 Task: Look for Airbnb options in Saint-Nazaire, France from 15th December, 2023 to 20th December, 2023 for 1 adult. Place can be private room with 1  bedroom having 1 bed and 1 bathroom. Property type can be hotel.
Action: Mouse moved to (436, 113)
Screenshot: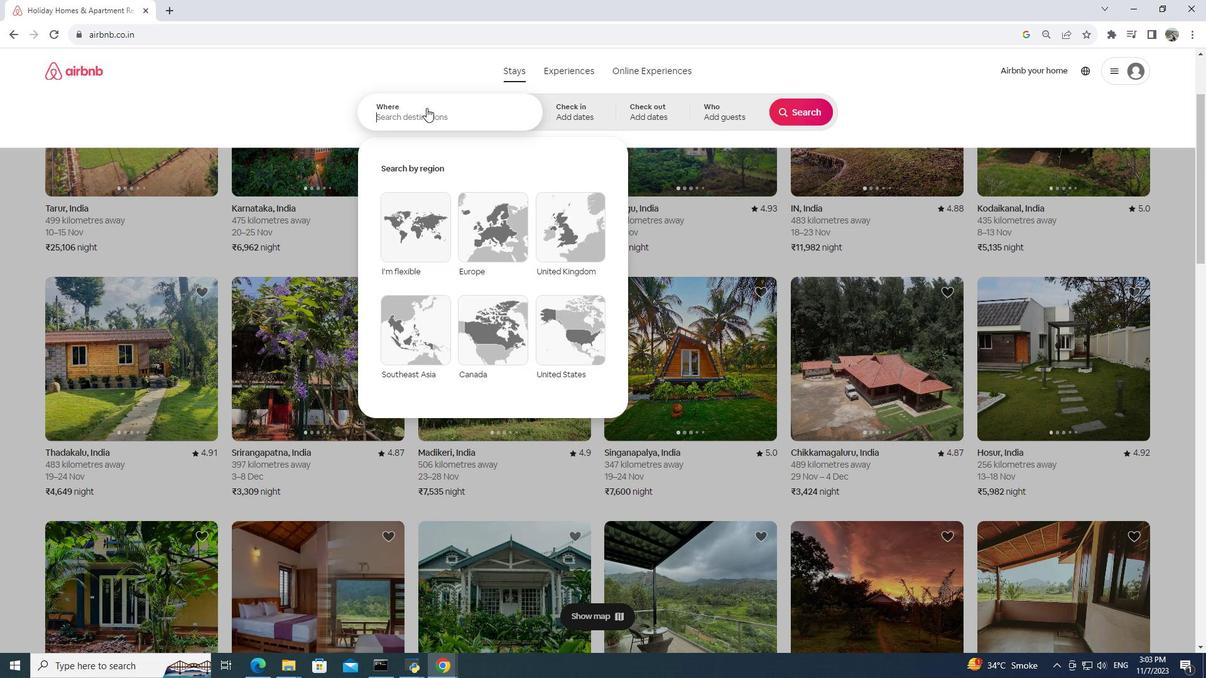 
Action: Mouse pressed left at (436, 113)
Screenshot: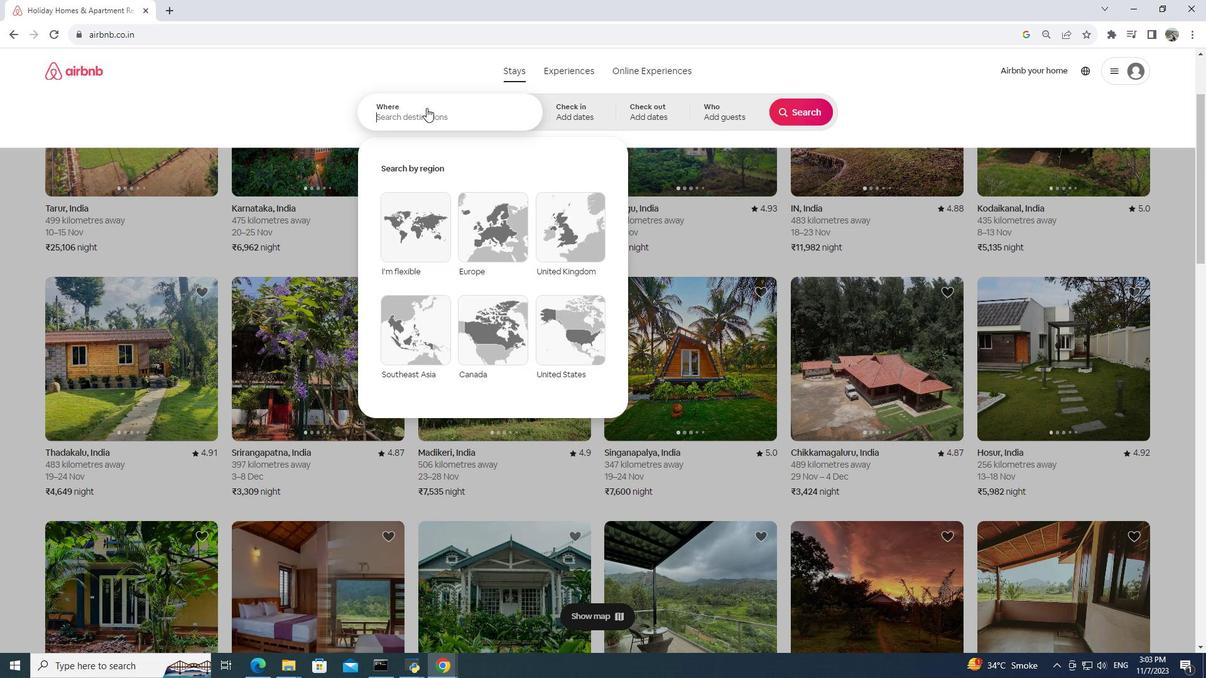 
Action: Mouse moved to (432, 114)
Screenshot: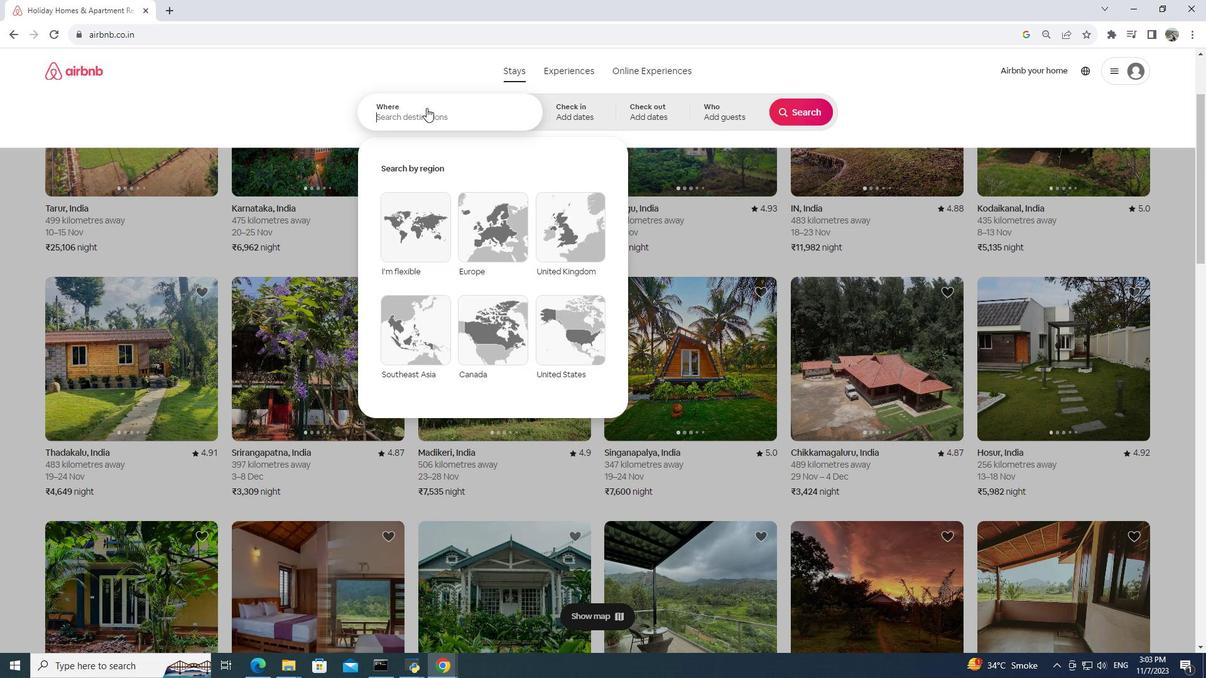 
Action: Key pressed saint-<Key.space>nazaie<Key.backspace>re,<Key.space>
Screenshot: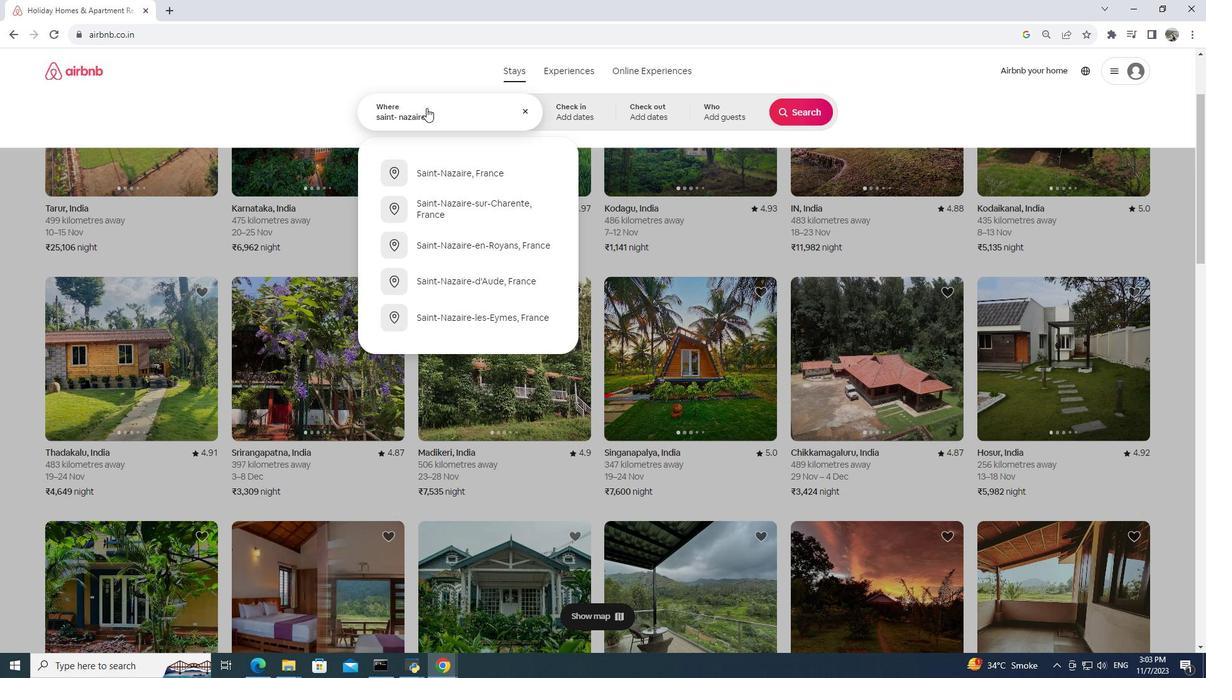 
Action: Mouse moved to (503, 172)
Screenshot: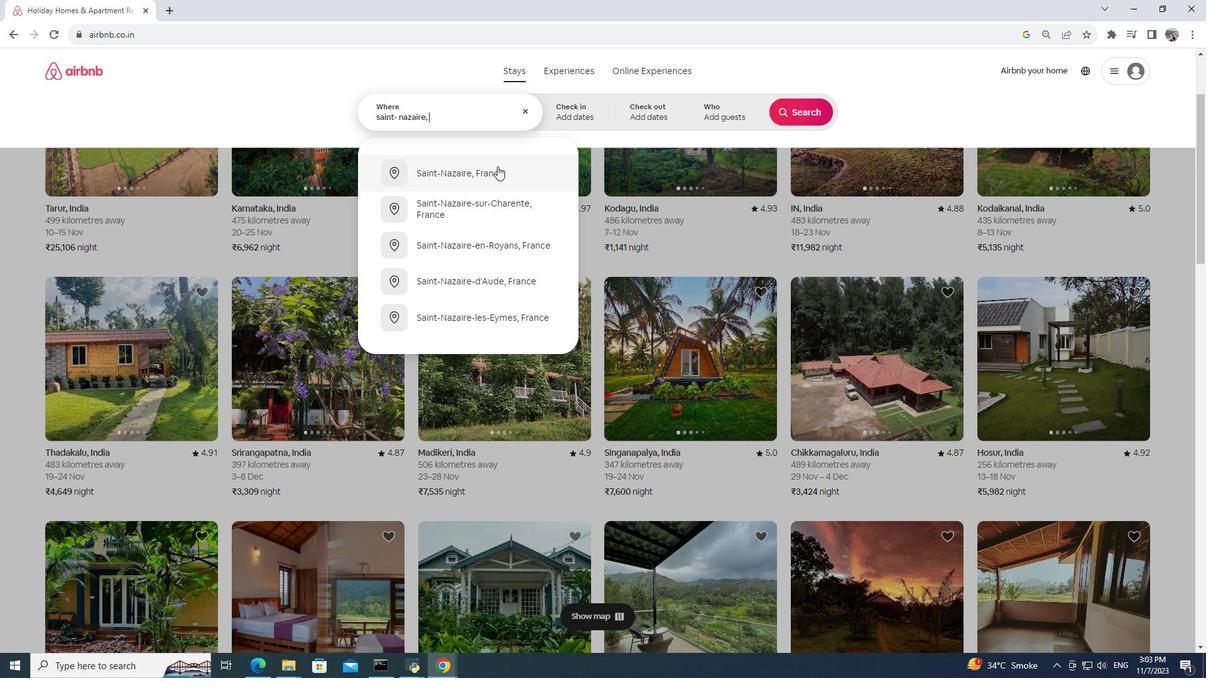 
Action: Mouse pressed left at (503, 172)
Screenshot: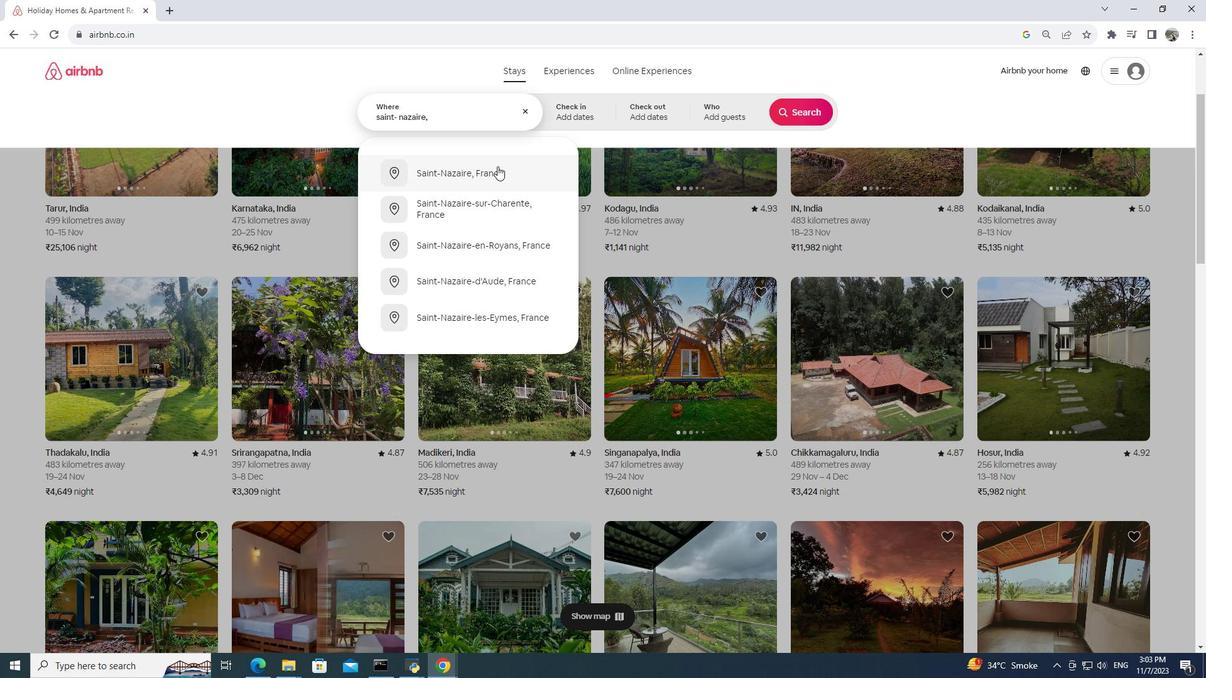 
Action: Mouse moved to (770, 316)
Screenshot: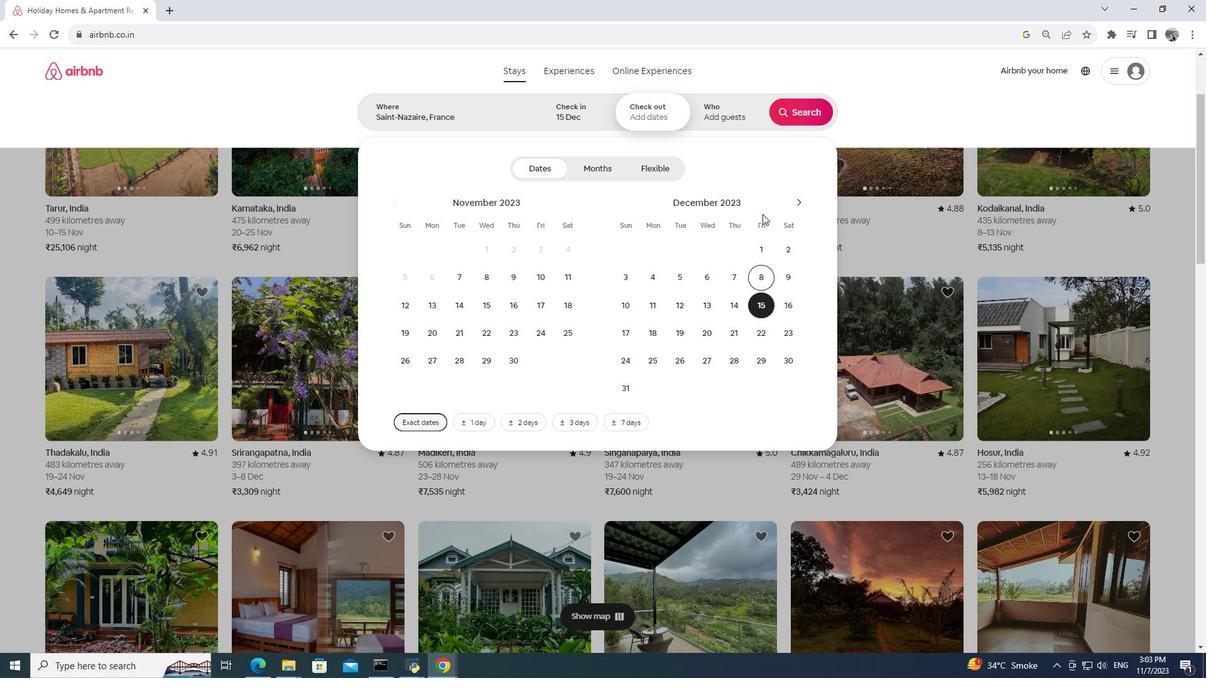 
Action: Mouse pressed left at (770, 316)
Screenshot: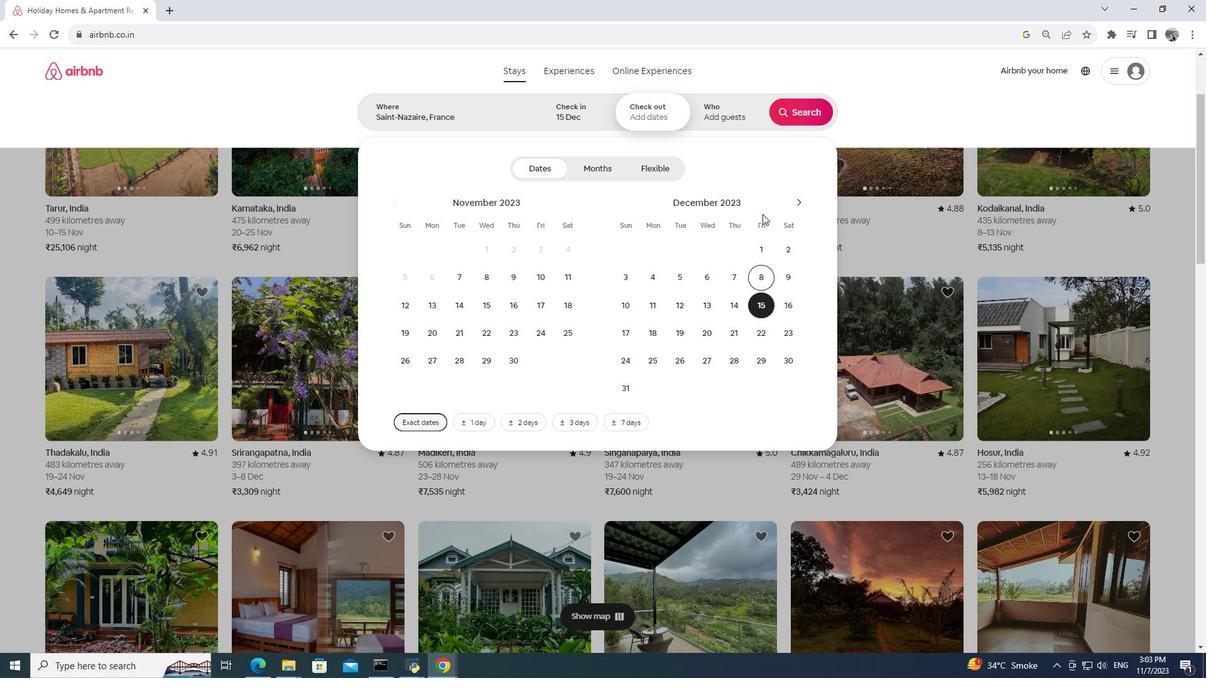 
Action: Mouse moved to (766, 253)
Screenshot: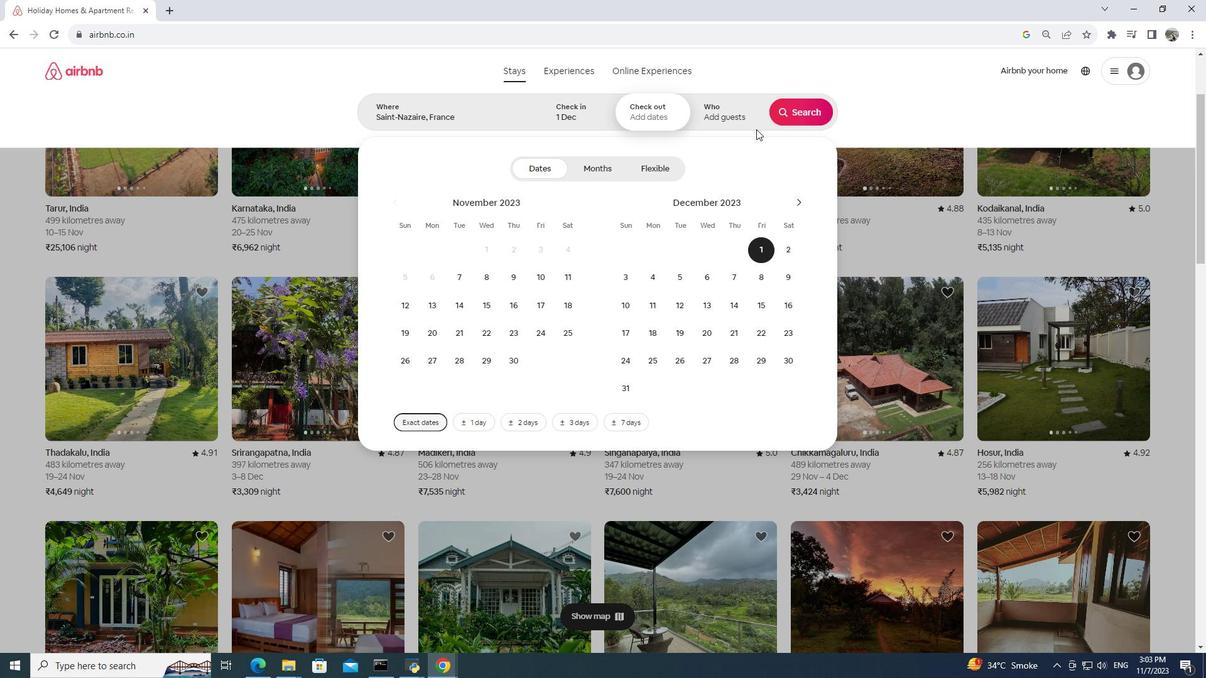
Action: Mouse pressed left at (766, 253)
Screenshot: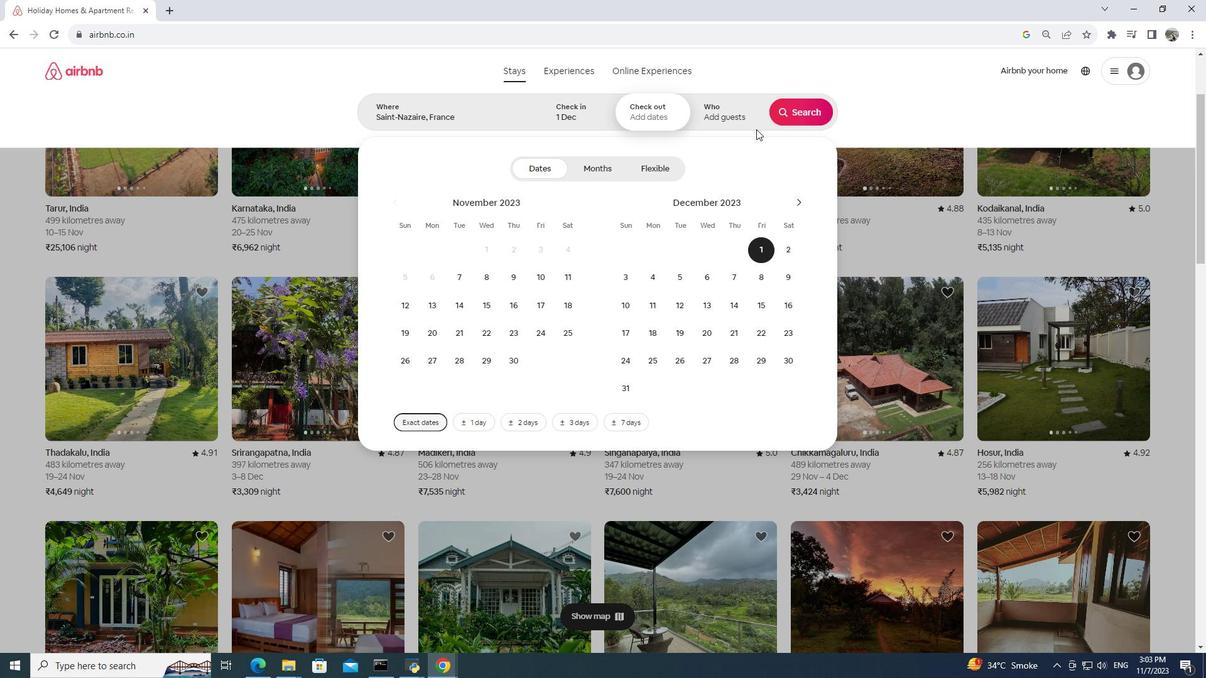 
Action: Mouse moved to (586, 122)
Screenshot: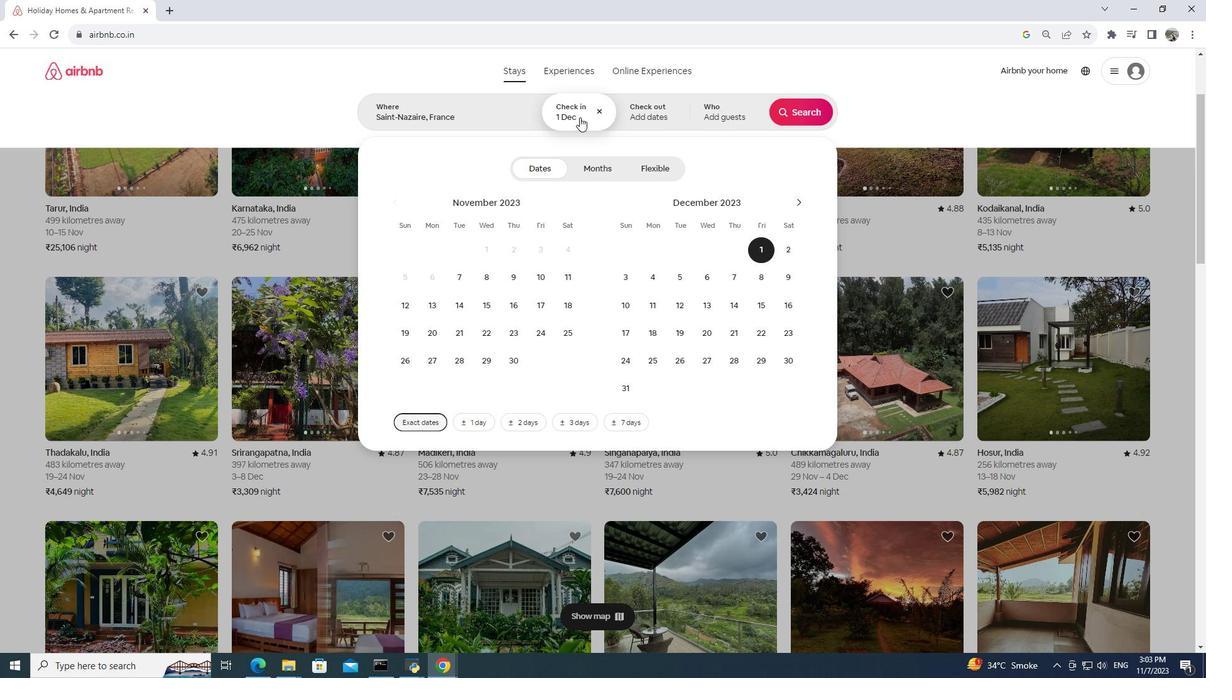 
Action: Mouse pressed left at (586, 122)
Screenshot: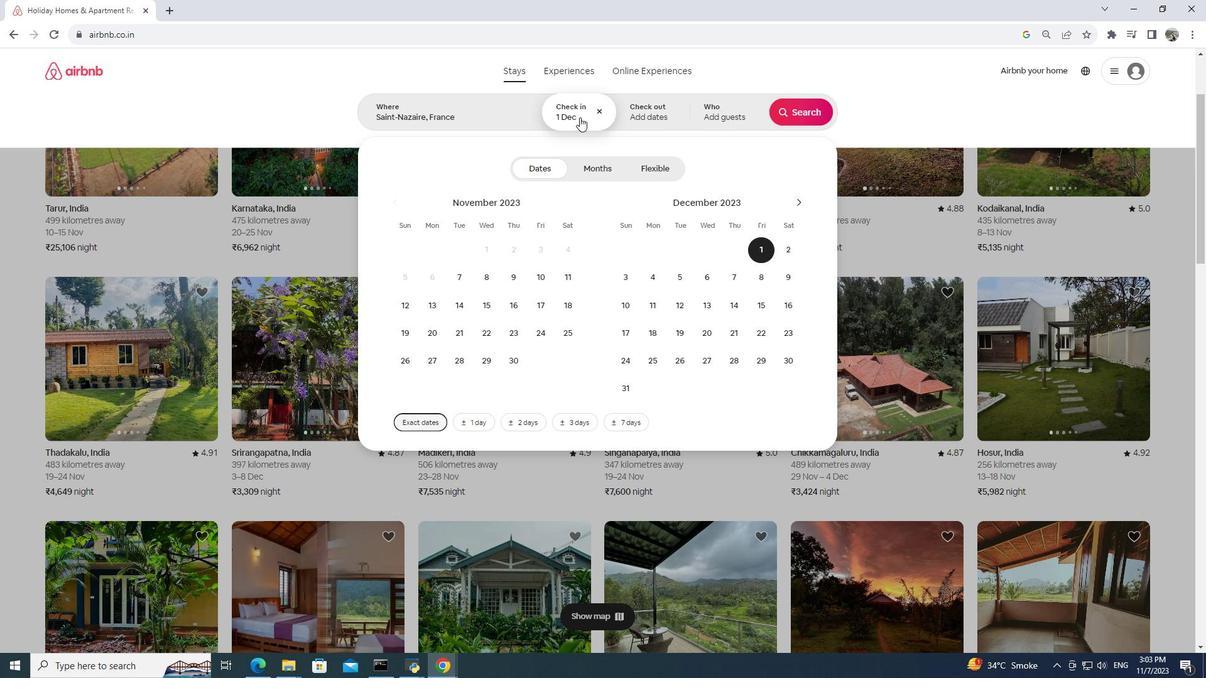 
Action: Mouse moved to (606, 117)
Screenshot: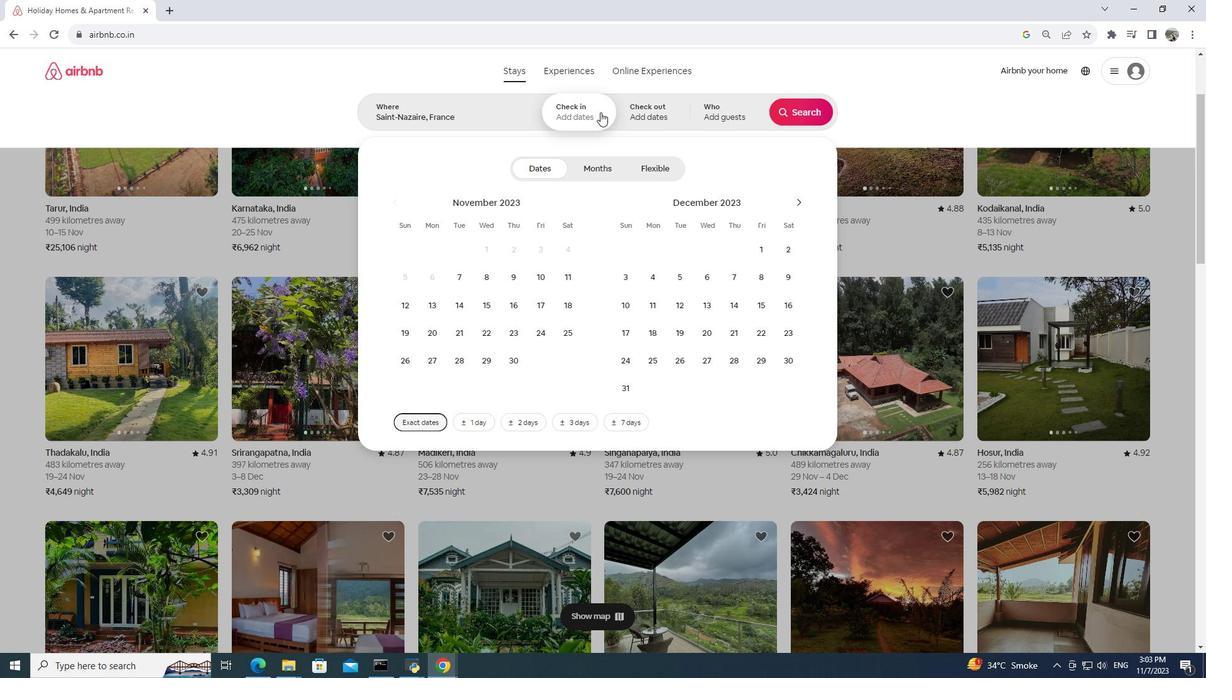 
Action: Mouse pressed left at (606, 117)
Screenshot: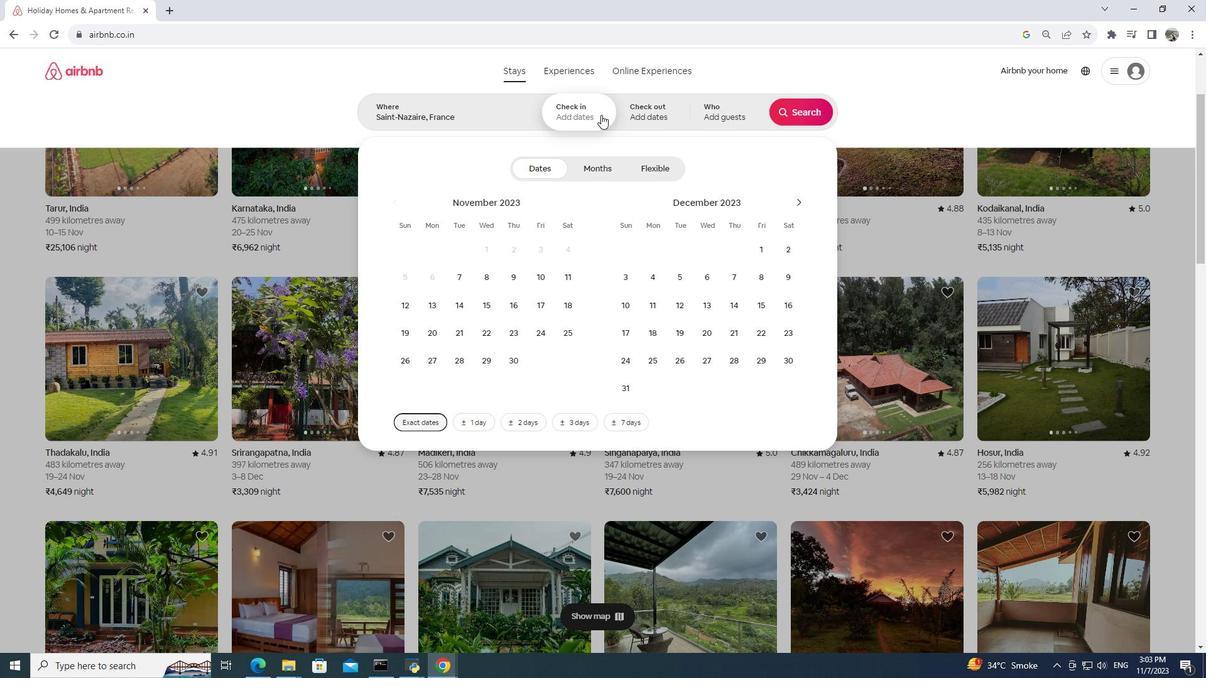 
Action: Mouse moved to (765, 314)
Screenshot: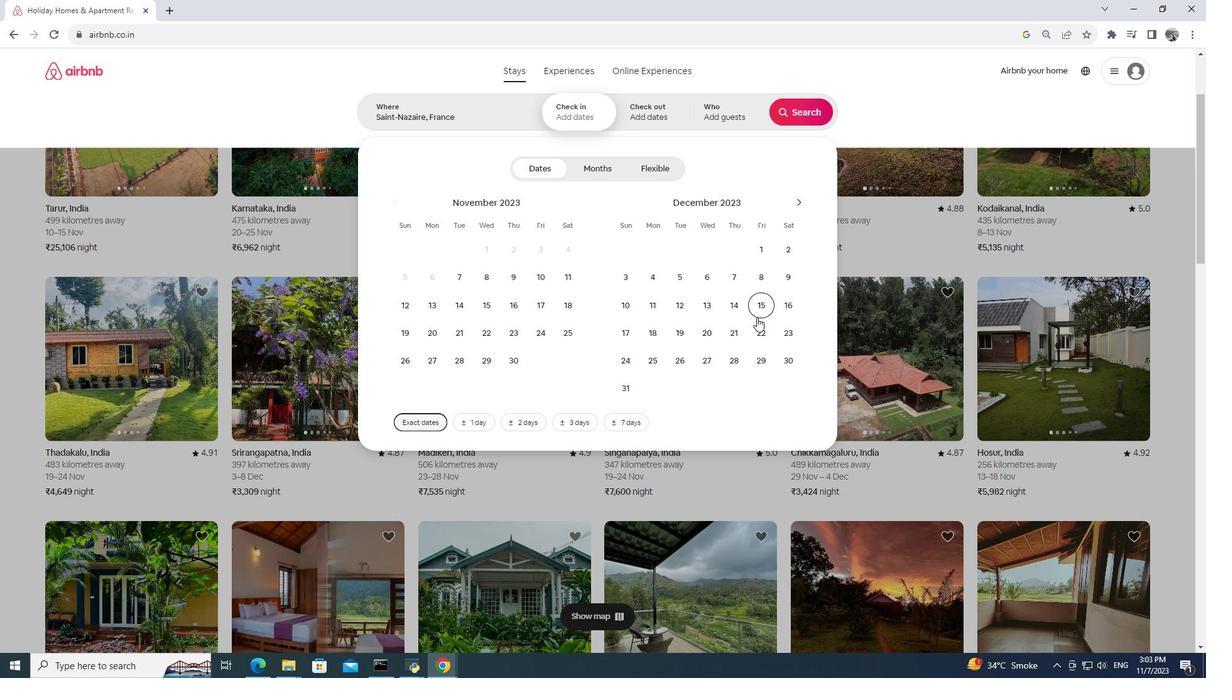 
Action: Mouse pressed left at (765, 314)
Screenshot: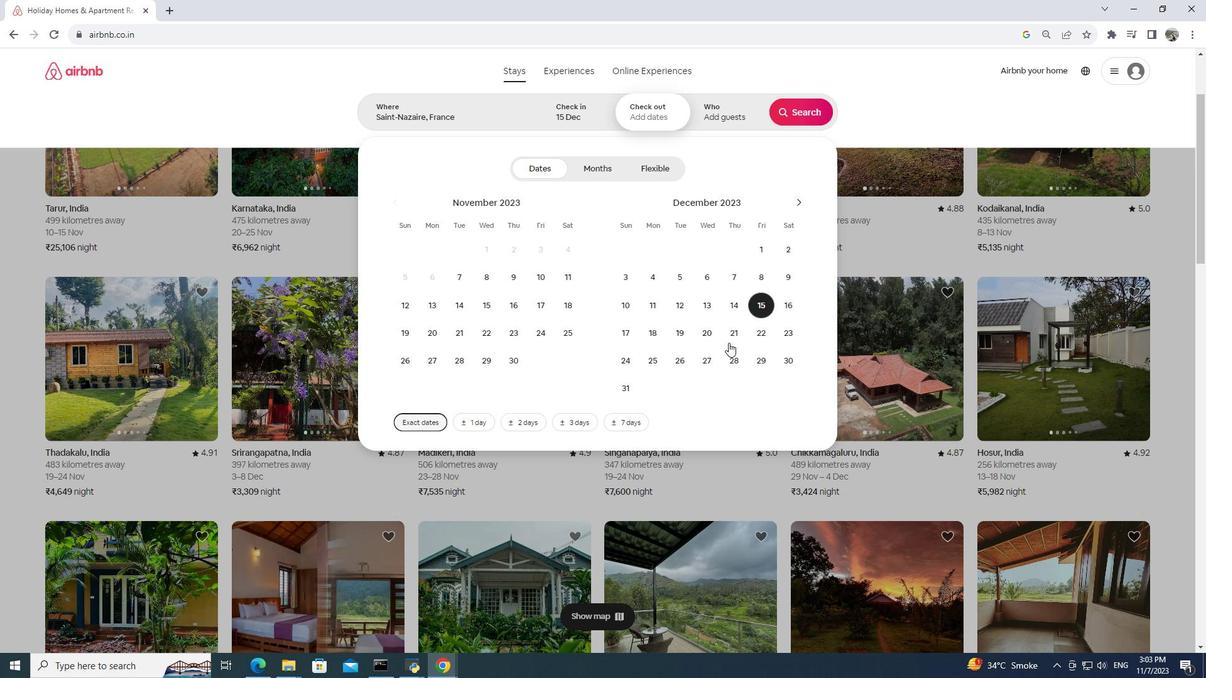 
Action: Mouse moved to (705, 338)
Screenshot: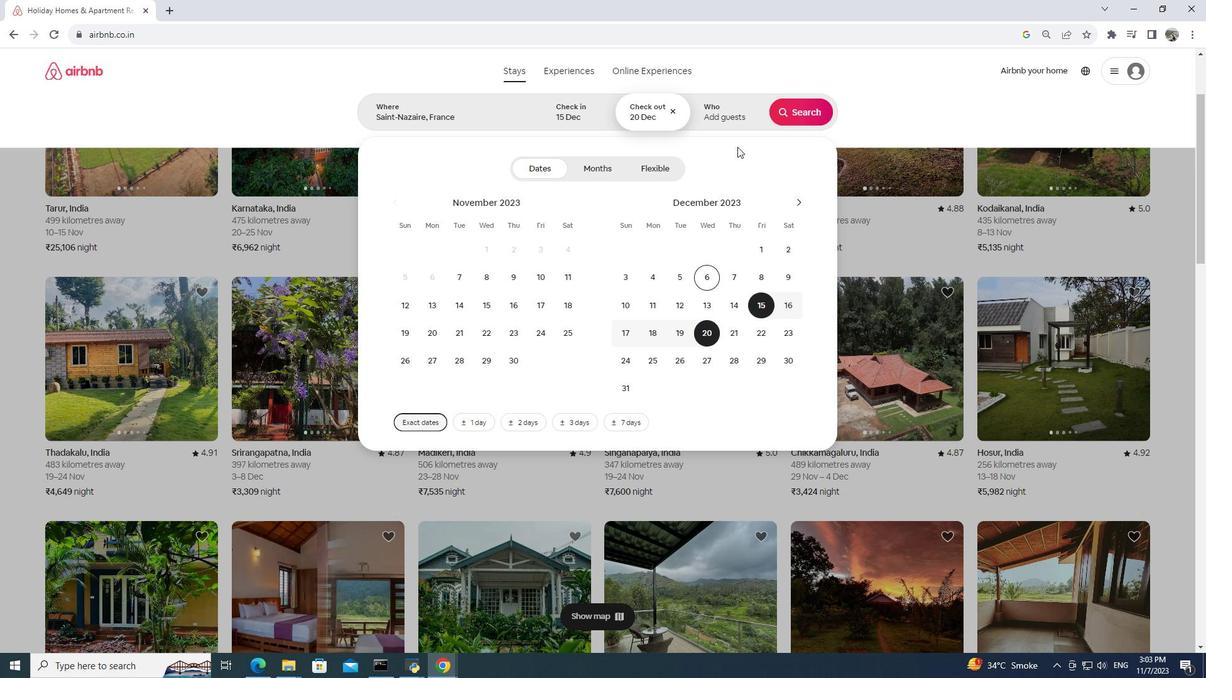
Action: Mouse pressed left at (705, 338)
Screenshot: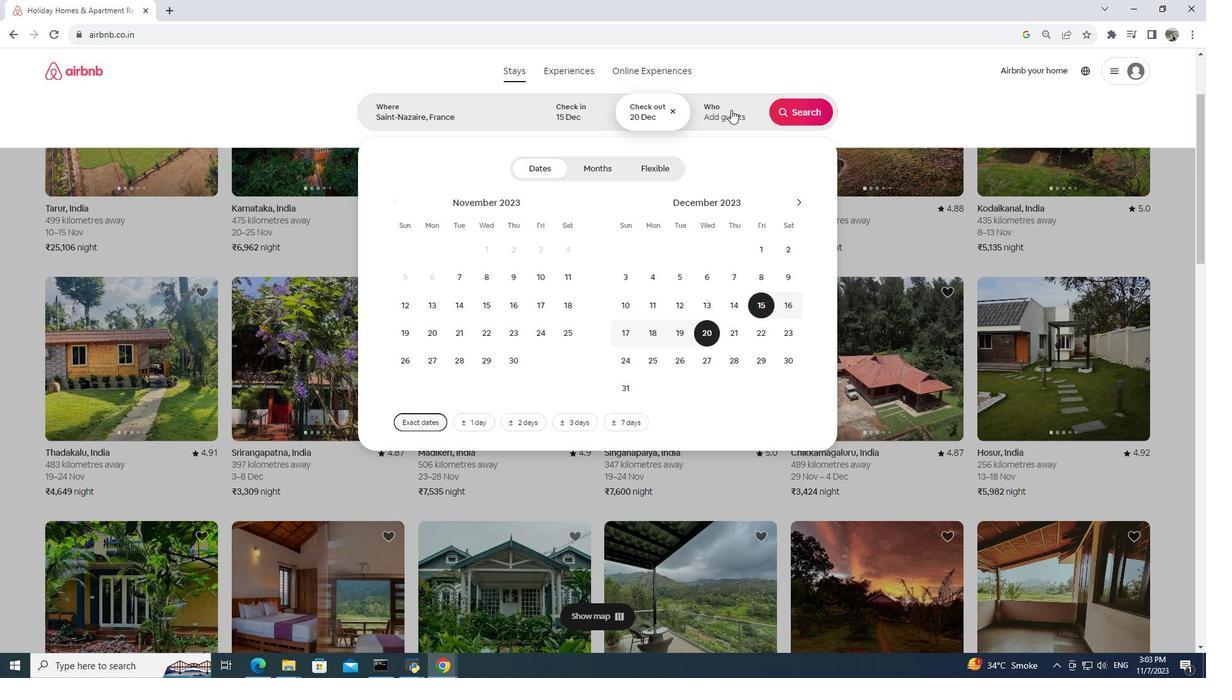 
Action: Mouse moved to (733, 108)
Screenshot: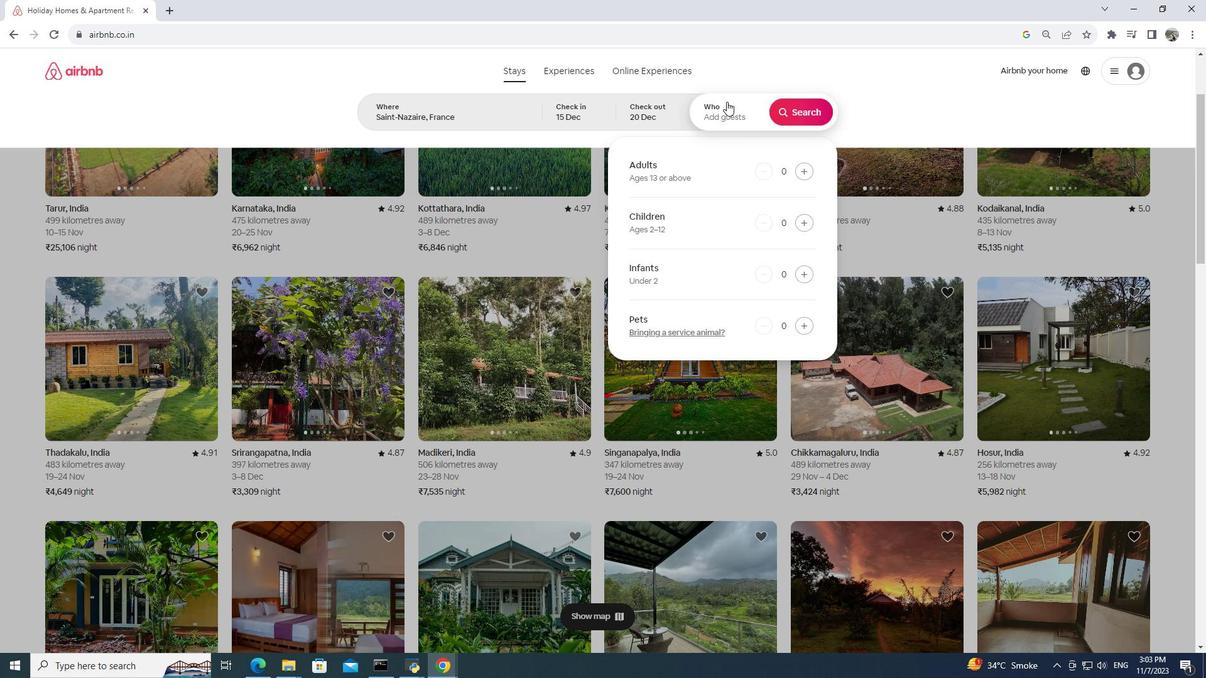 
Action: Mouse pressed left at (733, 108)
Screenshot: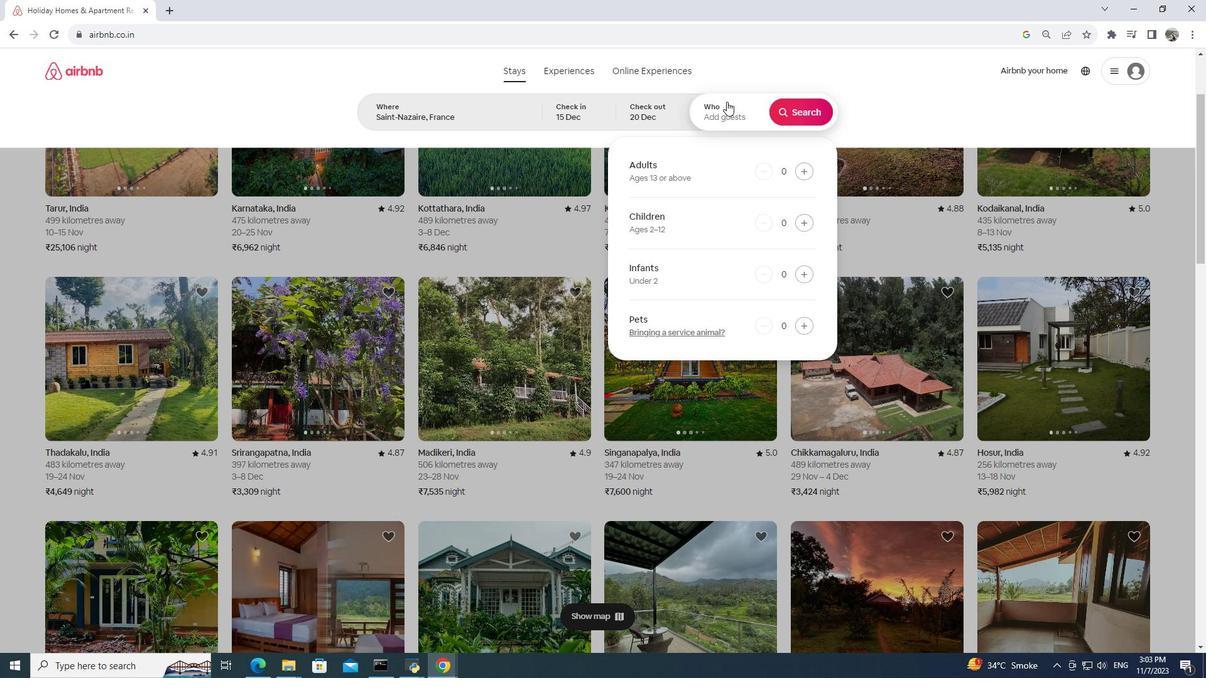 
Action: Mouse moved to (807, 179)
Screenshot: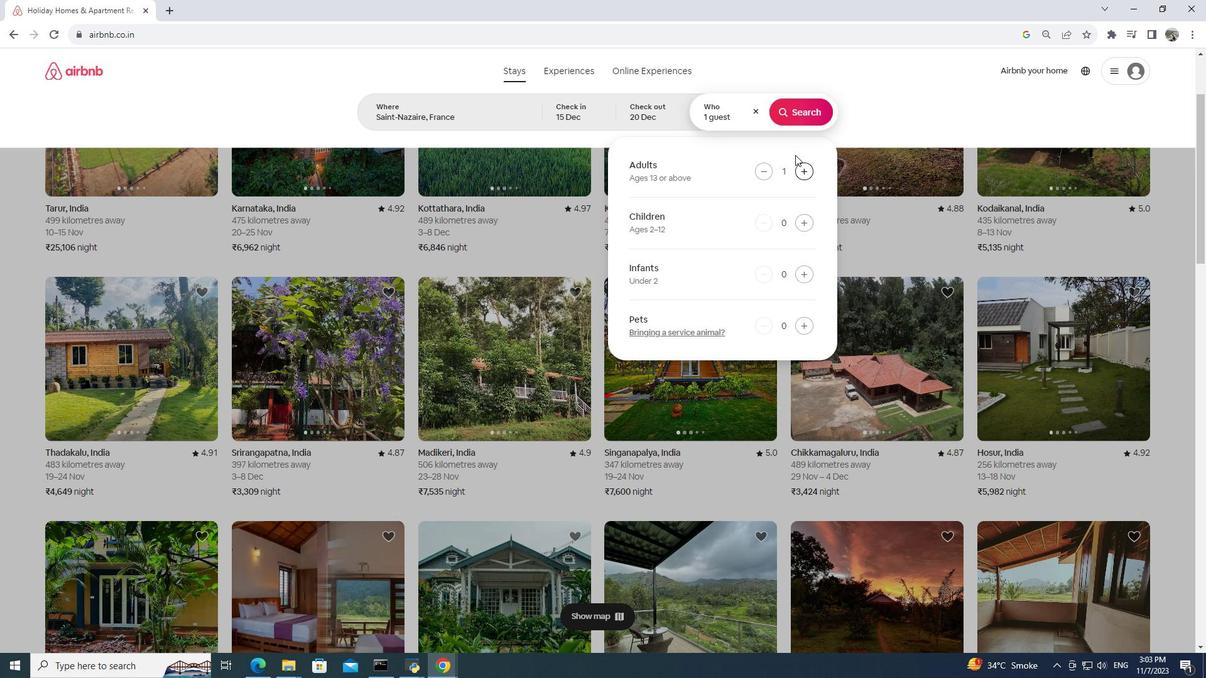 
Action: Mouse pressed left at (807, 179)
Screenshot: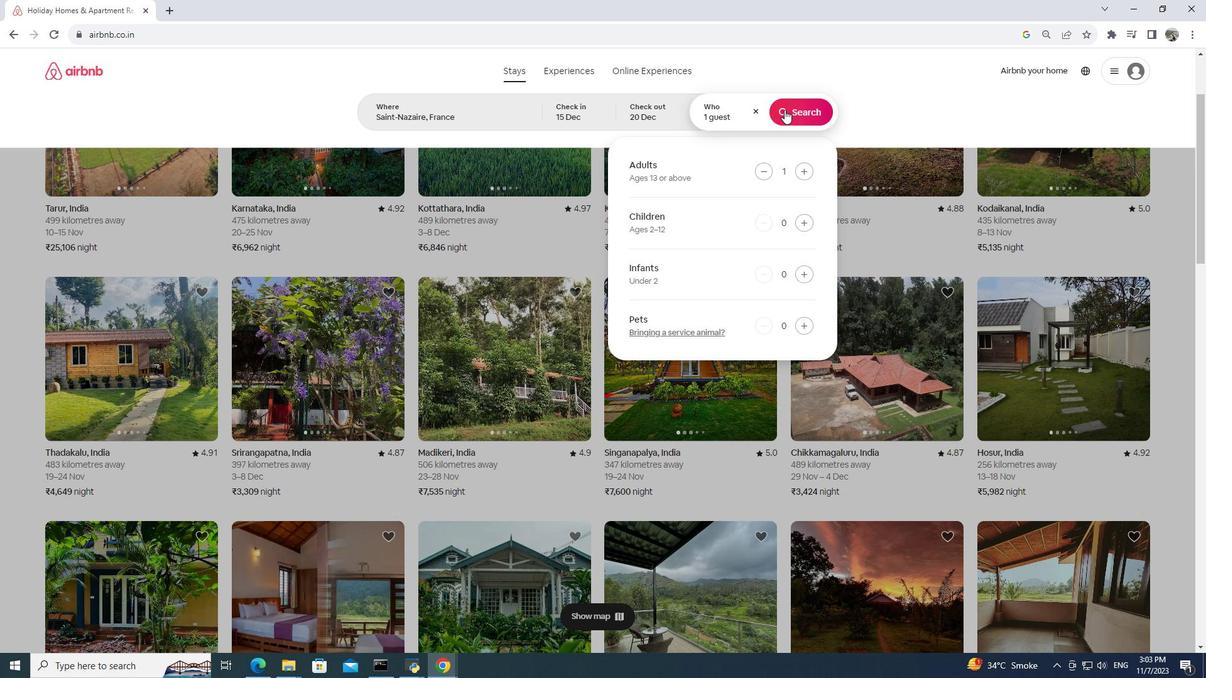 
Action: Mouse moved to (794, 121)
Screenshot: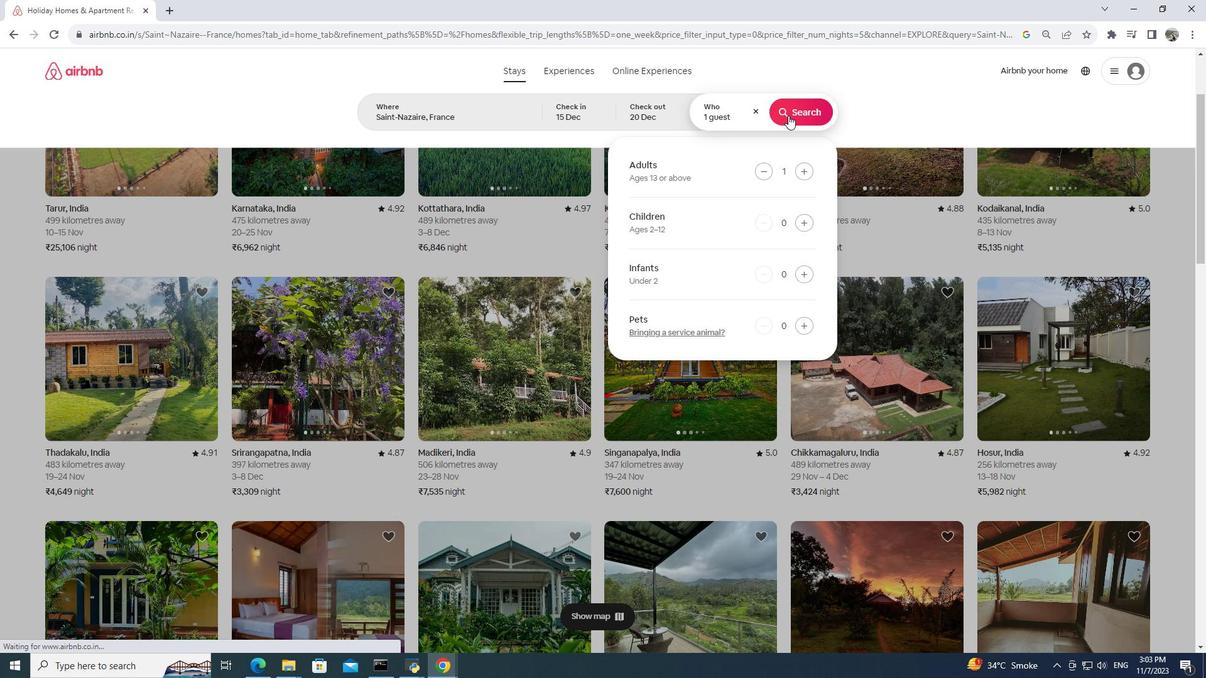
Action: Mouse pressed left at (794, 121)
Screenshot: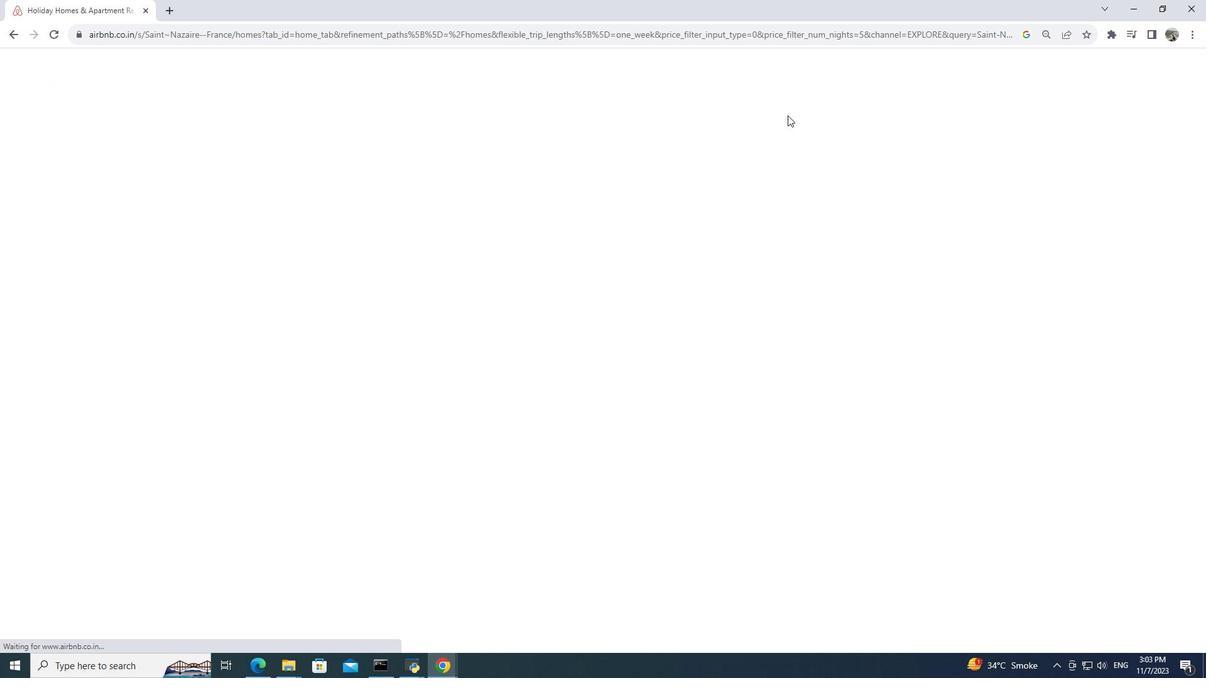 
Action: Mouse moved to (1009, 120)
Screenshot: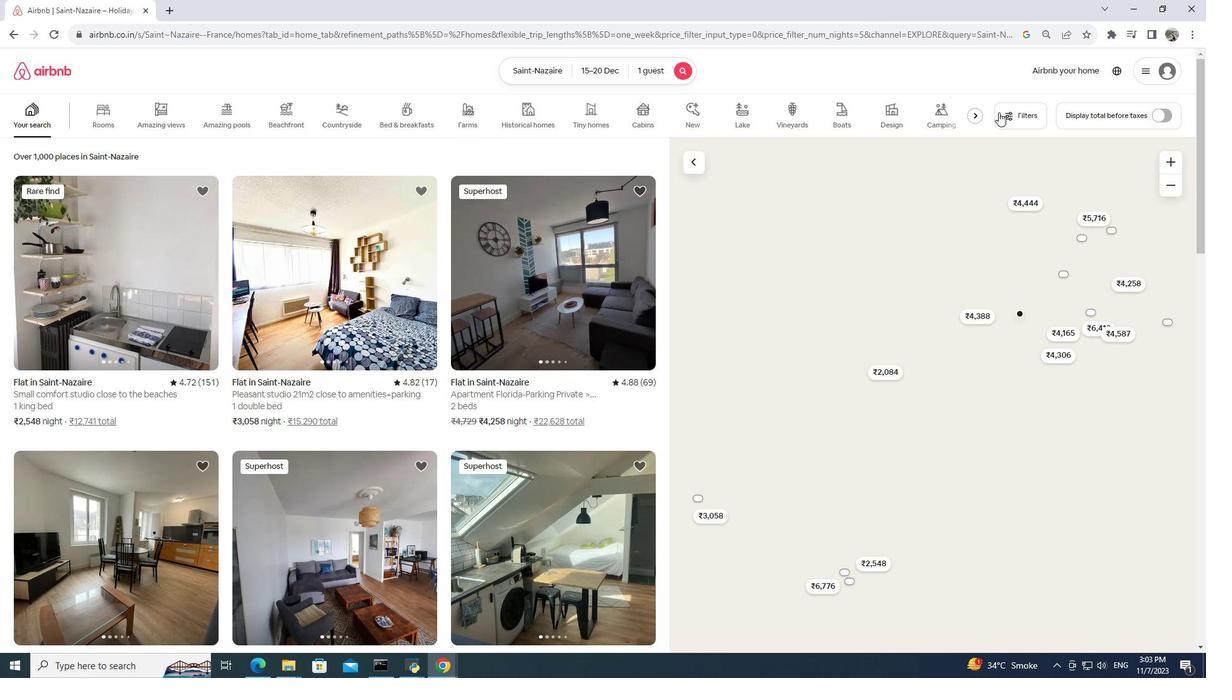 
Action: Mouse pressed left at (1009, 120)
Screenshot: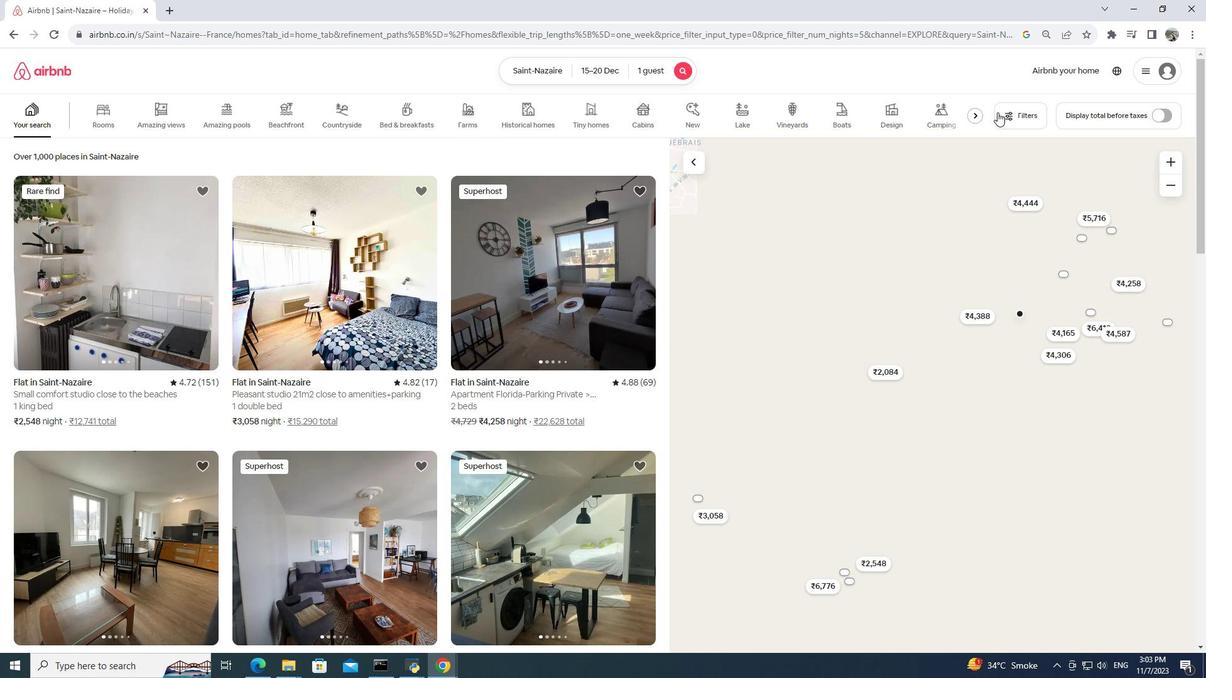 
Action: Mouse moved to (1030, 114)
Screenshot: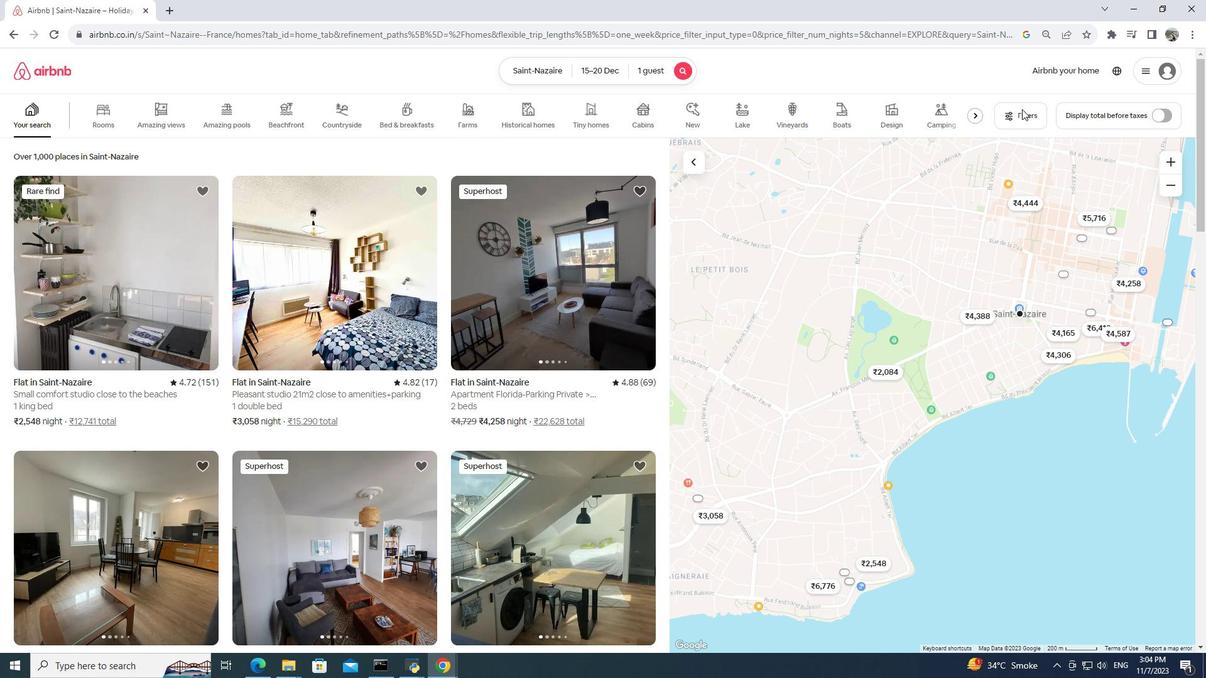 
Action: Mouse pressed left at (1030, 114)
Screenshot: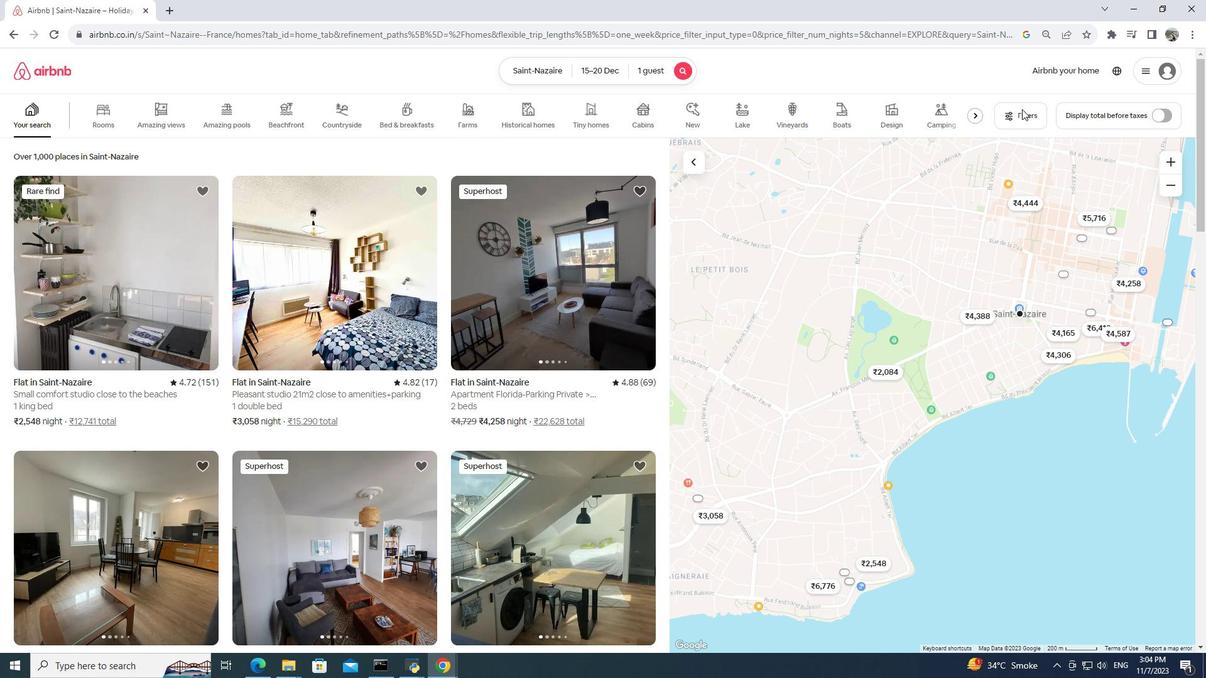 
Action: Mouse moved to (621, 293)
Screenshot: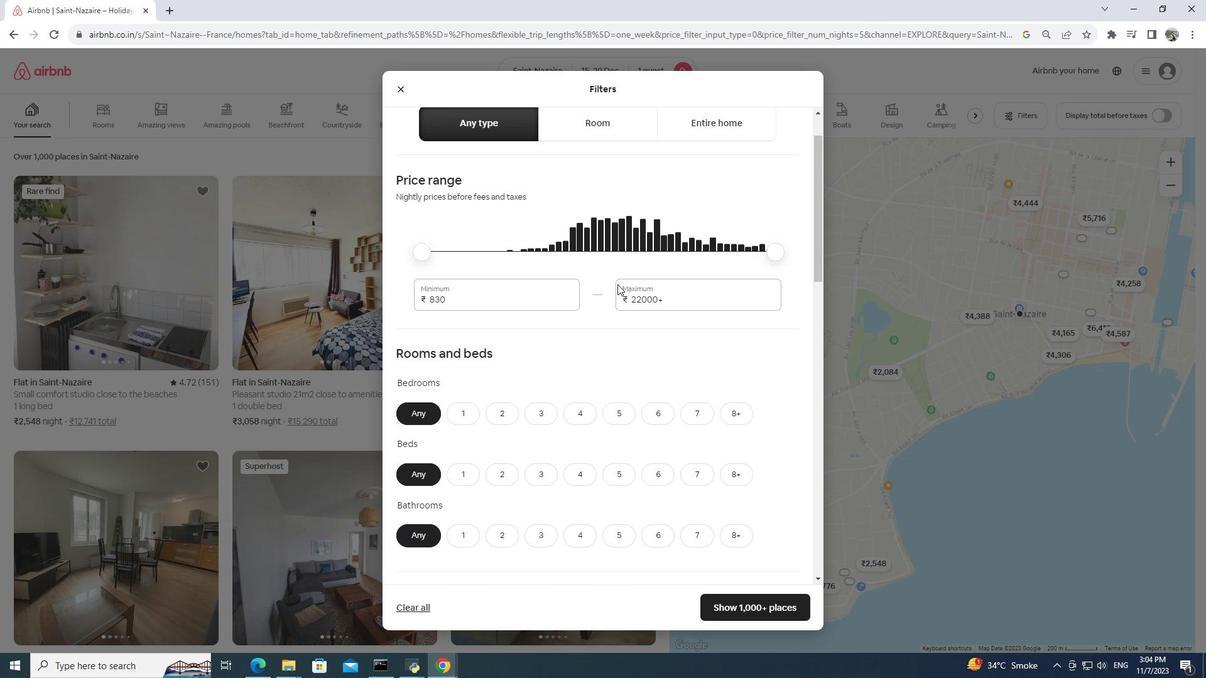 
Action: Mouse scrolled (621, 292) with delta (0, 0)
Screenshot: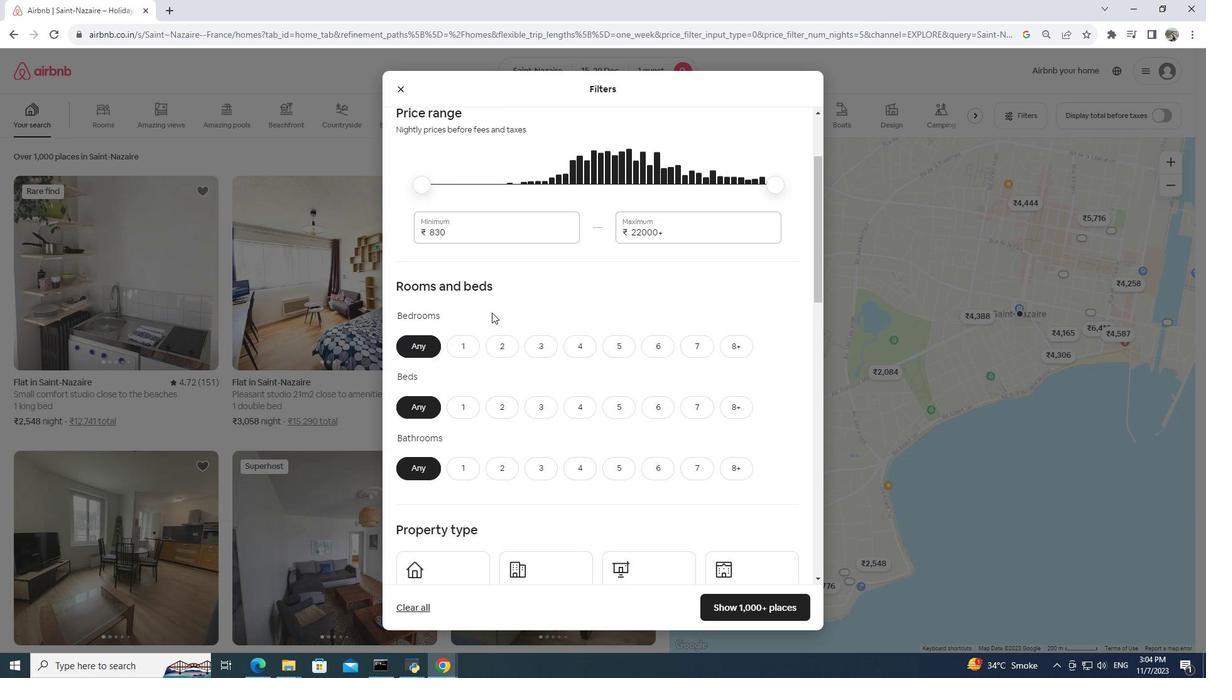 
Action: Mouse moved to (621, 293)
Screenshot: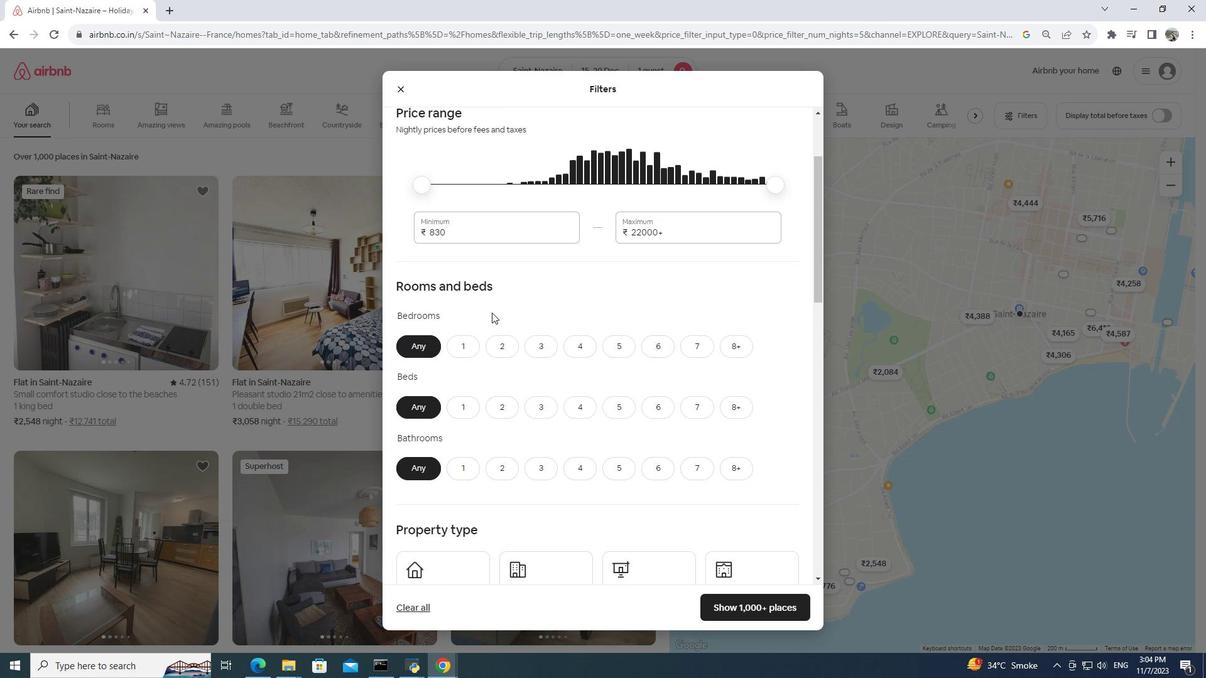 
Action: Mouse scrolled (621, 292) with delta (0, 0)
Screenshot: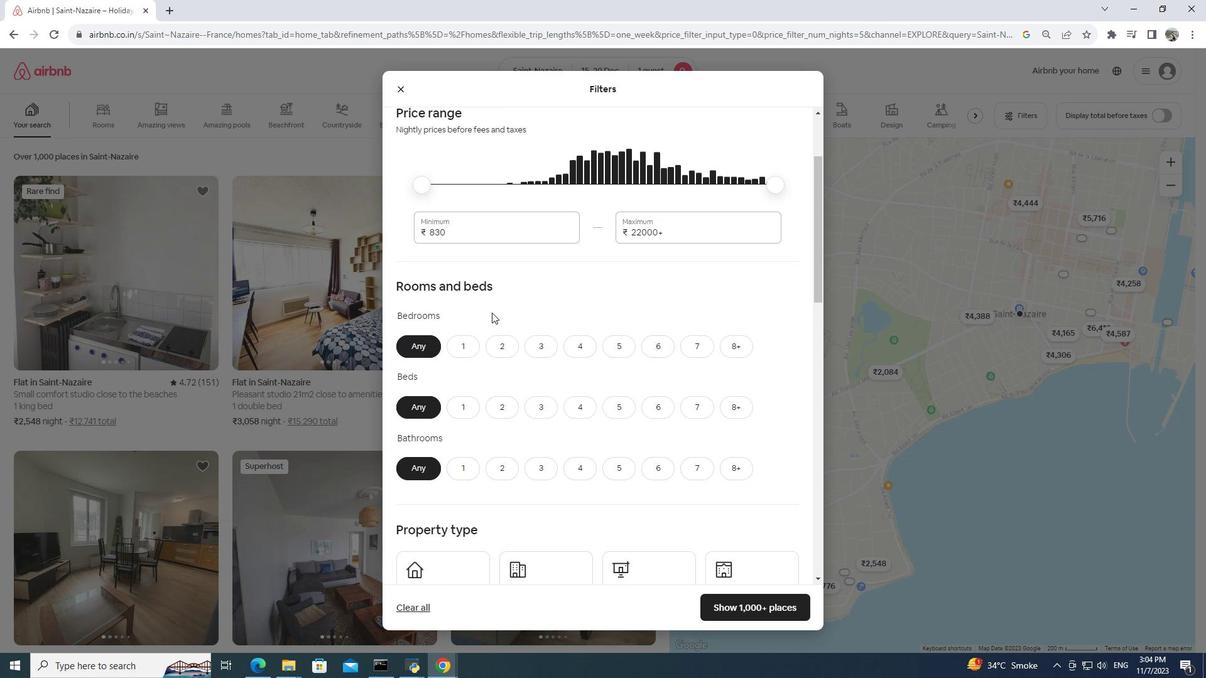 
Action: Mouse moved to (470, 344)
Screenshot: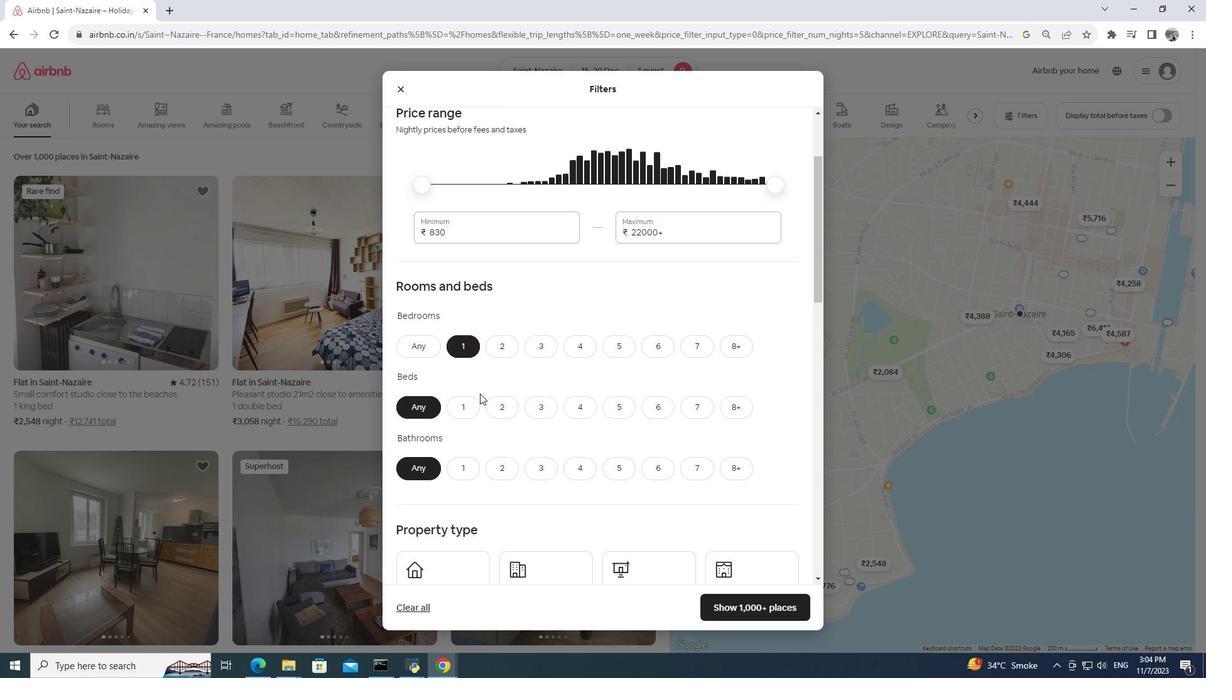 
Action: Mouse pressed left at (470, 344)
Screenshot: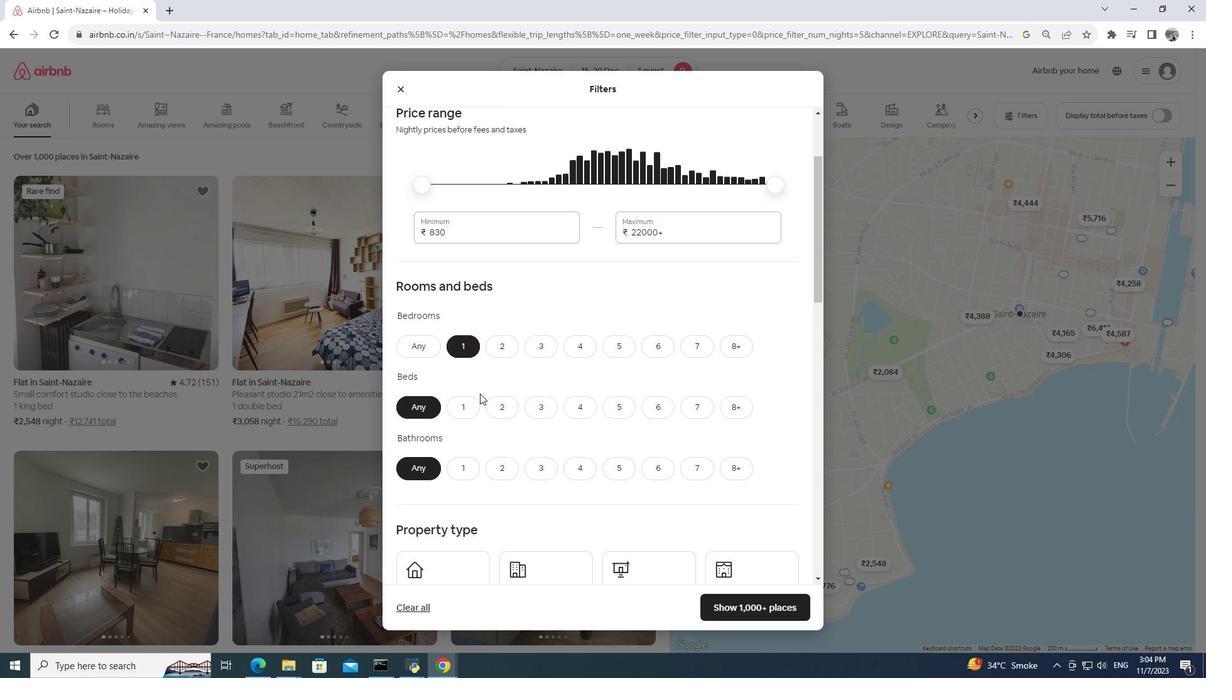 
Action: Mouse moved to (475, 410)
Screenshot: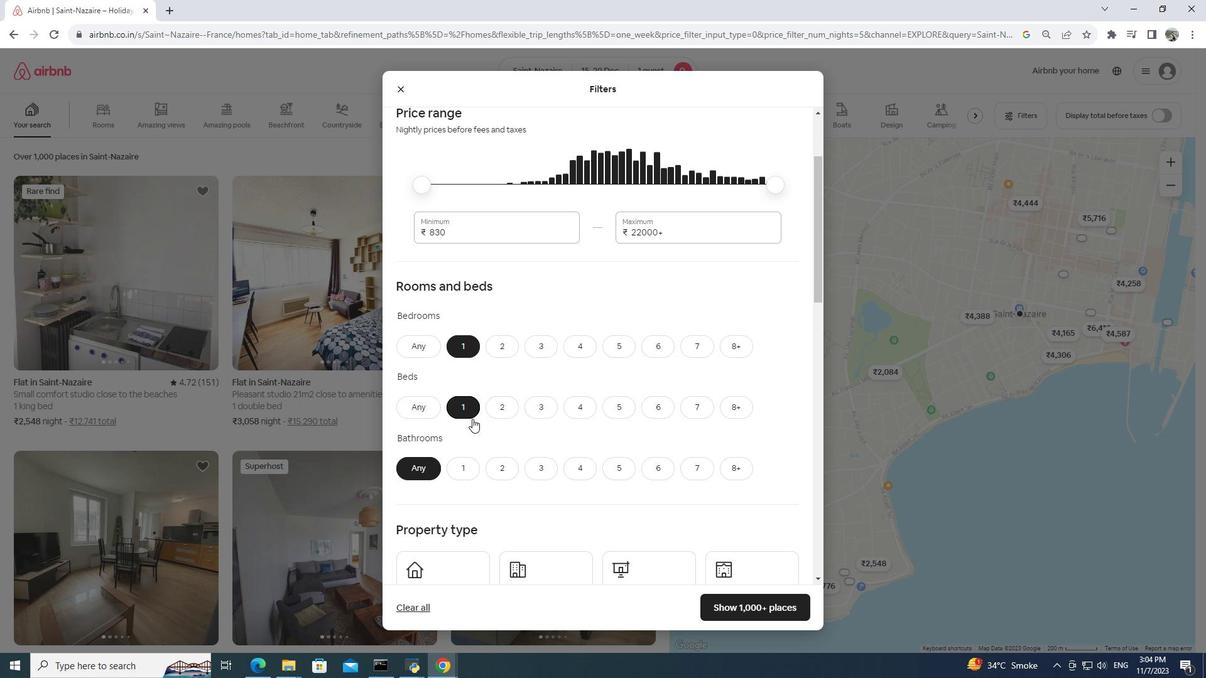 
Action: Mouse pressed left at (475, 410)
Screenshot: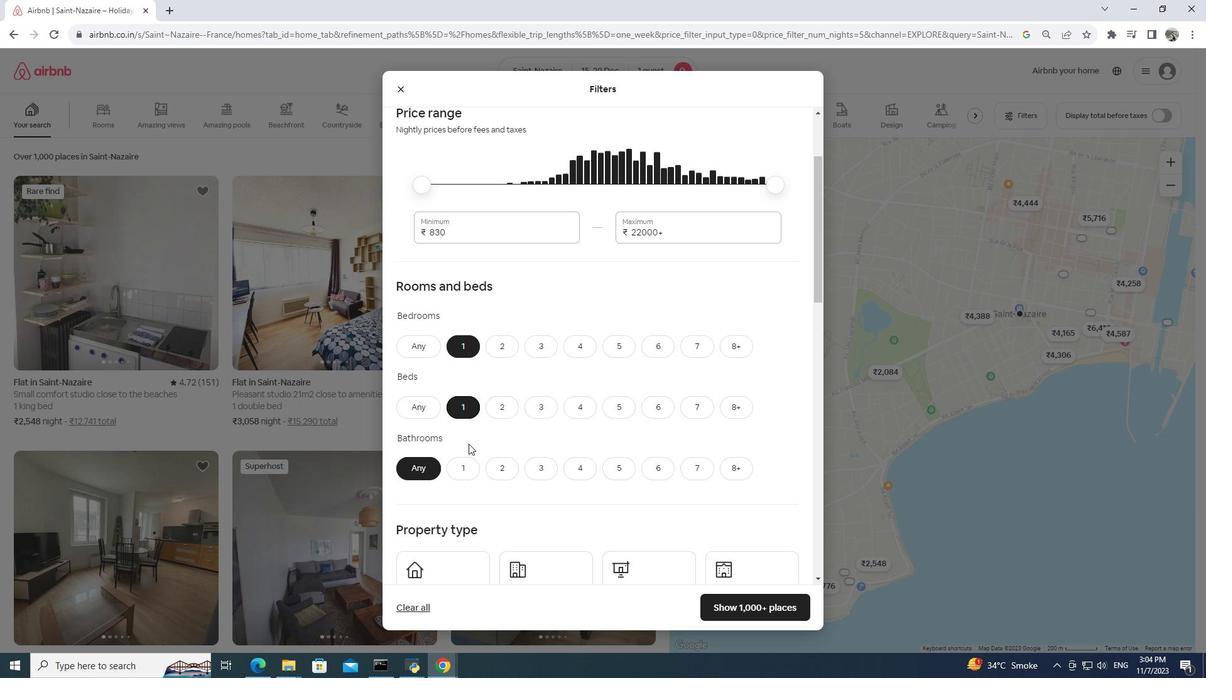 
Action: Mouse moved to (466, 470)
Screenshot: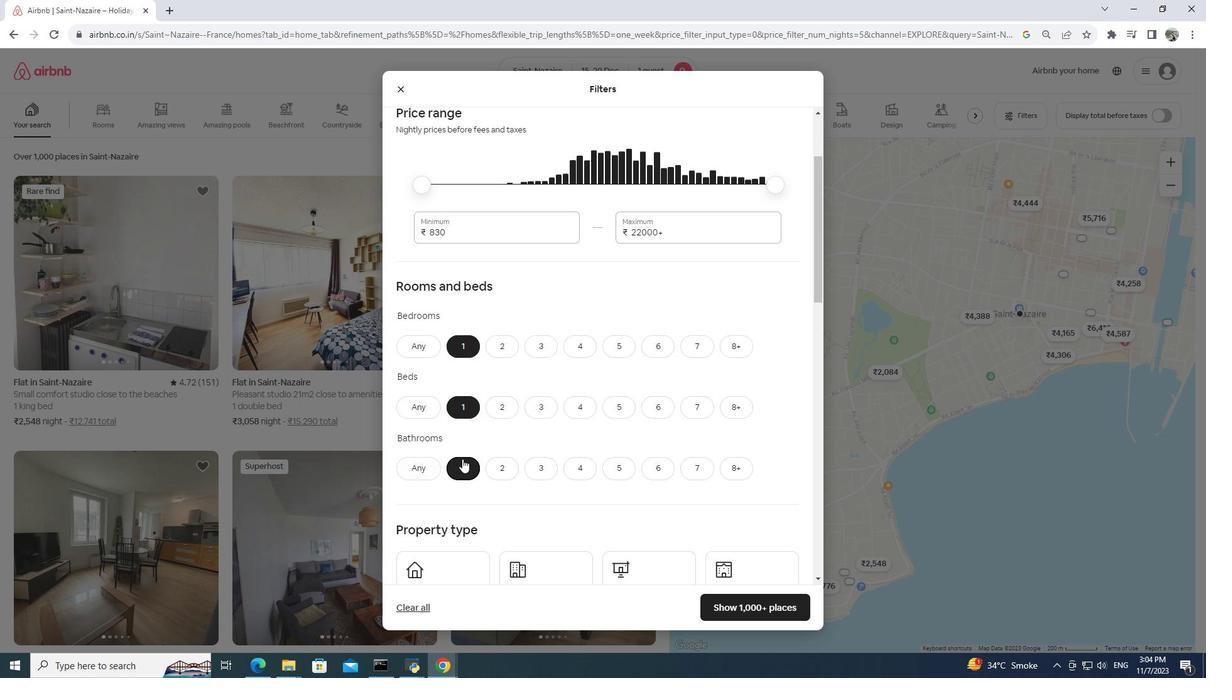 
Action: Mouse pressed left at (466, 470)
Screenshot: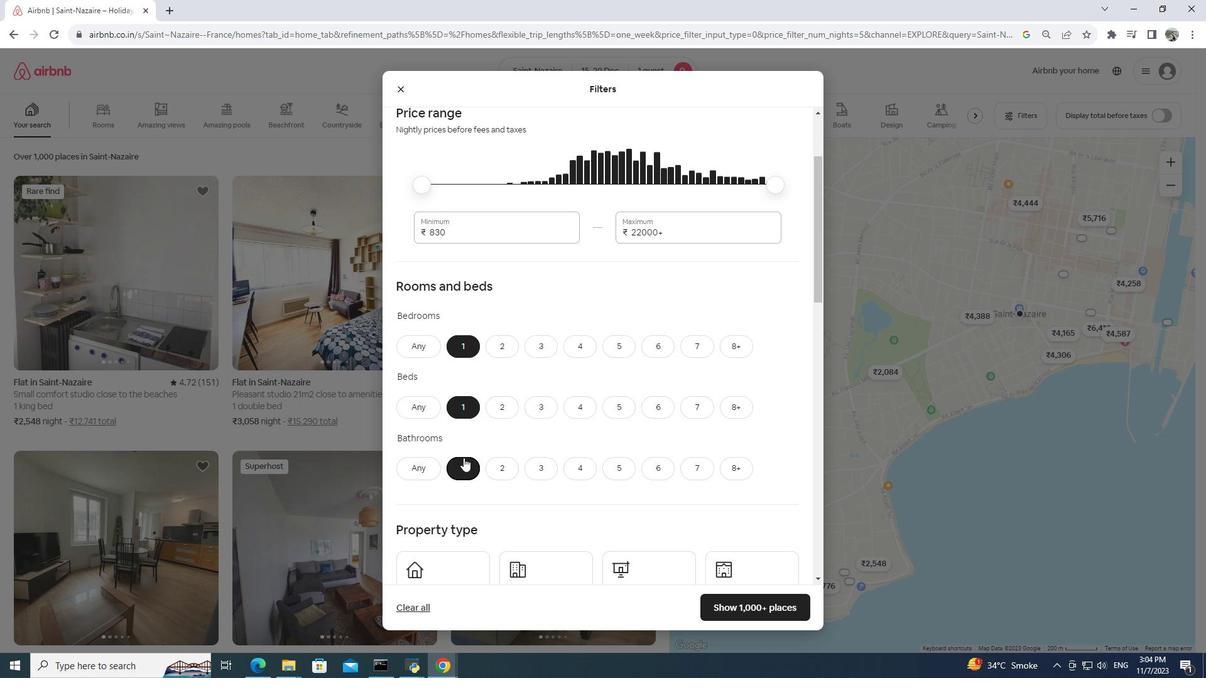 
Action: Mouse moved to (549, 360)
Screenshot: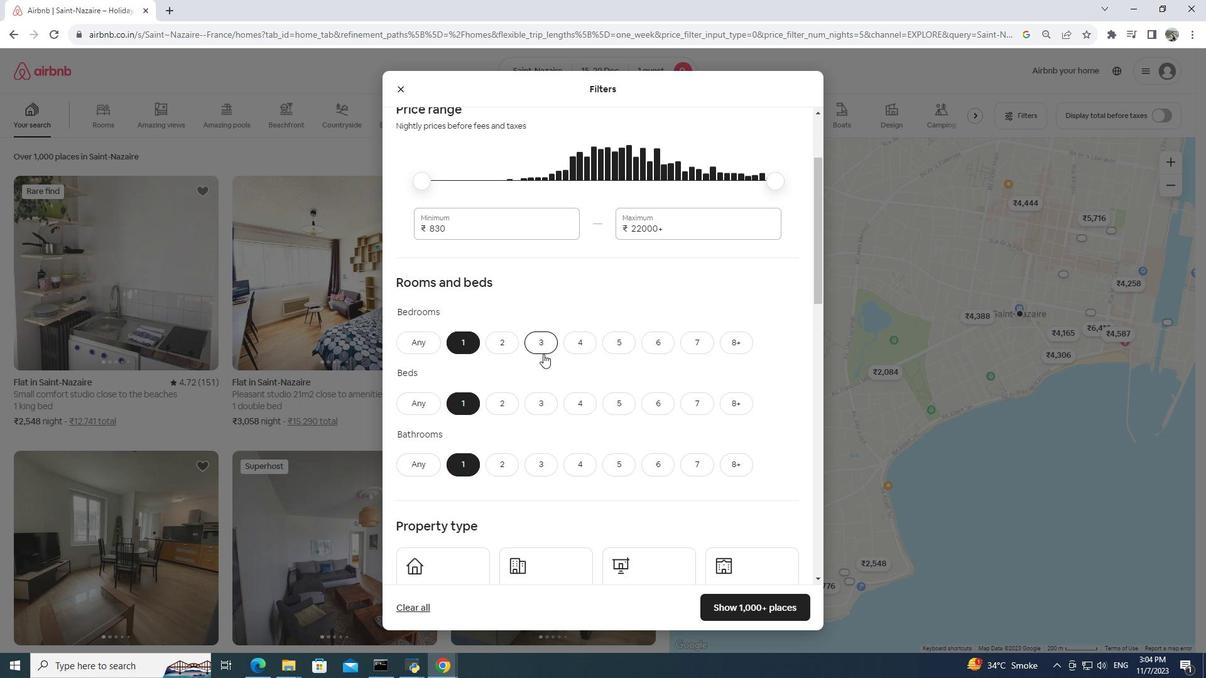 
Action: Mouse scrolled (549, 360) with delta (0, 0)
Screenshot: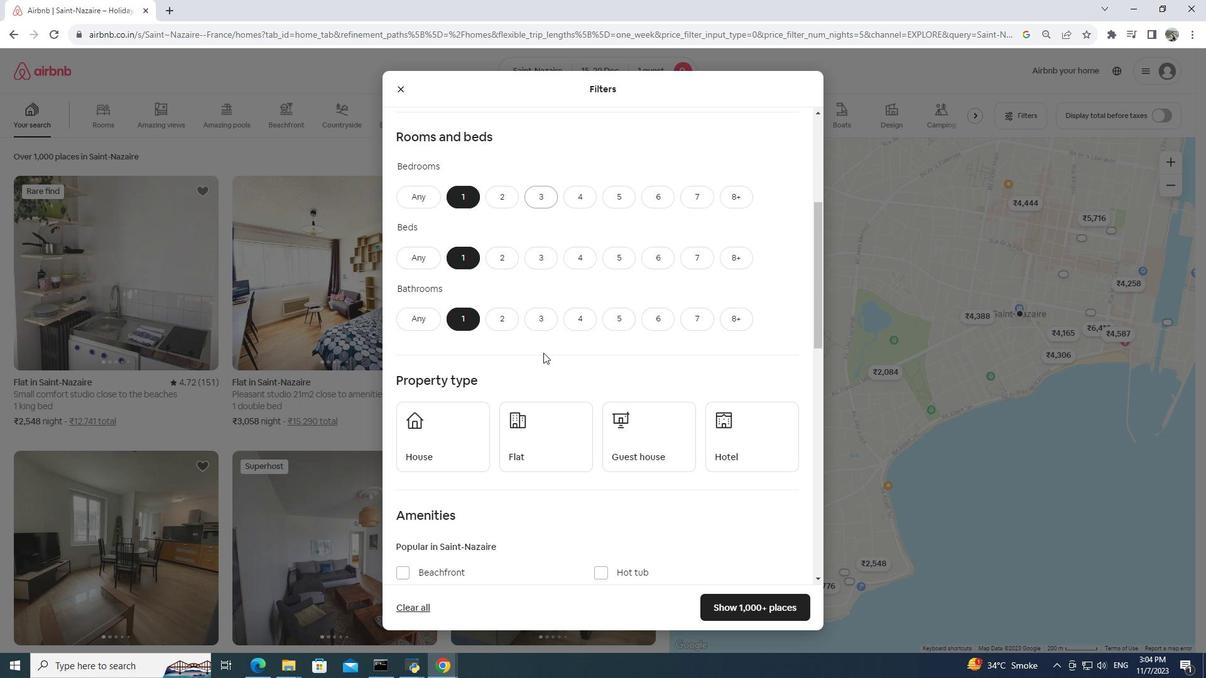
Action: Mouse scrolled (549, 360) with delta (0, 0)
Screenshot: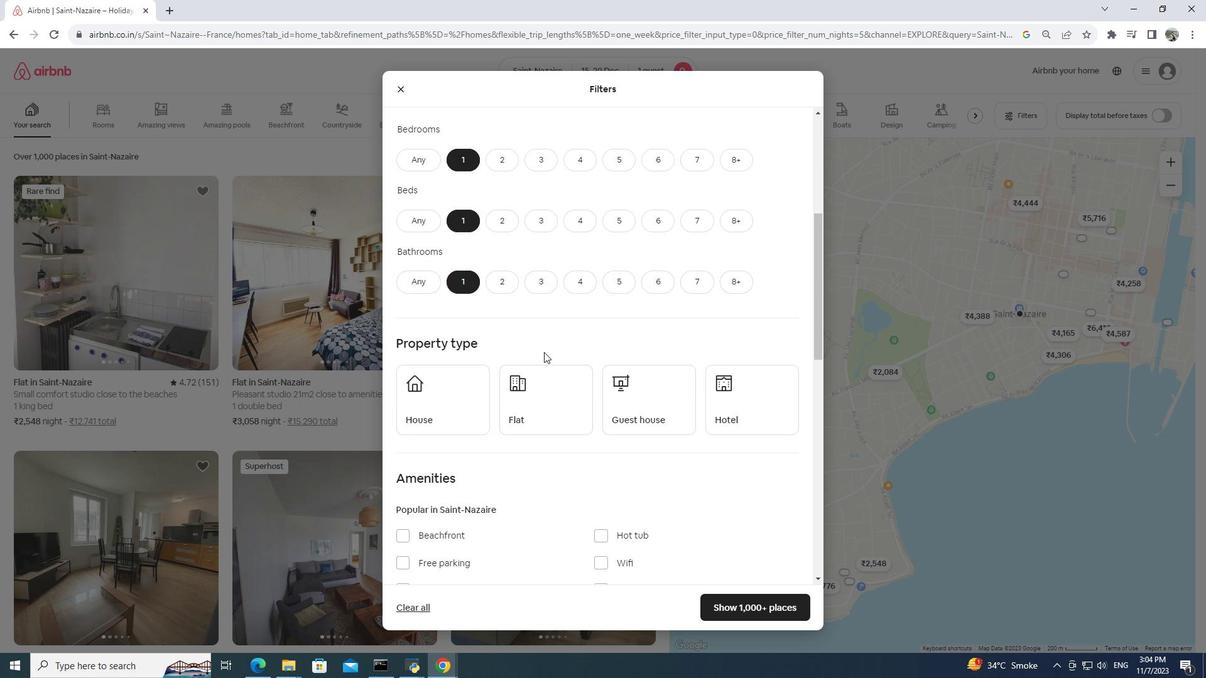 
Action: Mouse scrolled (549, 360) with delta (0, 0)
Screenshot: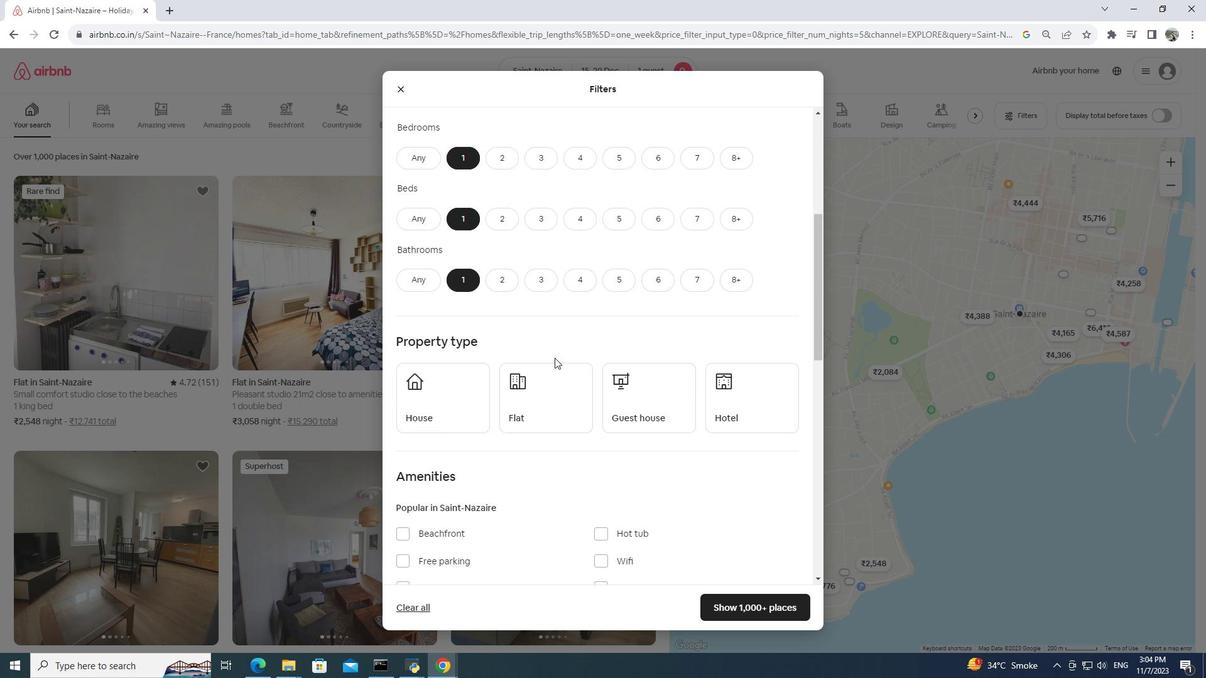 
Action: Mouse moved to (754, 403)
Screenshot: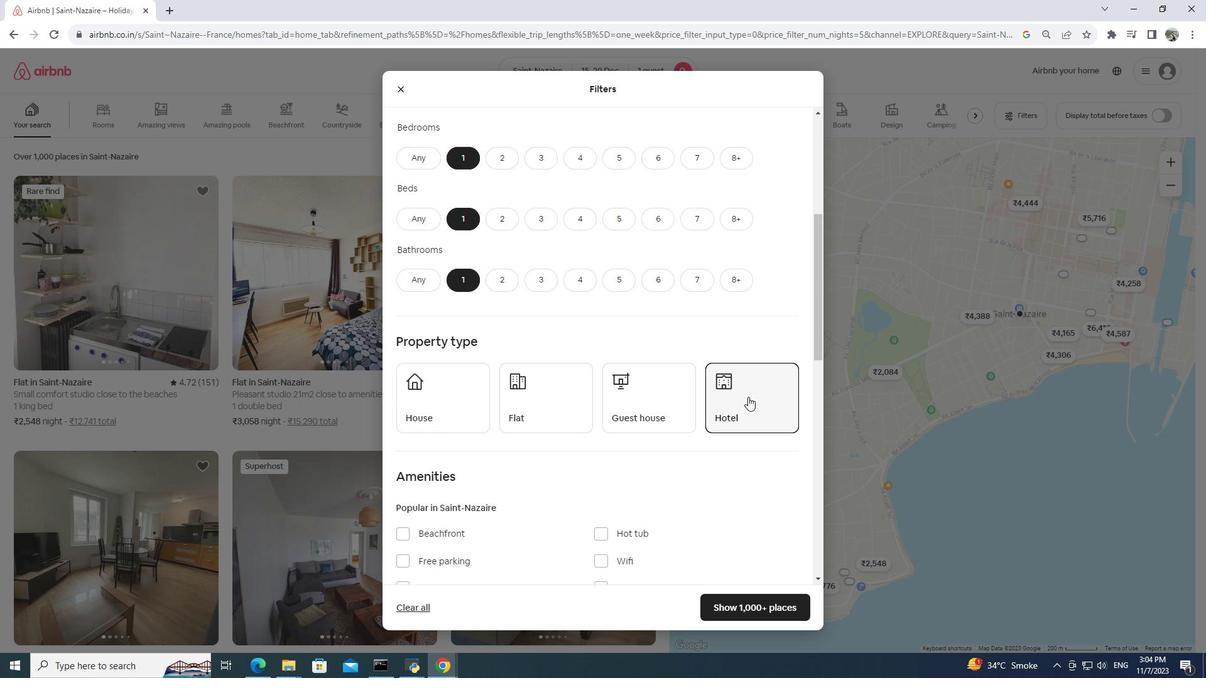 
Action: Mouse pressed left at (754, 403)
Screenshot: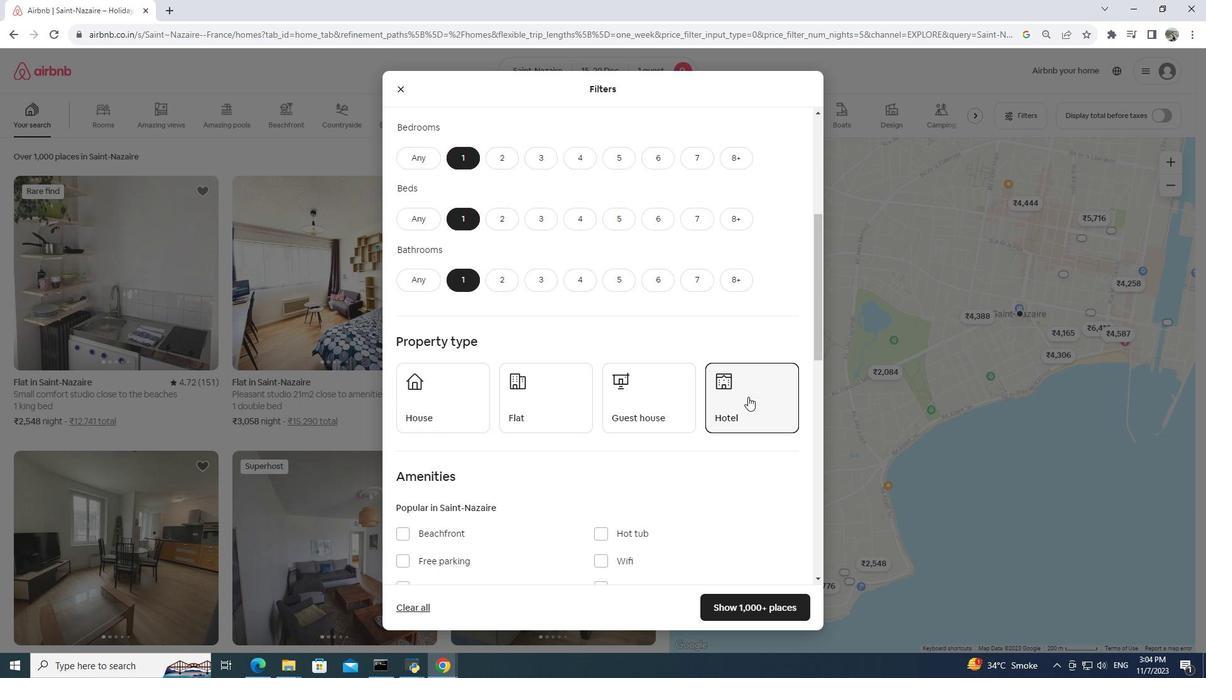 
Action: Mouse moved to (780, 612)
Screenshot: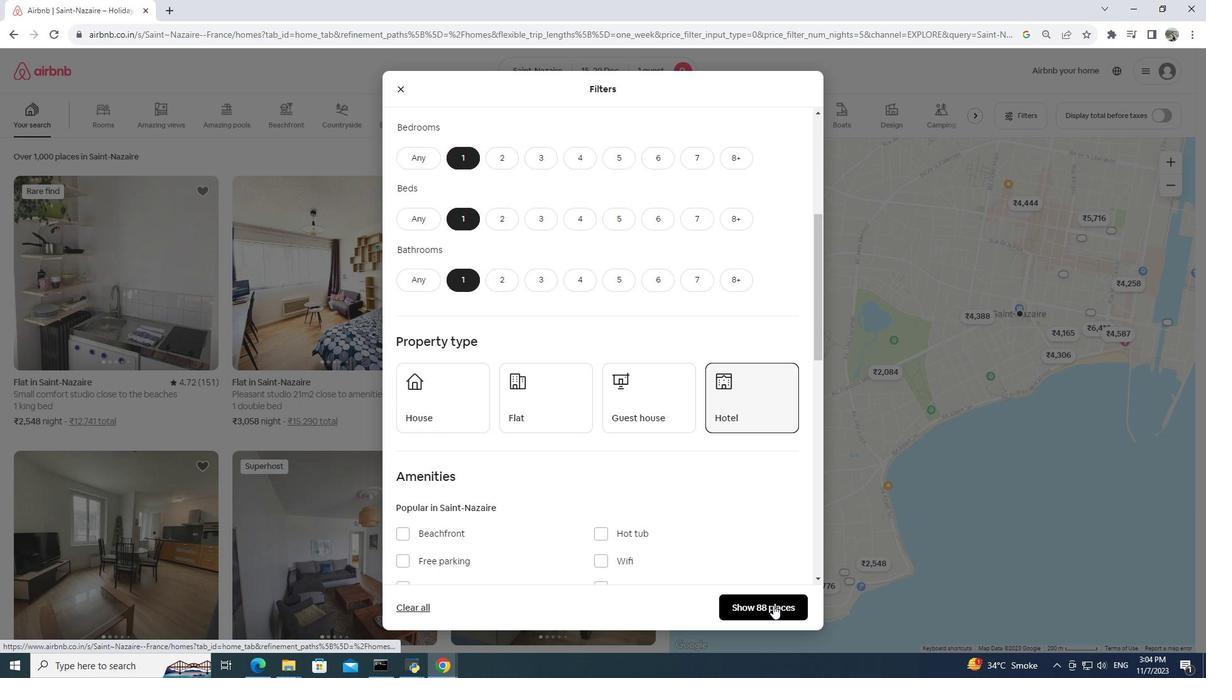 
Action: Mouse pressed left at (780, 612)
Screenshot: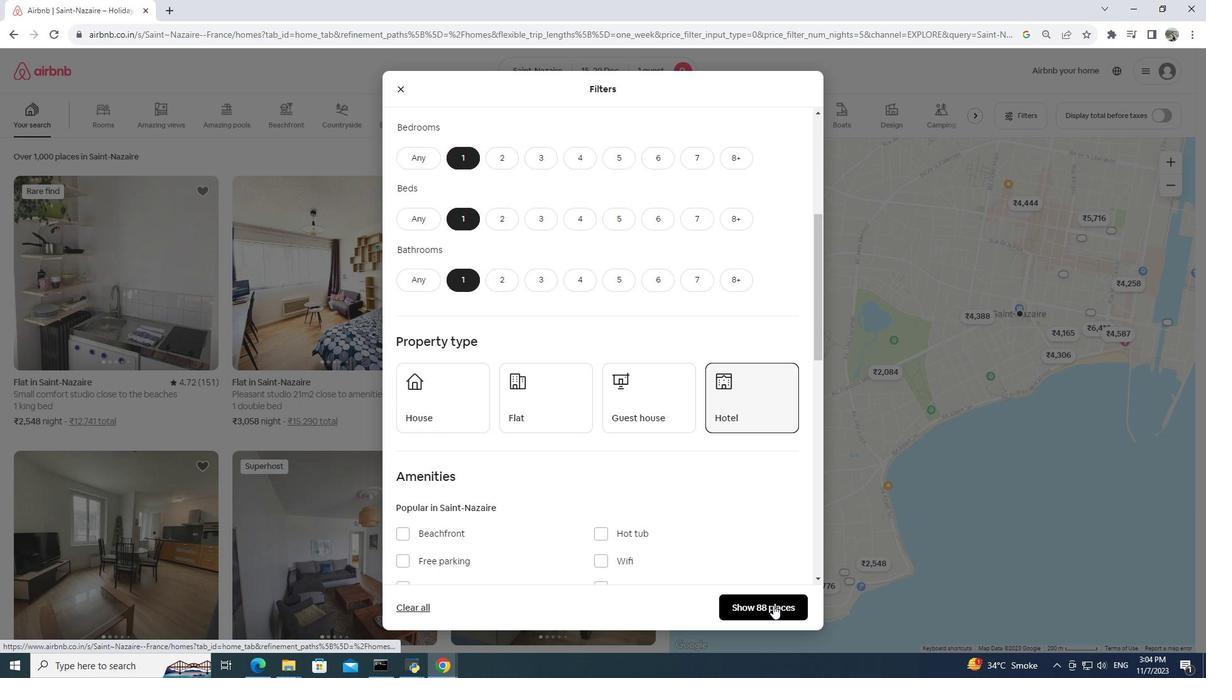 
Action: Mouse moved to (779, 611)
Screenshot: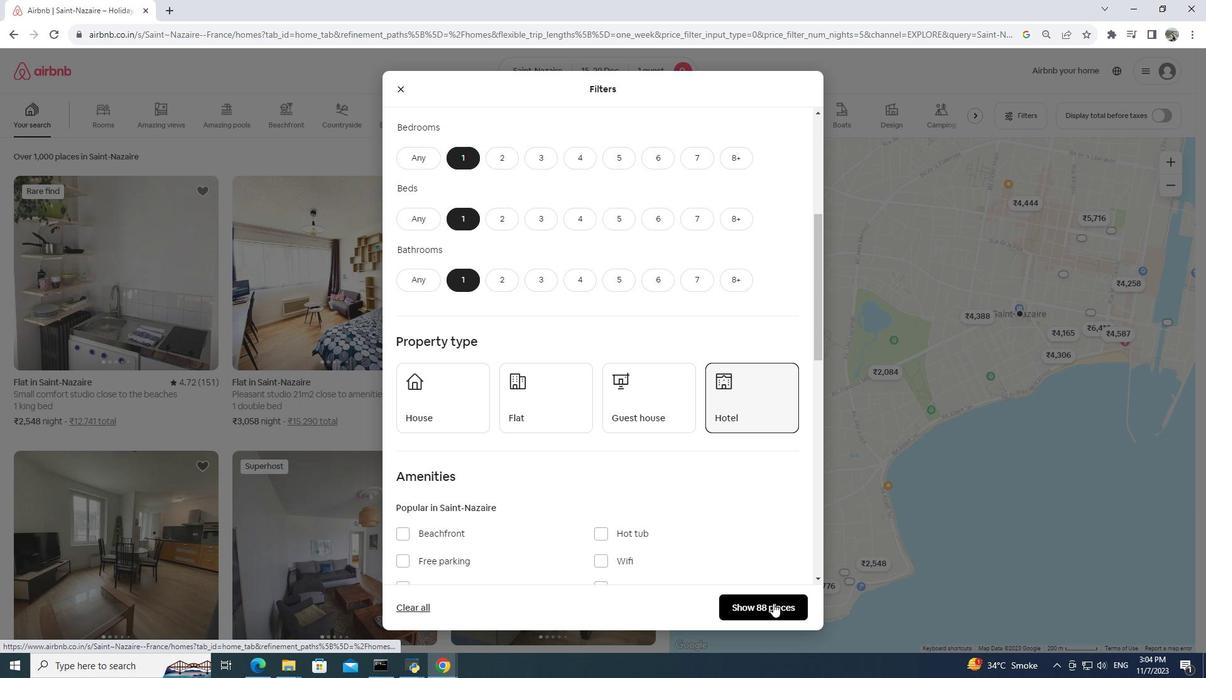 
Action: Mouse pressed left at (779, 611)
Screenshot: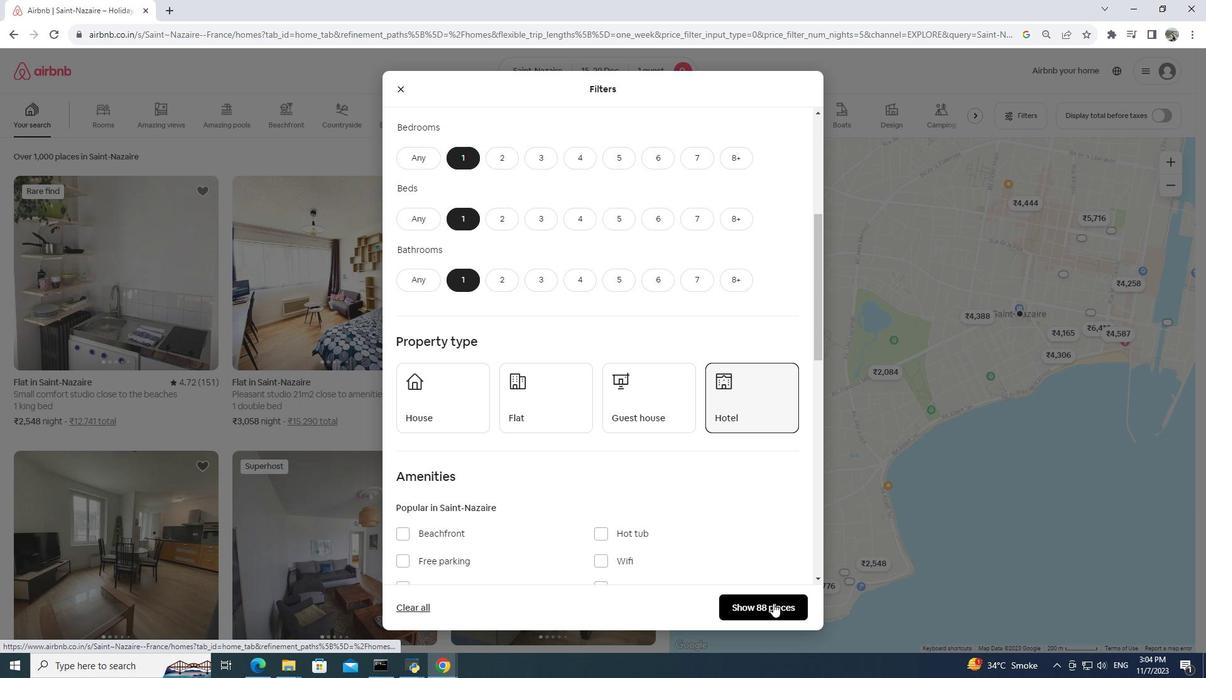 
Action: Mouse moved to (124, 331)
Screenshot: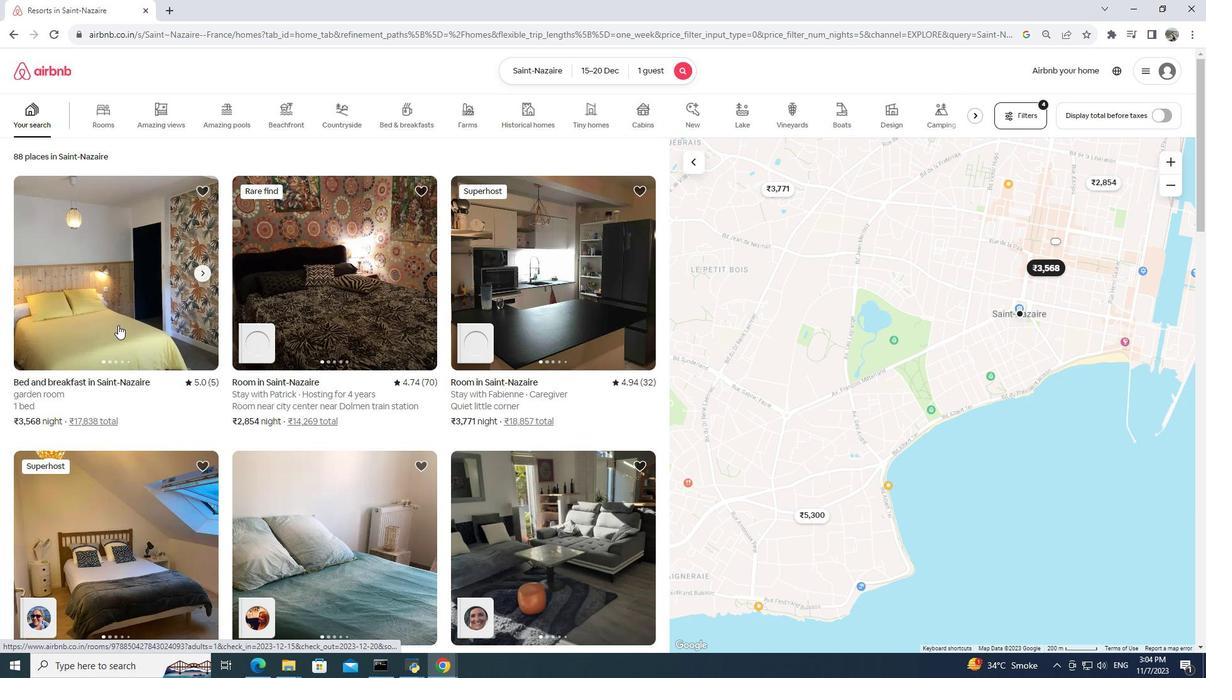 
Action: Mouse pressed left at (124, 331)
Screenshot: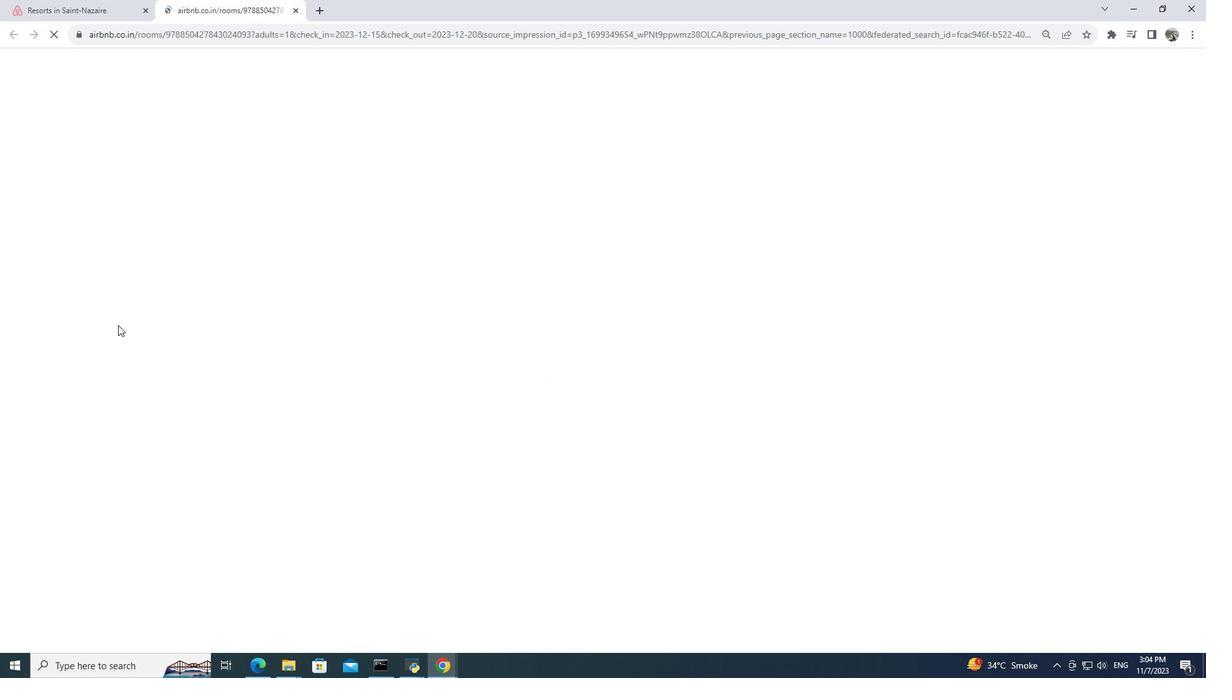 
Action: Mouse pressed left at (124, 331)
Screenshot: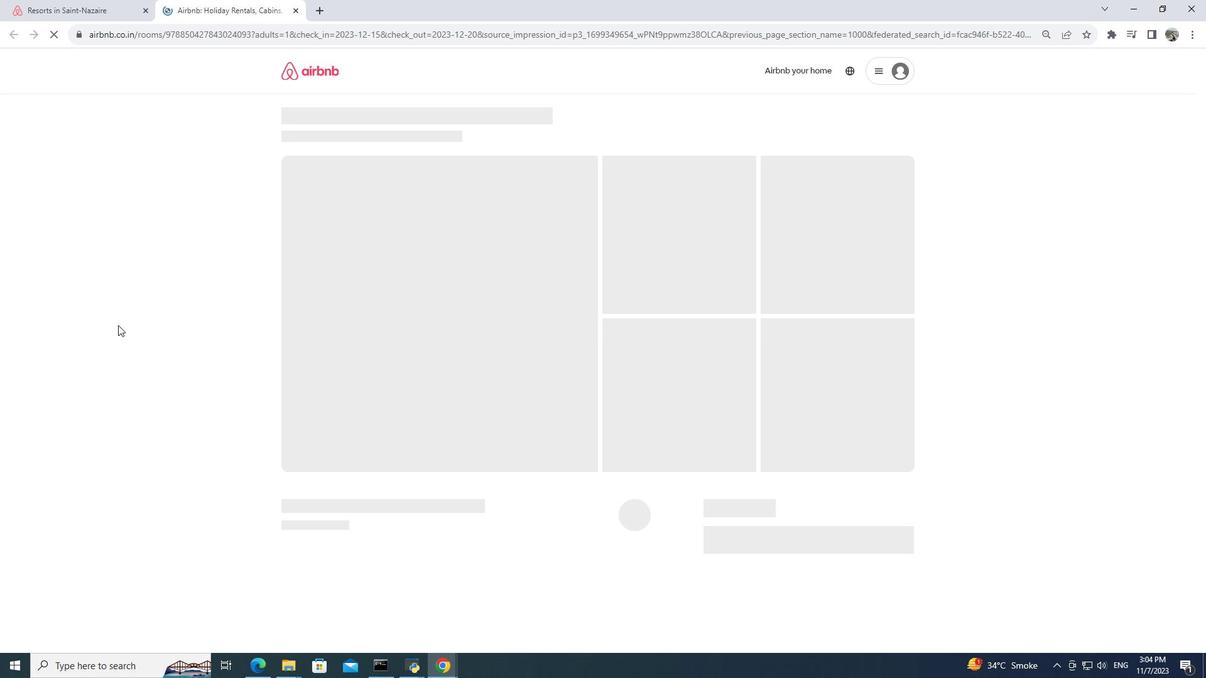 
Action: Mouse moved to (850, 451)
Screenshot: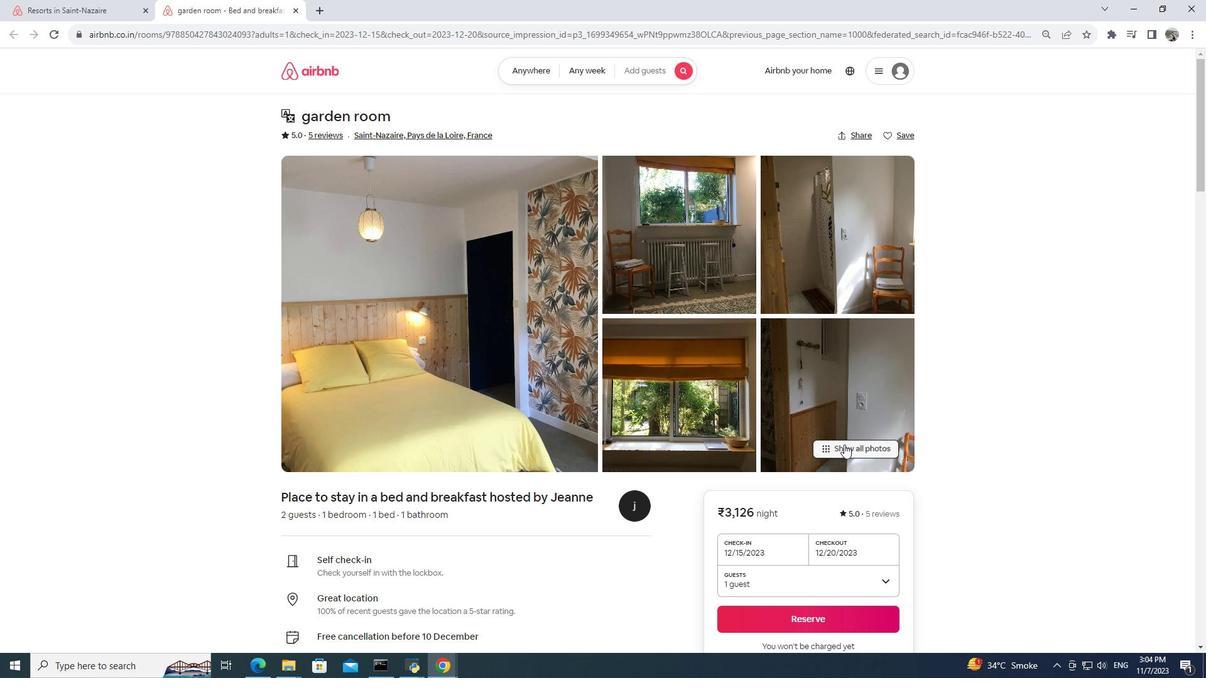 
Action: Mouse pressed left at (850, 451)
Screenshot: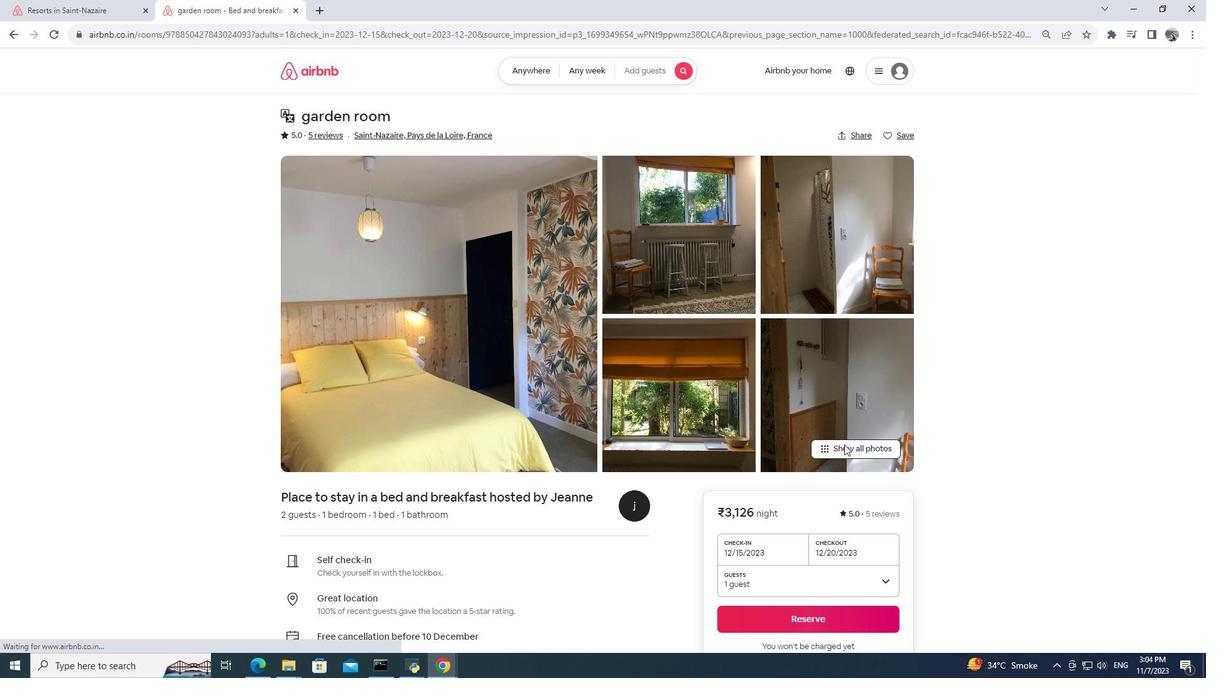 
Action: Mouse moved to (562, 201)
Screenshot: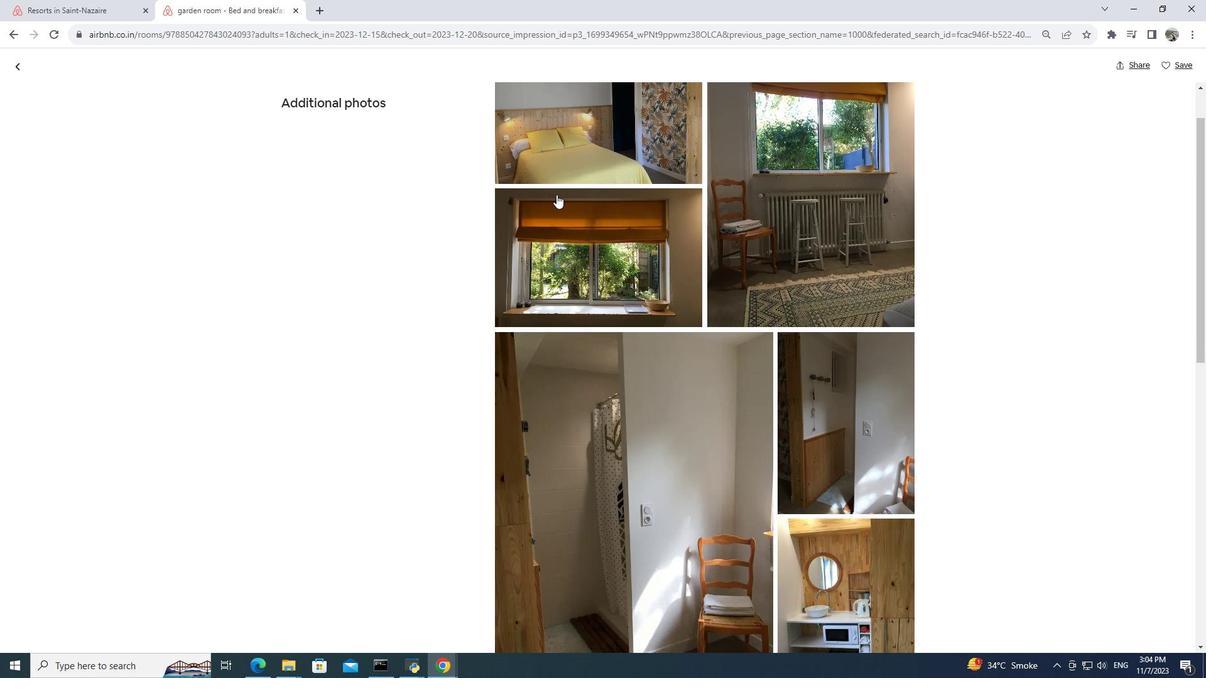 
Action: Mouse scrolled (562, 200) with delta (0, 0)
Screenshot: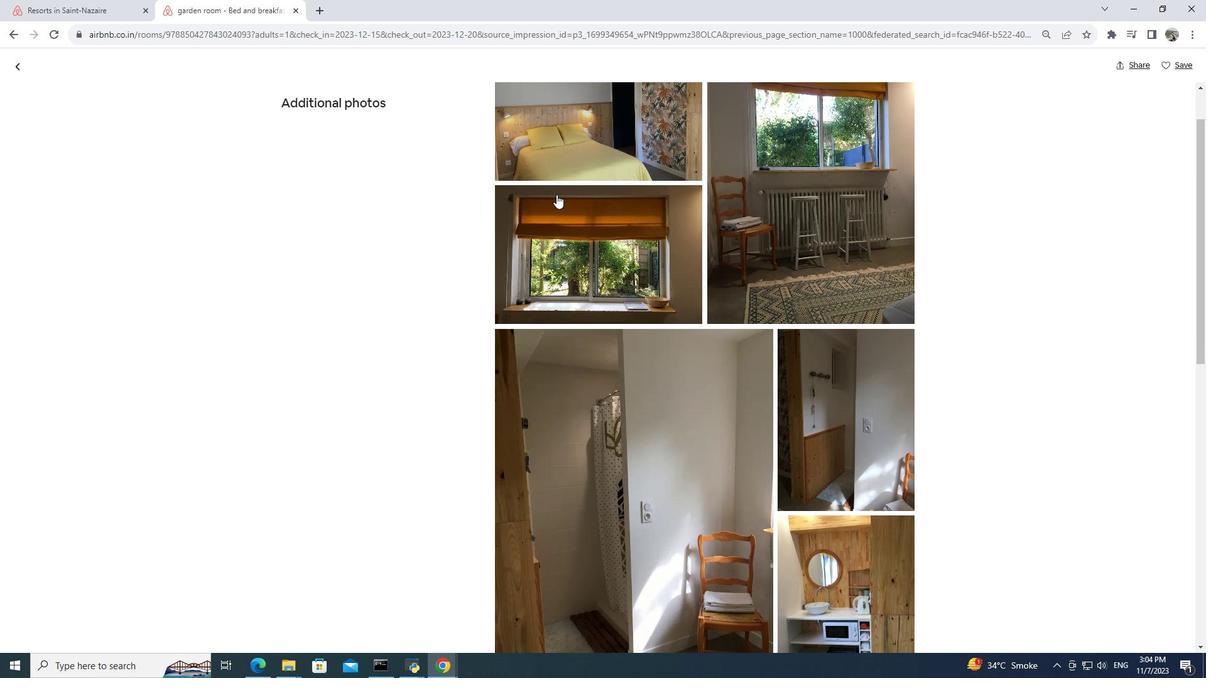 
Action: Mouse moved to (563, 200)
Screenshot: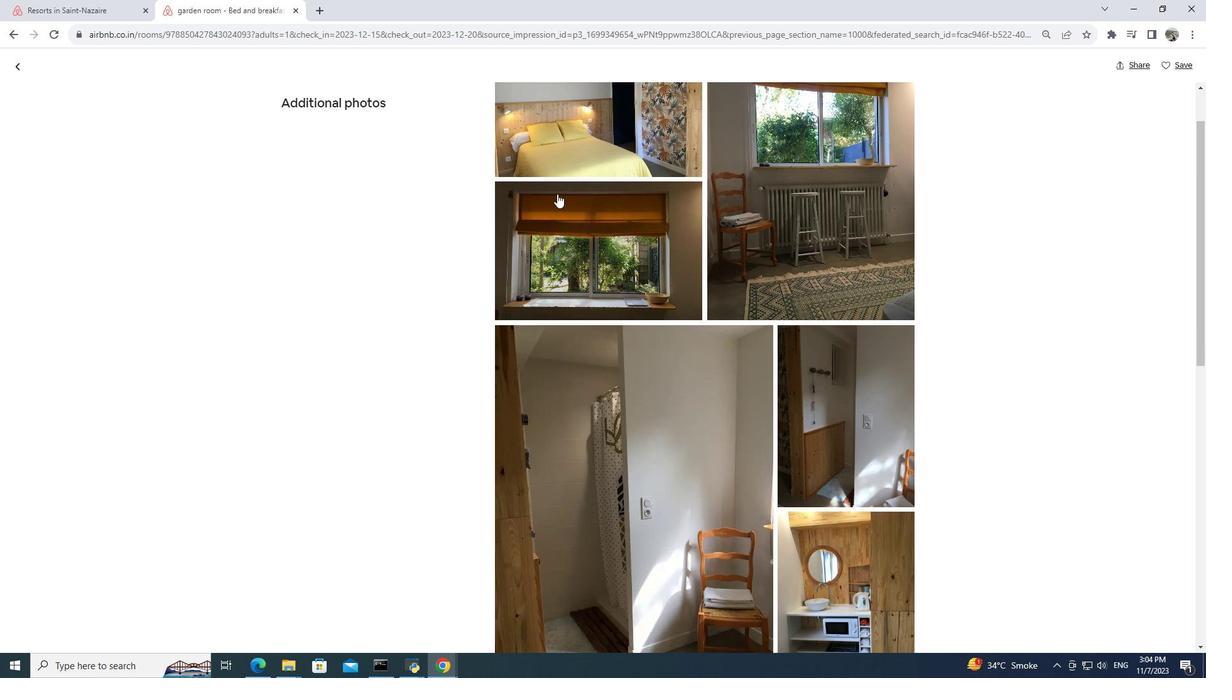 
Action: Mouse scrolled (563, 199) with delta (0, 0)
Screenshot: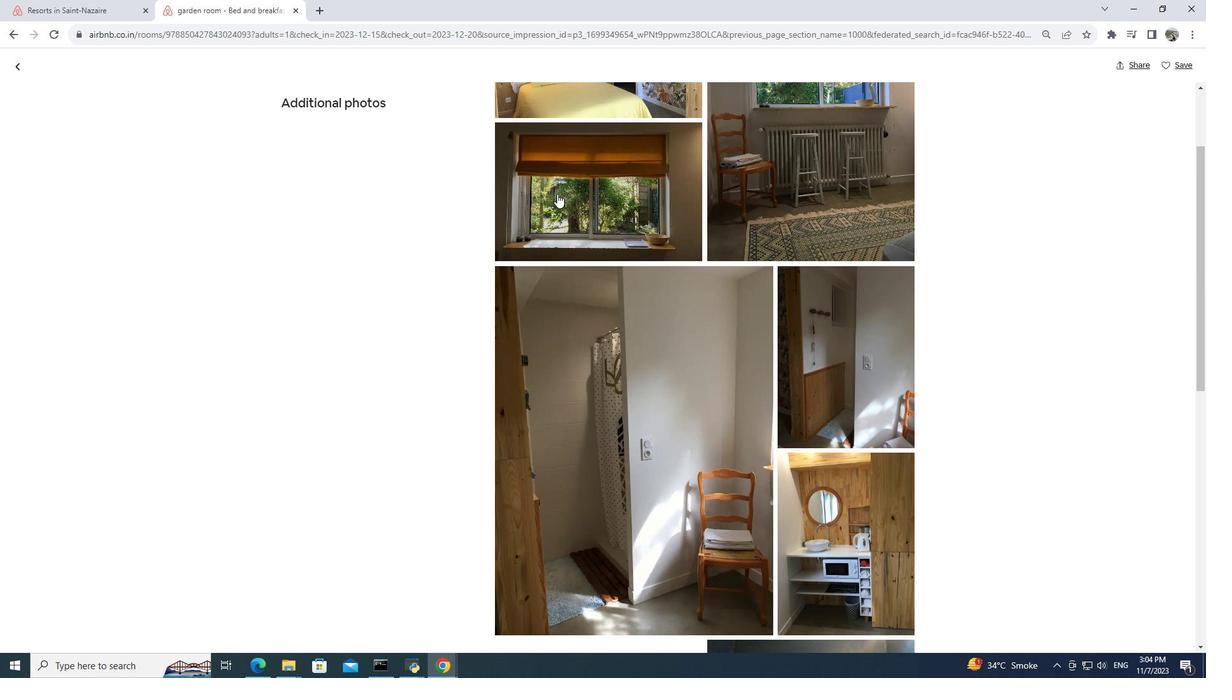 
Action: Mouse scrolled (563, 199) with delta (0, 0)
Screenshot: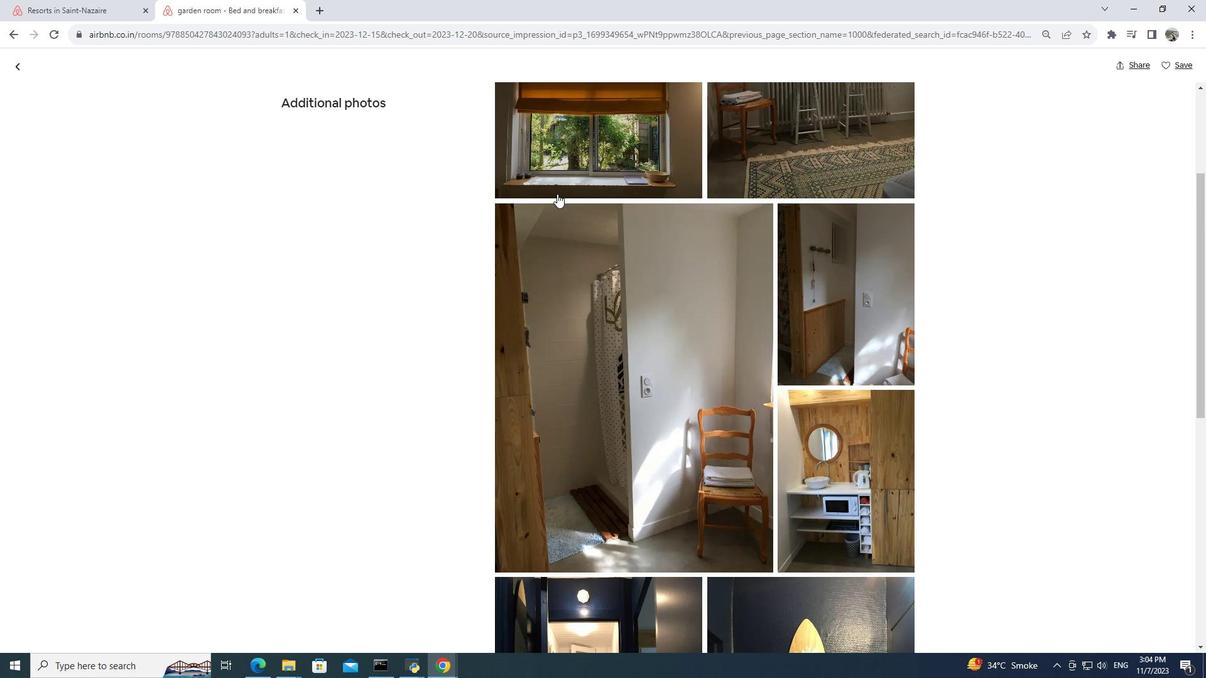 
Action: Mouse scrolled (563, 199) with delta (0, 0)
Screenshot: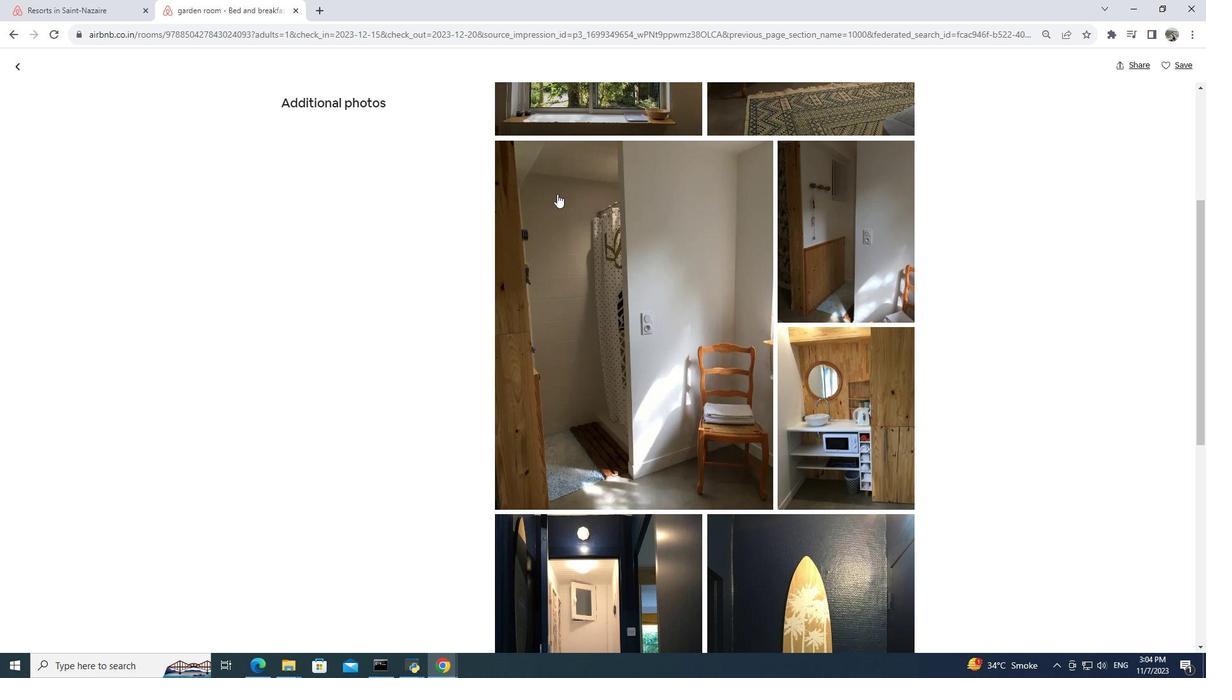 
Action: Mouse scrolled (563, 199) with delta (0, 0)
Screenshot: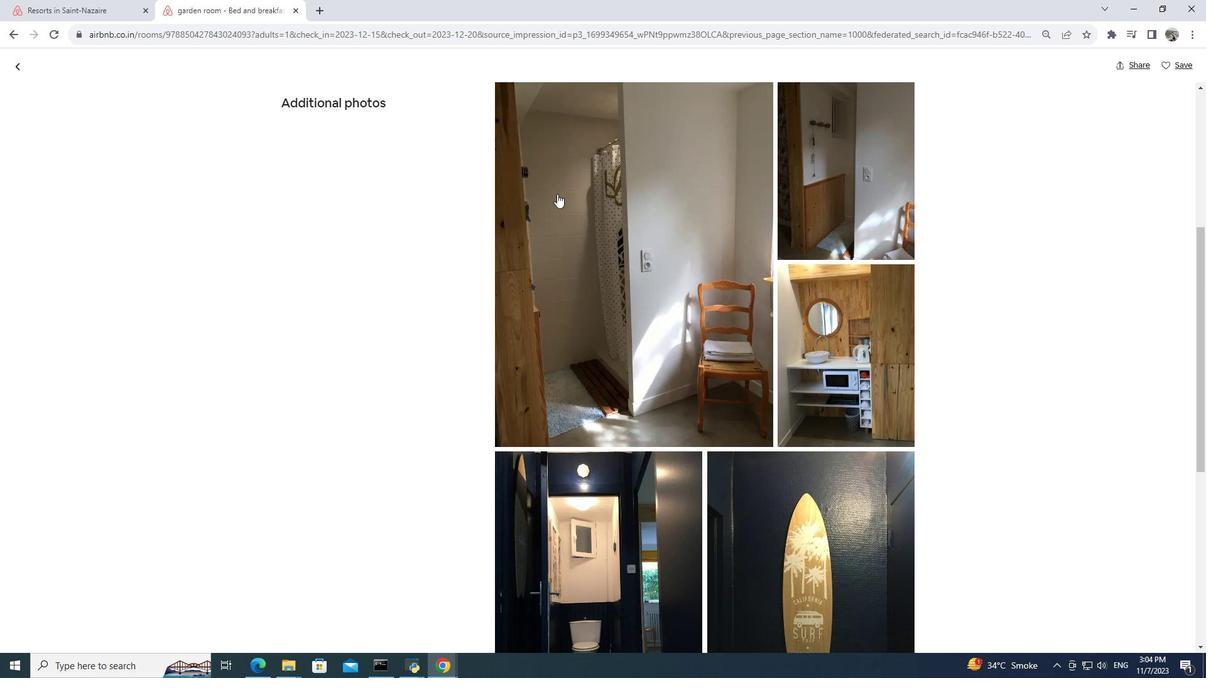 
Action: Mouse scrolled (563, 199) with delta (0, 0)
Screenshot: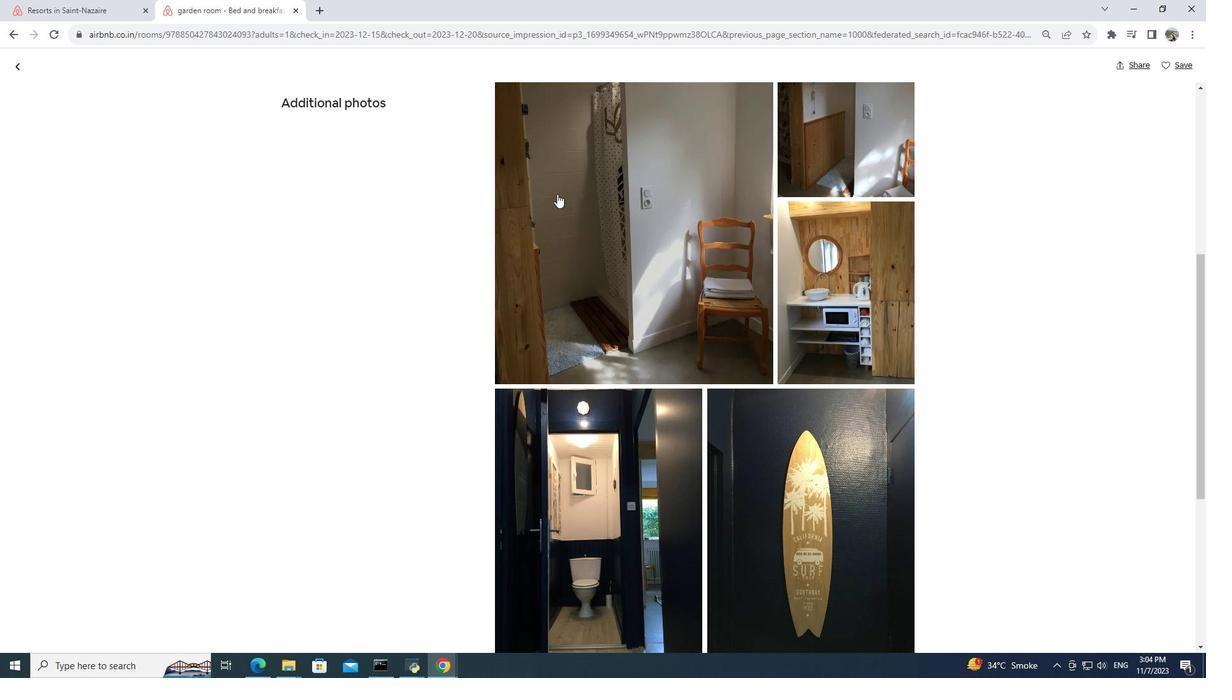
Action: Mouse scrolled (563, 199) with delta (0, 0)
Screenshot: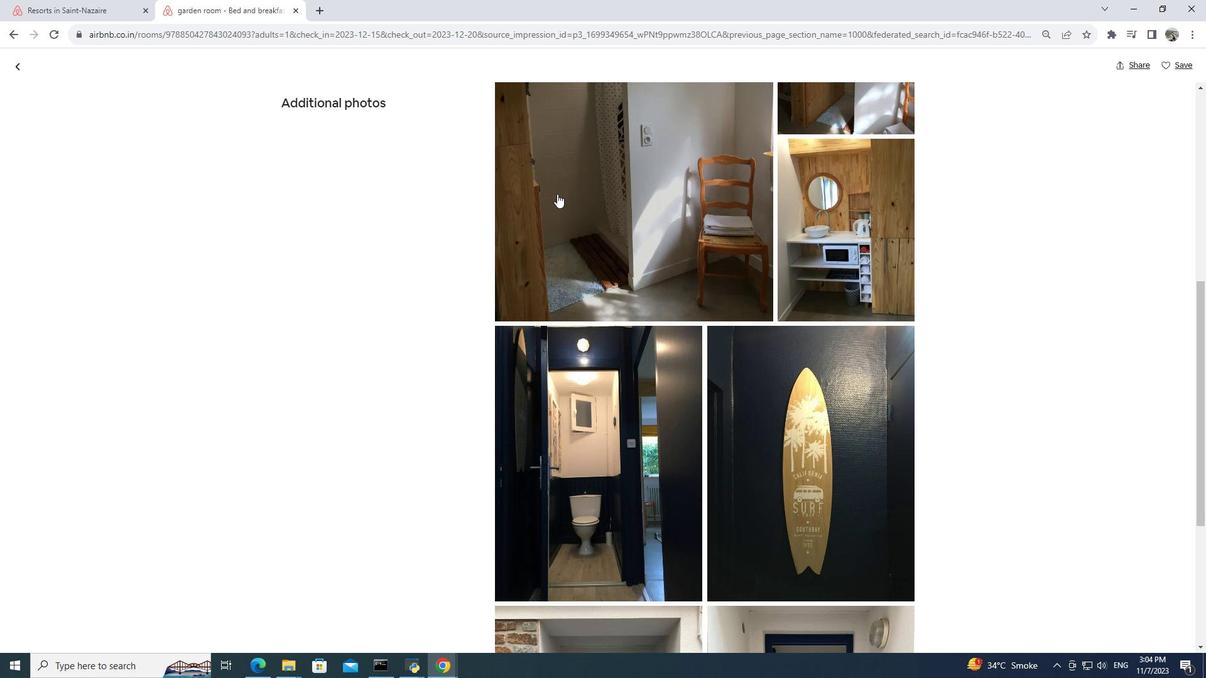 
Action: Mouse scrolled (563, 199) with delta (0, 0)
Screenshot: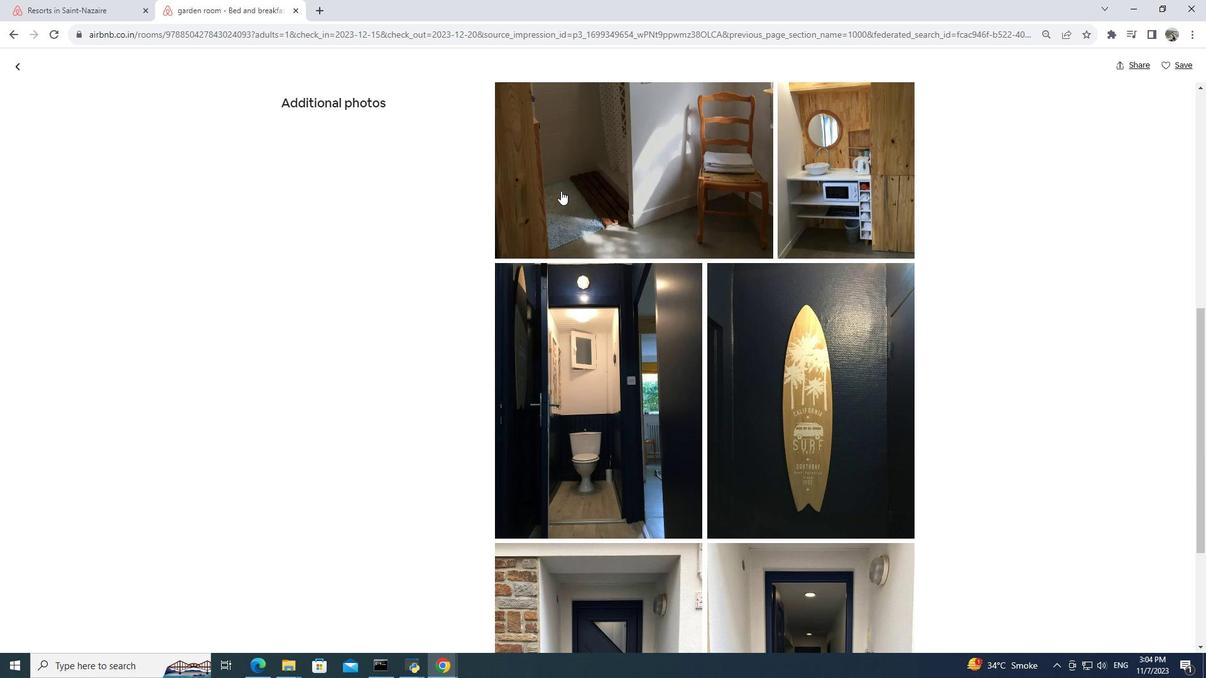 
Action: Mouse moved to (567, 197)
Screenshot: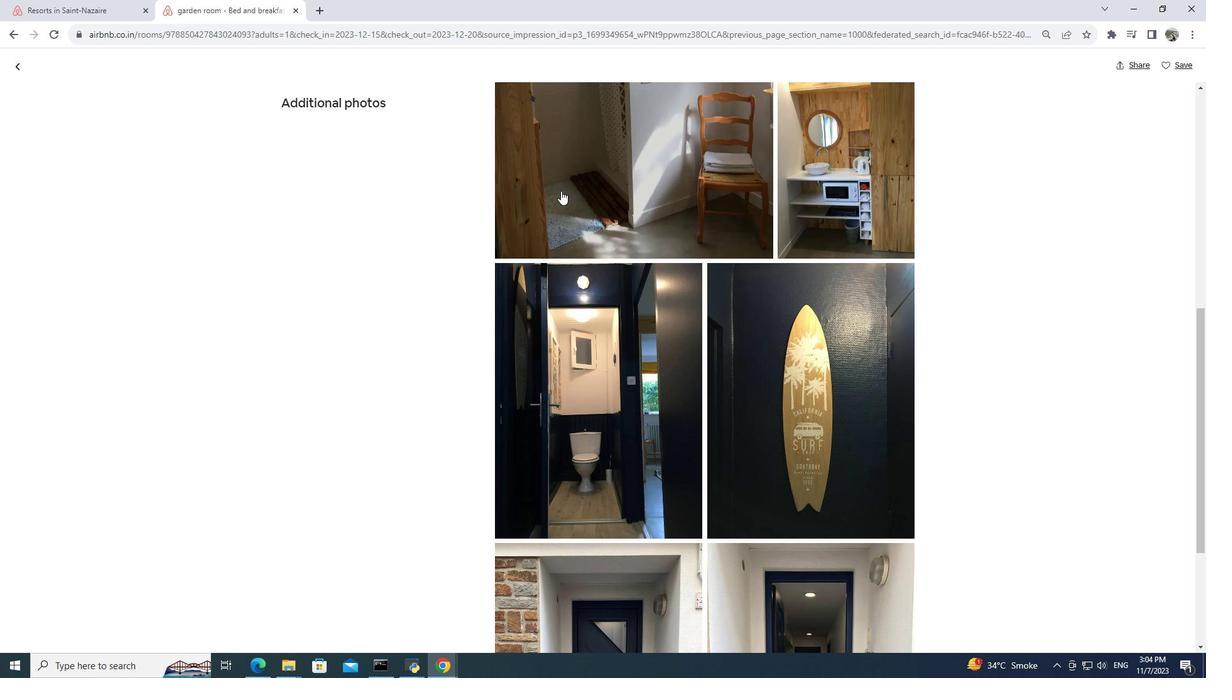 
Action: Mouse scrolled (567, 196) with delta (0, 0)
Screenshot: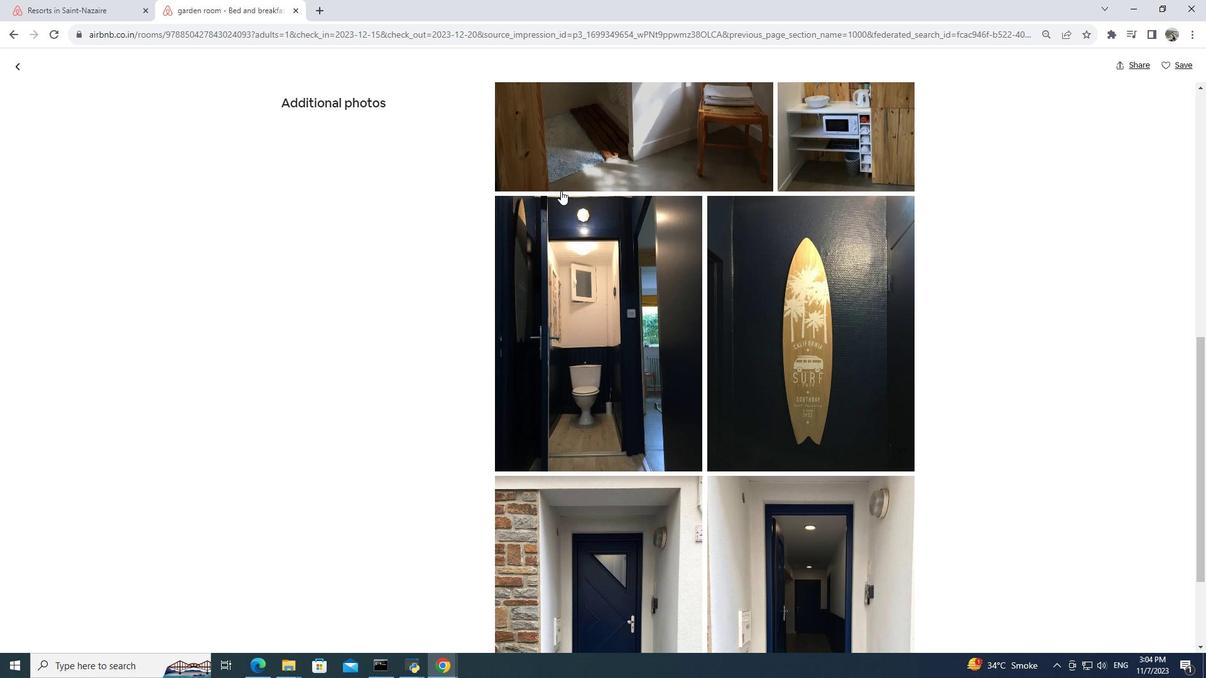 
Action: Mouse scrolled (567, 196) with delta (0, 0)
Screenshot: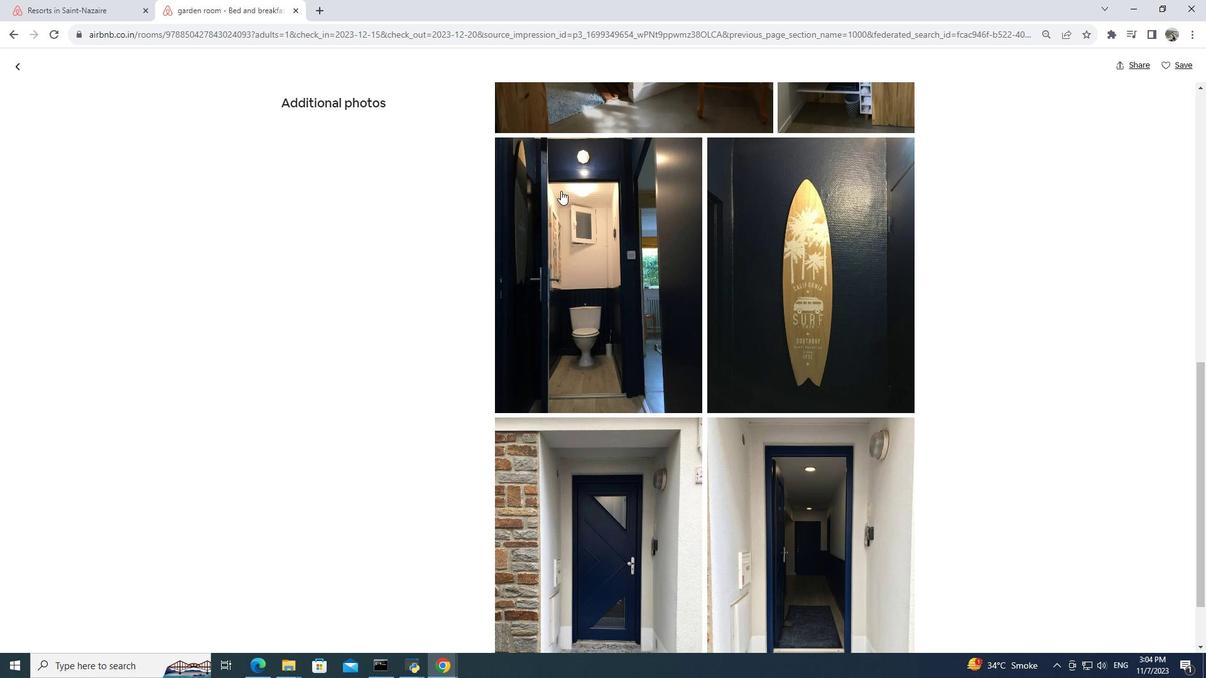 
Action: Mouse scrolled (567, 196) with delta (0, 0)
Screenshot: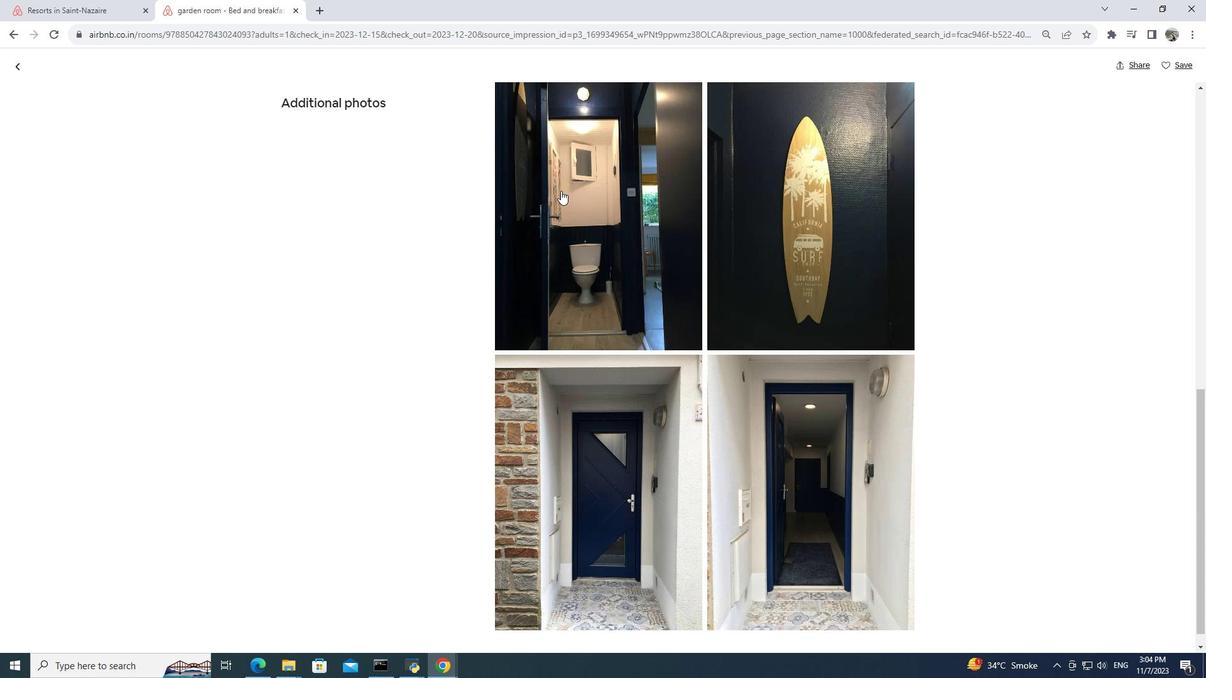 
Action: Mouse scrolled (567, 196) with delta (0, 0)
Screenshot: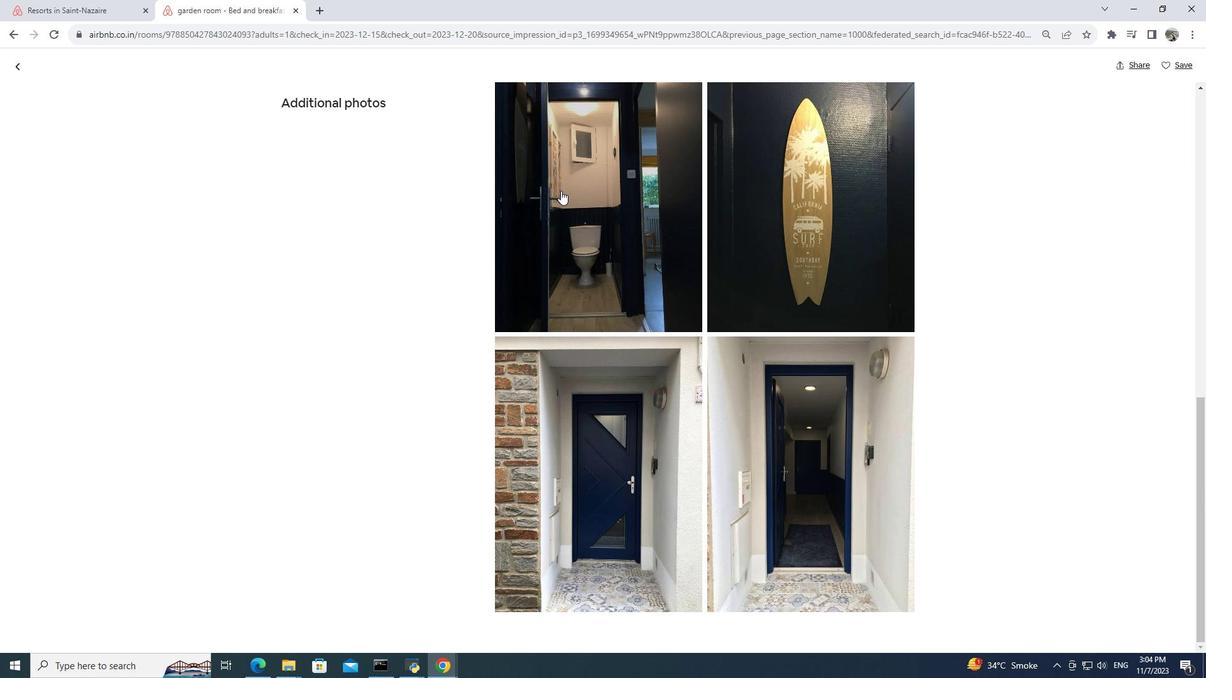 
Action: Mouse scrolled (567, 196) with delta (0, 0)
Screenshot: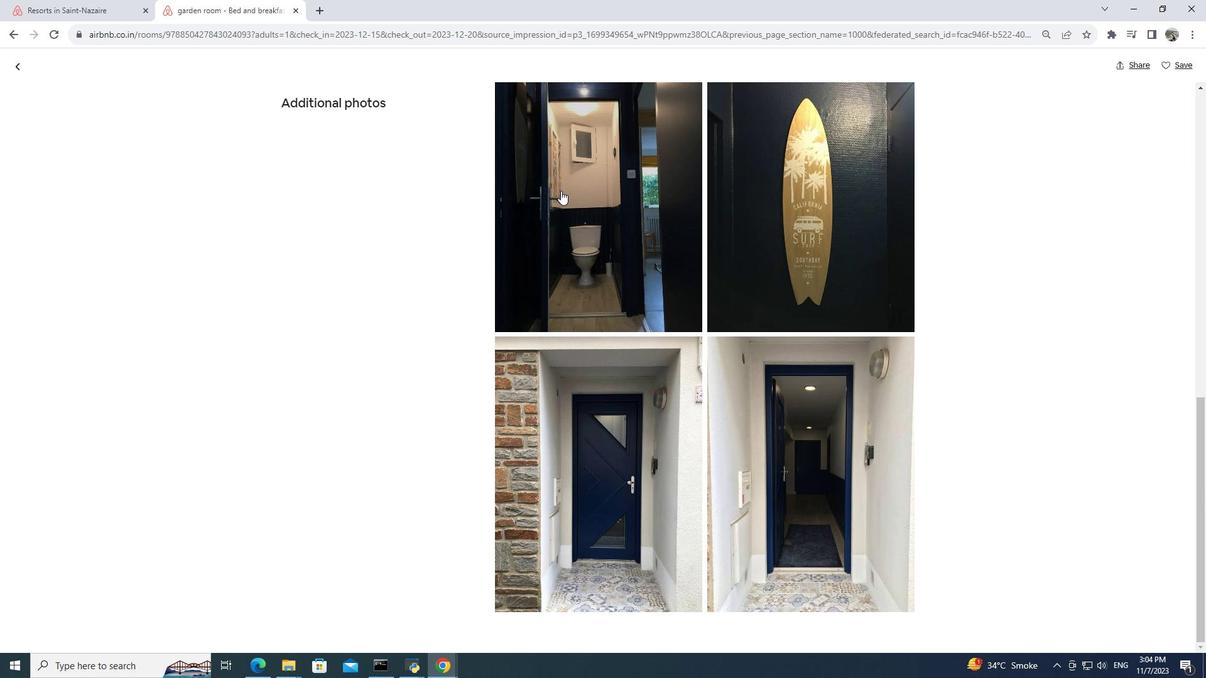 
Action: Mouse scrolled (567, 196) with delta (0, 0)
Screenshot: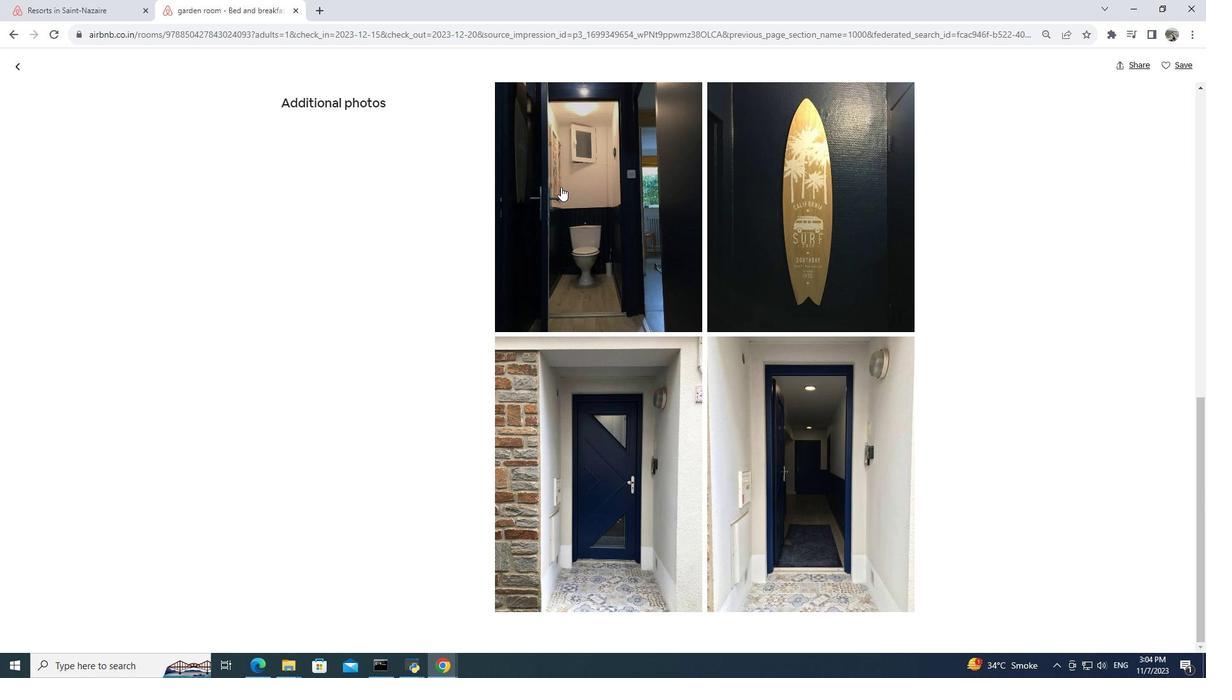 
Action: Mouse scrolled (567, 196) with delta (0, 0)
Screenshot: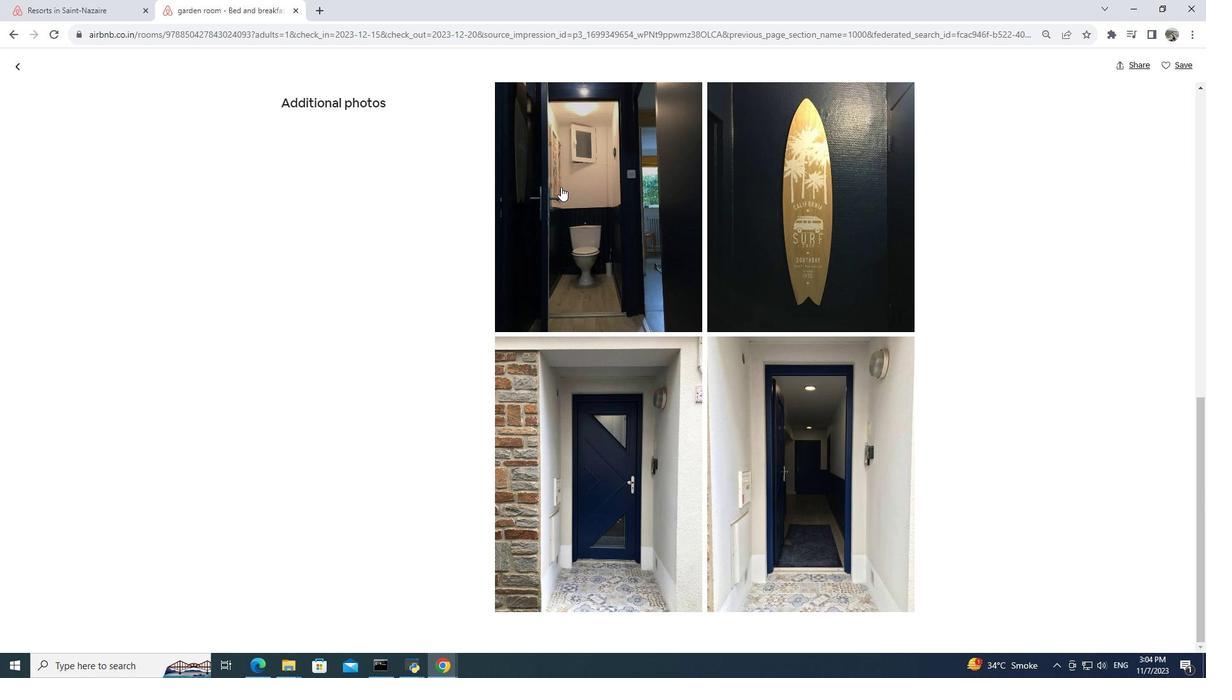 
Action: Mouse moved to (567, 193)
Screenshot: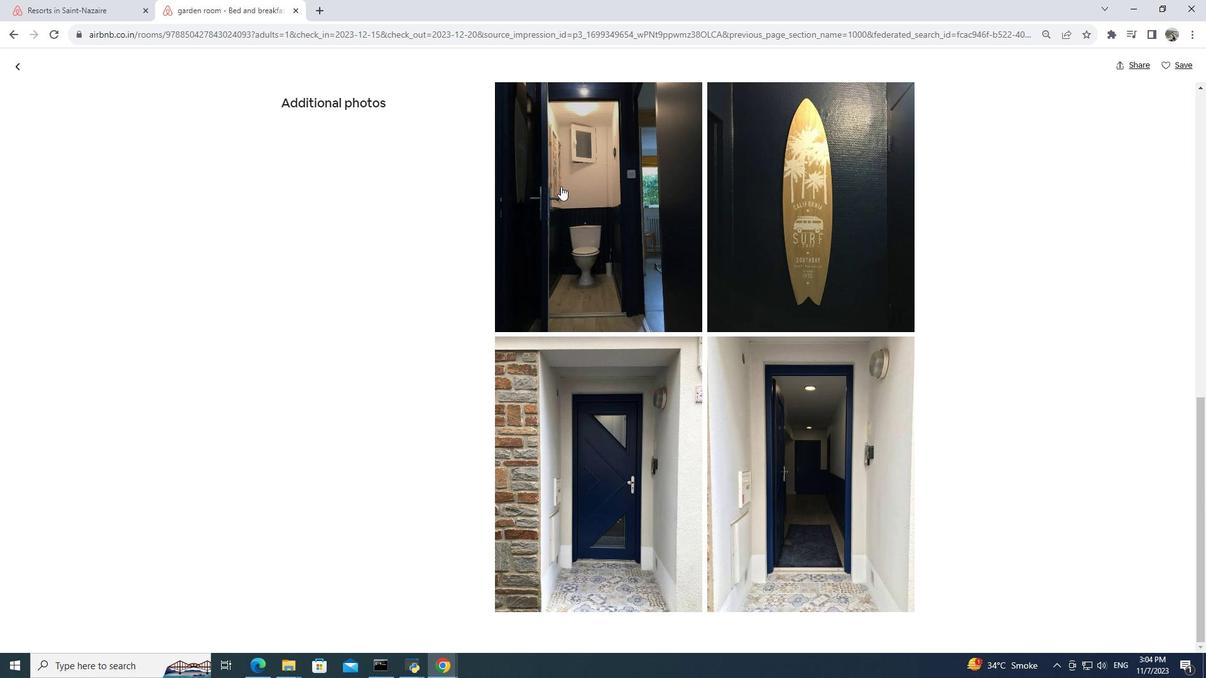 
Action: Mouse scrolled (567, 192) with delta (0, 0)
Screenshot: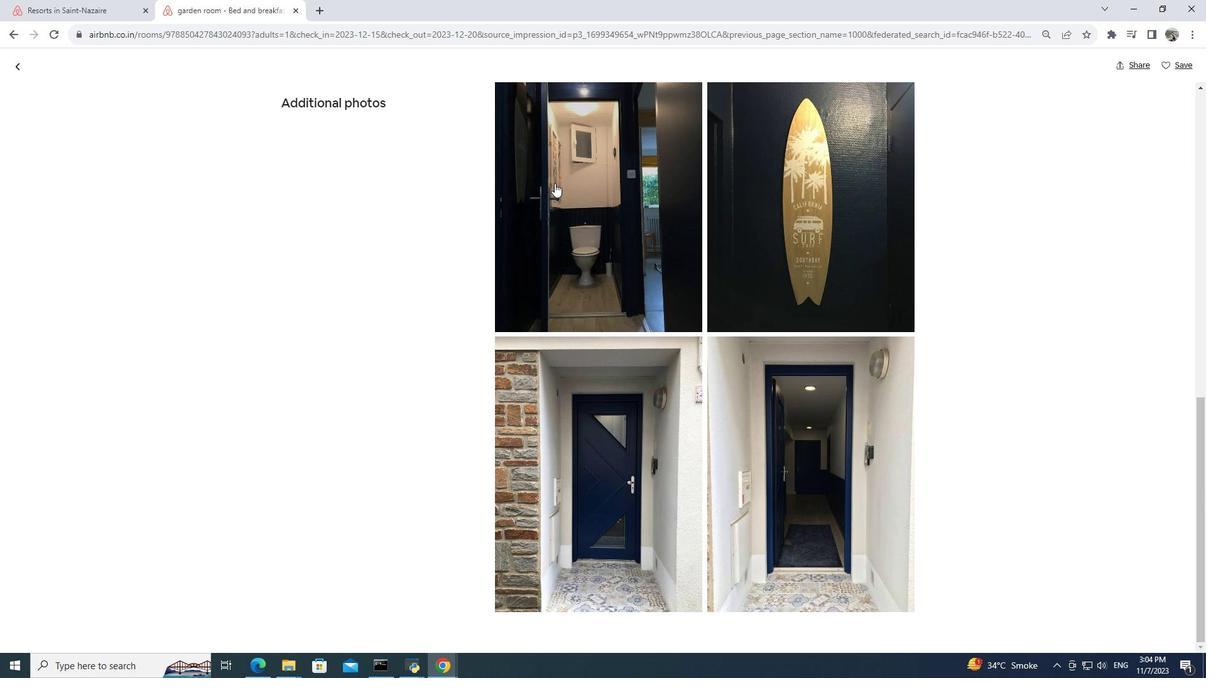 
Action: Mouse scrolled (567, 192) with delta (0, 0)
Screenshot: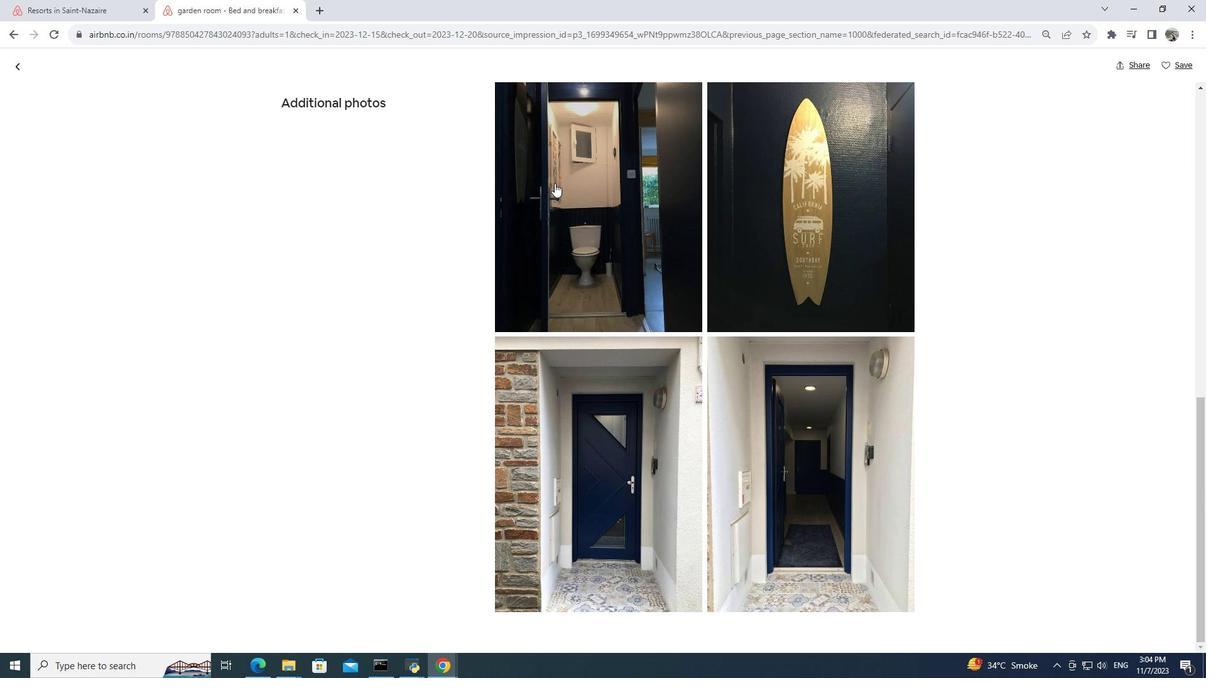 
Action: Mouse scrolled (567, 192) with delta (0, 0)
Screenshot: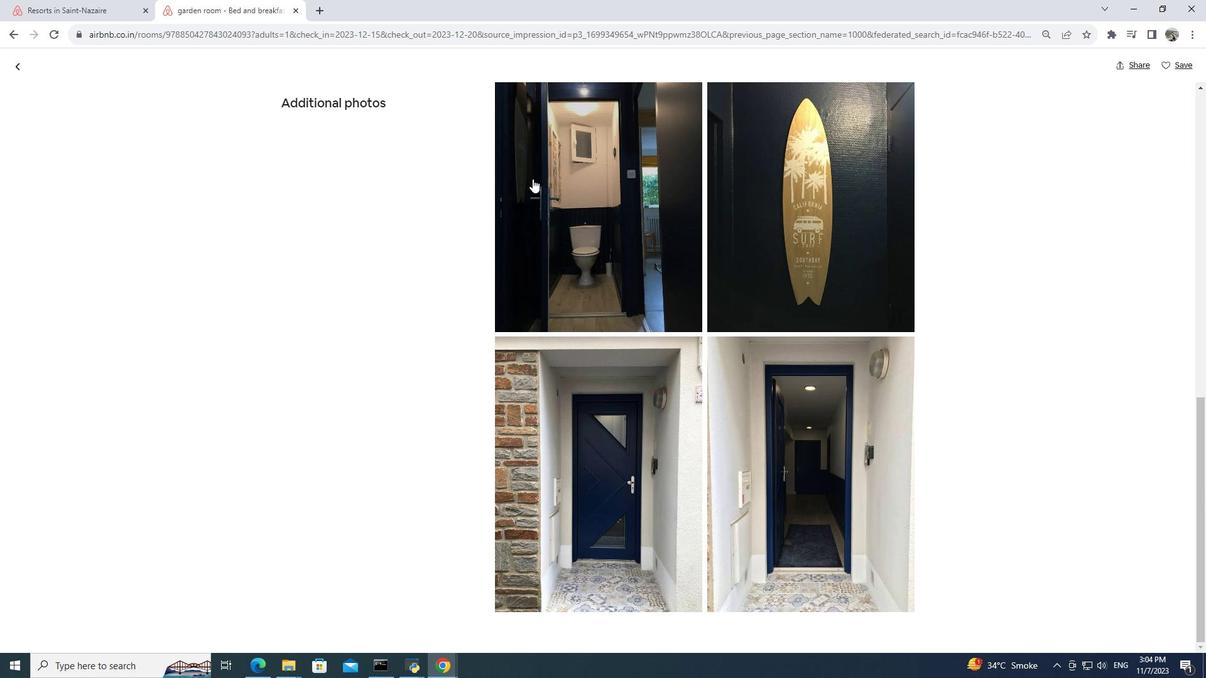 
Action: Mouse scrolled (567, 192) with delta (0, 0)
Screenshot: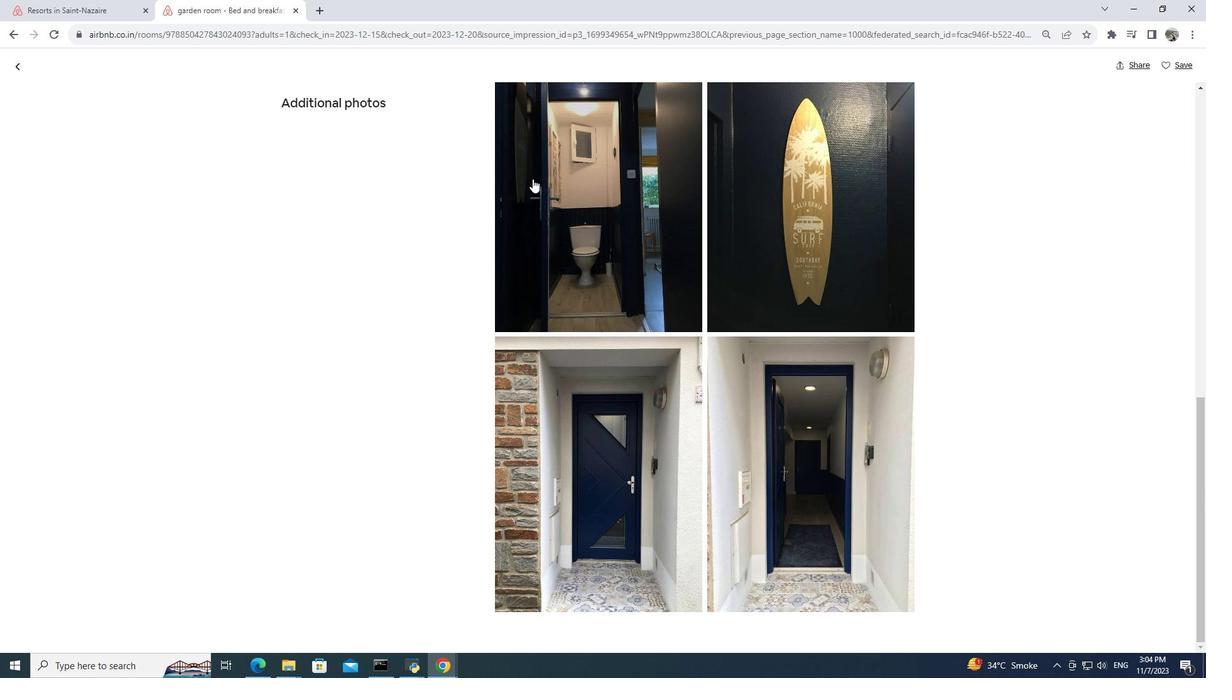 
Action: Mouse scrolled (567, 192) with delta (0, 0)
Screenshot: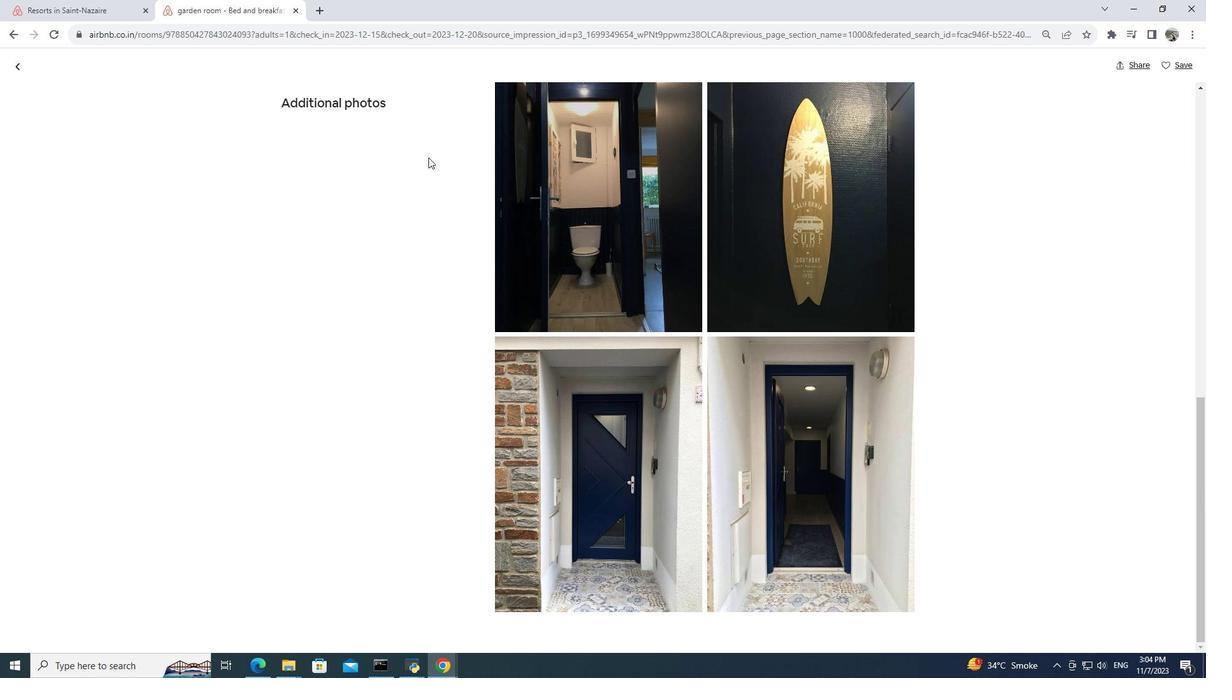 
Action: Mouse moved to (26, 76)
Screenshot: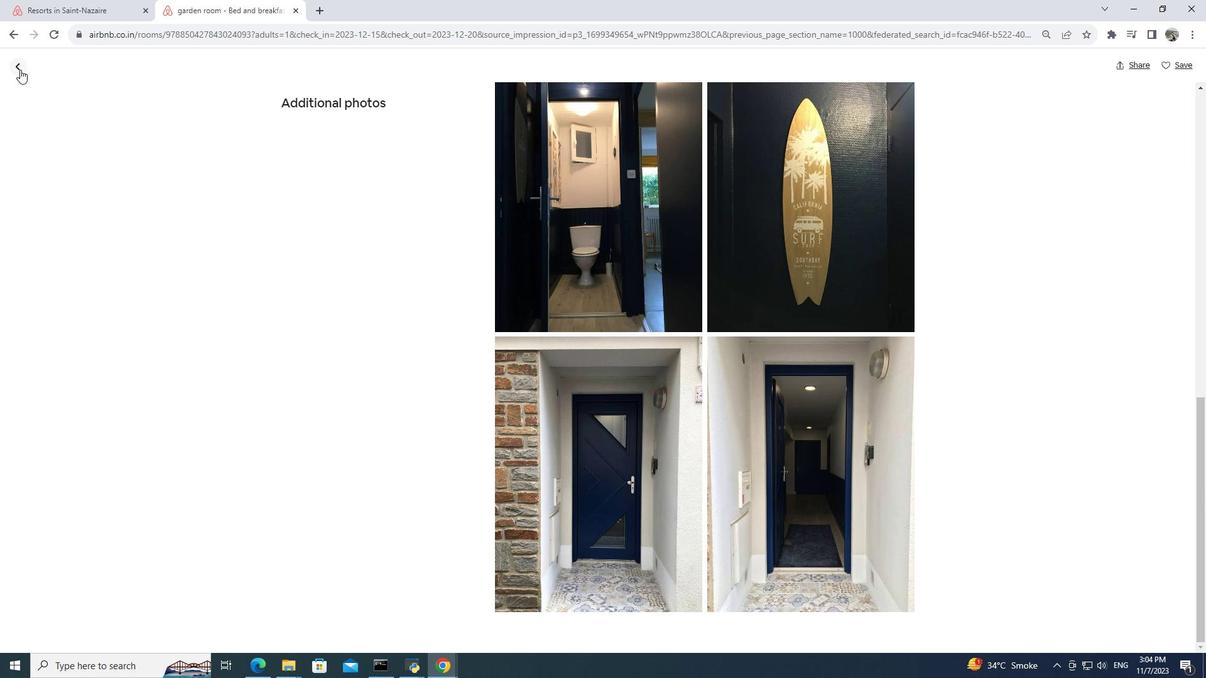
Action: Mouse pressed left at (26, 76)
Screenshot: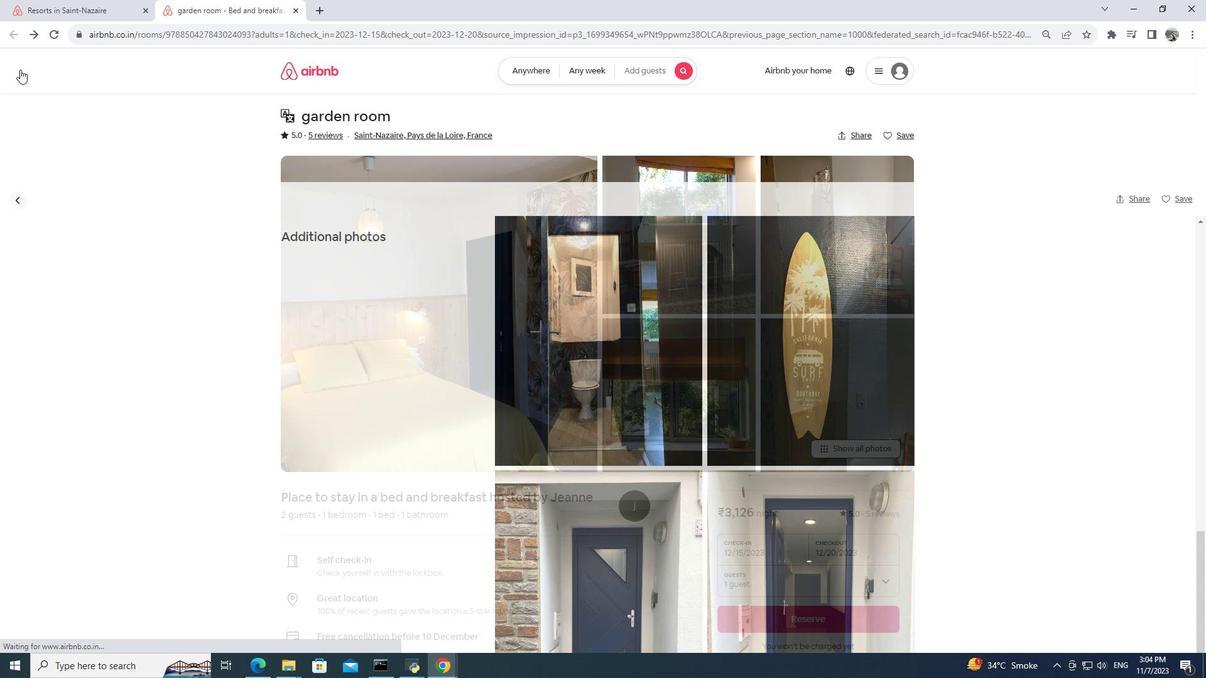 
Action: Mouse moved to (461, 245)
Screenshot: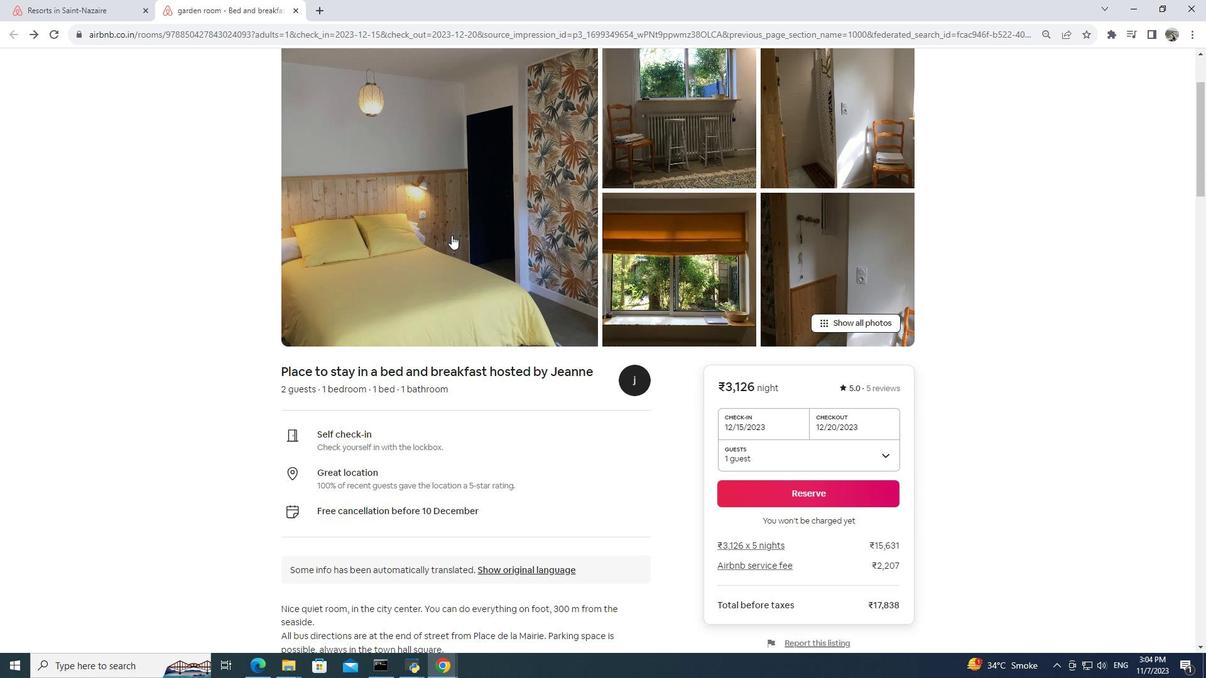 
Action: Mouse scrolled (461, 244) with delta (0, 0)
Screenshot: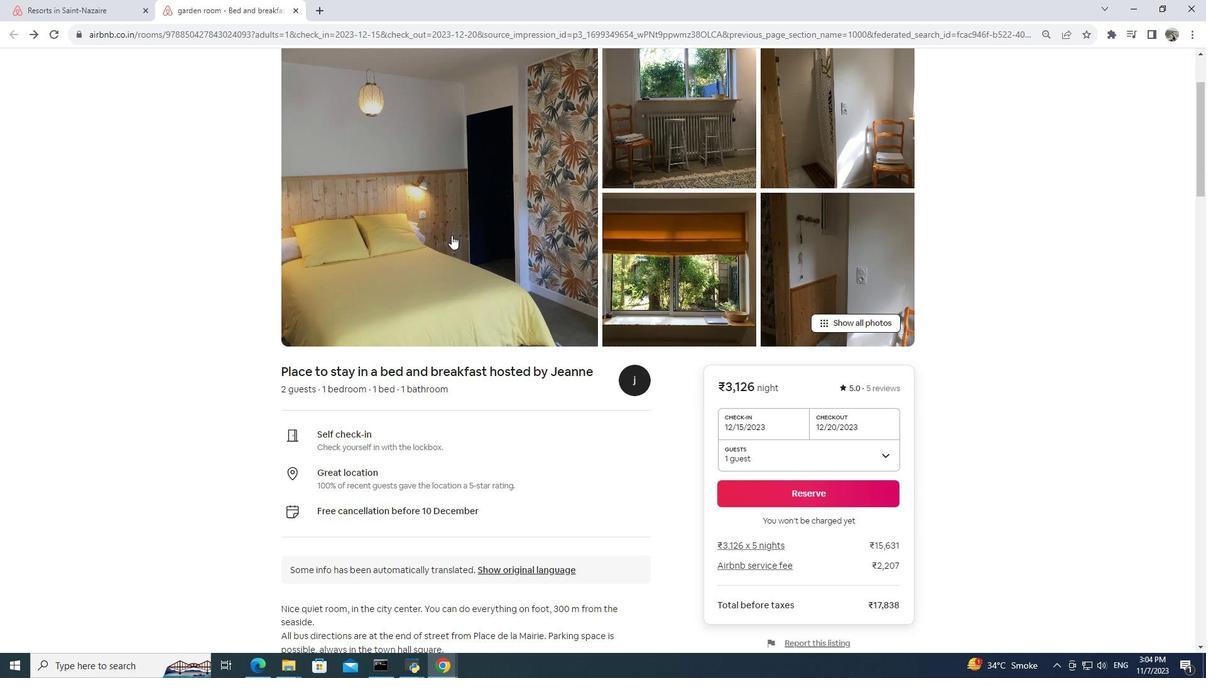 
Action: Mouse scrolled (461, 244) with delta (0, 0)
Screenshot: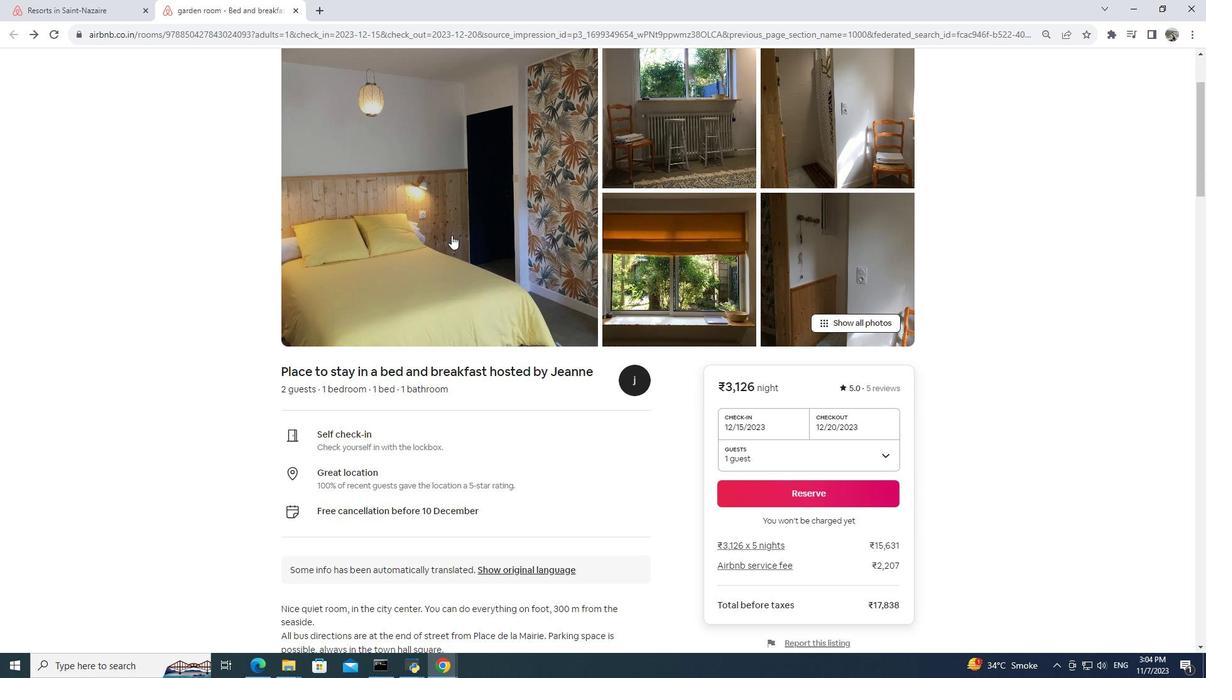 
Action: Mouse moved to (457, 241)
Screenshot: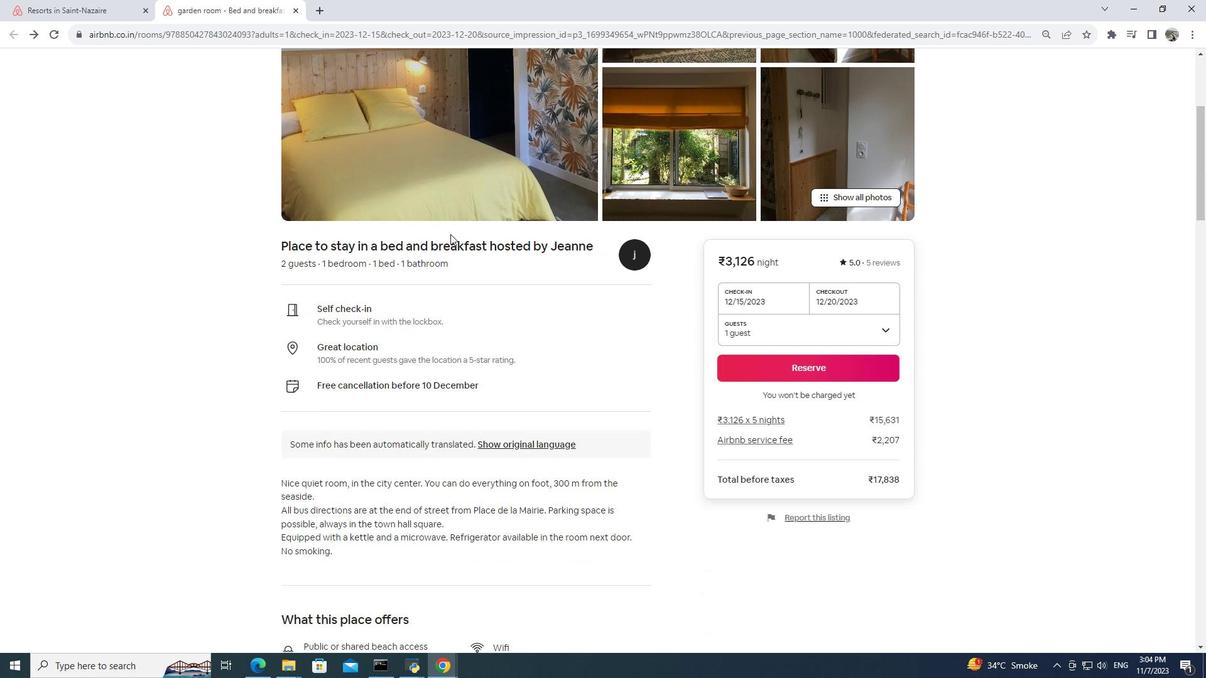 
Action: Mouse scrolled (457, 241) with delta (0, 0)
Screenshot: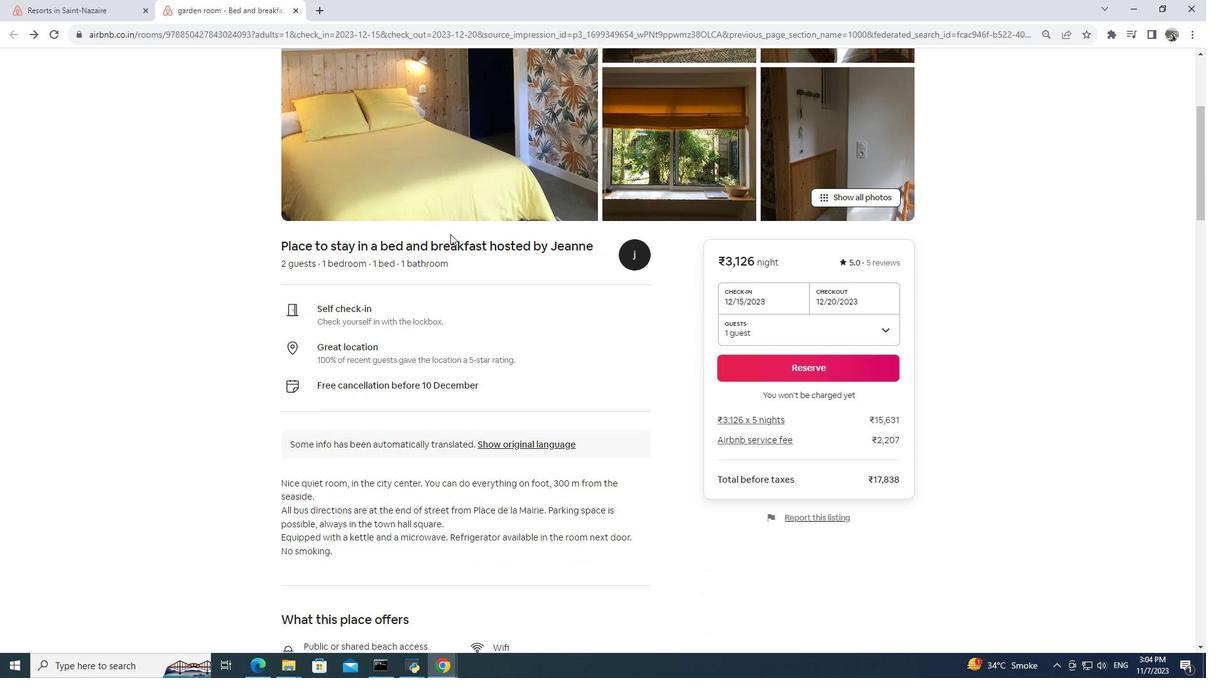 
Action: Mouse scrolled (457, 241) with delta (0, 0)
Screenshot: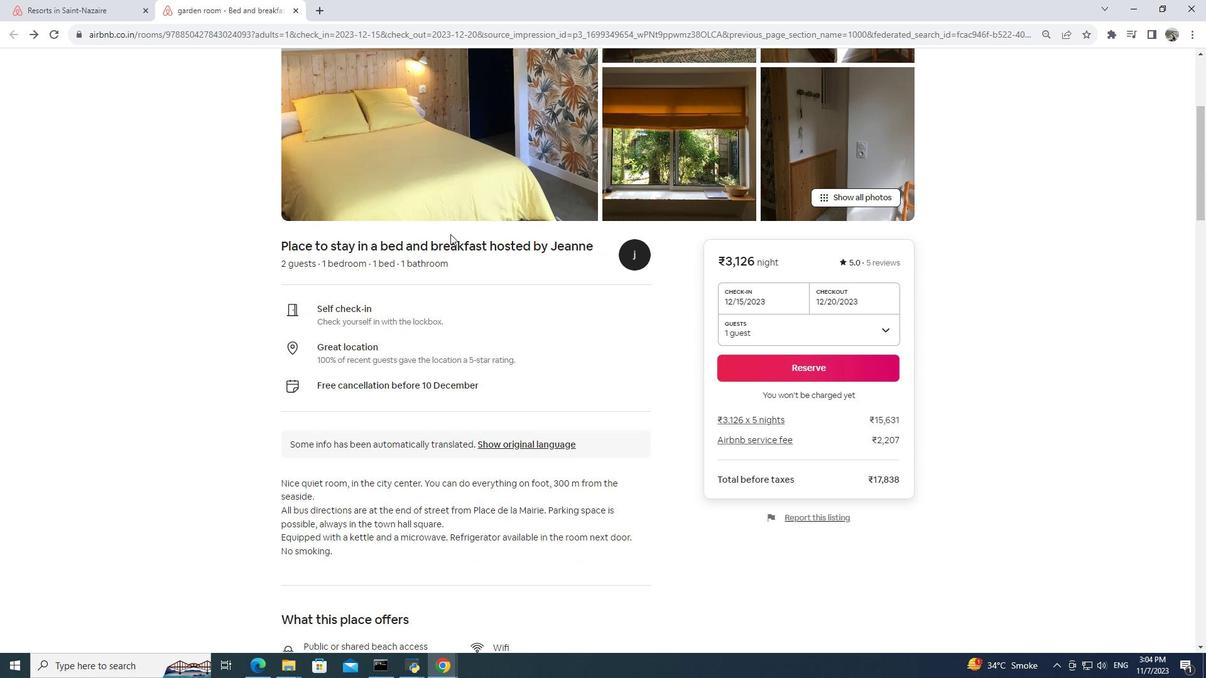 
Action: Mouse moved to (456, 240)
Screenshot: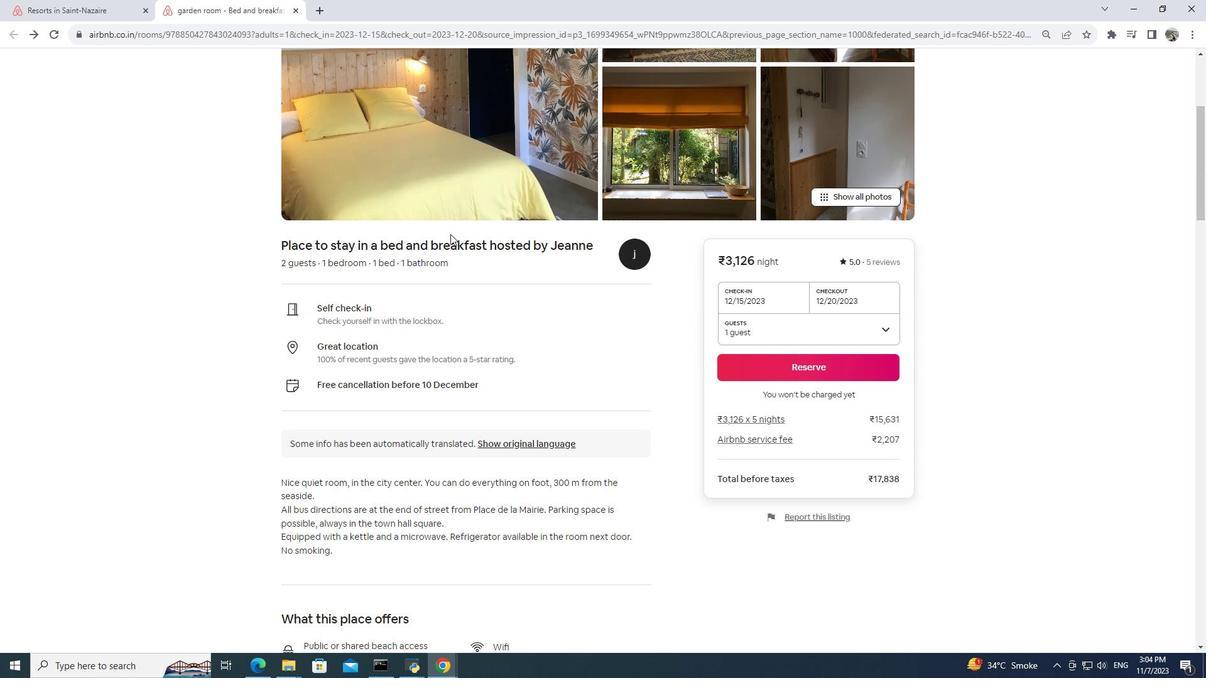 
Action: Mouse scrolled (456, 240) with delta (0, 0)
Screenshot: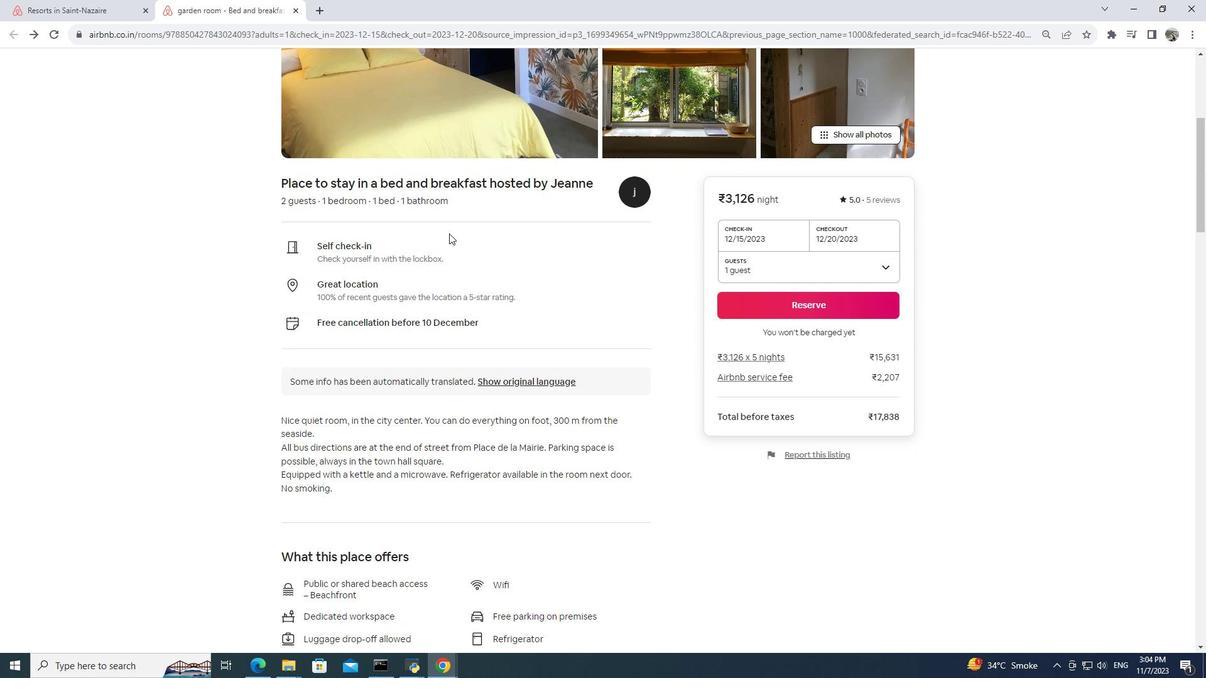 
Action: Mouse moved to (456, 238)
Screenshot: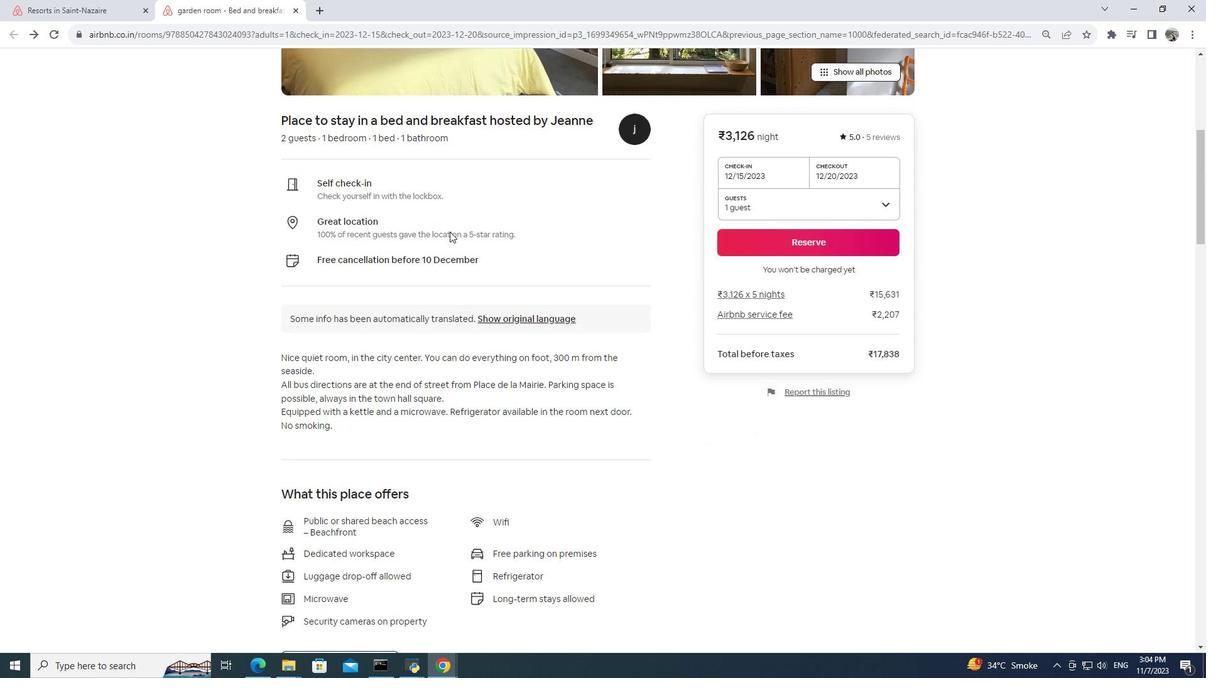 
Action: Mouse scrolled (456, 237) with delta (0, 0)
Screenshot: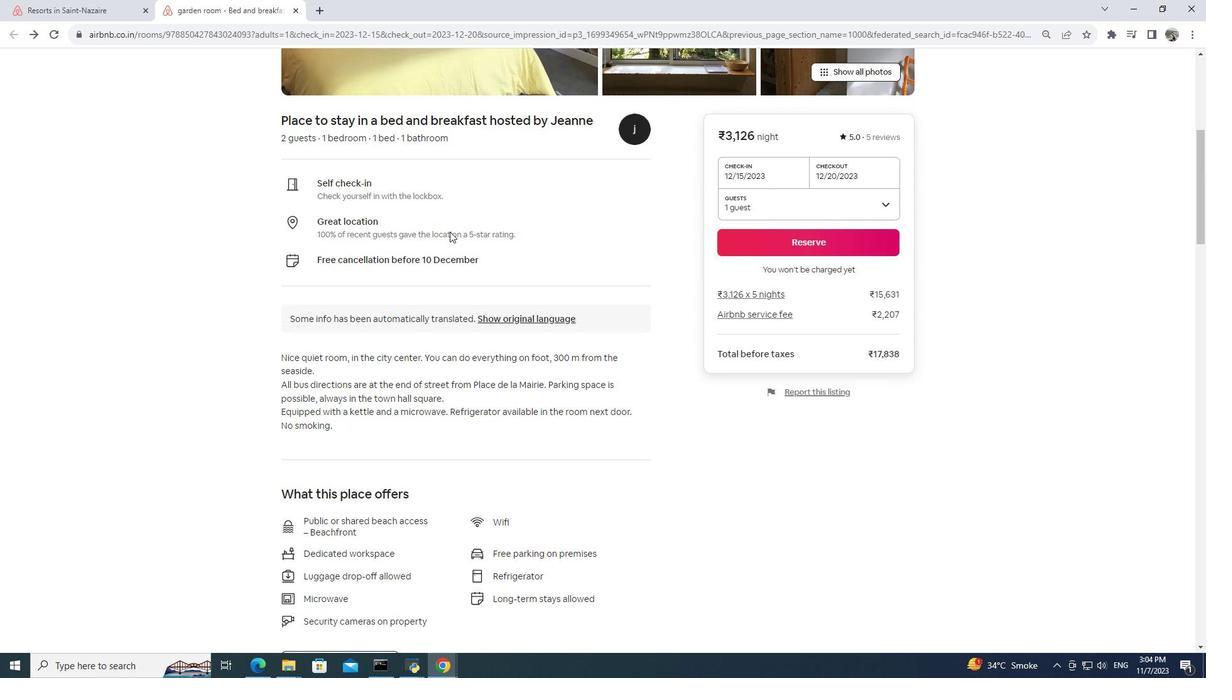 
Action: Mouse scrolled (456, 237) with delta (0, 0)
Screenshot: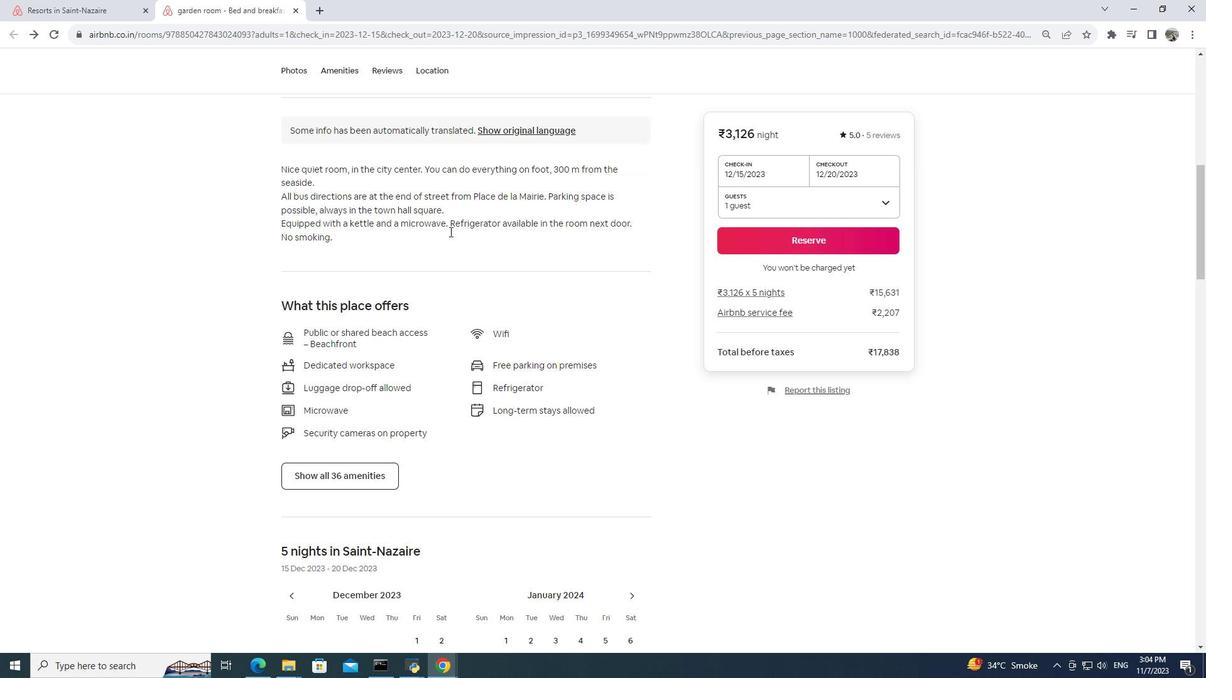 
Action: Mouse scrolled (456, 237) with delta (0, 0)
Screenshot: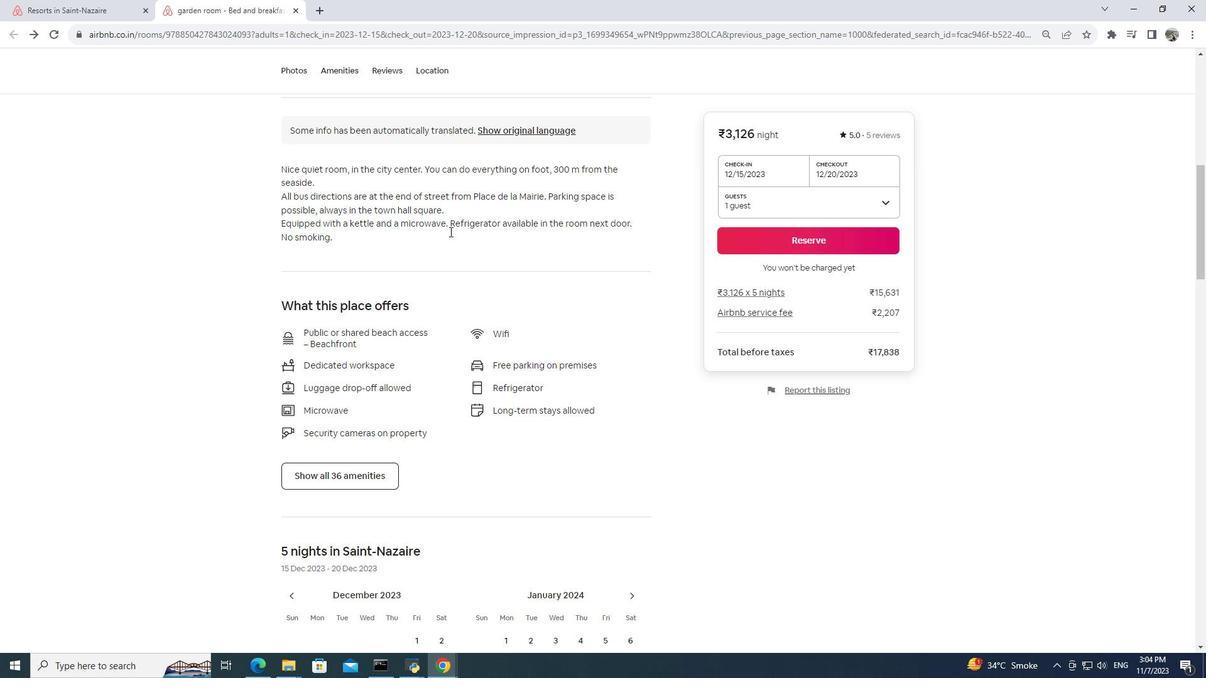 
Action: Mouse scrolled (456, 237) with delta (0, 0)
Screenshot: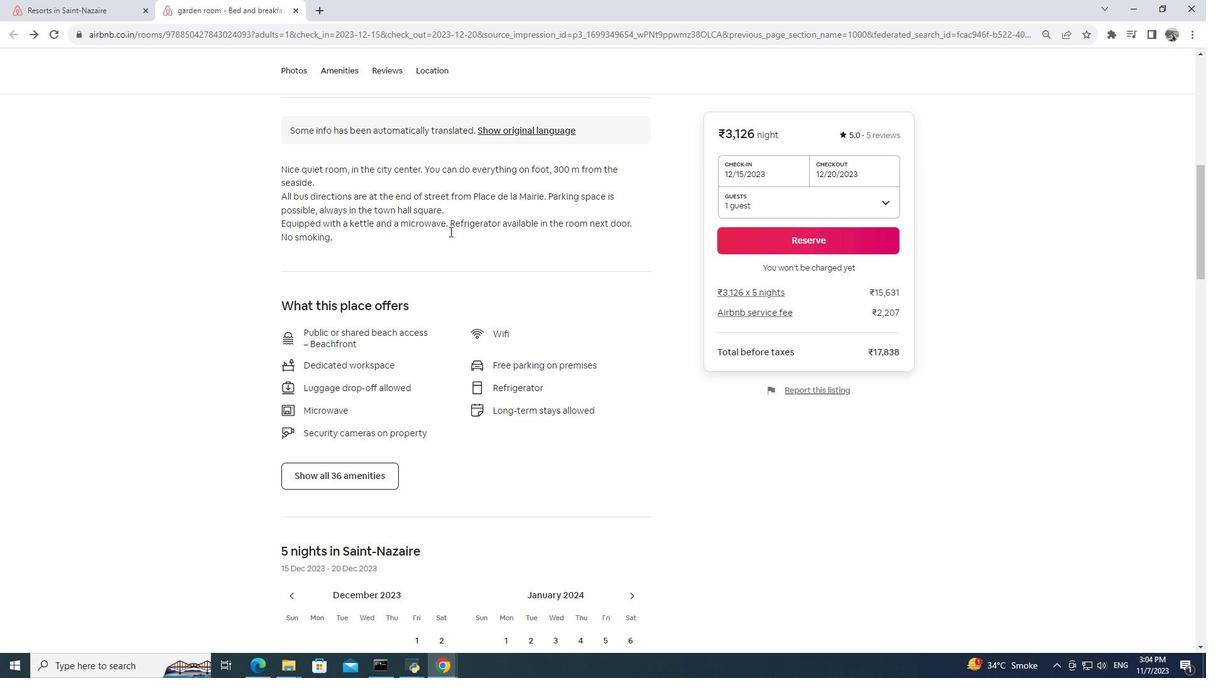 
Action: Mouse moved to (456, 238)
Screenshot: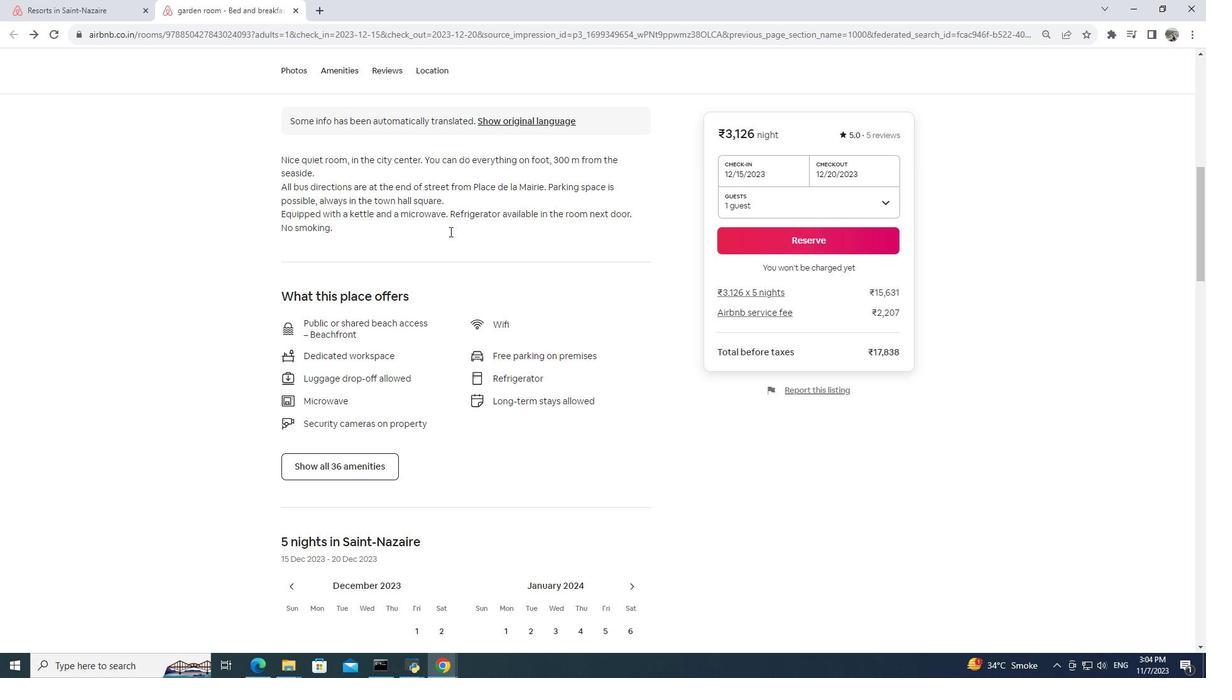 
Action: Mouse scrolled (456, 237) with delta (0, 0)
Screenshot: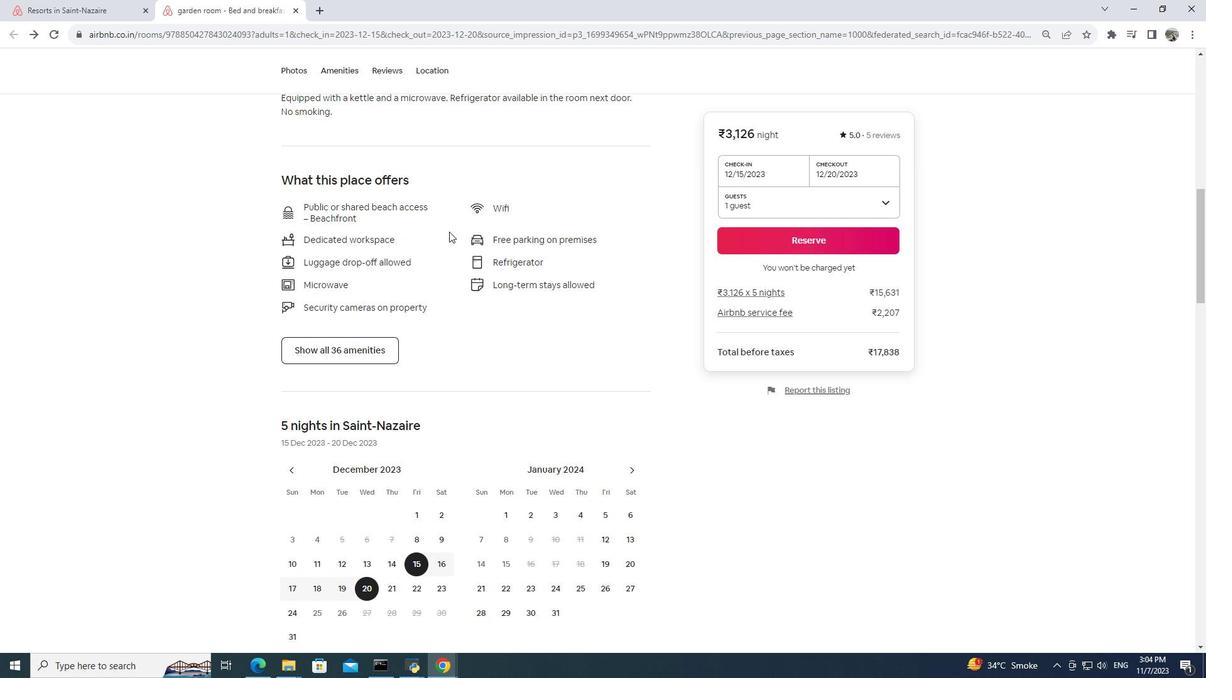 
Action: Mouse scrolled (456, 237) with delta (0, 0)
Screenshot: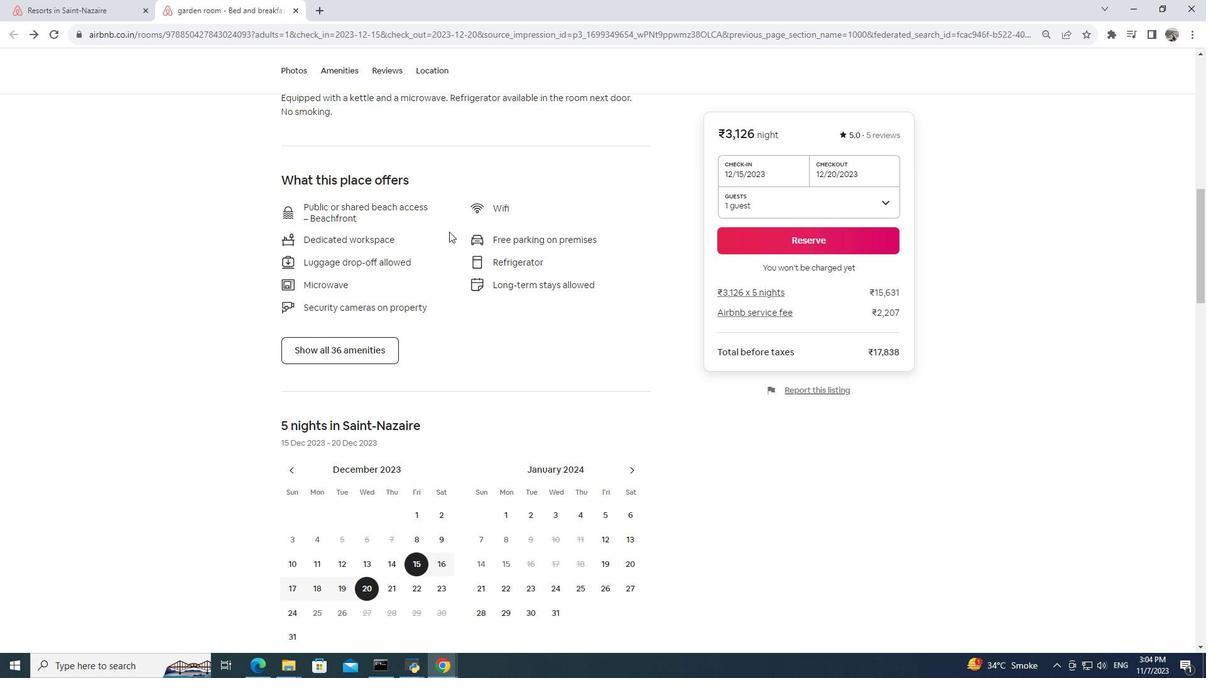 
Action: Mouse moved to (455, 238)
Screenshot: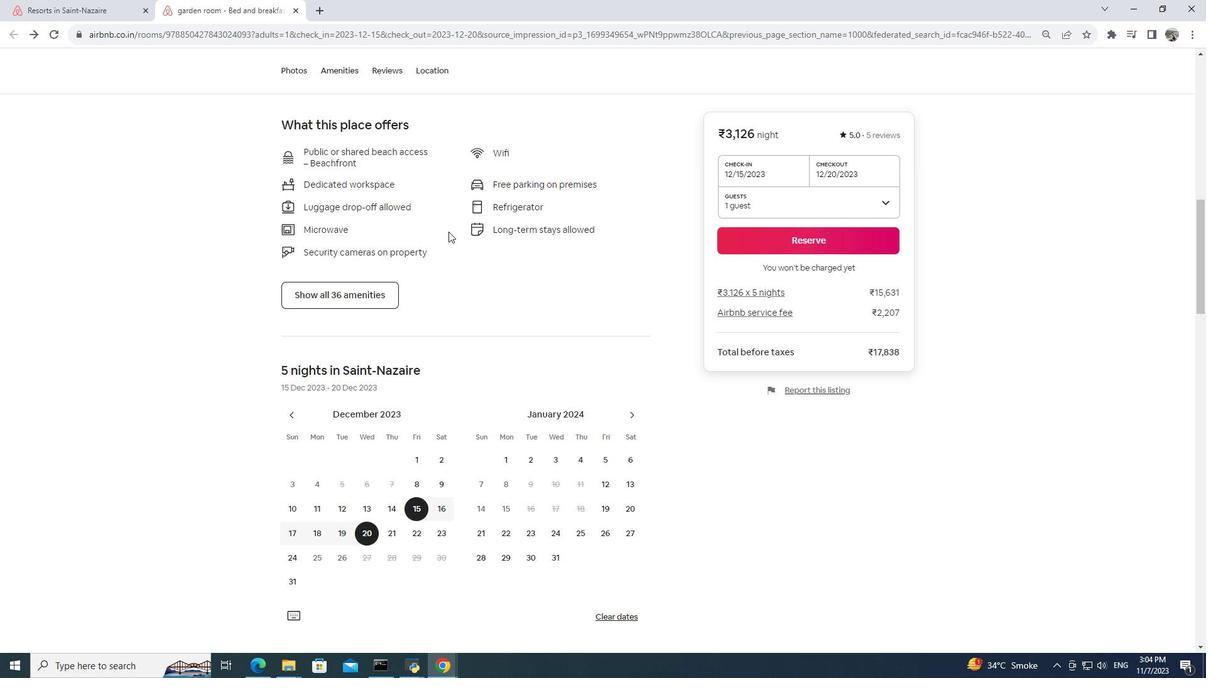 
Action: Mouse scrolled (455, 237) with delta (0, 0)
Screenshot: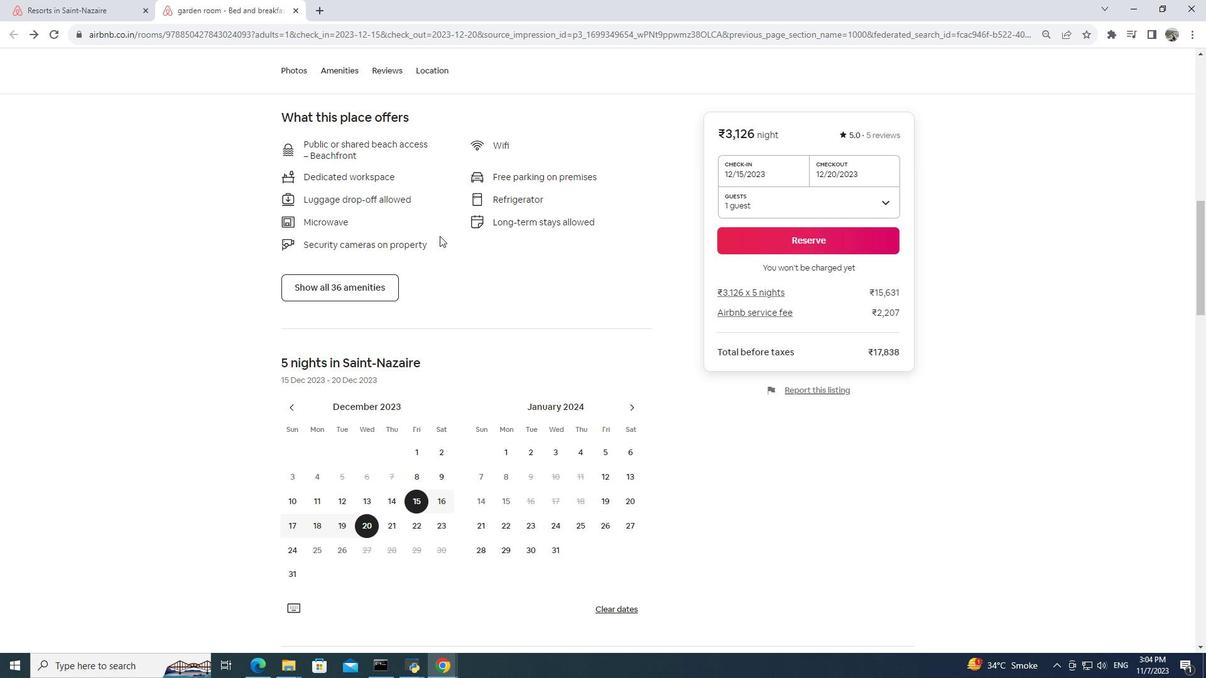 
Action: Mouse moved to (380, 295)
Screenshot: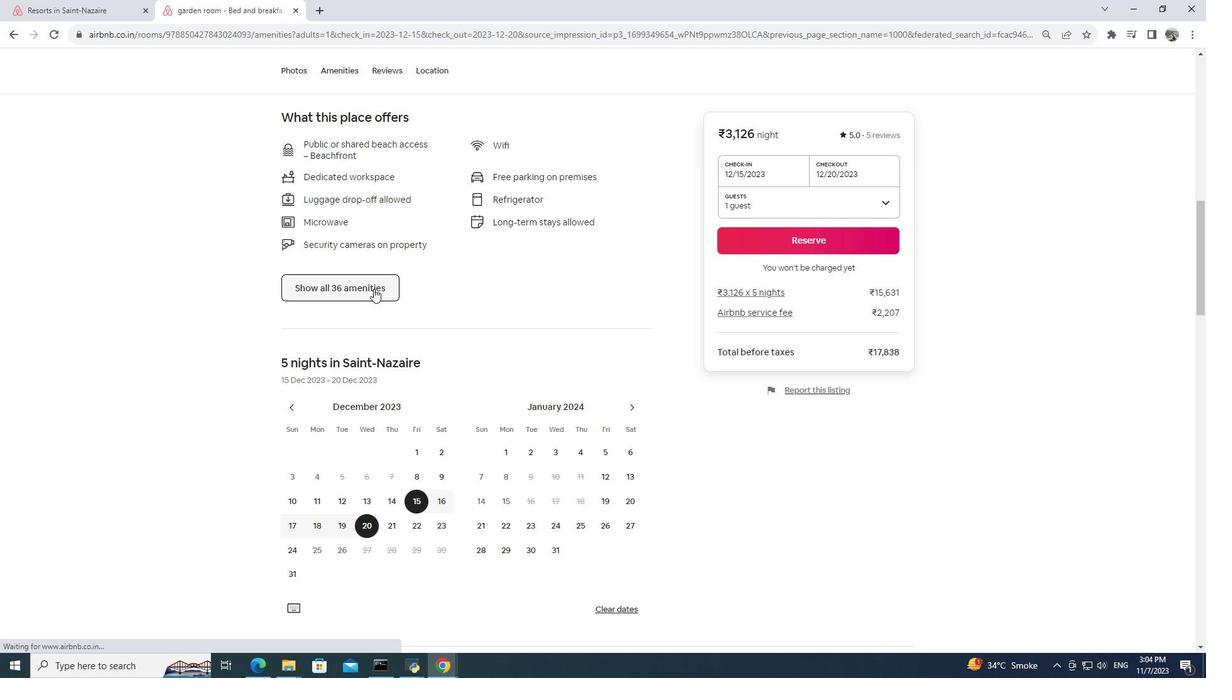 
Action: Mouse pressed left at (380, 295)
Screenshot: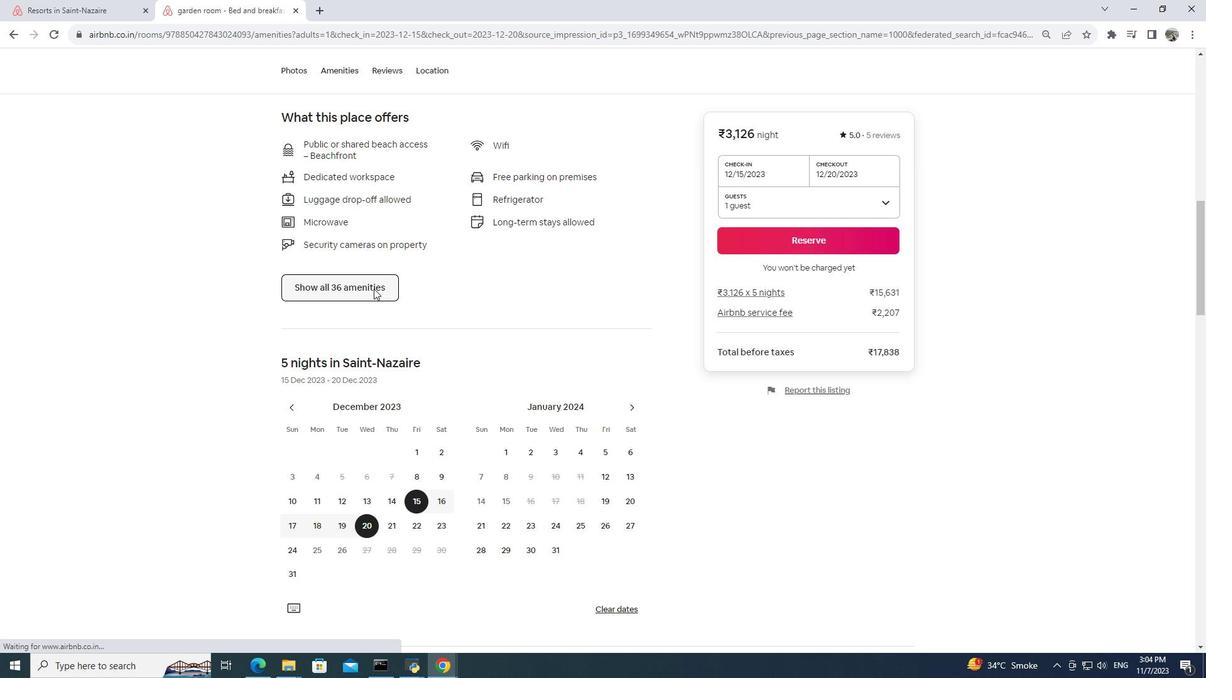 
Action: Mouse moved to (530, 283)
Screenshot: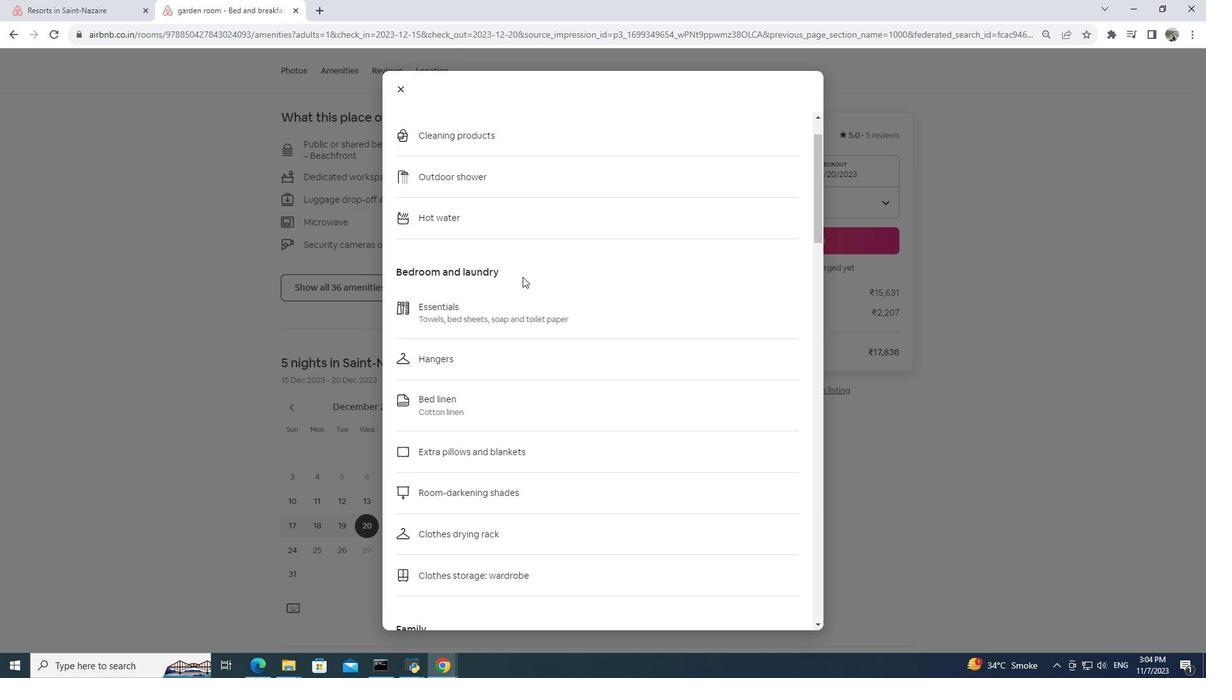 
Action: Mouse scrolled (530, 282) with delta (0, 0)
Screenshot: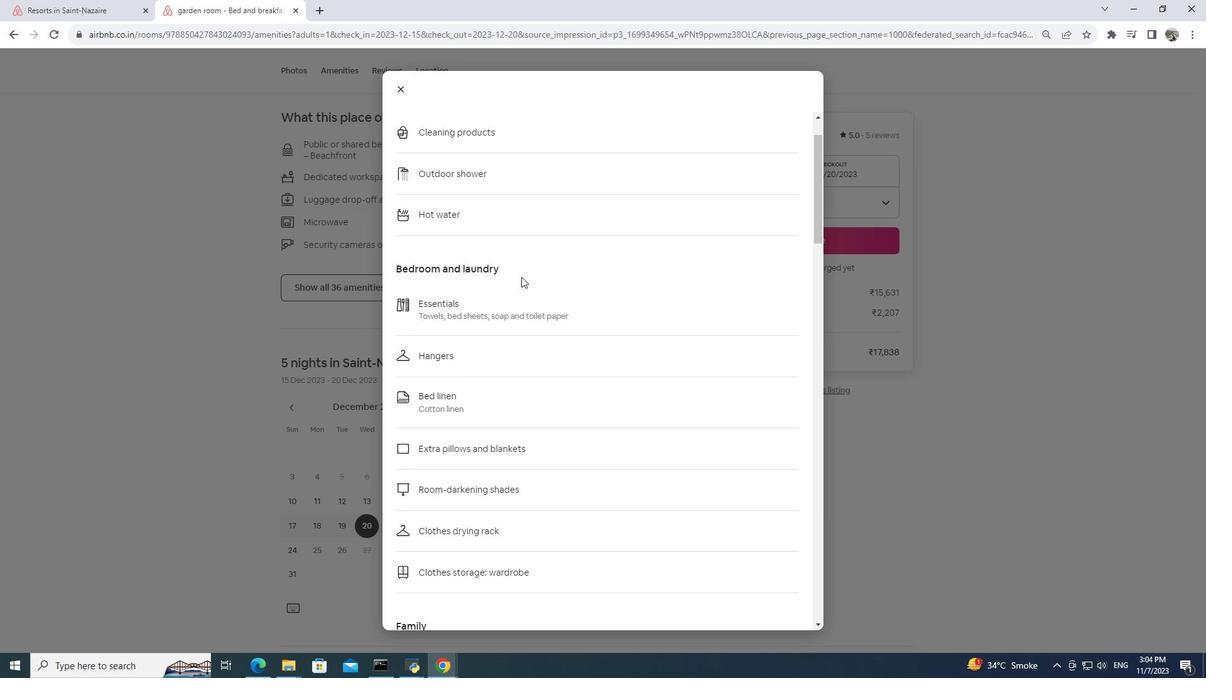 
Action: Mouse moved to (527, 284)
Screenshot: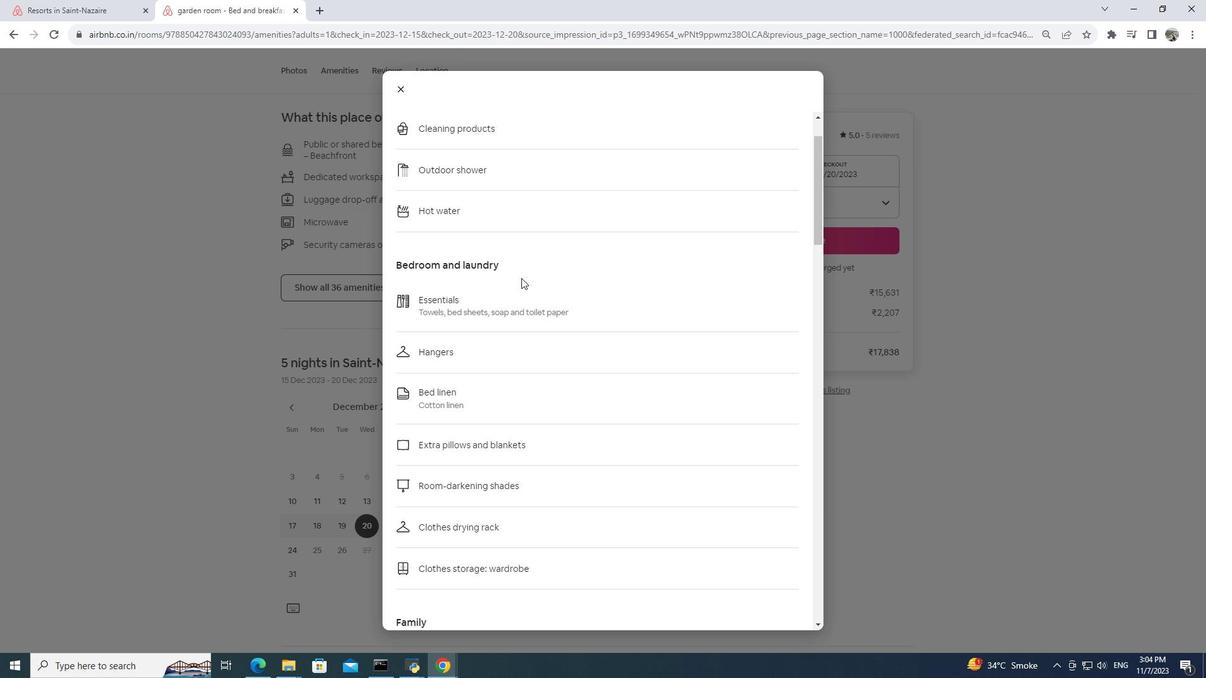 
Action: Mouse scrolled (527, 284) with delta (0, 0)
Screenshot: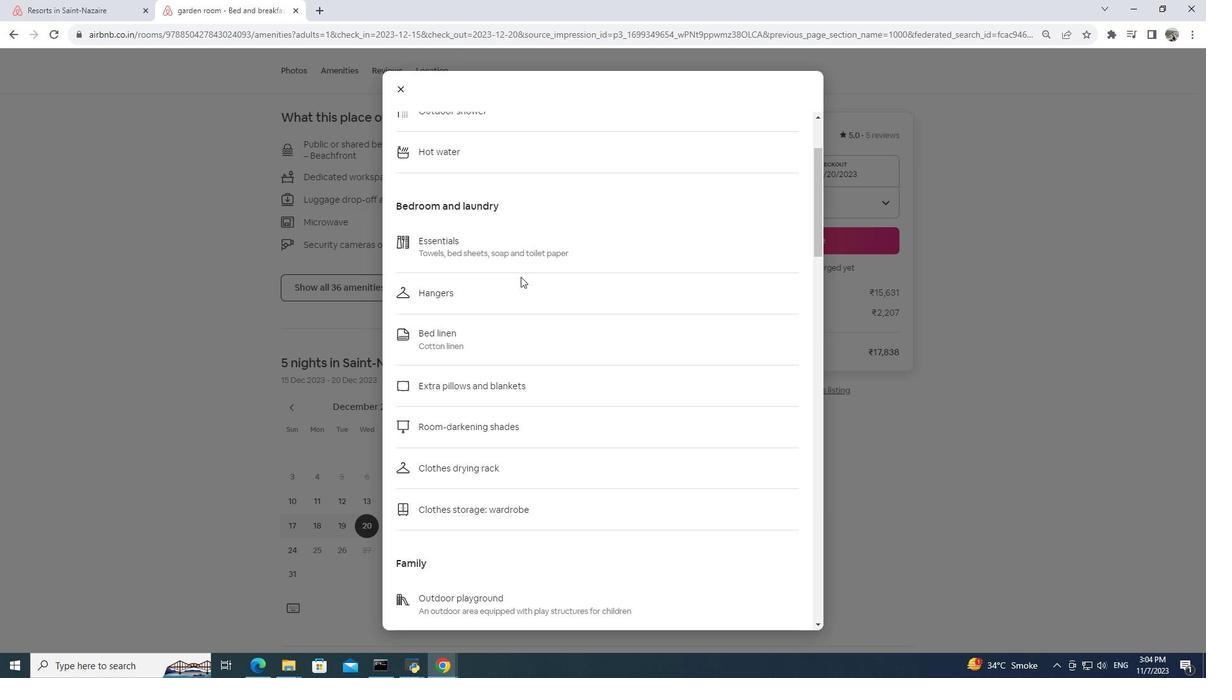 
Action: Mouse moved to (527, 283)
Screenshot: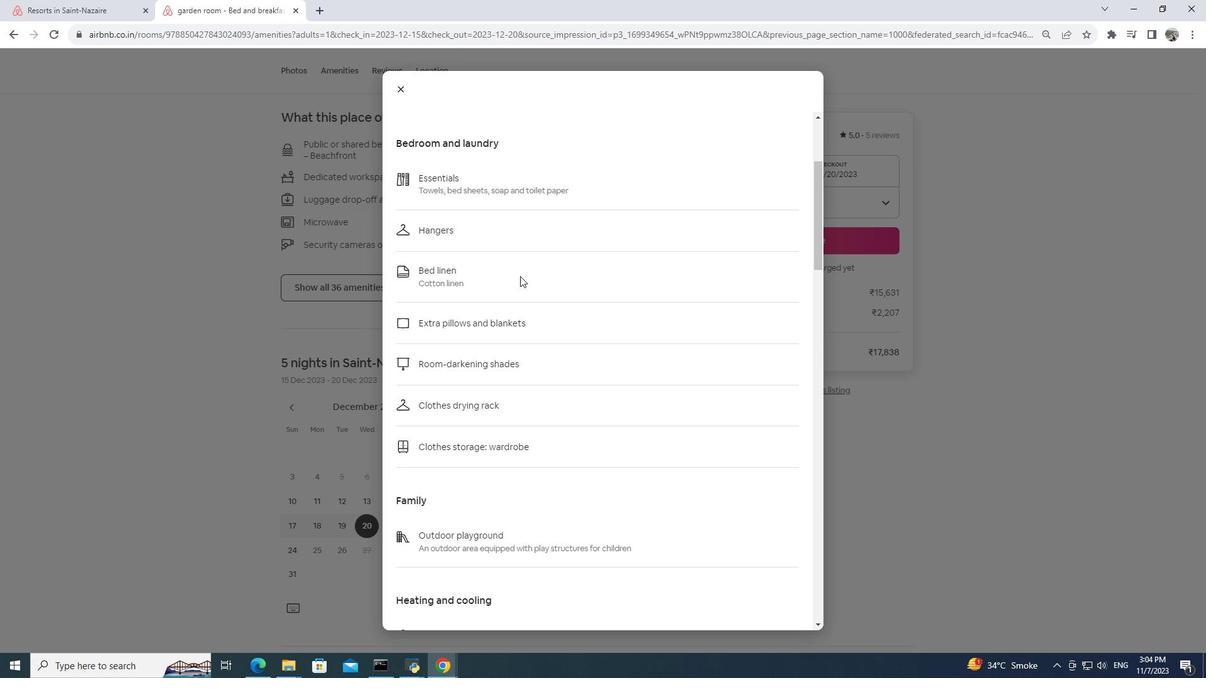 
Action: Mouse scrolled (527, 282) with delta (0, 0)
Screenshot: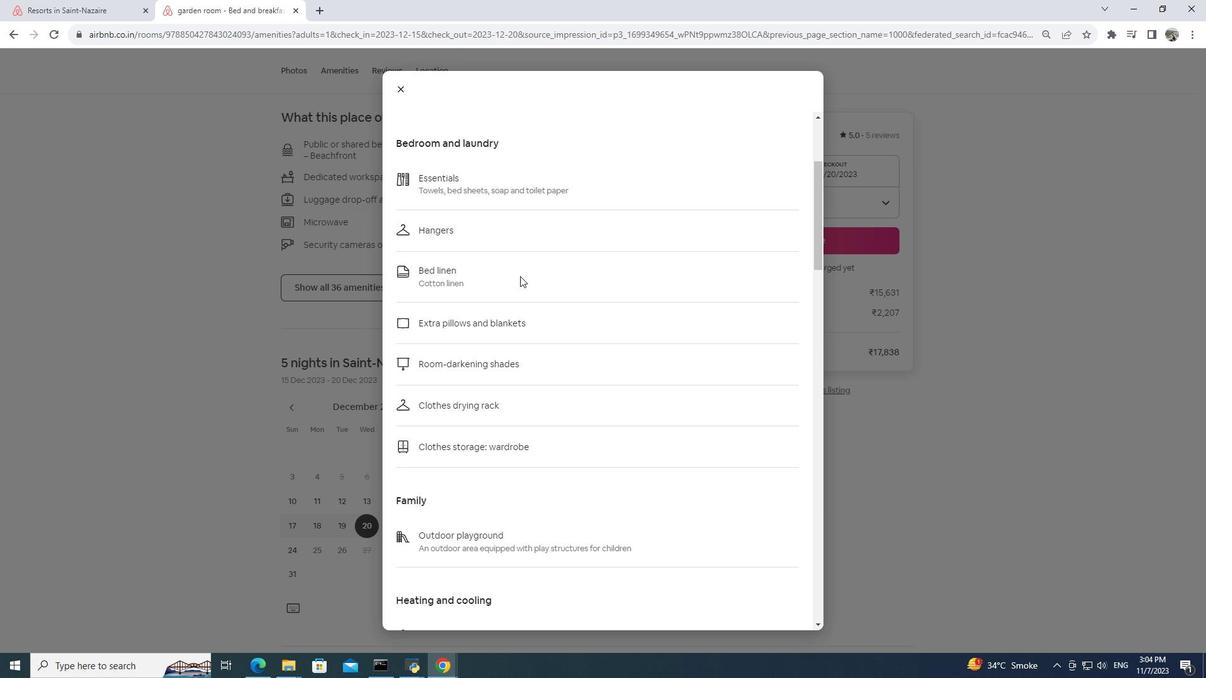 
Action: Mouse moved to (526, 282)
Screenshot: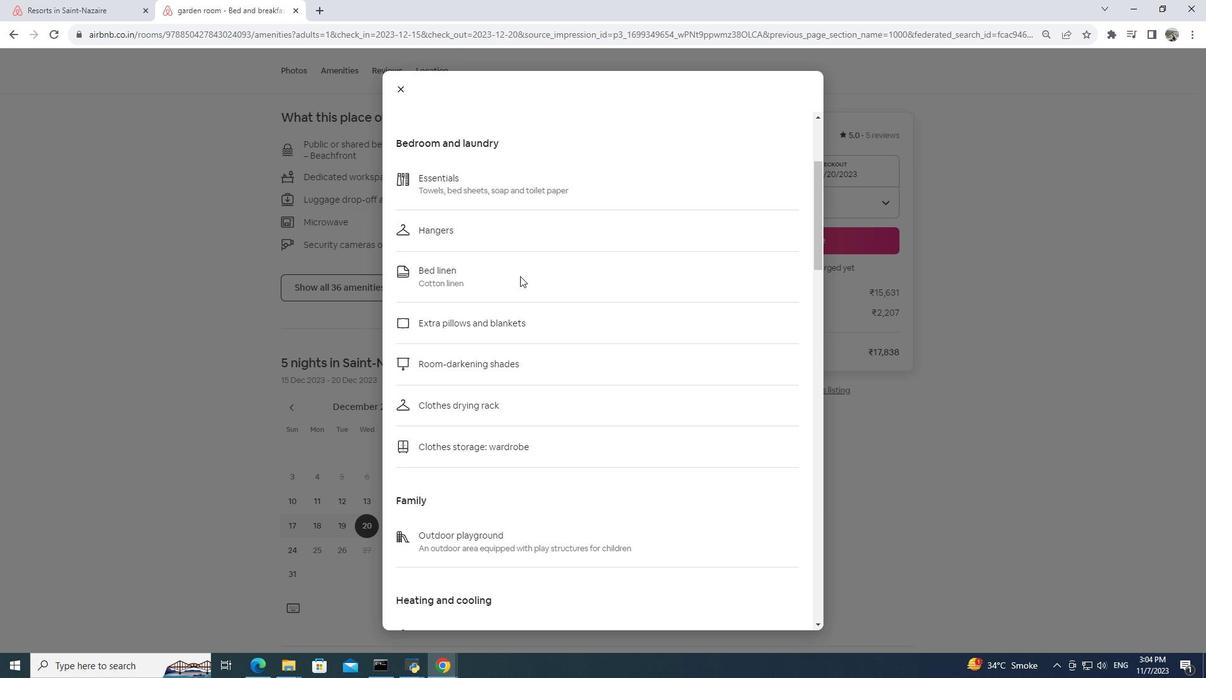 
Action: Mouse scrolled (526, 282) with delta (0, 0)
Screenshot: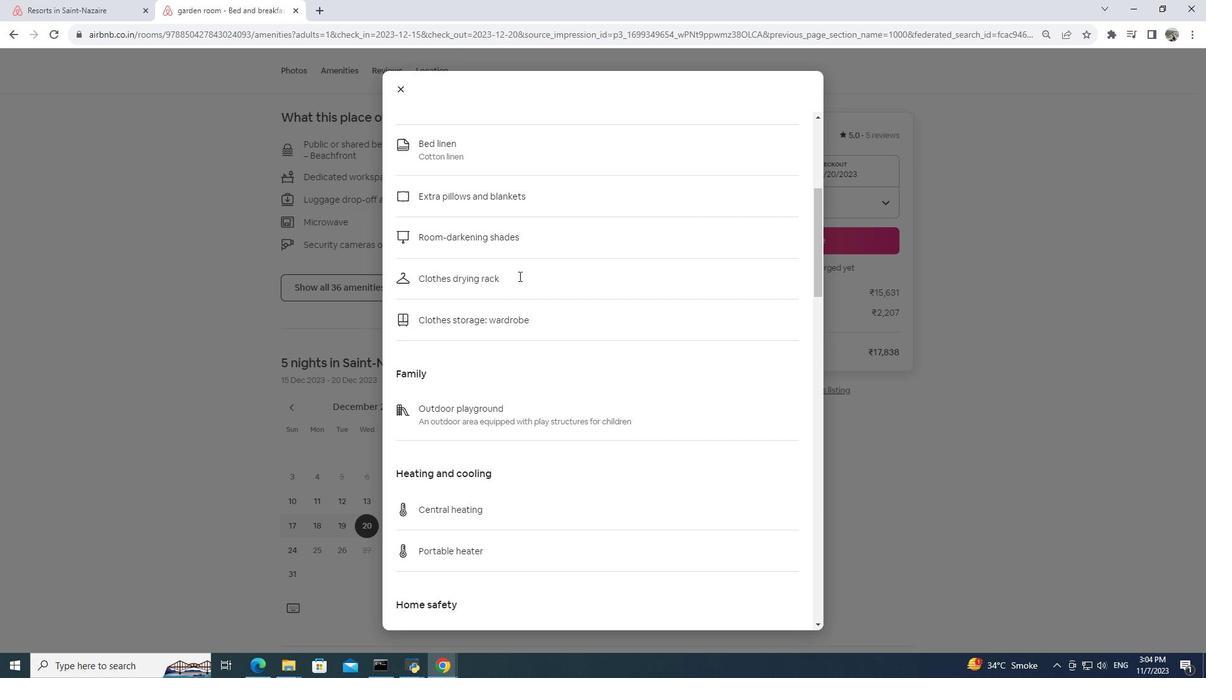 
Action: Mouse scrolled (526, 282) with delta (0, 0)
Screenshot: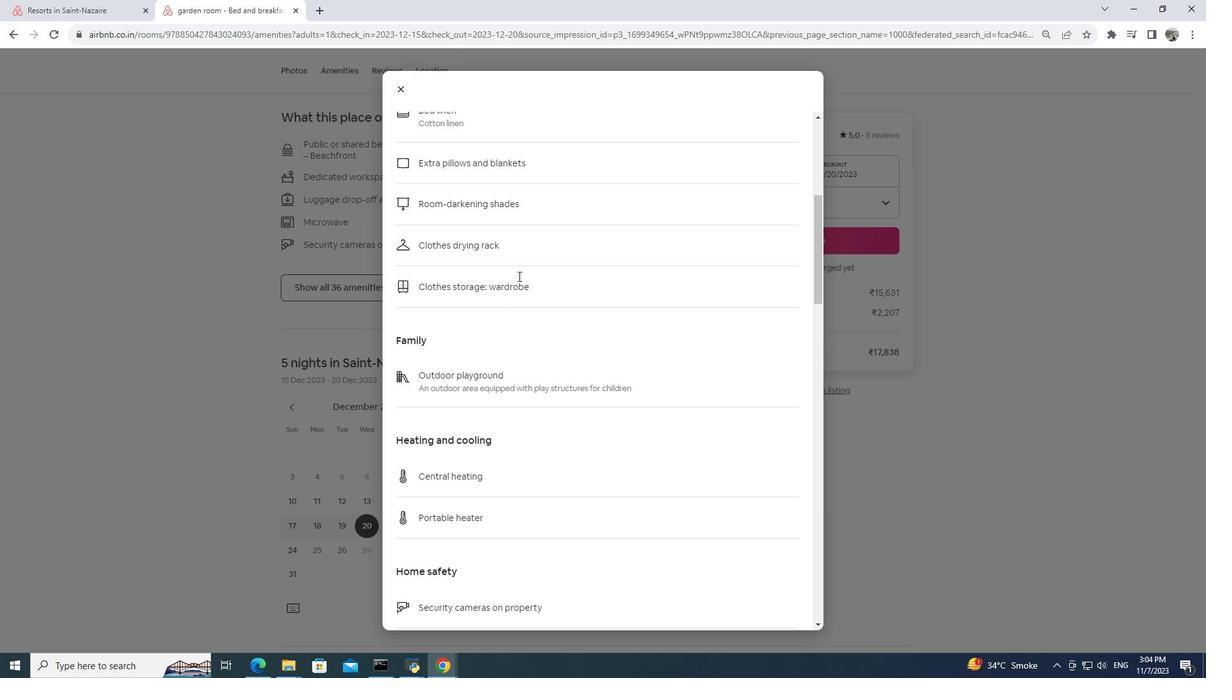 
Action: Mouse moved to (525, 282)
Screenshot: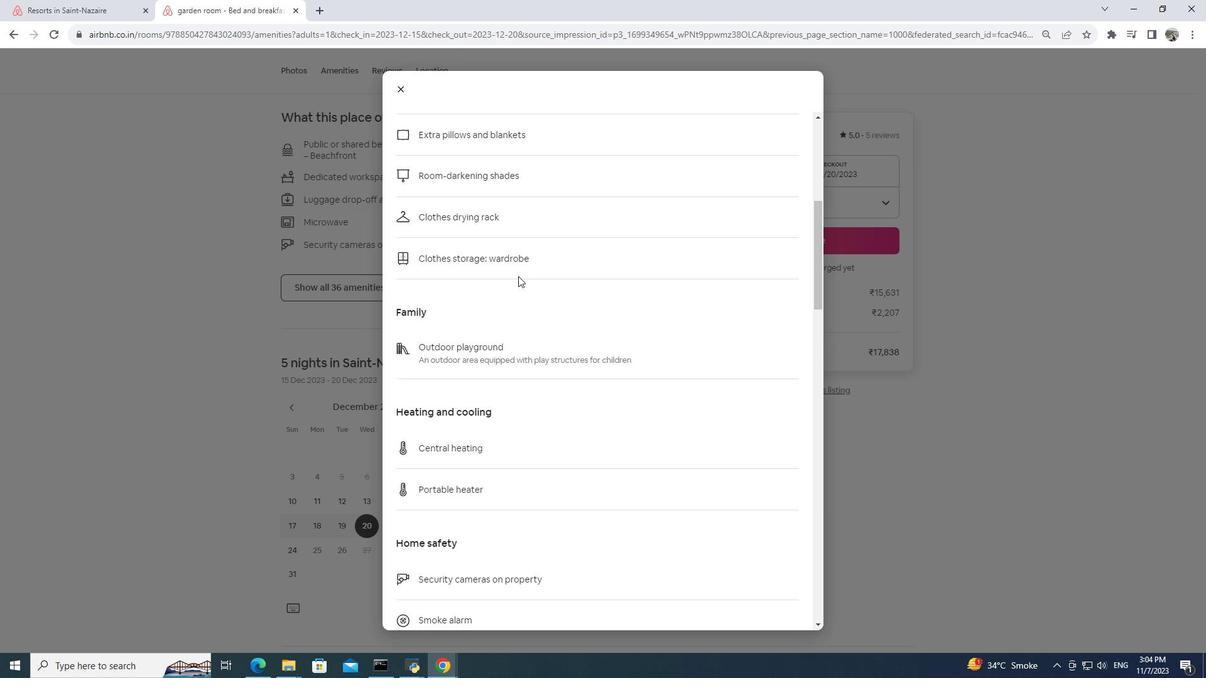 
Action: Mouse scrolled (525, 282) with delta (0, 0)
Screenshot: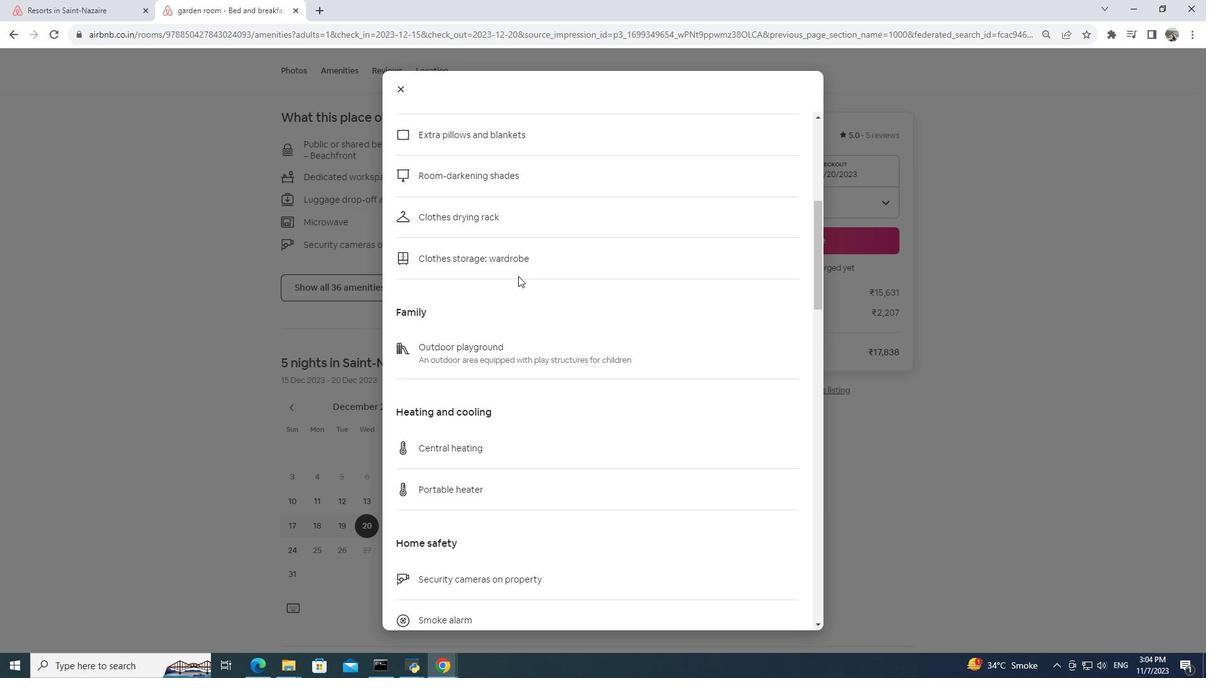 
Action: Mouse moved to (524, 282)
Screenshot: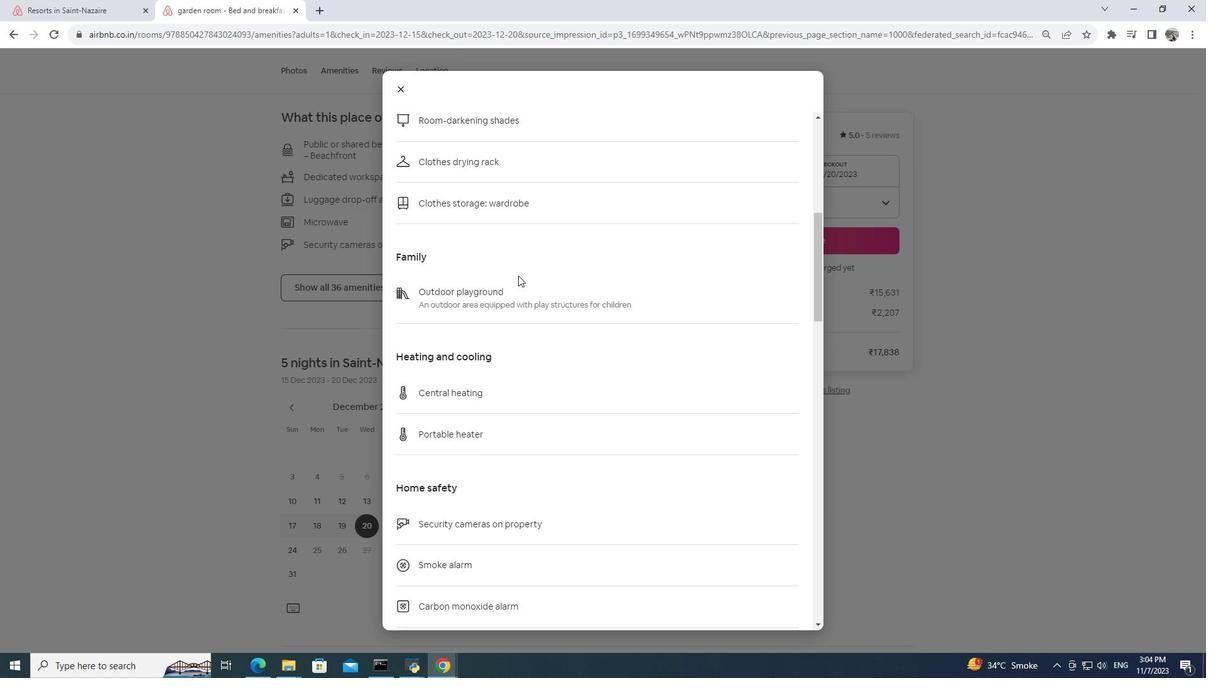 
Action: Mouse scrolled (524, 281) with delta (0, 0)
Screenshot: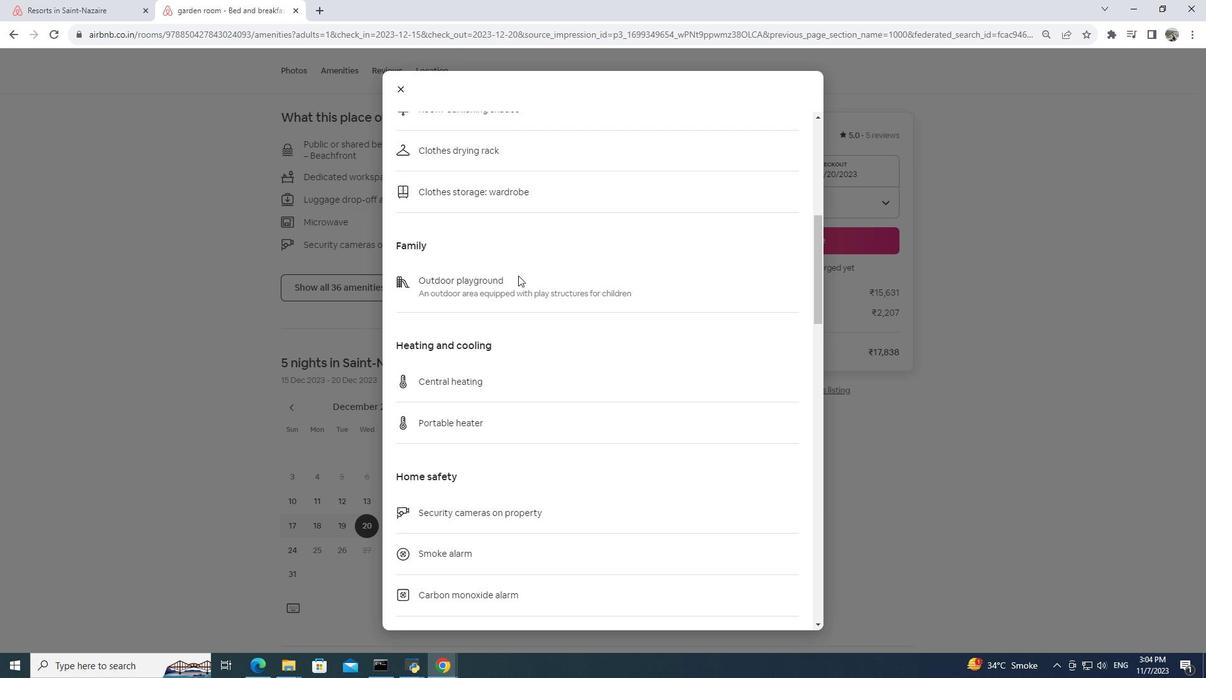 
Action: Mouse scrolled (524, 281) with delta (0, 0)
Screenshot: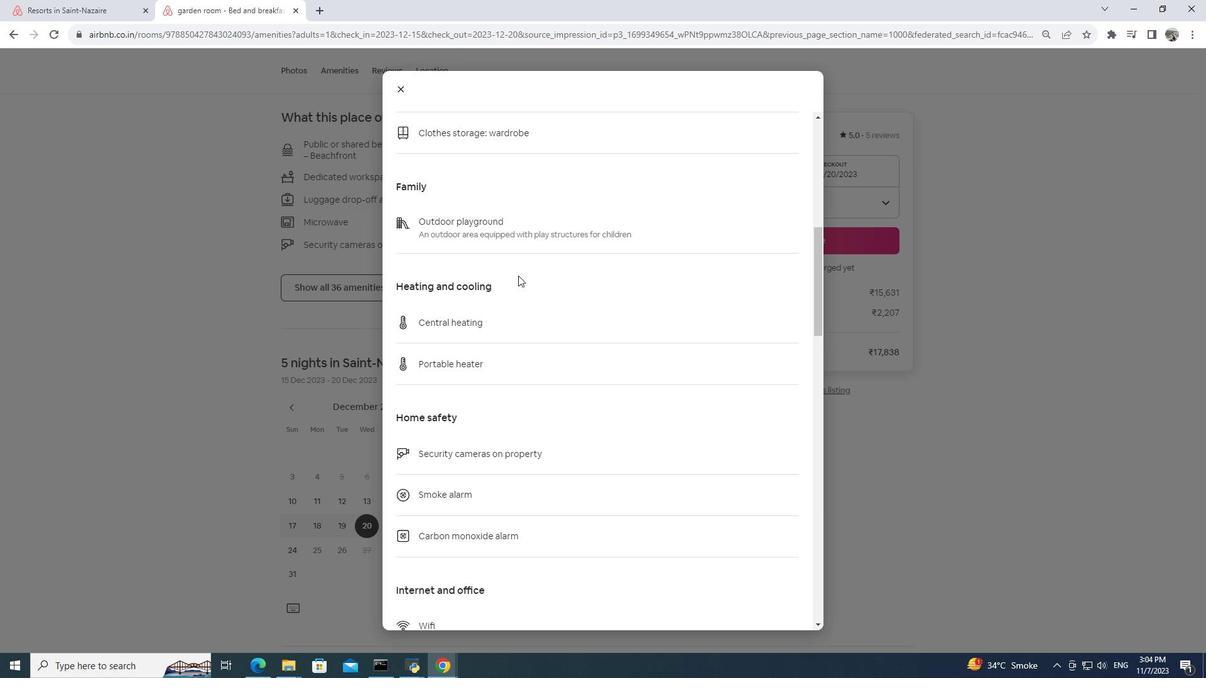 
Action: Mouse scrolled (524, 281) with delta (0, 0)
Screenshot: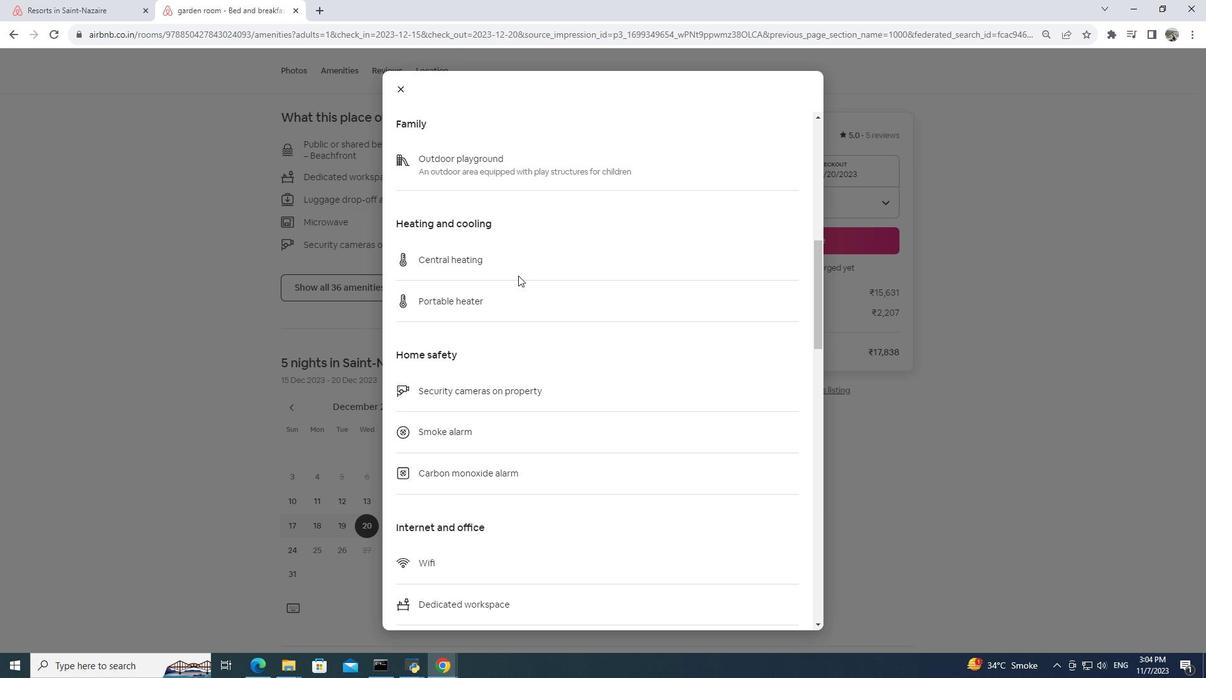 
Action: Mouse scrolled (524, 281) with delta (0, 0)
Screenshot: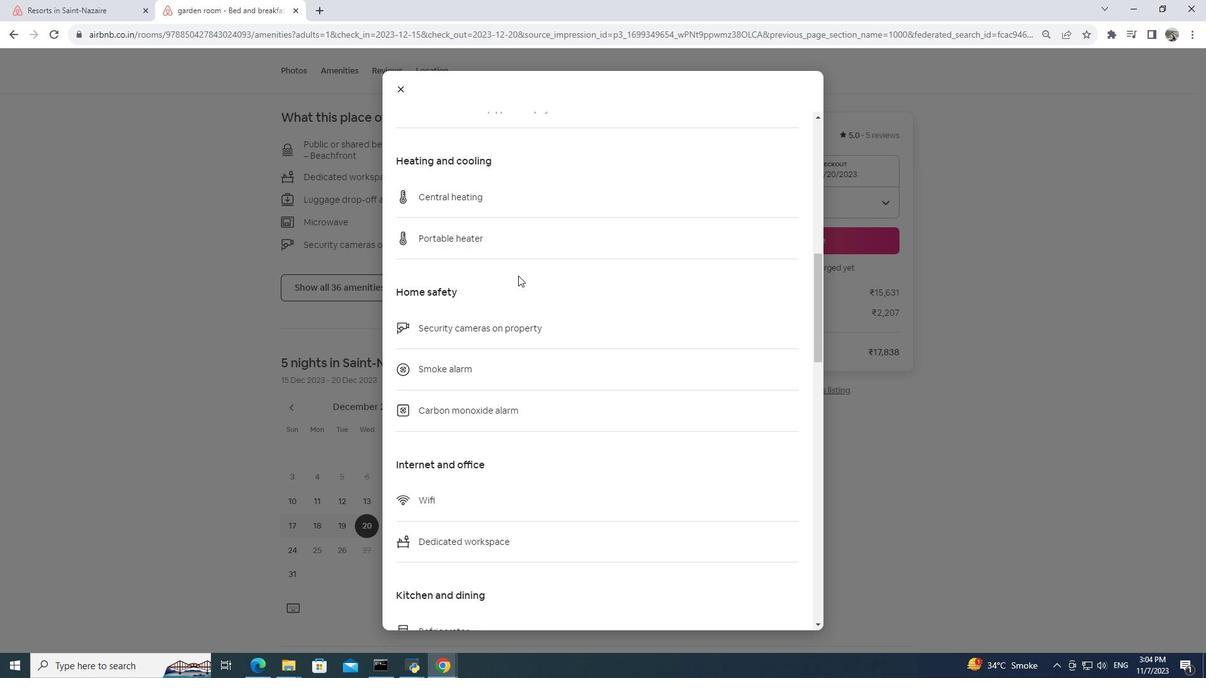 
Action: Mouse moved to (524, 280)
Screenshot: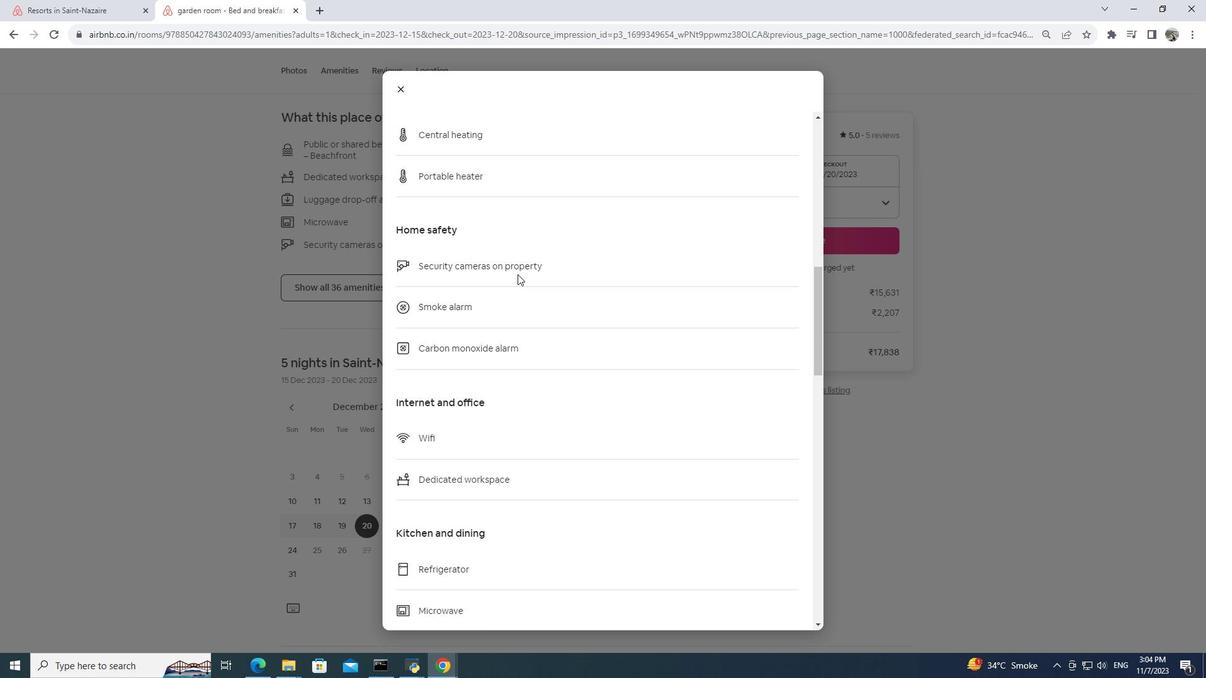 
Action: Mouse scrolled (524, 280) with delta (0, 0)
Screenshot: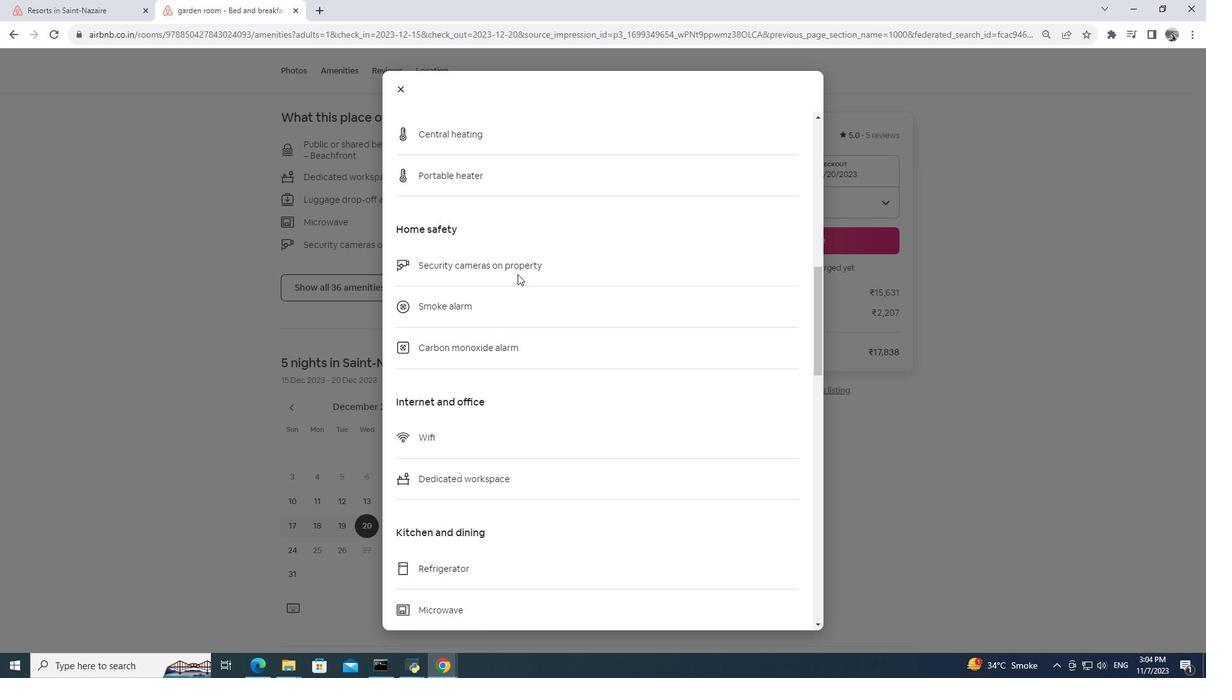
Action: Mouse scrolled (524, 280) with delta (0, 0)
Screenshot: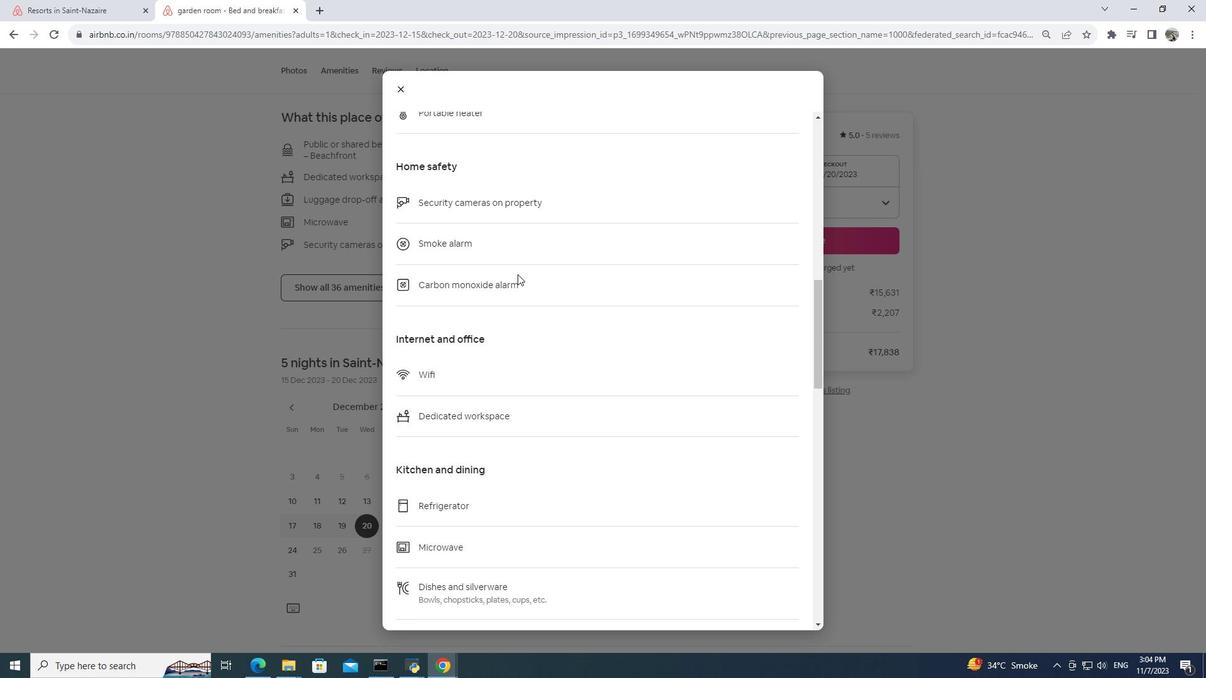
Action: Mouse scrolled (524, 280) with delta (0, 0)
Screenshot: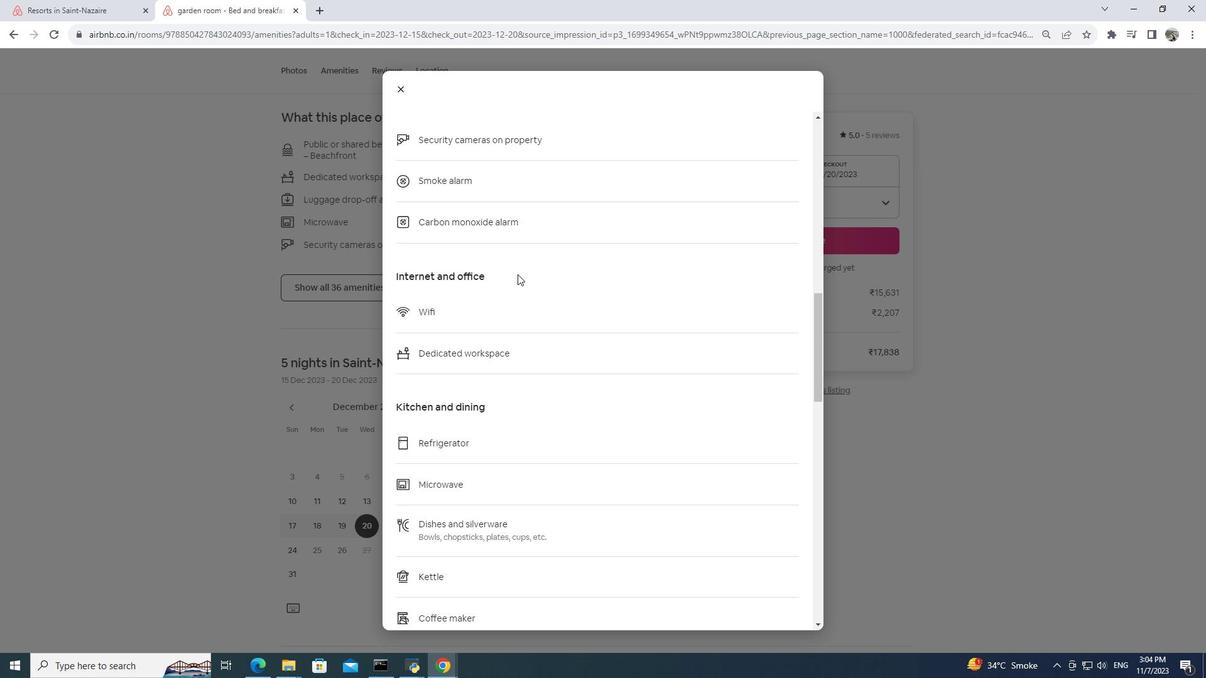 
Action: Mouse scrolled (524, 280) with delta (0, 0)
Screenshot: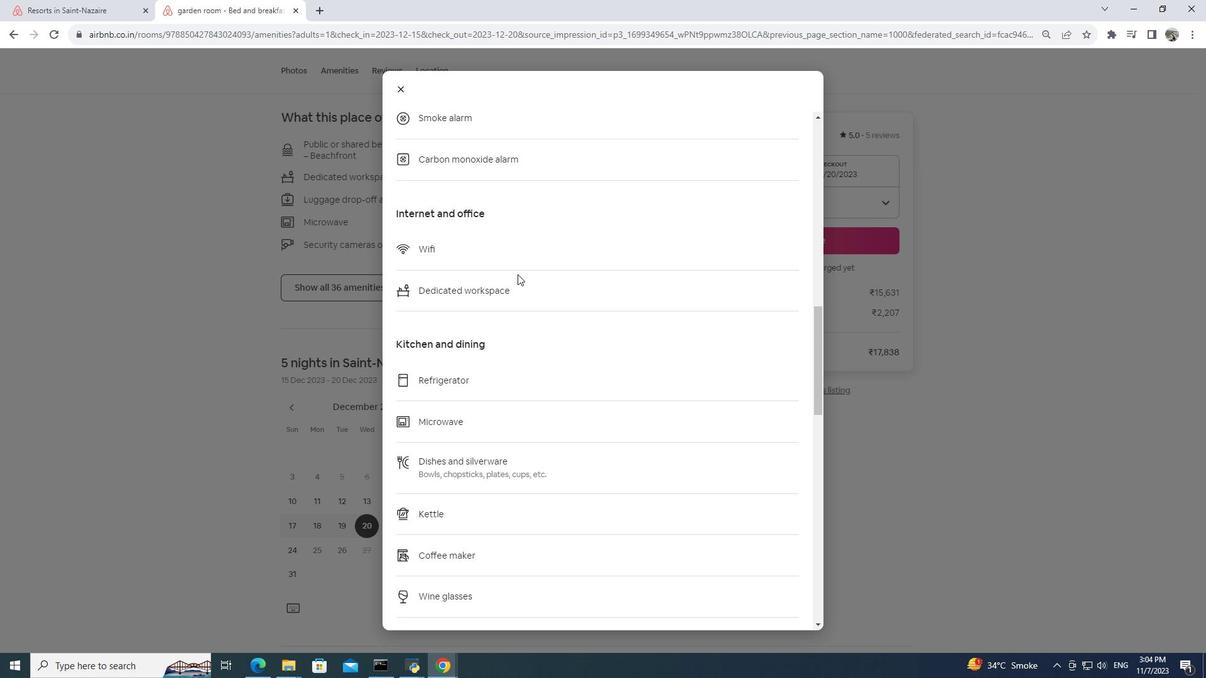 
Action: Mouse scrolled (524, 280) with delta (0, 0)
Screenshot: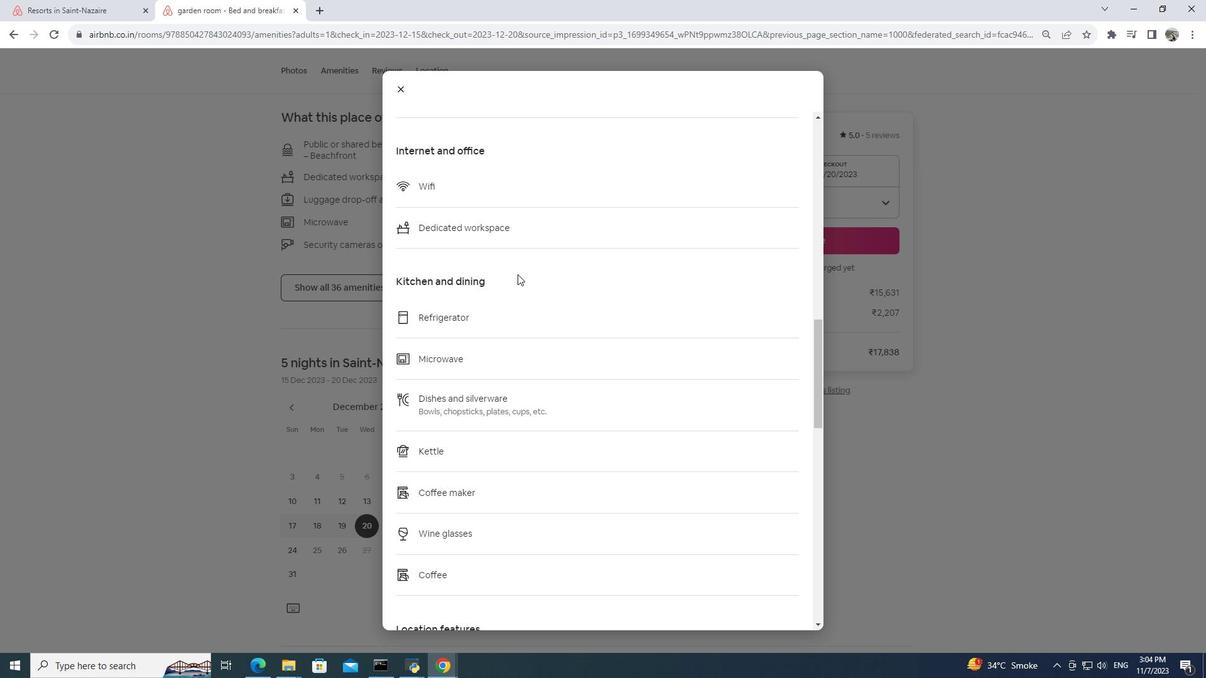
Action: Mouse scrolled (524, 280) with delta (0, 0)
Screenshot: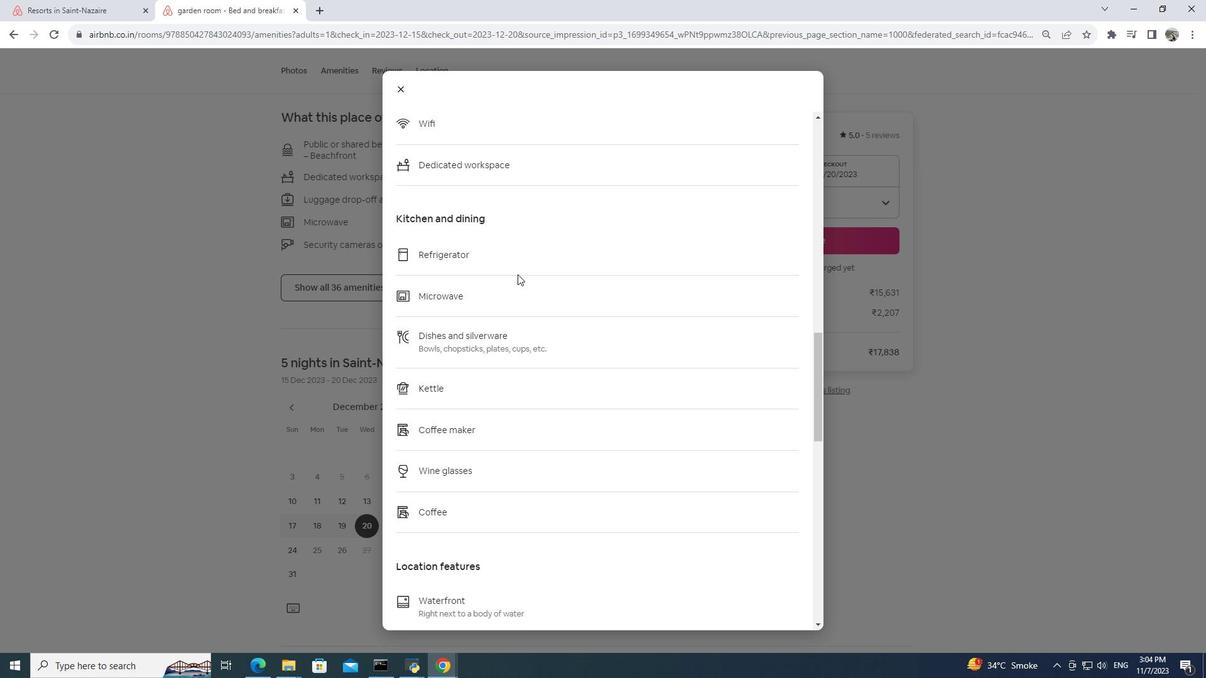 
Action: Mouse scrolled (524, 280) with delta (0, 0)
Screenshot: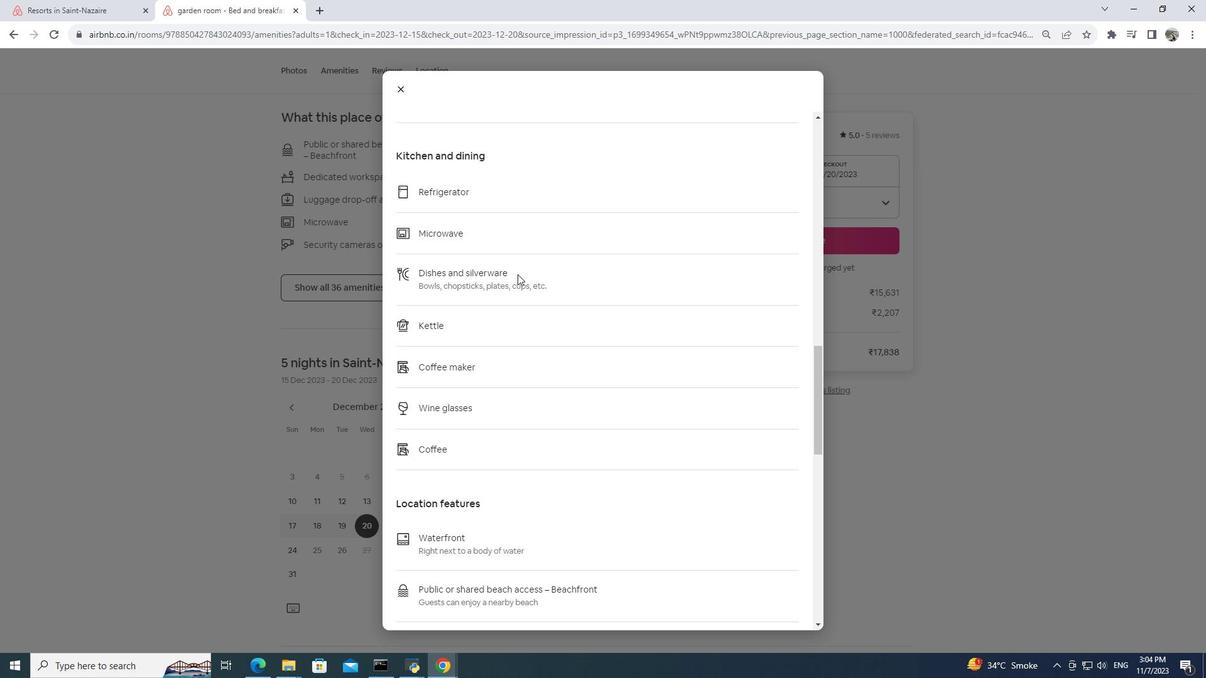 
Action: Mouse scrolled (524, 280) with delta (0, 0)
Screenshot: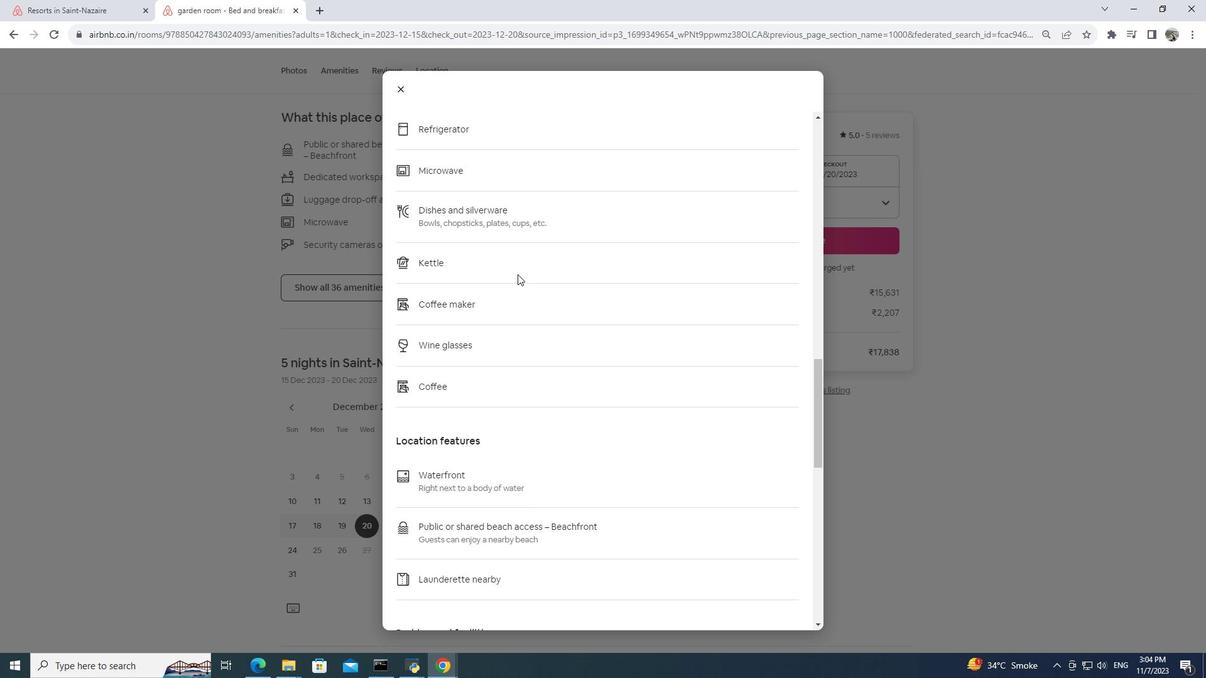 
Action: Mouse scrolled (524, 280) with delta (0, 0)
Screenshot: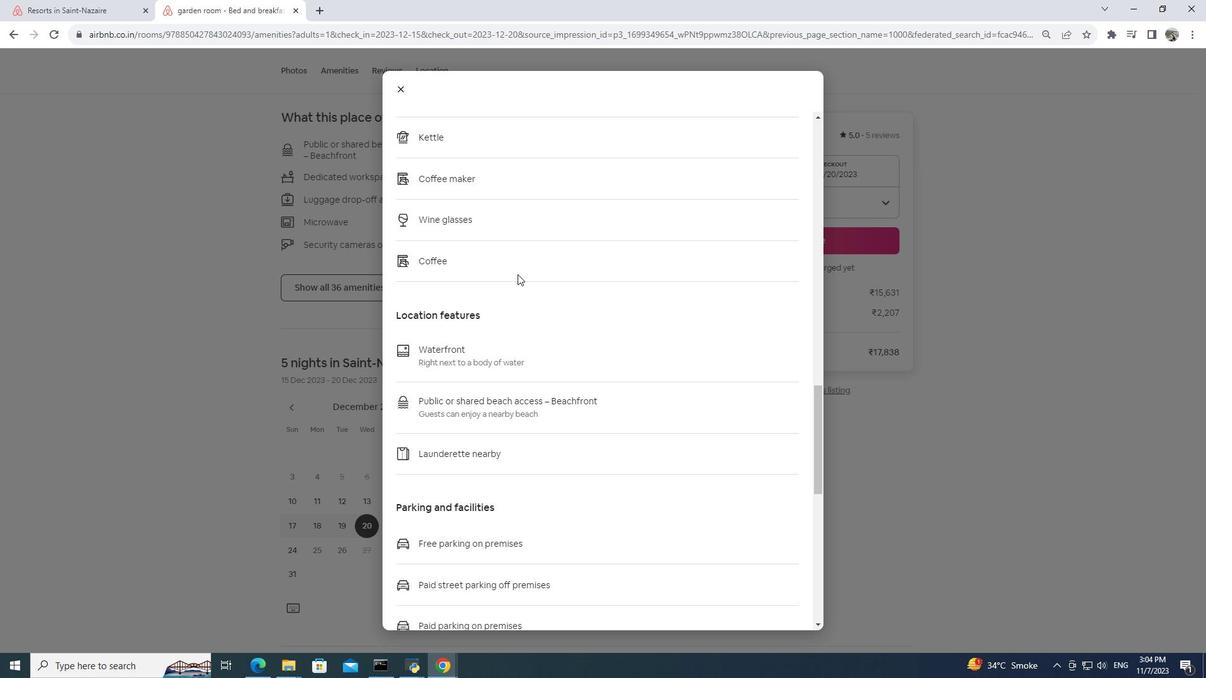 
Action: Mouse scrolled (524, 280) with delta (0, 0)
Screenshot: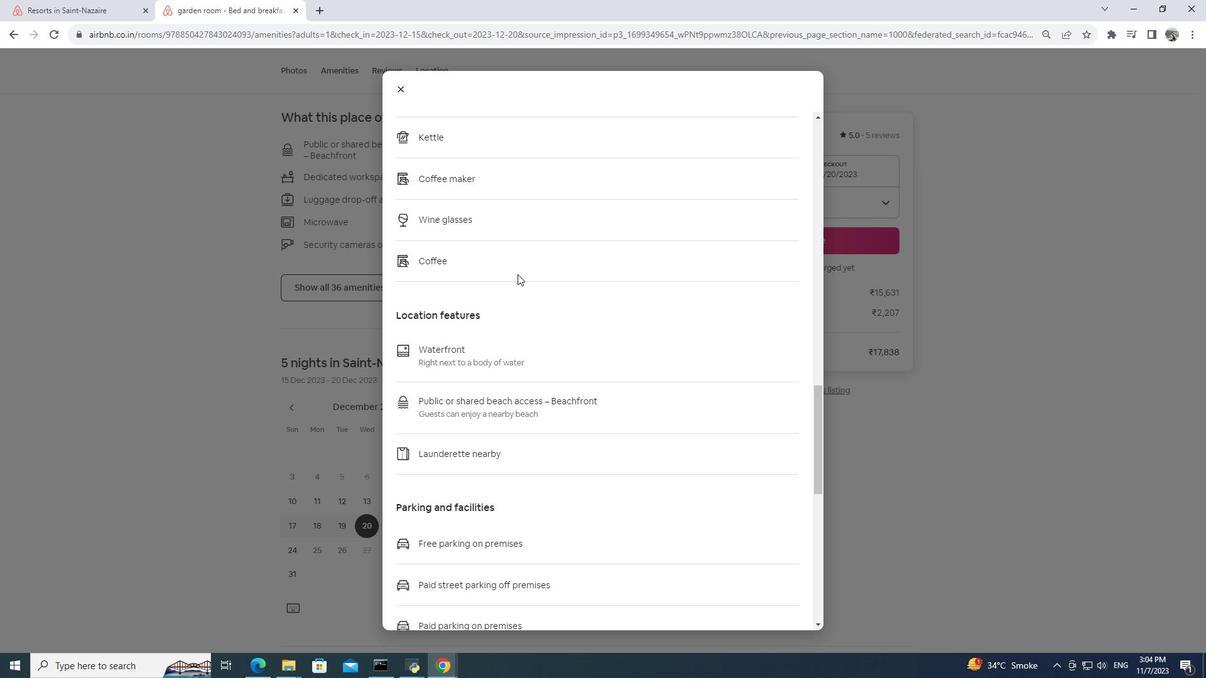 
Action: Mouse scrolled (524, 280) with delta (0, 0)
Screenshot: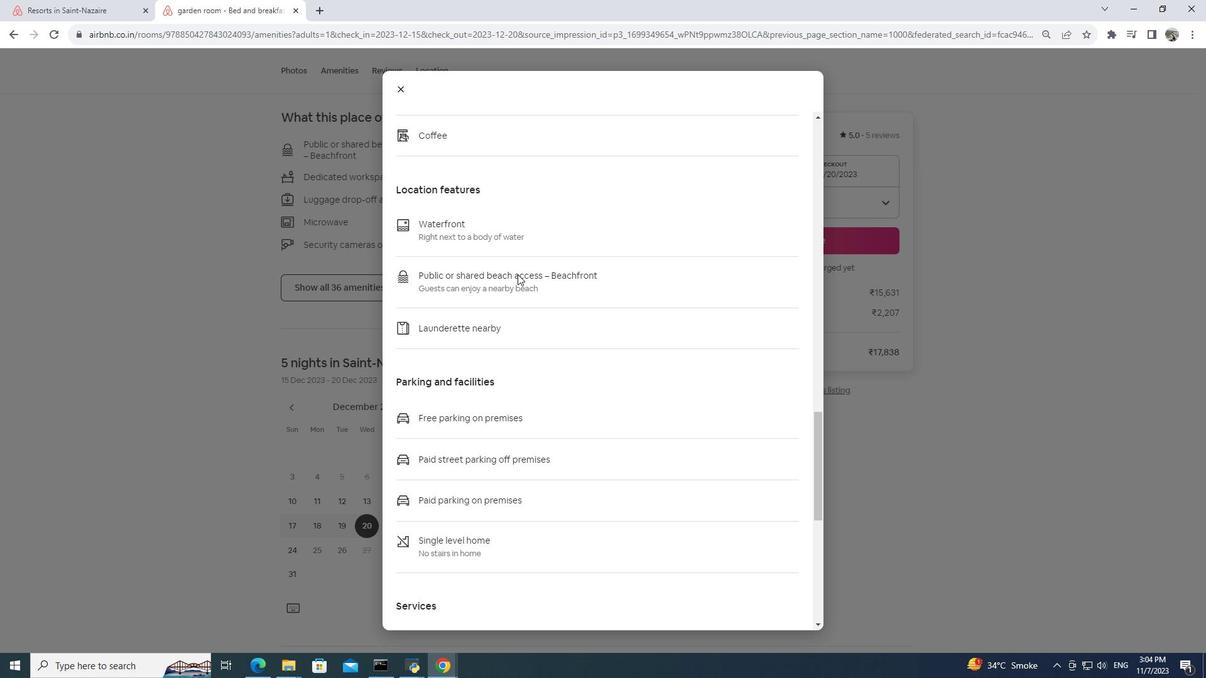 
Action: Mouse scrolled (524, 280) with delta (0, 0)
Screenshot: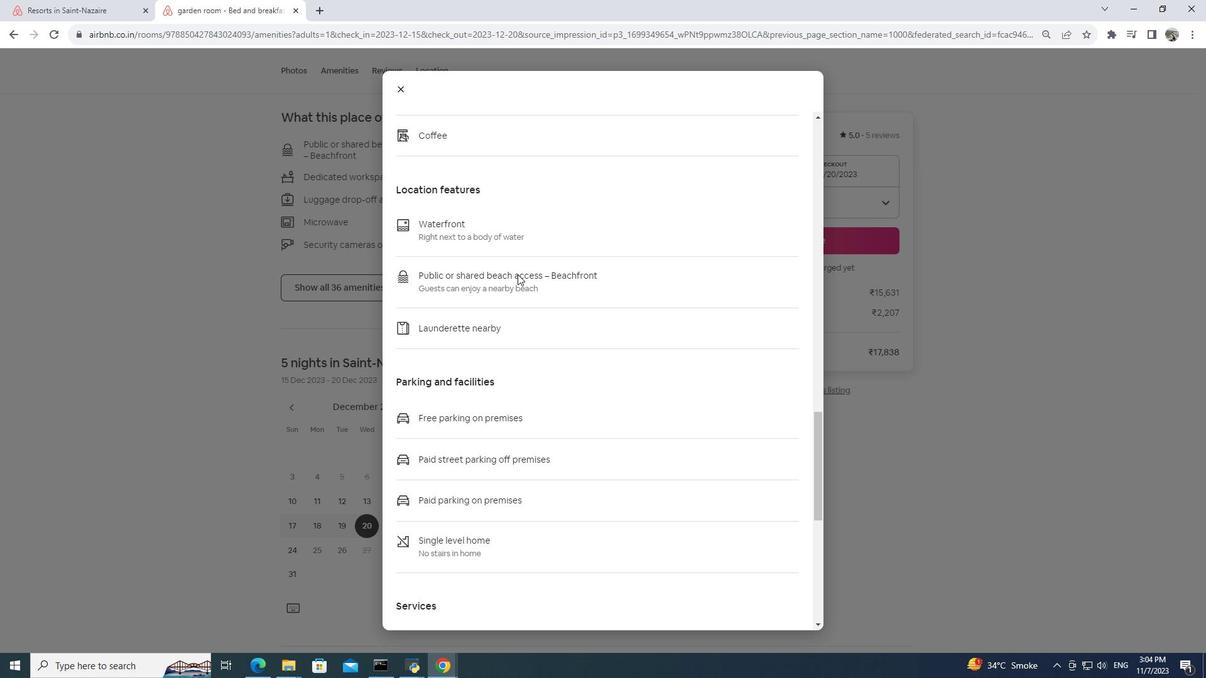 
Action: Mouse moved to (524, 280)
Screenshot: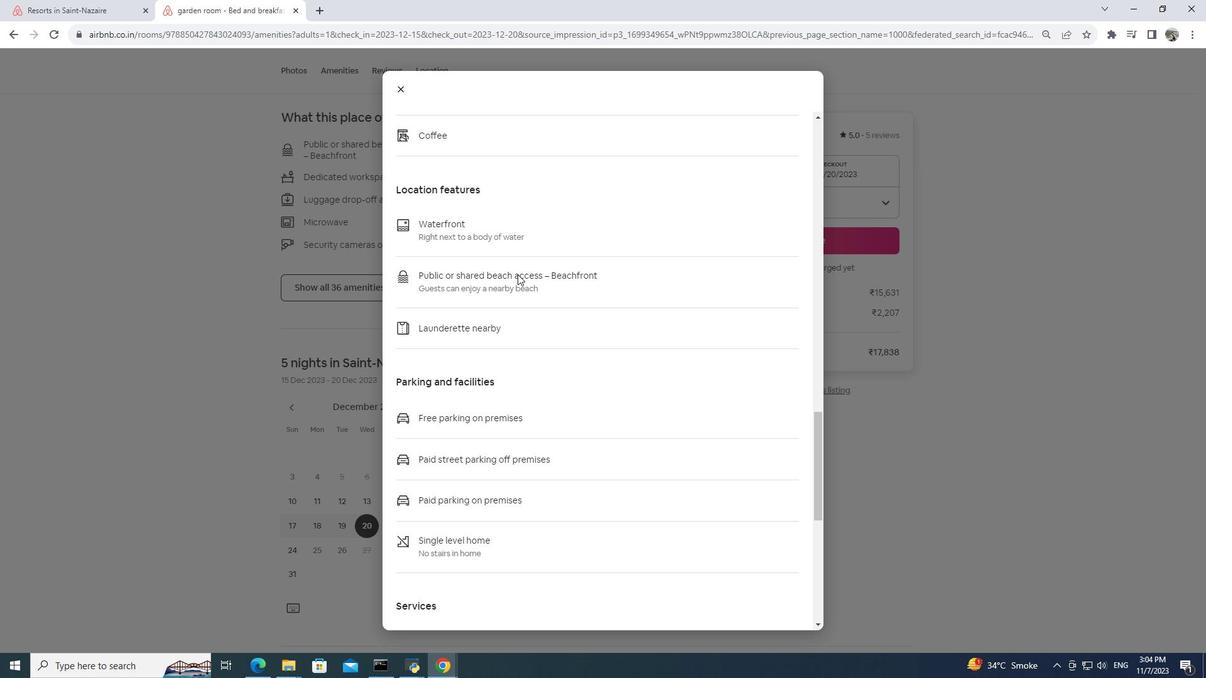
Action: Mouse scrolled (524, 280) with delta (0, 0)
Screenshot: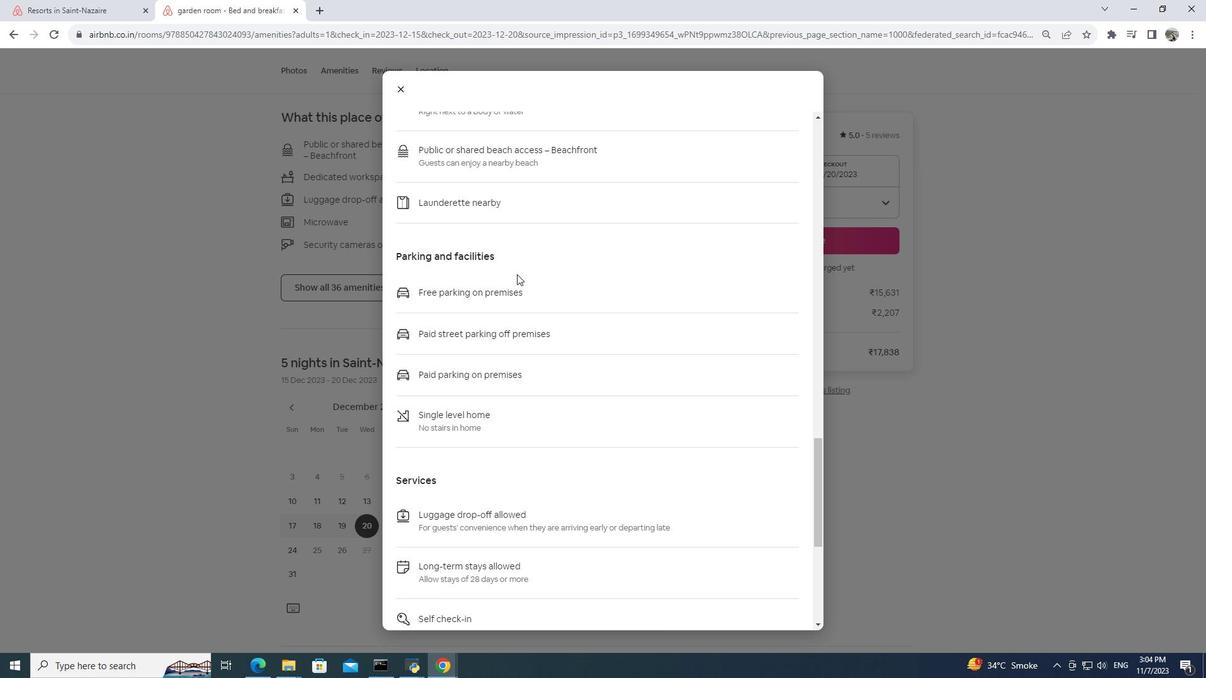 
Action: Mouse scrolled (524, 280) with delta (0, 0)
Screenshot: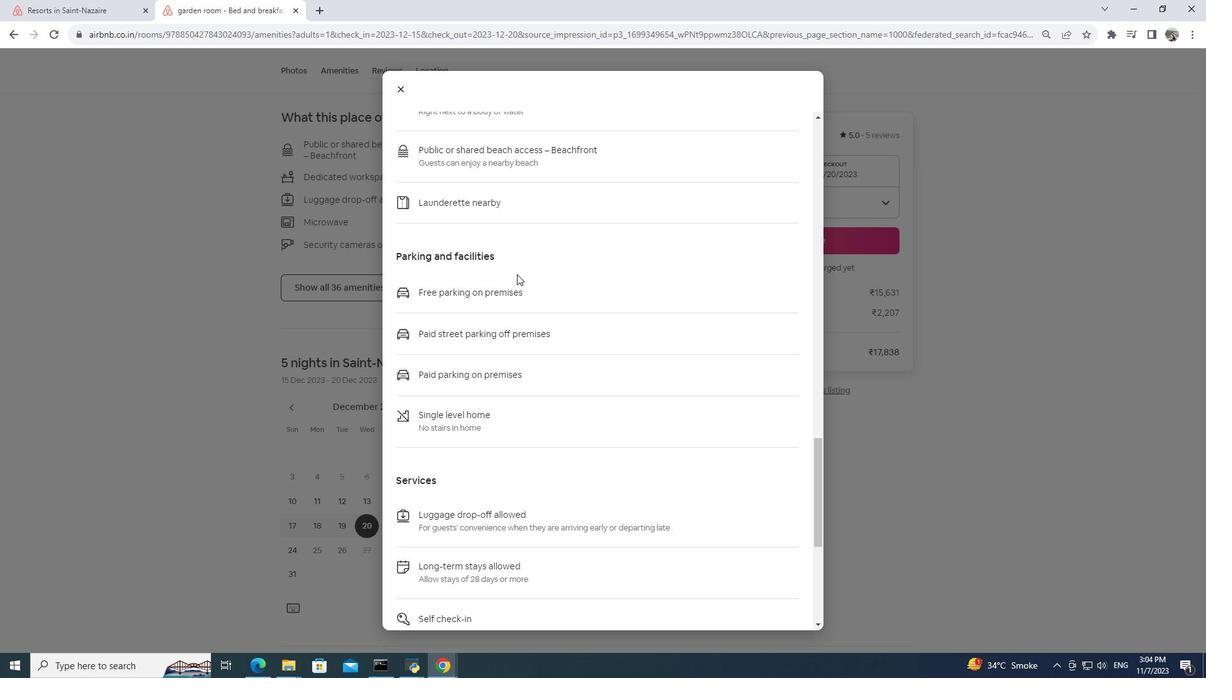 
Action: Mouse moved to (523, 280)
Screenshot: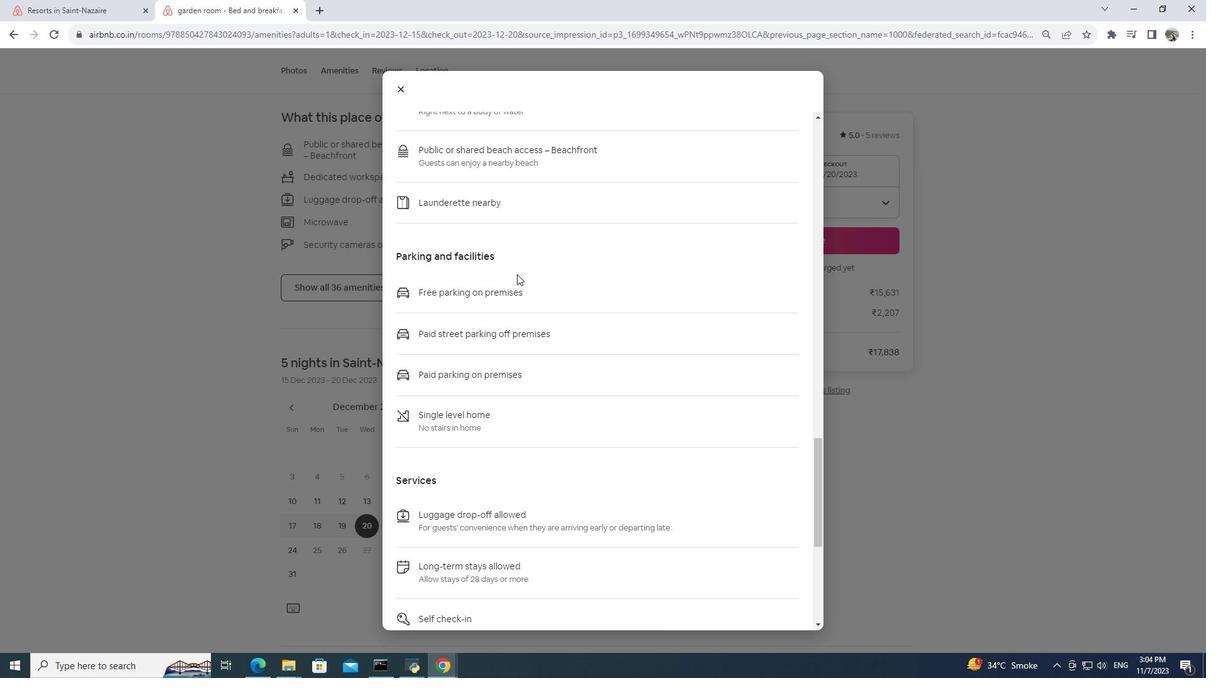 
Action: Mouse scrolled (523, 280) with delta (0, 0)
Screenshot: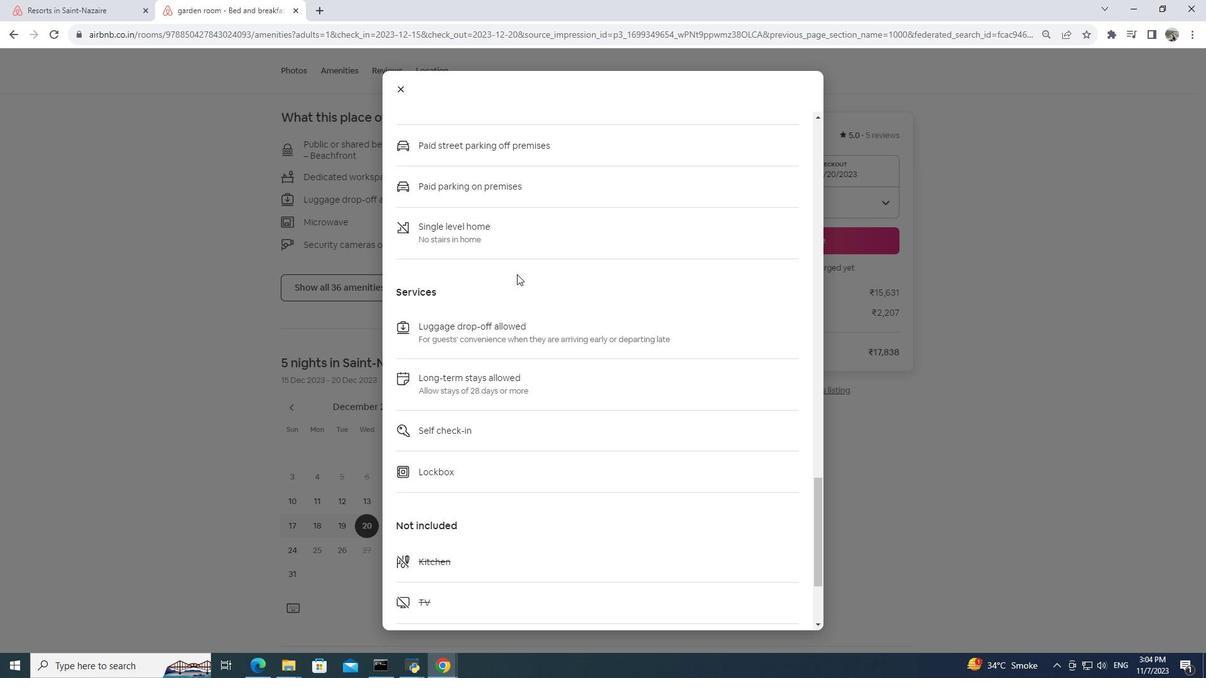 
Action: Mouse scrolled (523, 280) with delta (0, 0)
Screenshot: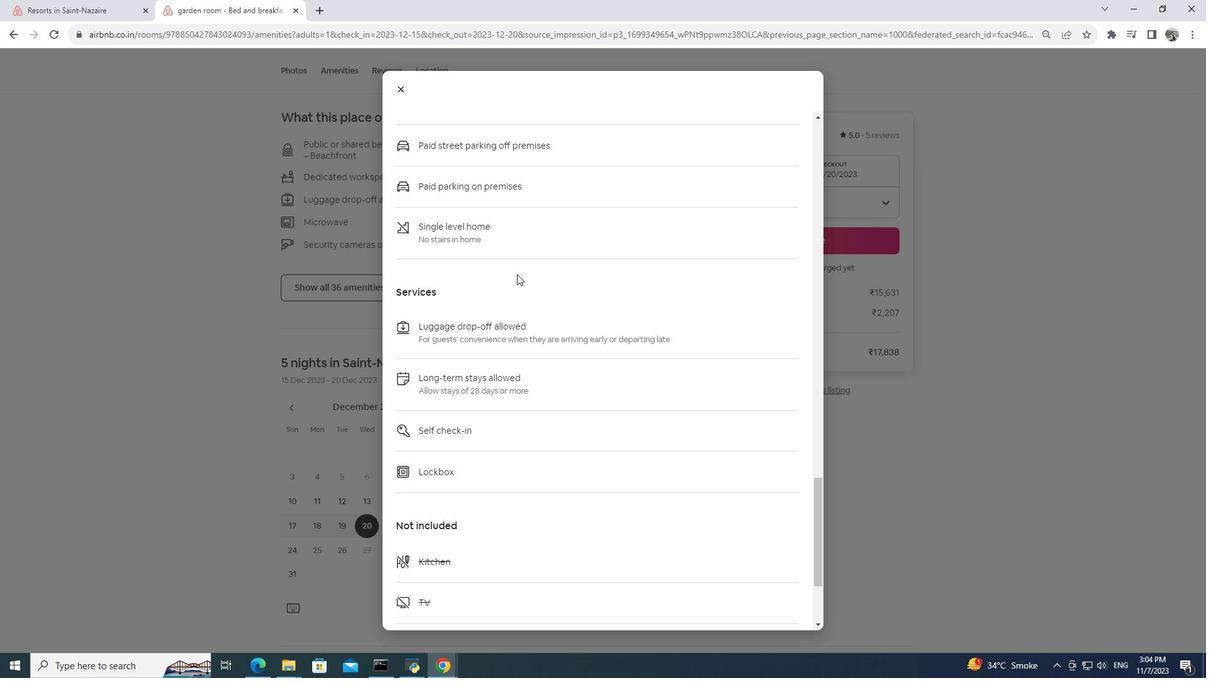
Action: Mouse scrolled (523, 280) with delta (0, 0)
Screenshot: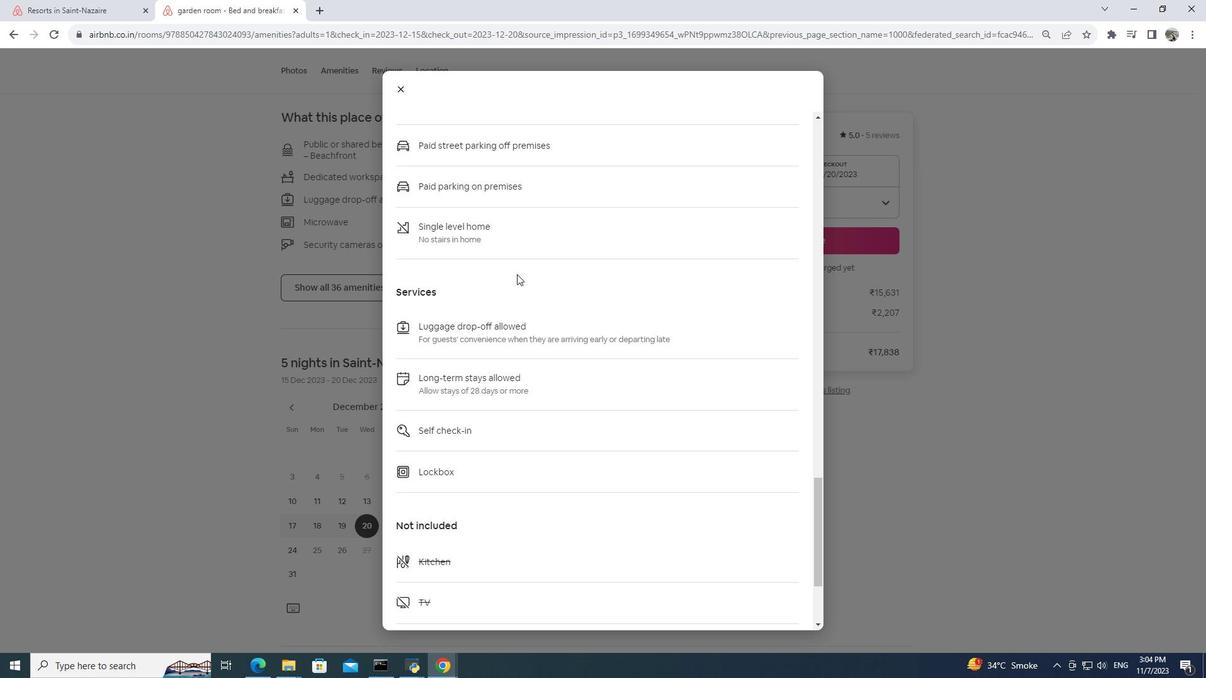 
Action: Mouse moved to (523, 280)
Screenshot: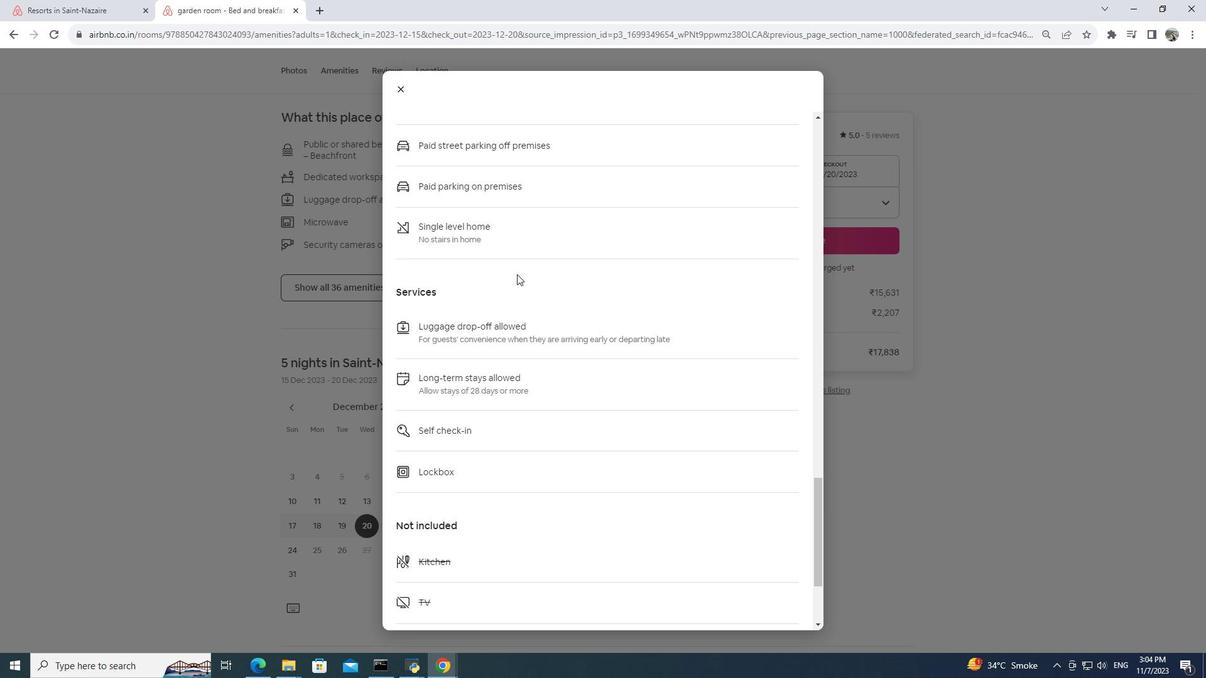 
Action: Mouse scrolled (523, 280) with delta (0, 0)
Screenshot: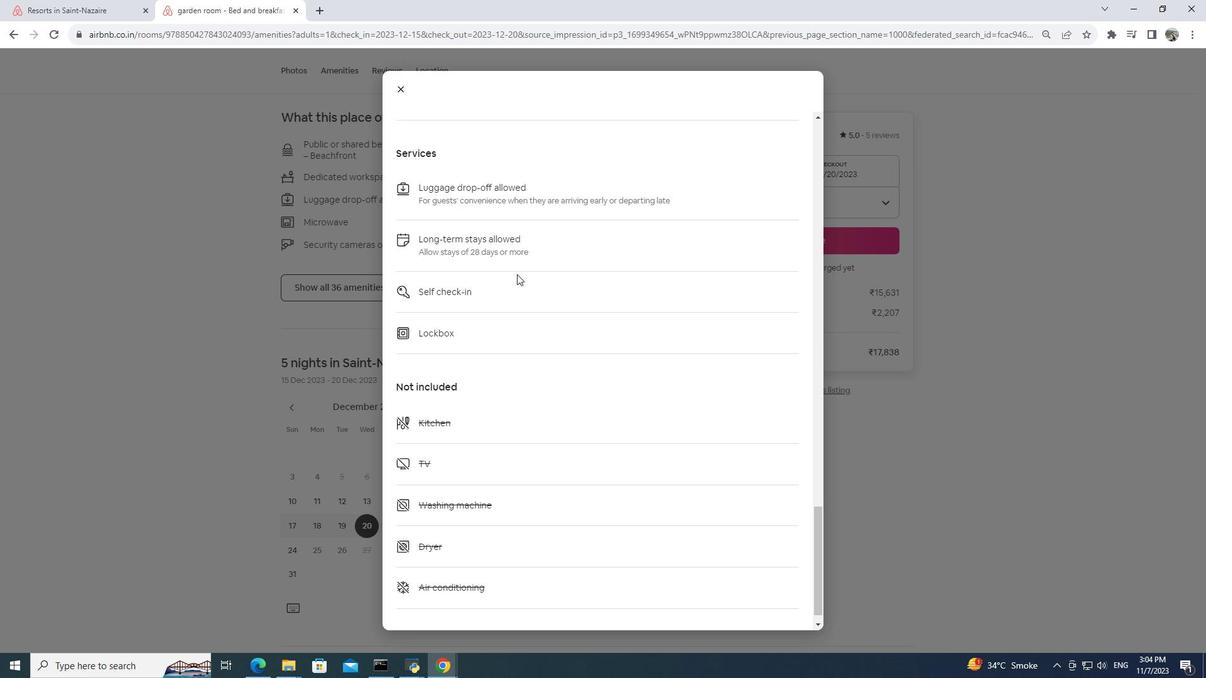 
Action: Mouse scrolled (523, 280) with delta (0, 0)
Screenshot: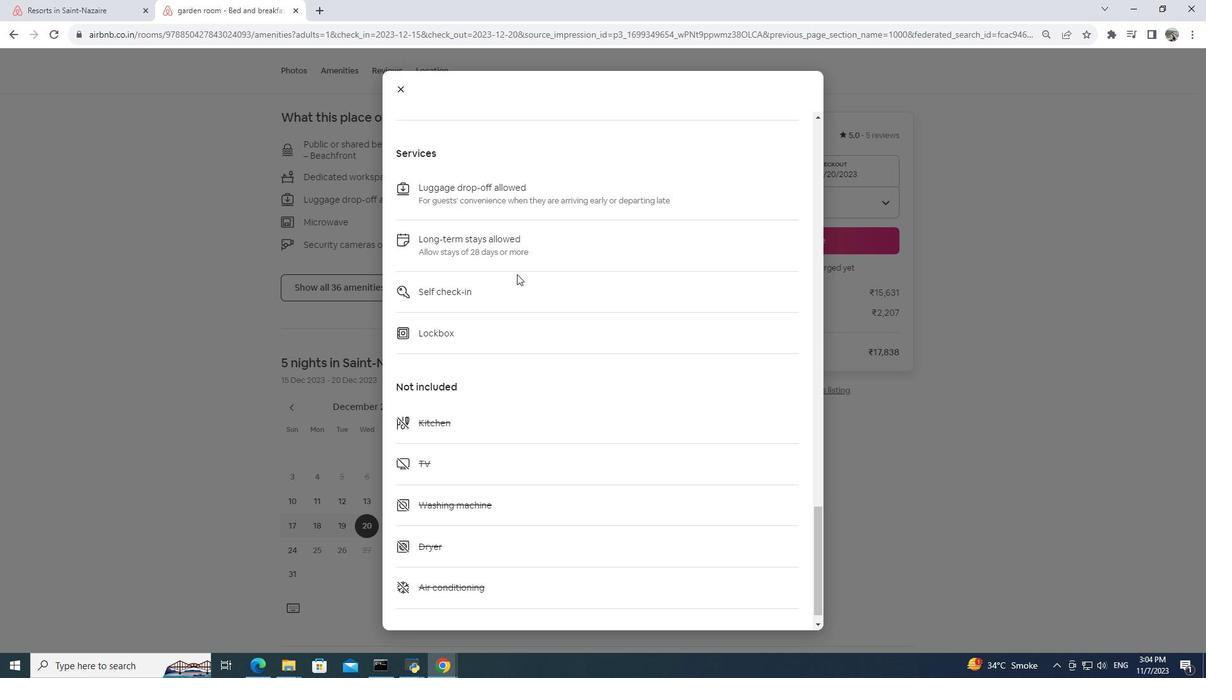 
Action: Mouse scrolled (523, 280) with delta (0, 0)
Screenshot: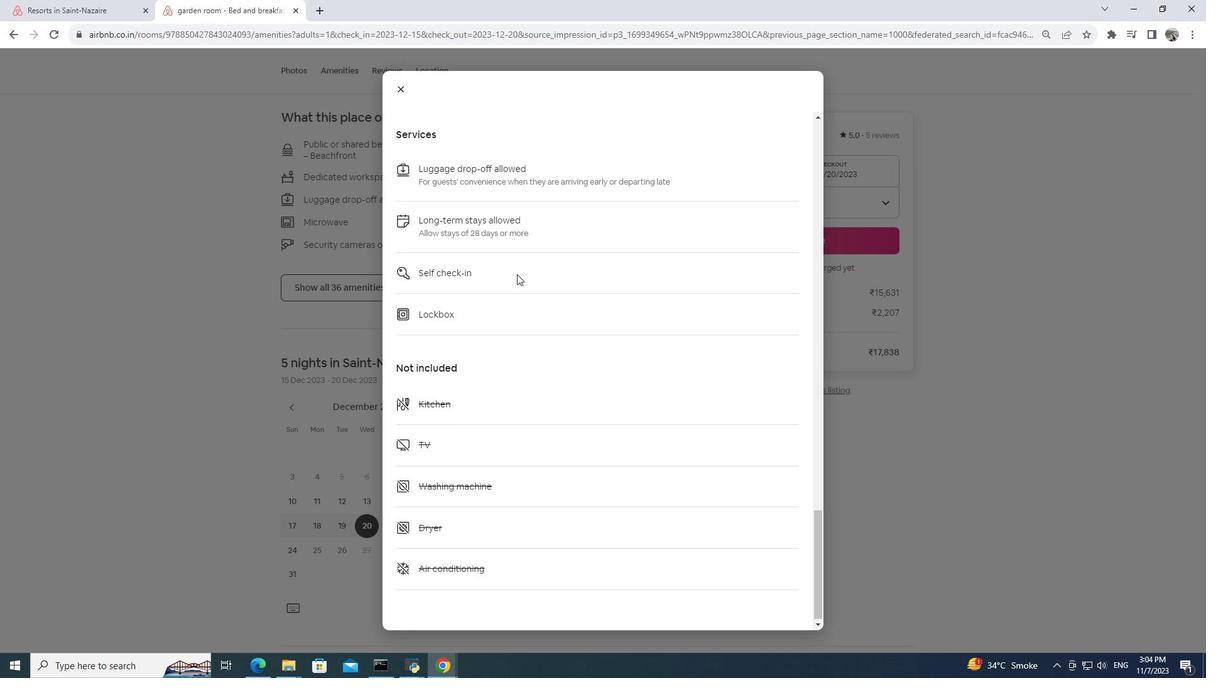 
Action: Mouse scrolled (523, 280) with delta (0, 0)
Screenshot: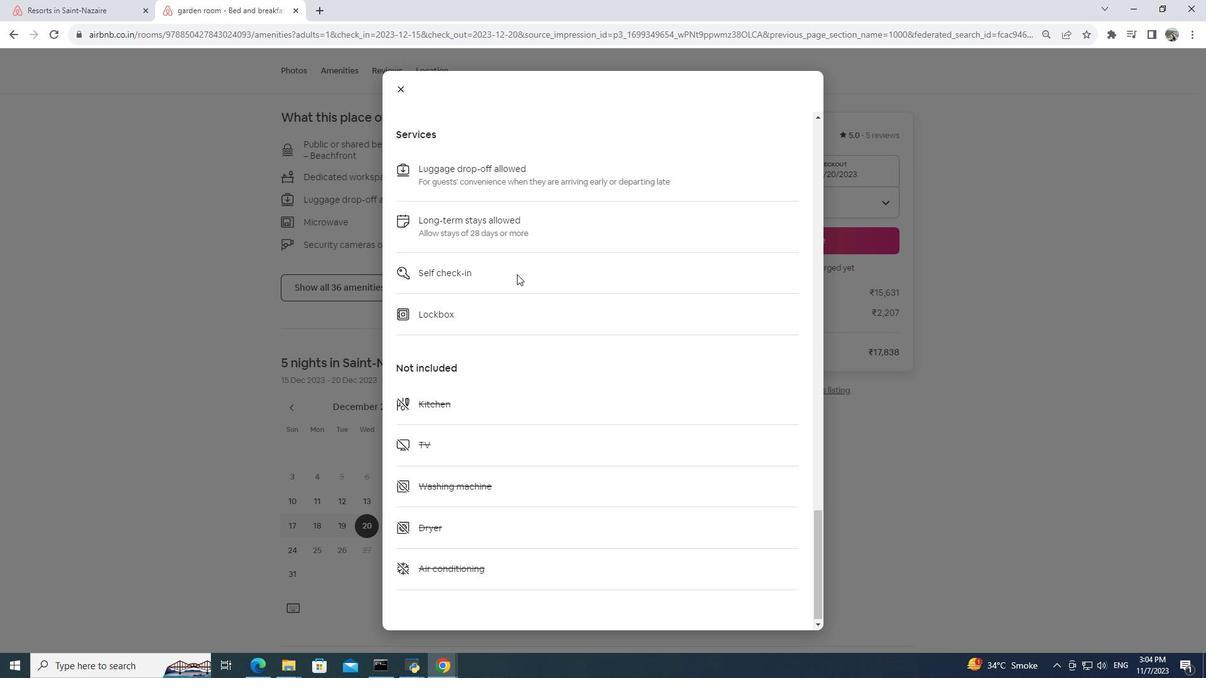 
Action: Mouse scrolled (523, 280) with delta (0, 0)
Screenshot: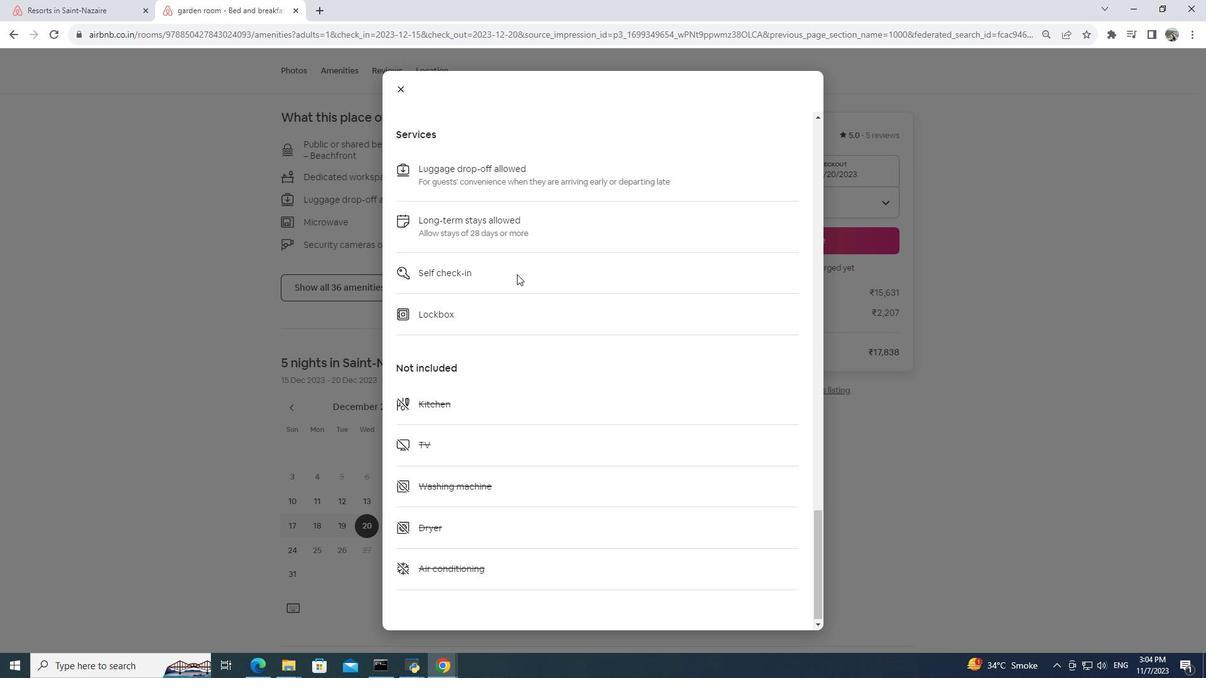 
Action: Mouse scrolled (523, 280) with delta (0, 0)
Screenshot: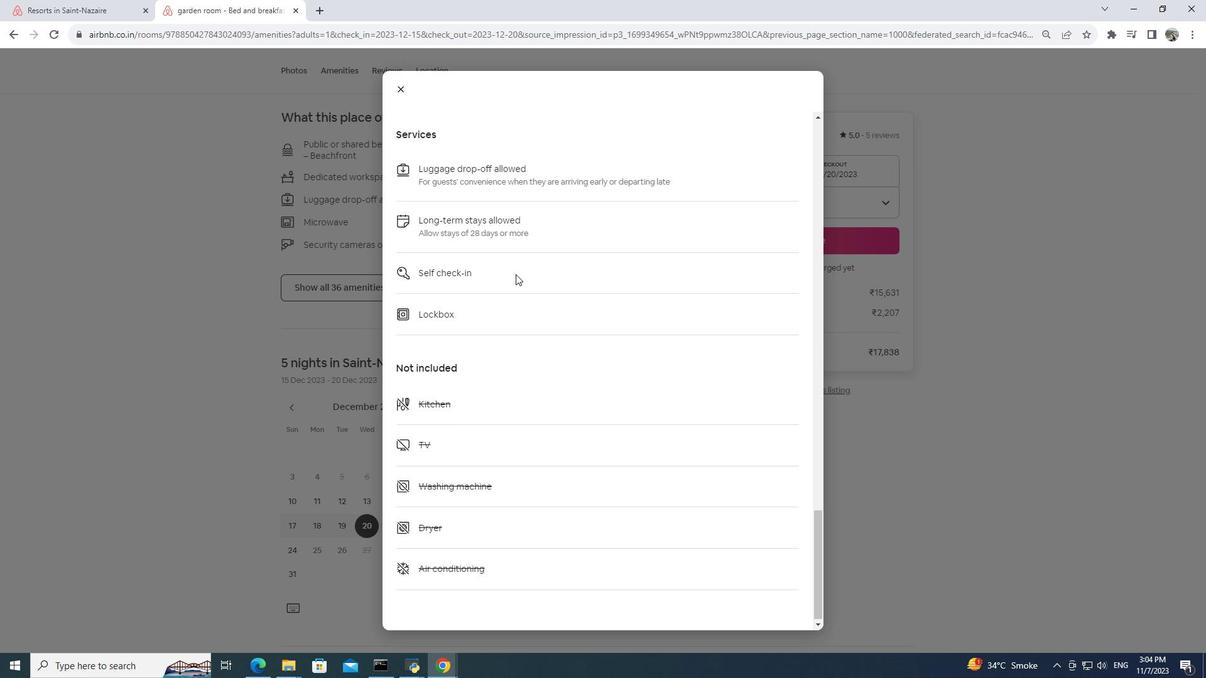 
Action: Mouse scrolled (523, 280) with delta (0, 0)
Screenshot: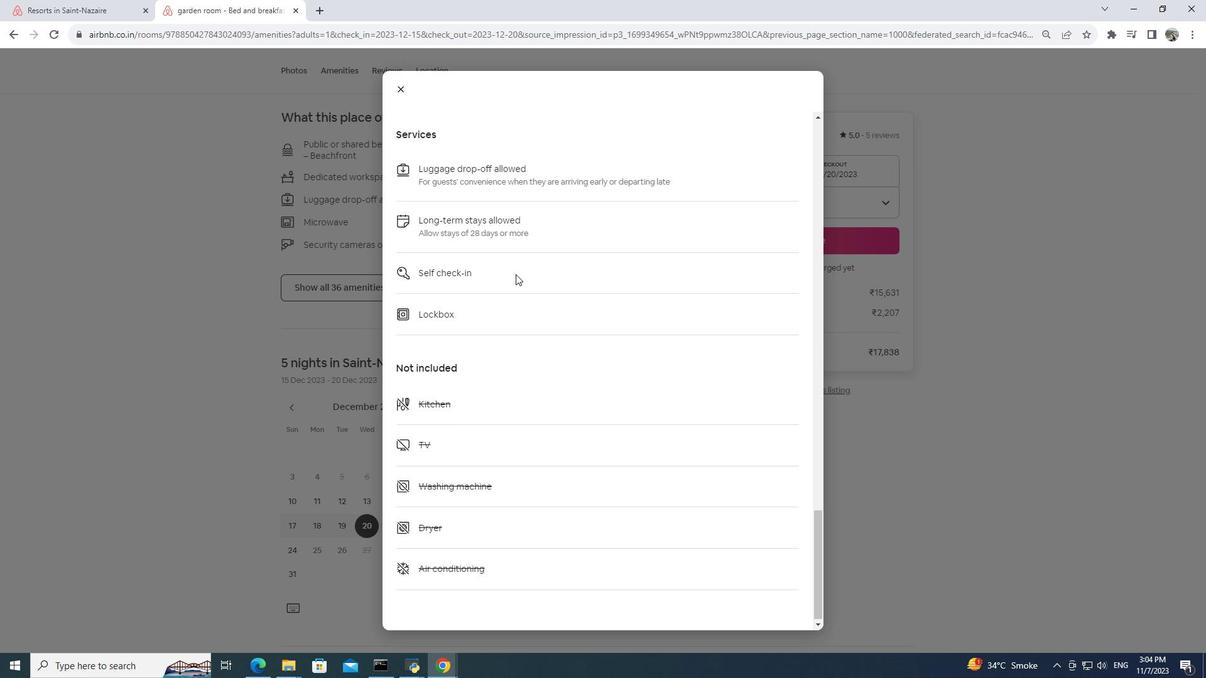 
Action: Mouse scrolled (523, 280) with delta (0, 0)
Screenshot: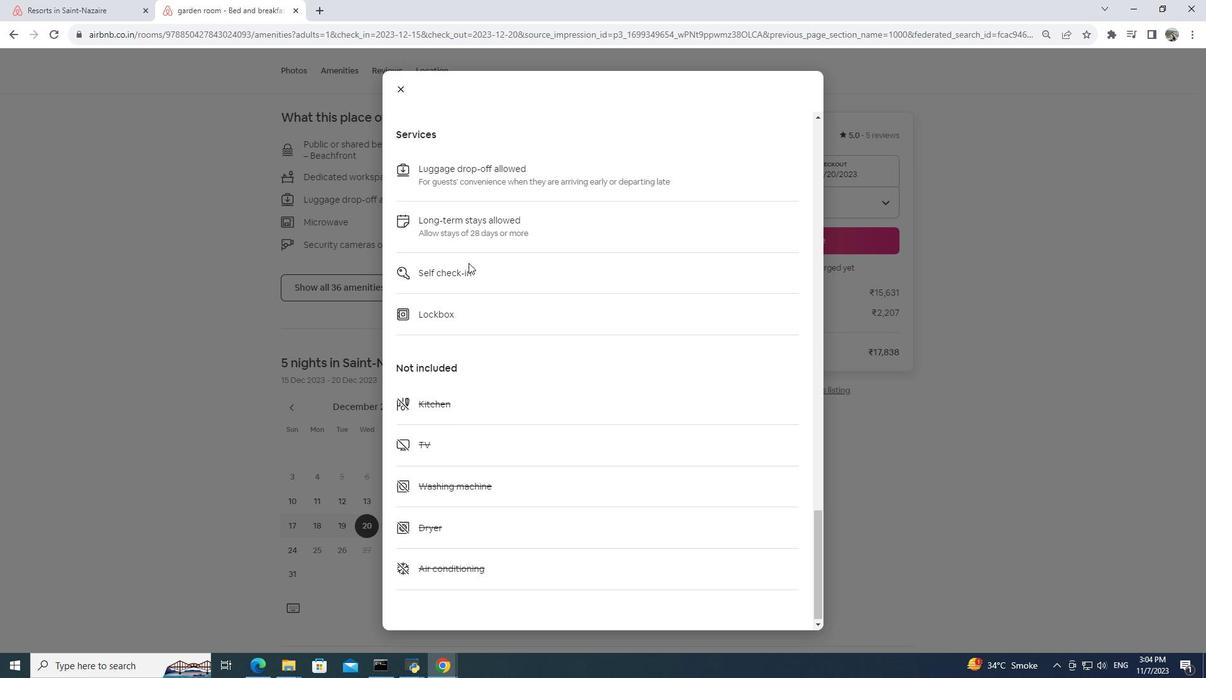 
Action: Mouse scrolled (523, 280) with delta (0, 0)
Screenshot: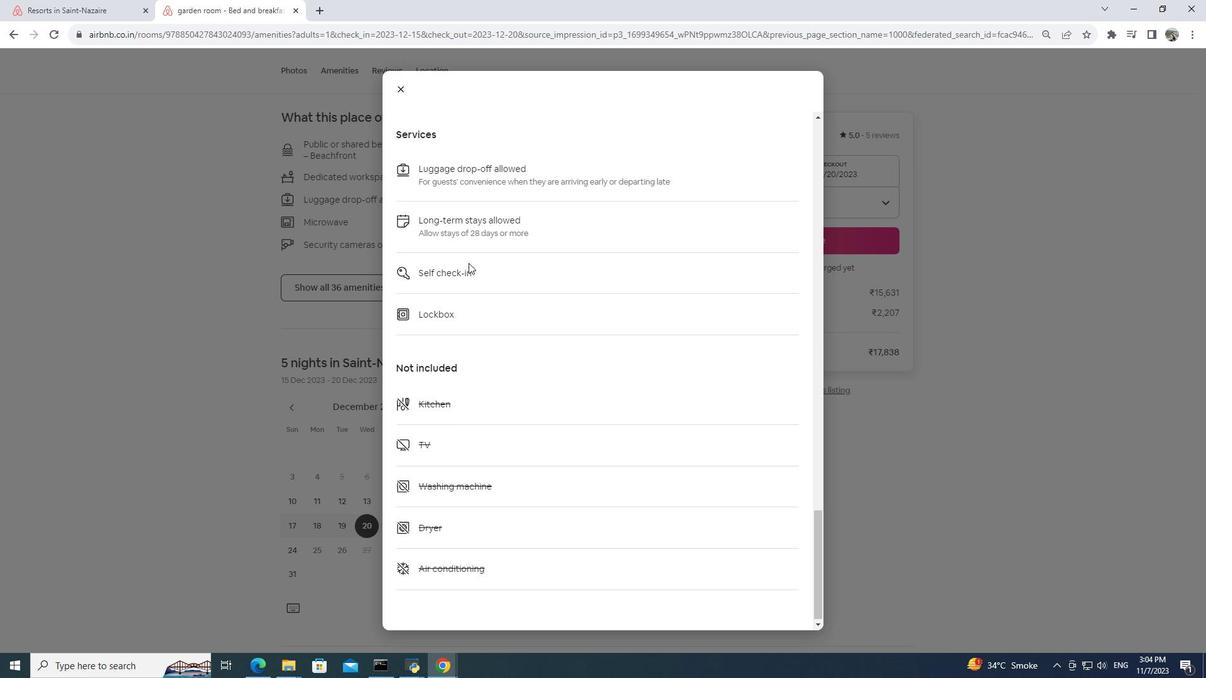 
Action: Mouse scrolled (523, 280) with delta (0, 0)
Screenshot: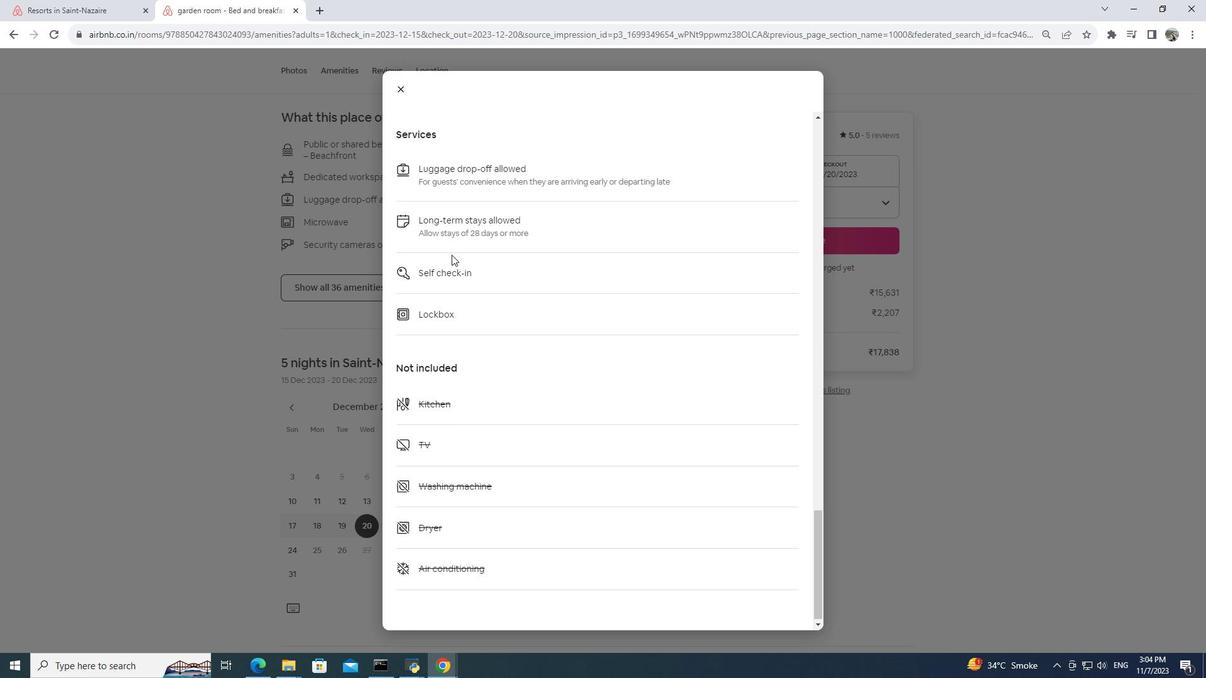 
Action: Mouse moved to (407, 92)
Screenshot: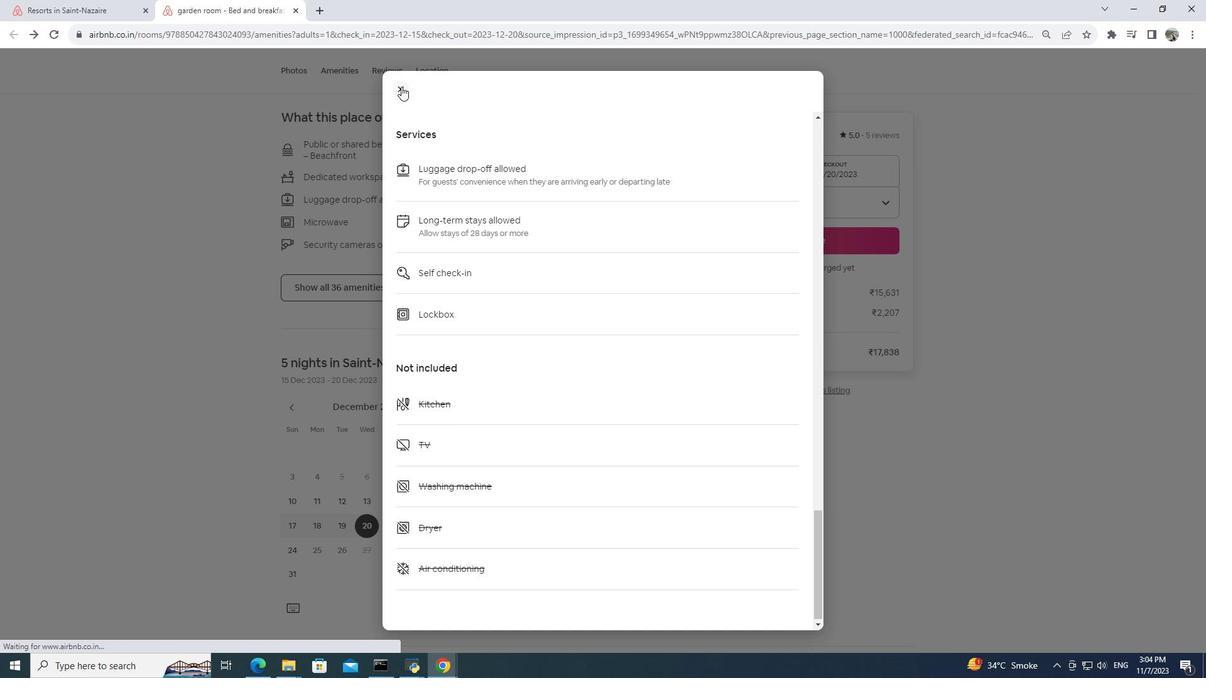 
Action: Mouse pressed left at (407, 92)
Screenshot: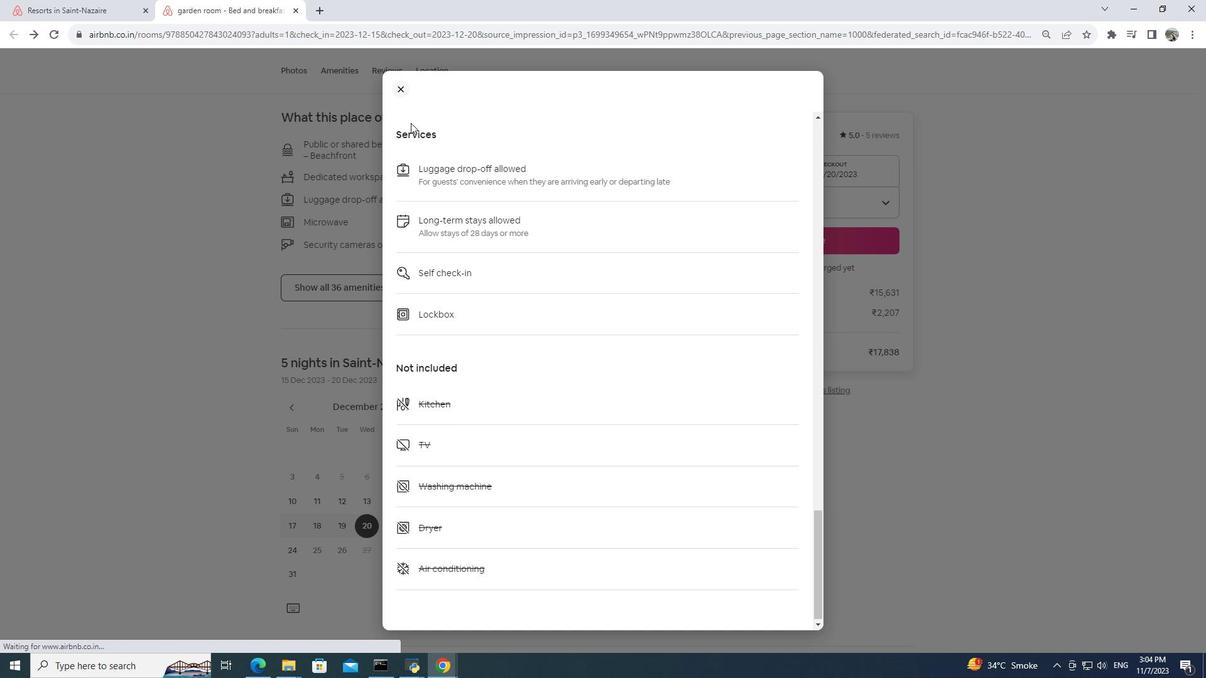 
Action: Mouse moved to (485, 266)
Screenshot: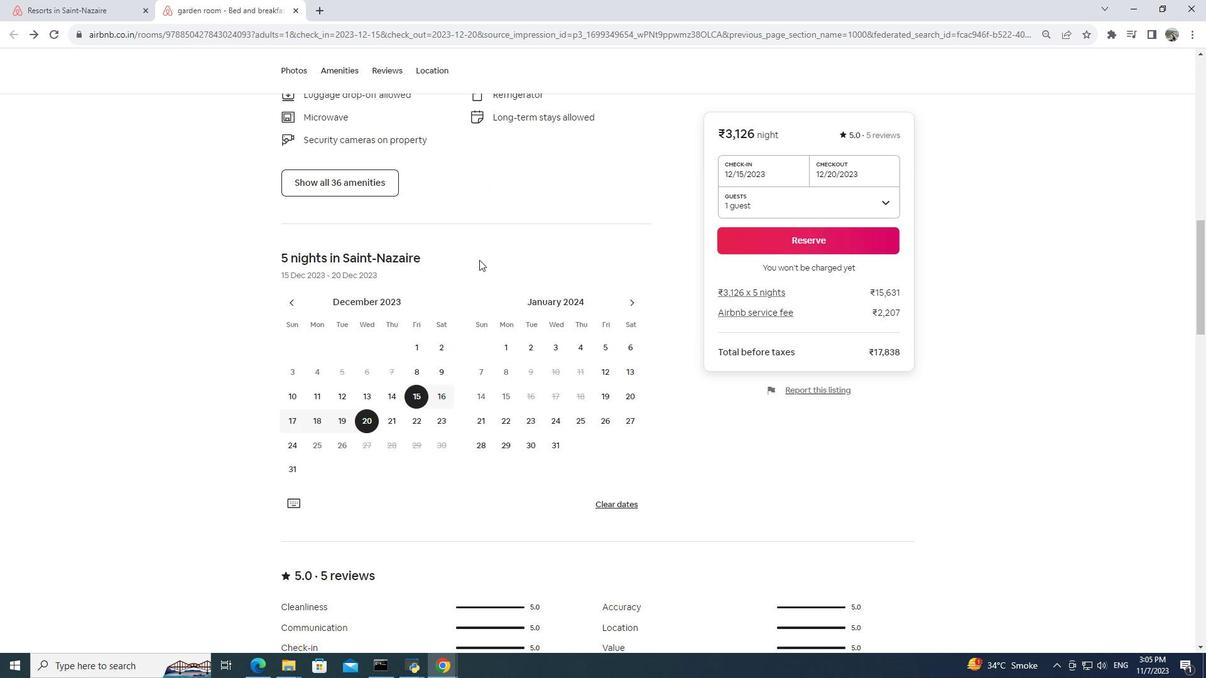 
Action: Mouse scrolled (485, 265) with delta (0, 0)
Screenshot: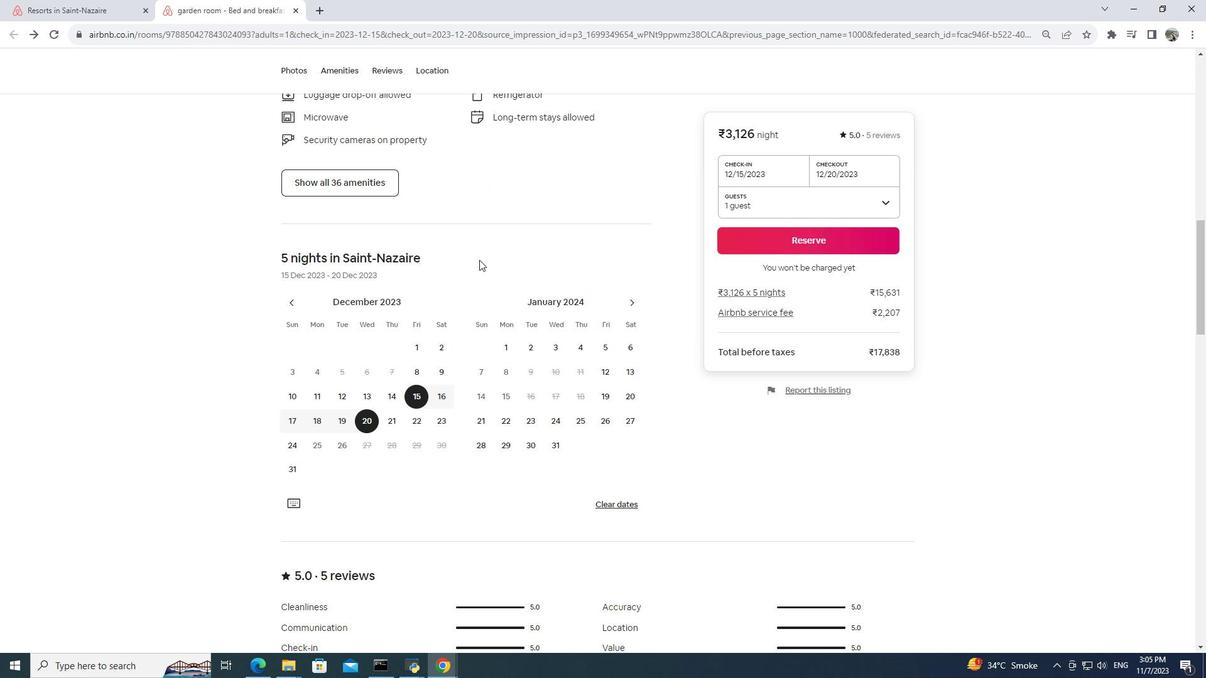 
Action: Mouse scrolled (485, 265) with delta (0, 0)
Screenshot: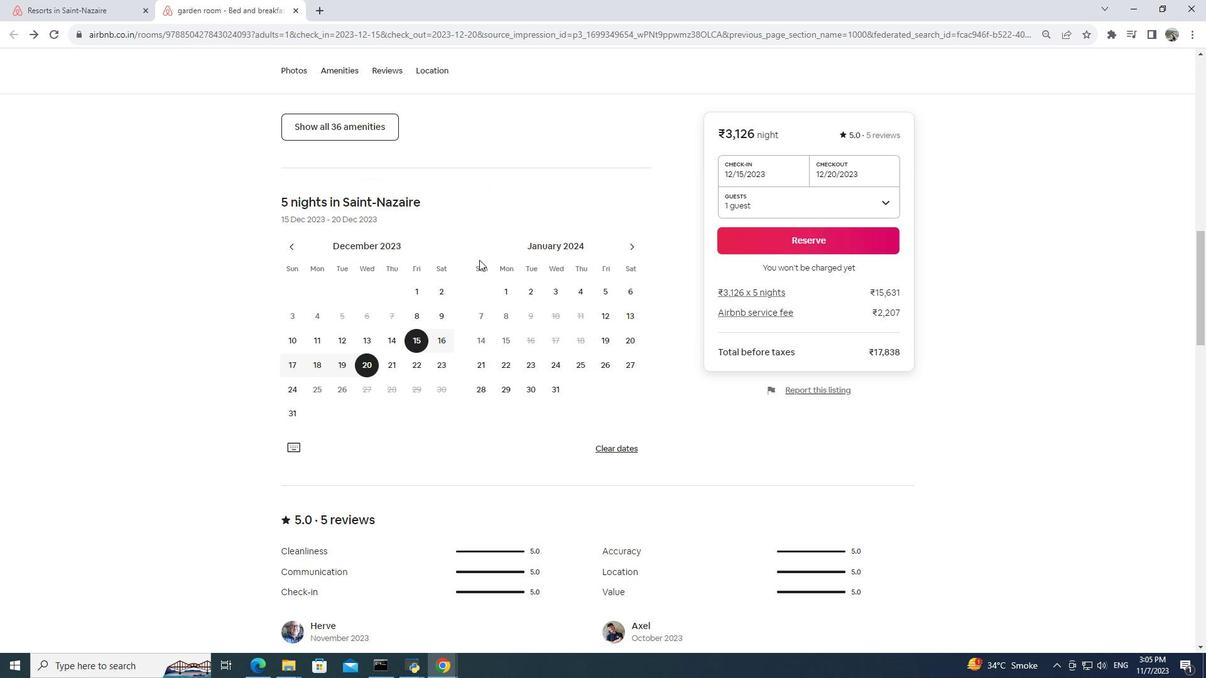 
Action: Mouse scrolled (485, 265) with delta (0, 0)
Screenshot: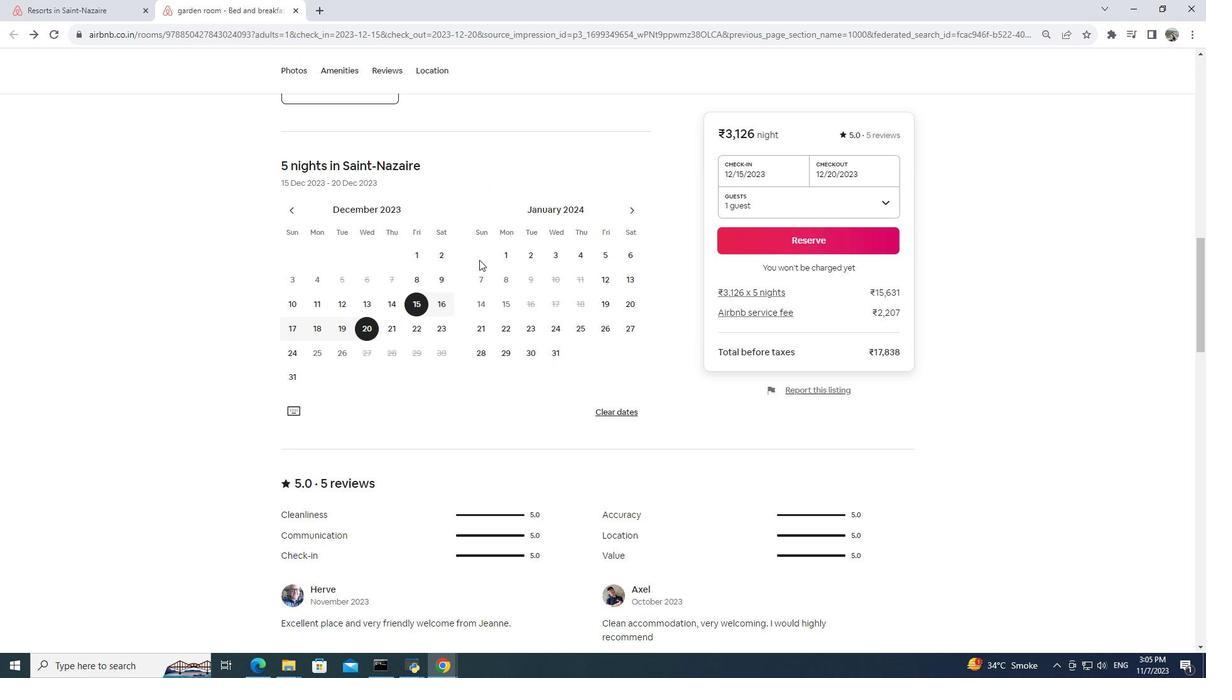 
Action: Mouse scrolled (485, 265) with delta (0, 0)
Screenshot: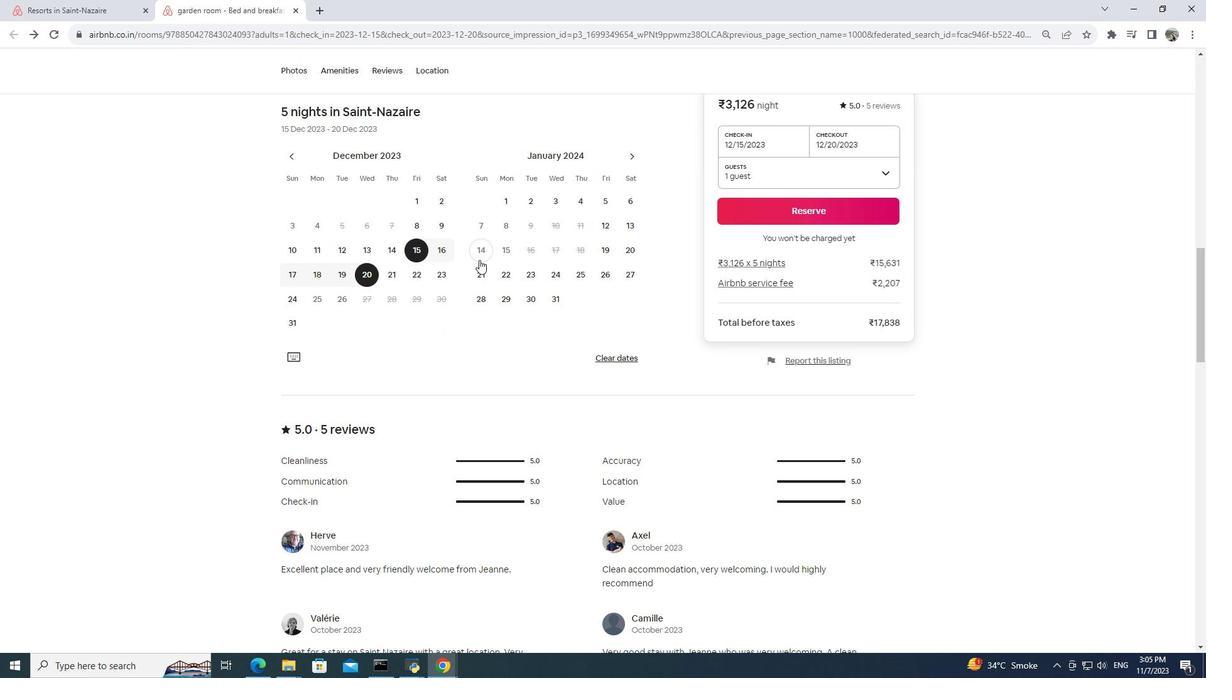 
Action: Mouse moved to (485, 256)
Screenshot: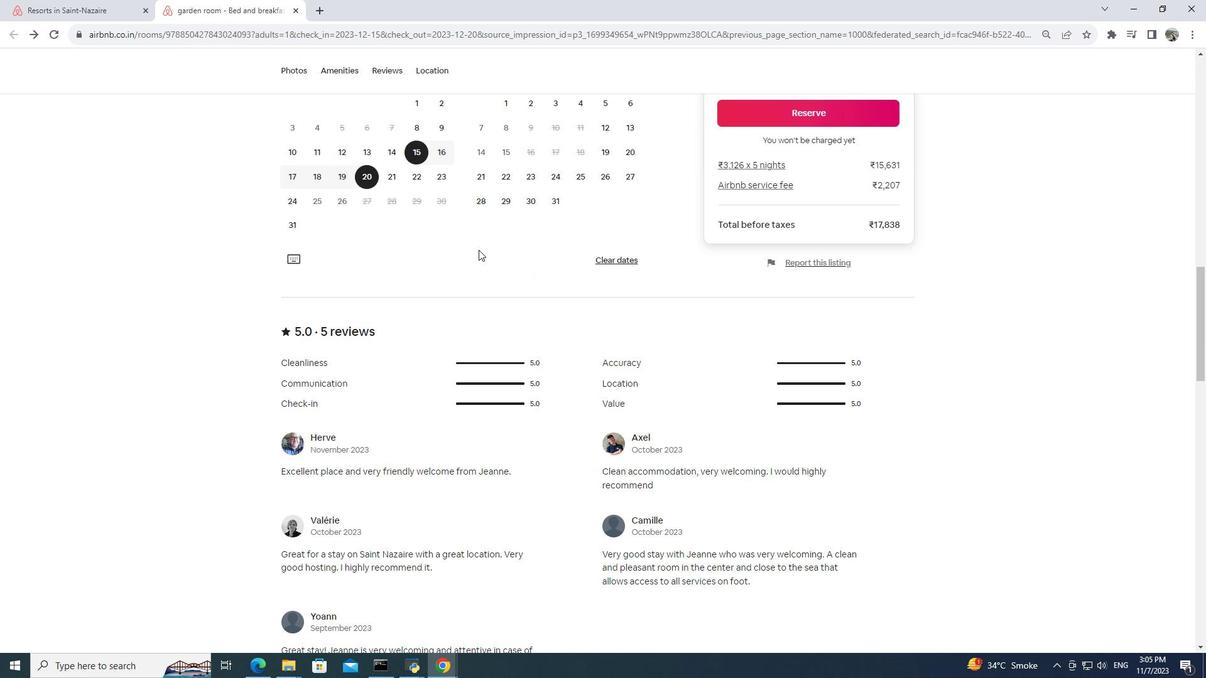 
Action: Mouse scrolled (485, 255) with delta (0, 0)
Screenshot: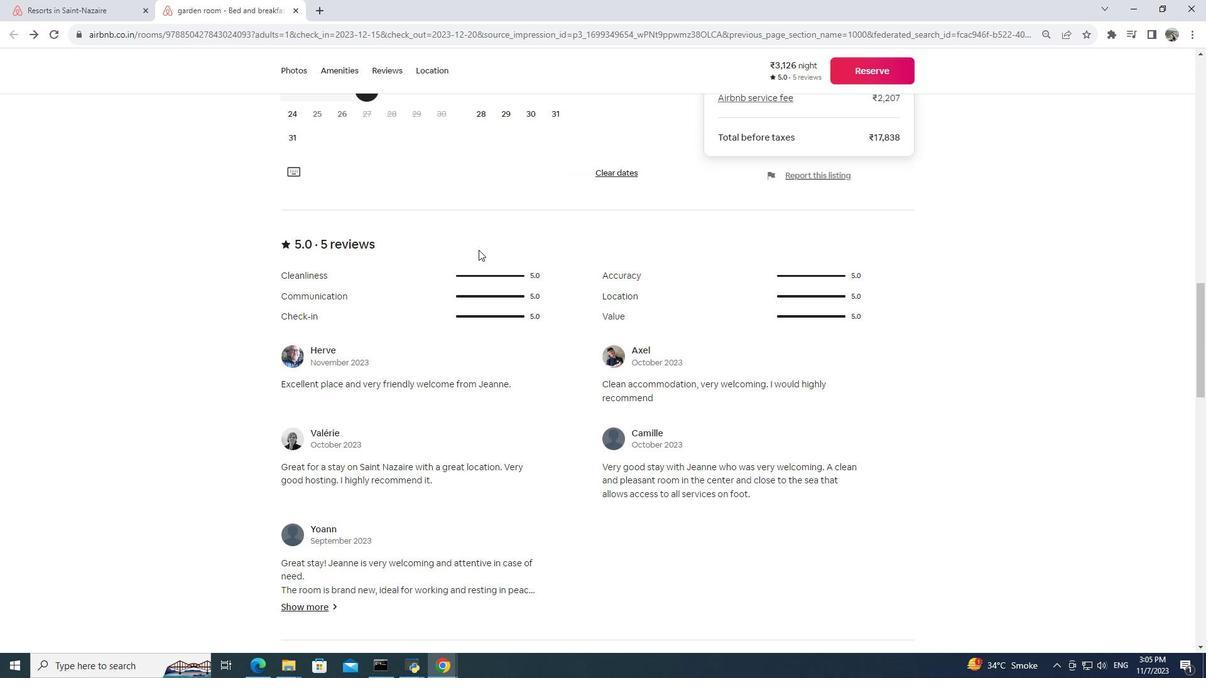 
Action: Mouse scrolled (485, 255) with delta (0, 0)
Screenshot: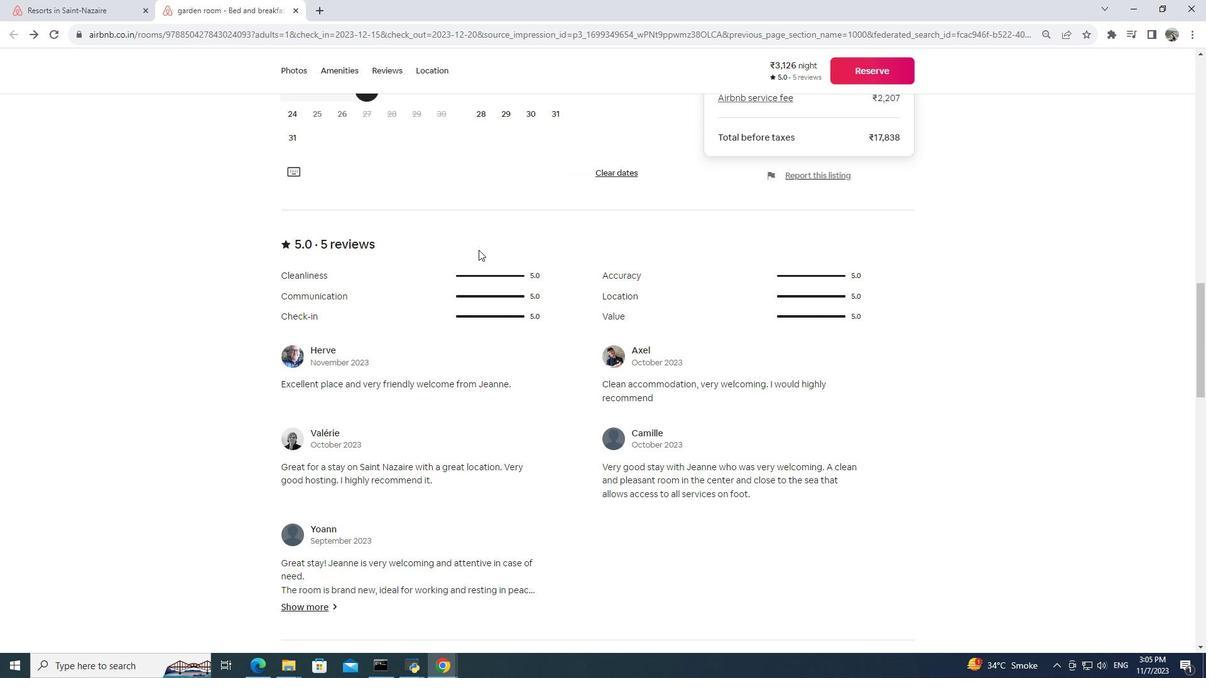 
Action: Mouse scrolled (485, 255) with delta (0, 0)
Screenshot: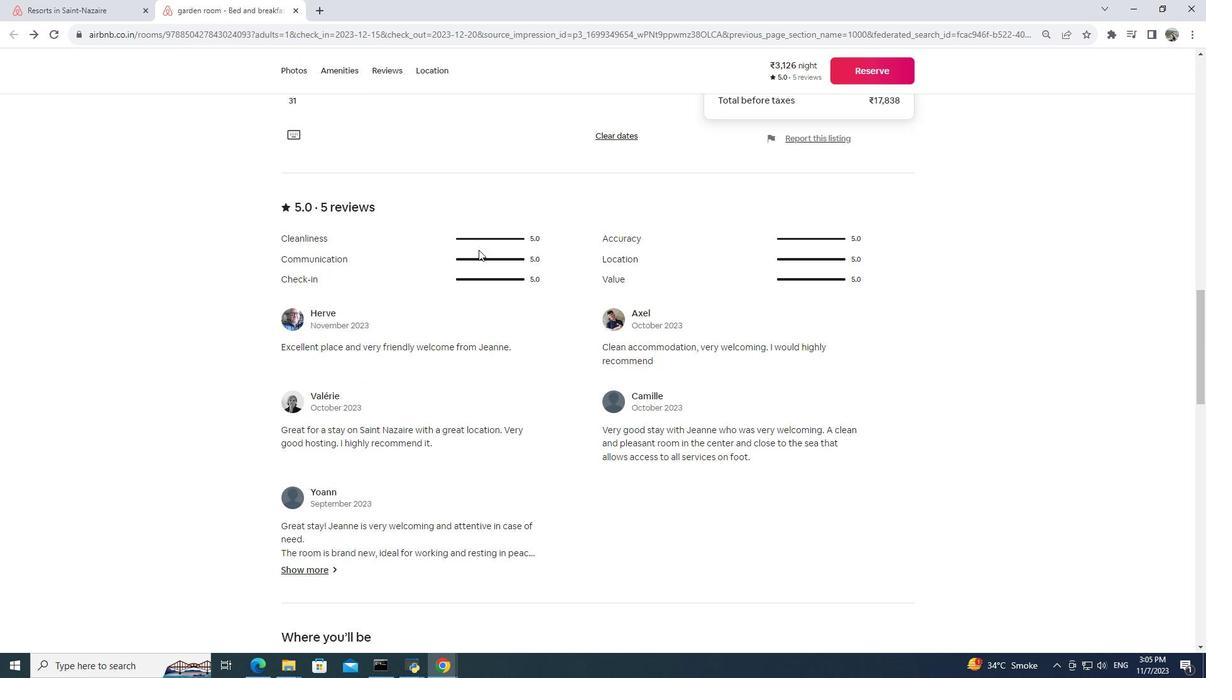 
Action: Mouse scrolled (485, 255) with delta (0, 0)
Screenshot: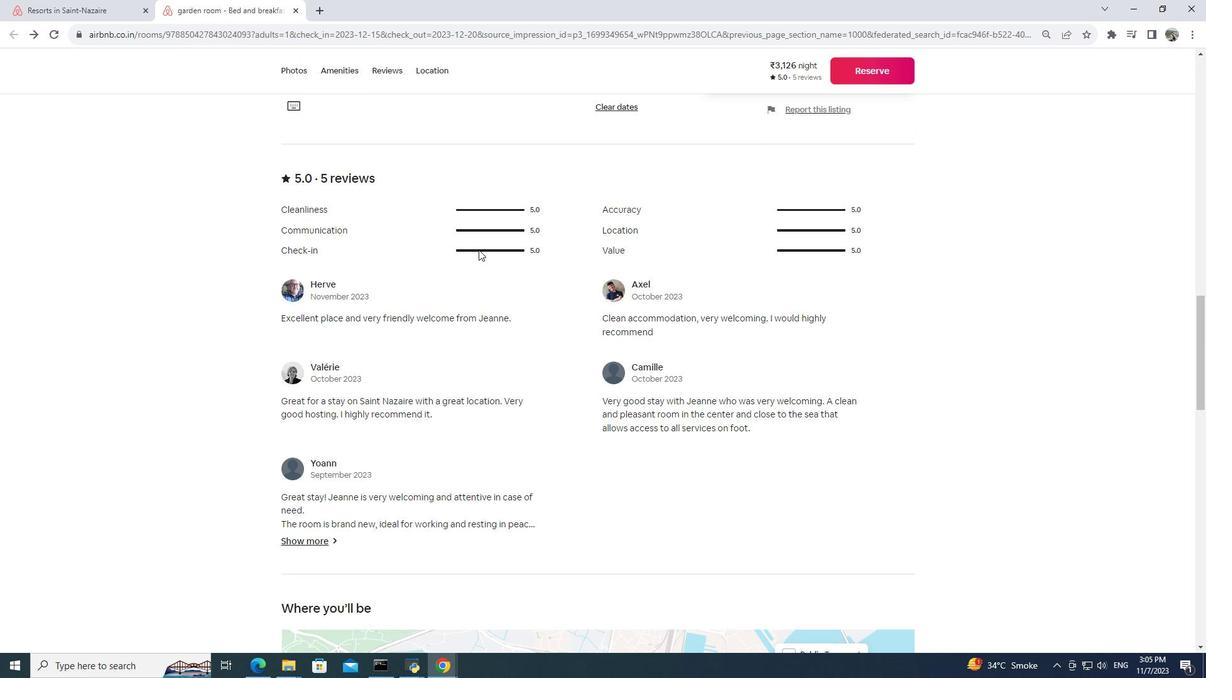 
Action: Mouse scrolled (485, 255) with delta (0, 0)
Screenshot: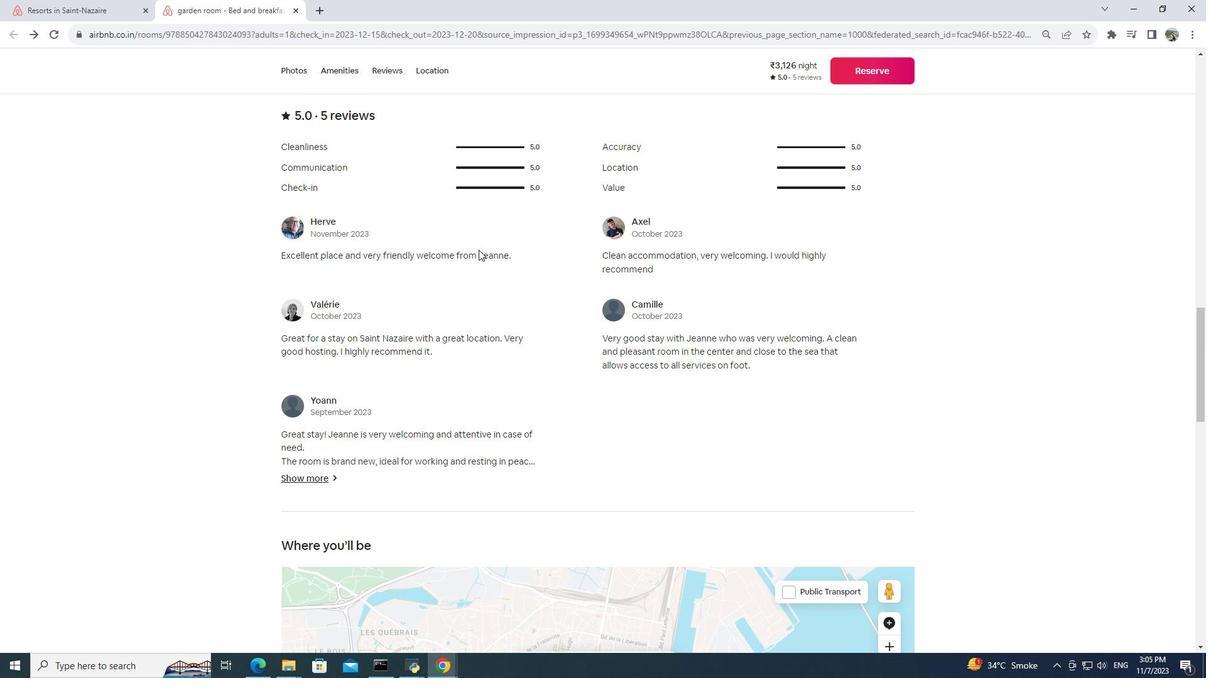 
Action: Mouse moved to (480, 250)
Screenshot: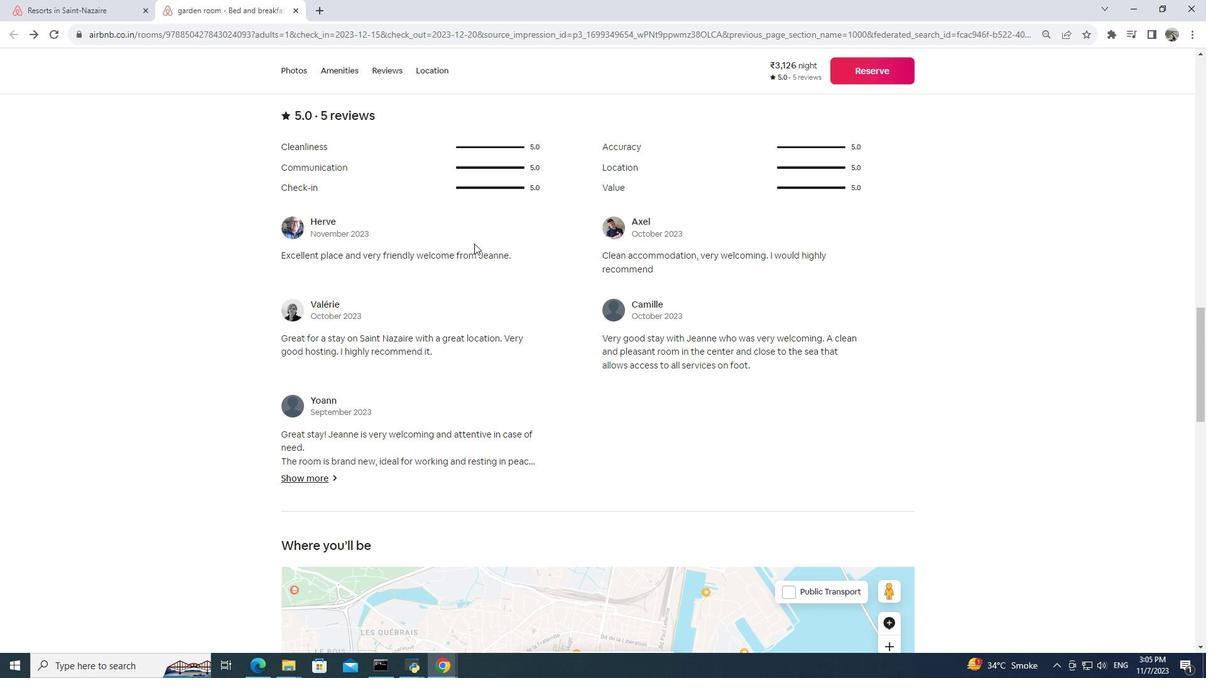 
Action: Mouse scrolled (480, 249) with delta (0, 0)
Screenshot: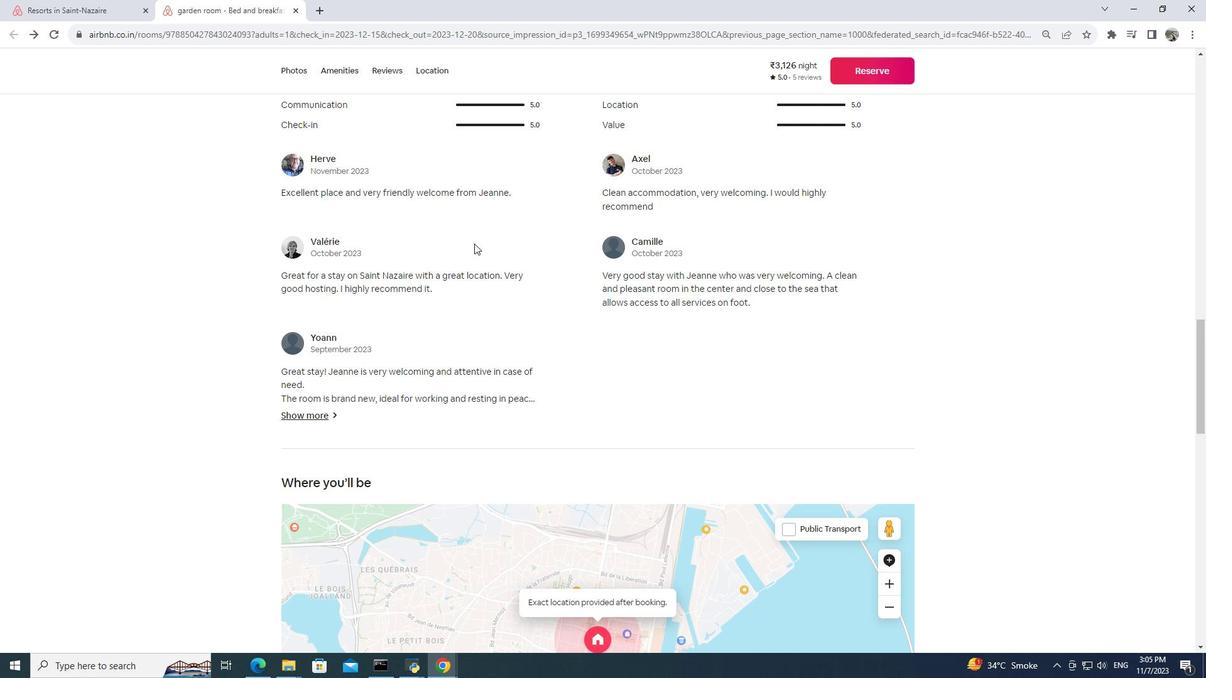 
Action: Mouse moved to (324, 414)
Screenshot: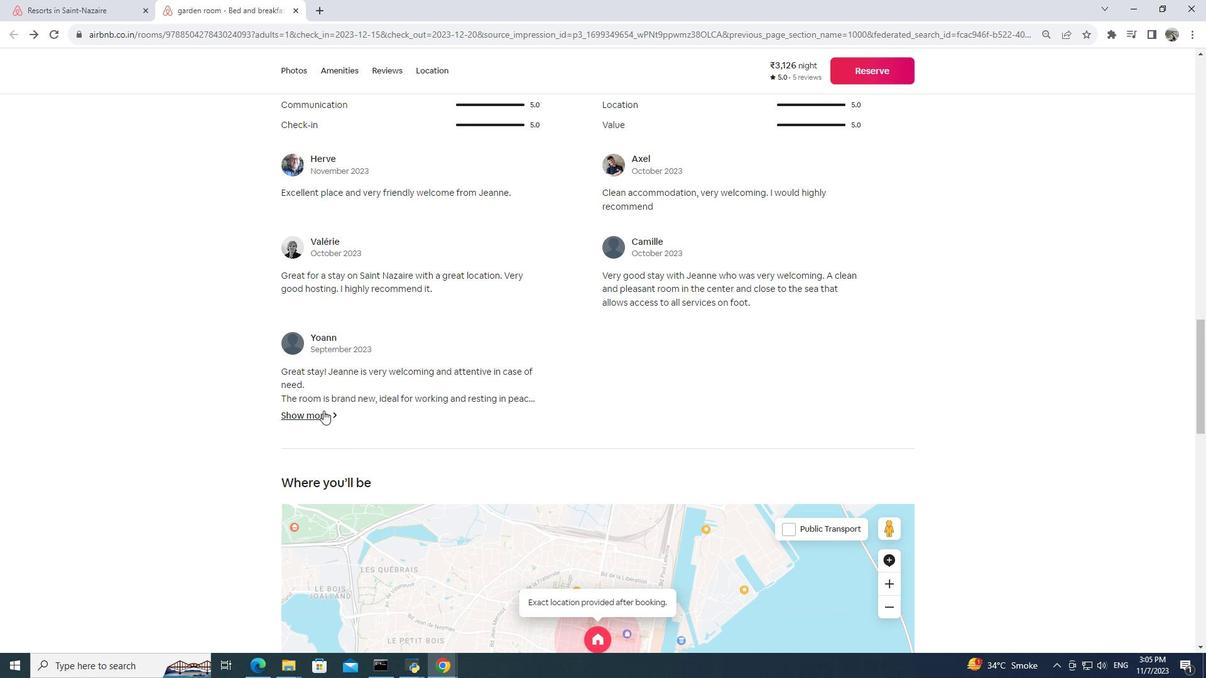 
Action: Mouse pressed left at (324, 414)
Screenshot: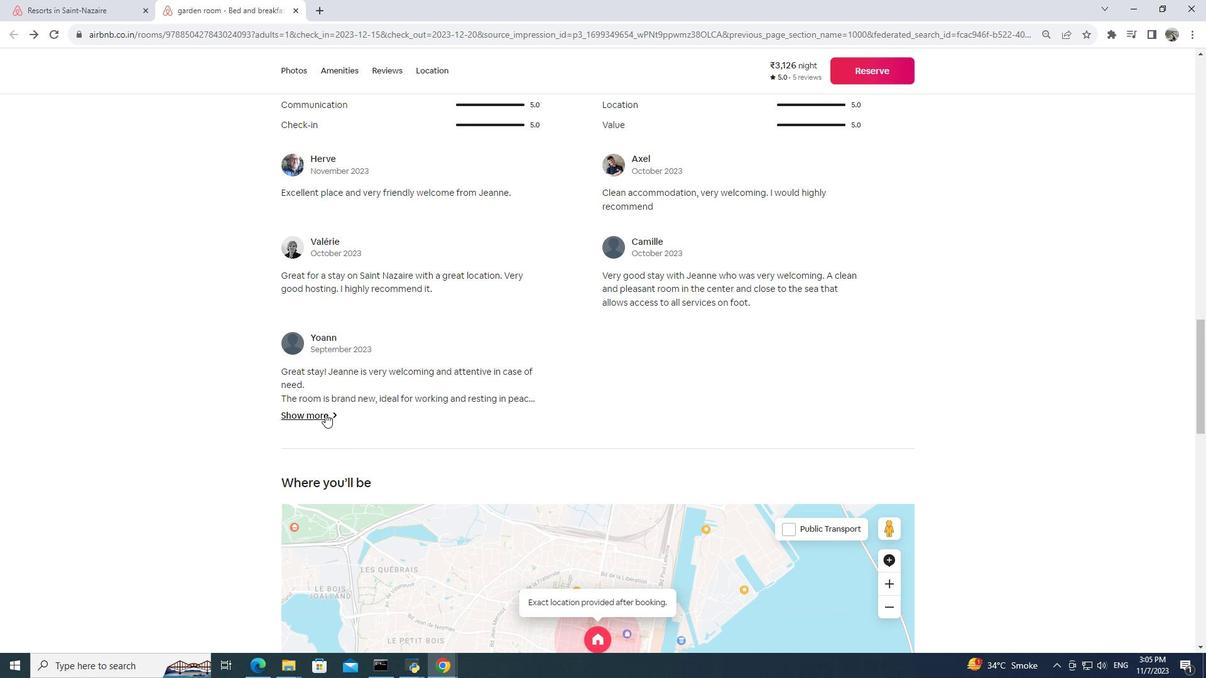 
Action: Mouse moved to (331, 420)
Screenshot: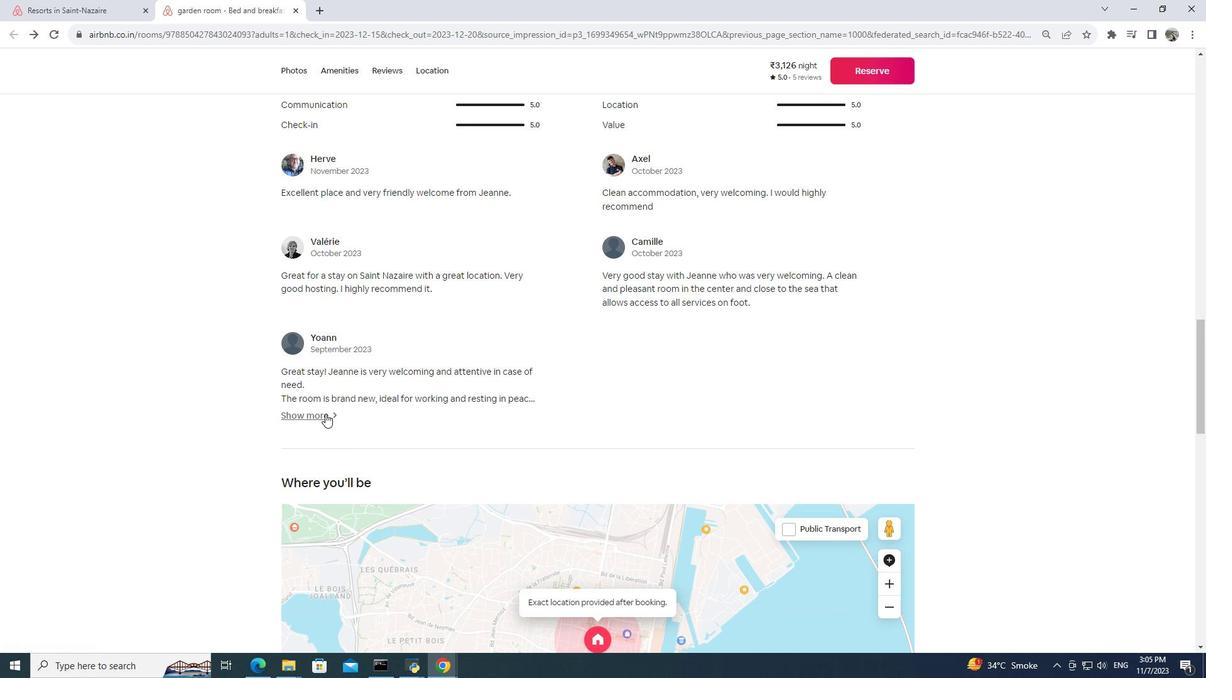 
Action: Mouse pressed left at (331, 420)
Screenshot: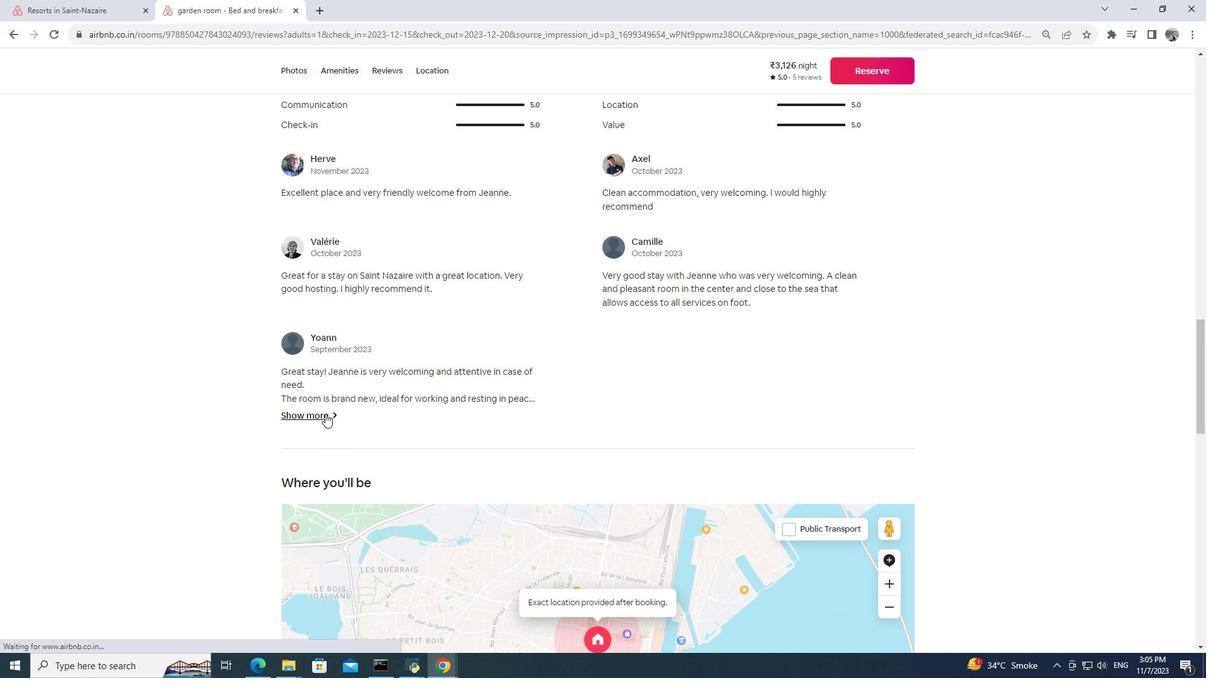 
Action: Mouse moved to (384, 373)
Screenshot: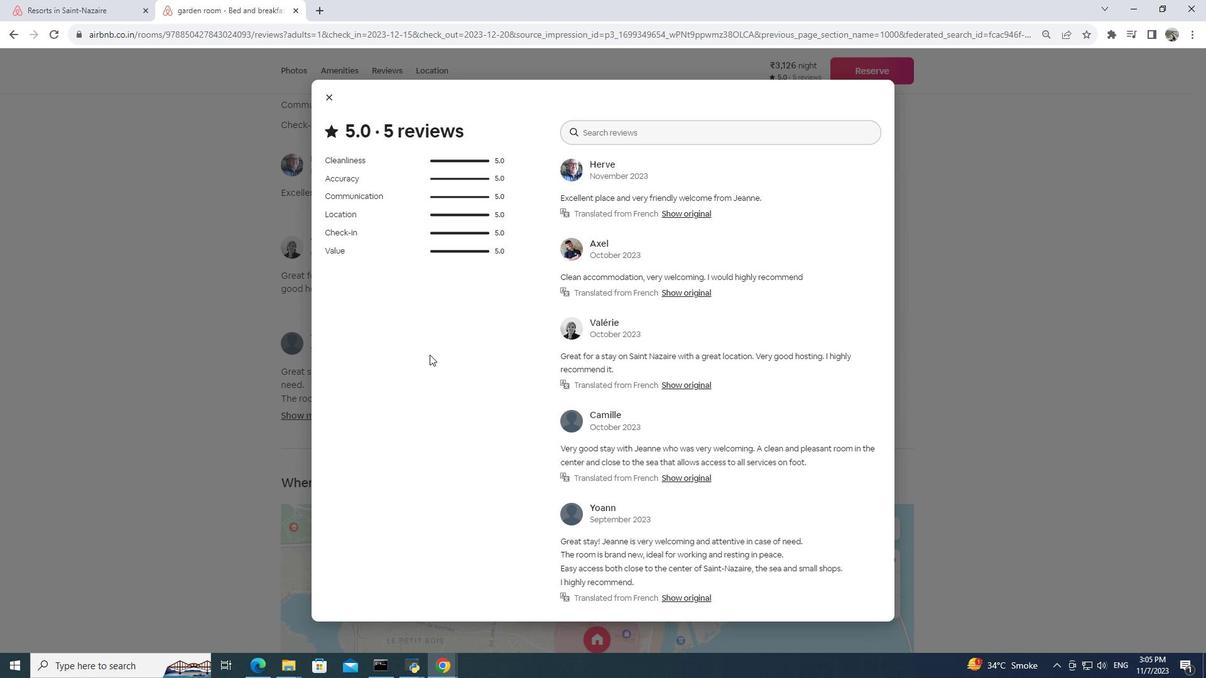 
Action: Mouse scrolled (384, 373) with delta (0, 0)
Screenshot: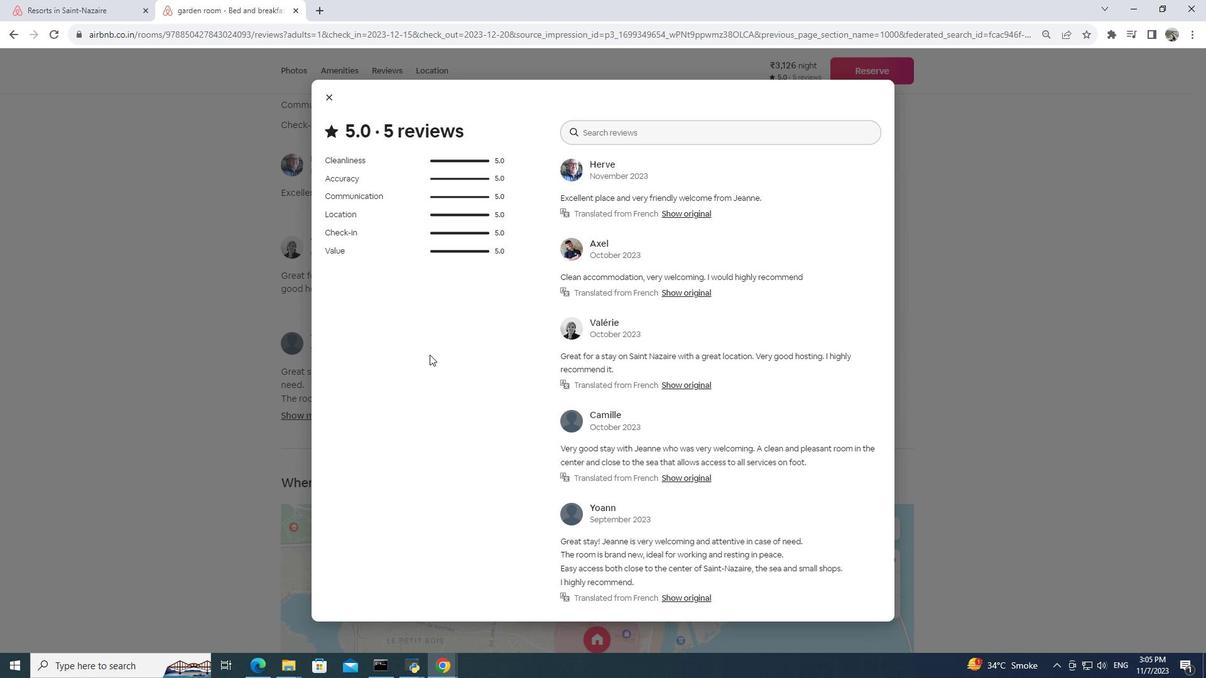 
Action: Mouse moved to (384, 373)
Screenshot: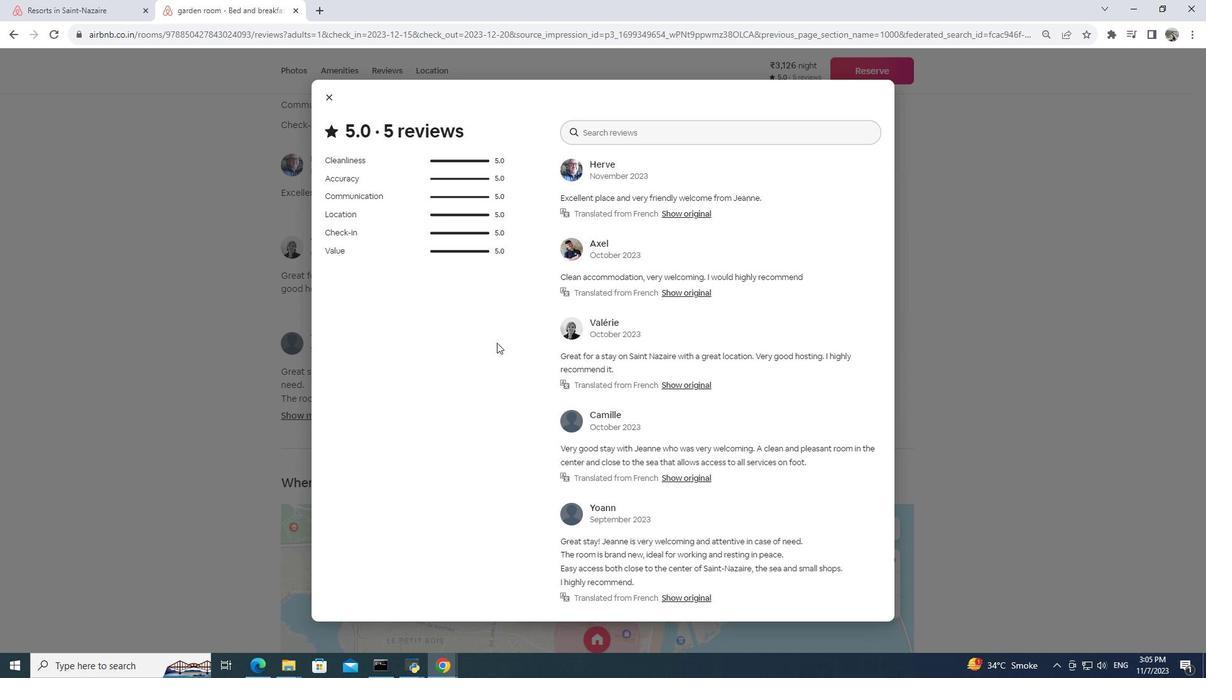 
Action: Mouse scrolled (384, 373) with delta (0, 0)
Screenshot: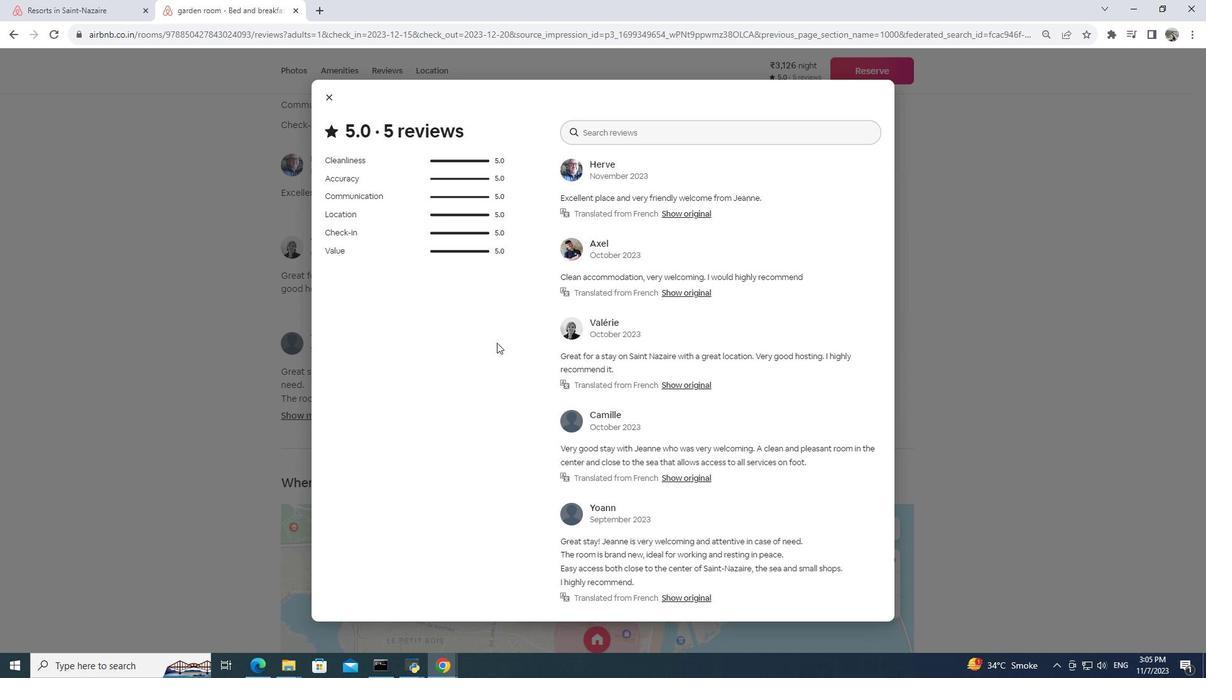 
Action: Mouse moved to (383, 373)
Screenshot: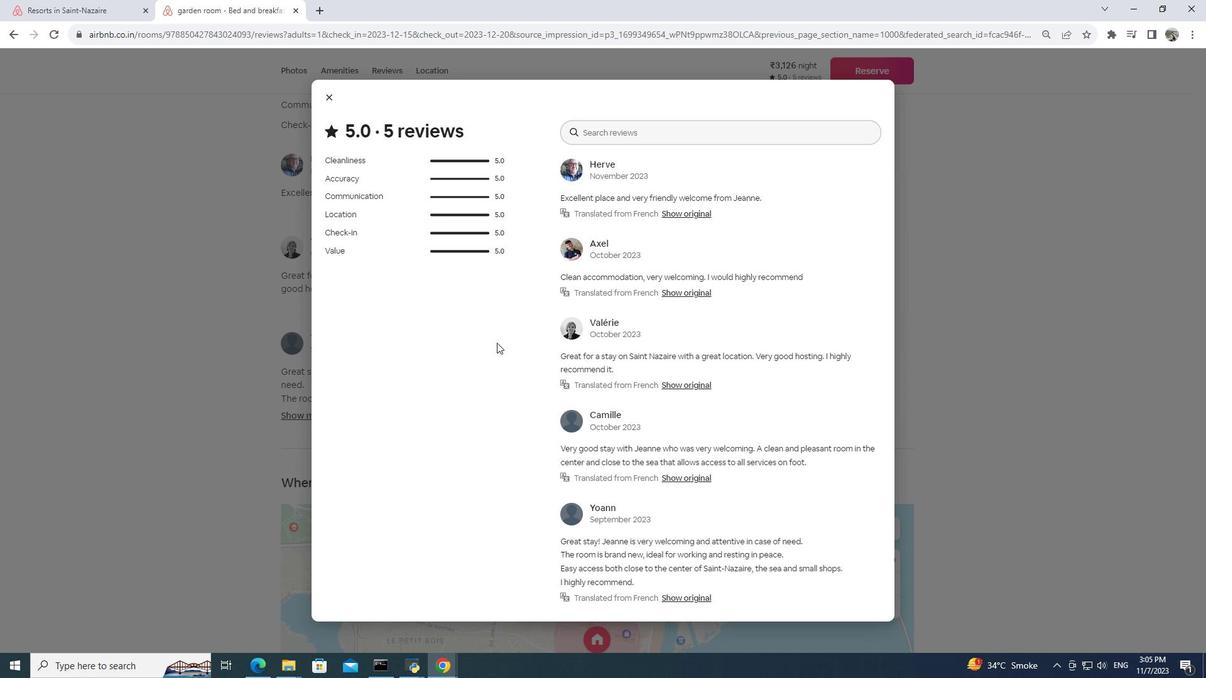 
Action: Mouse scrolled (383, 373) with delta (0, 0)
Screenshot: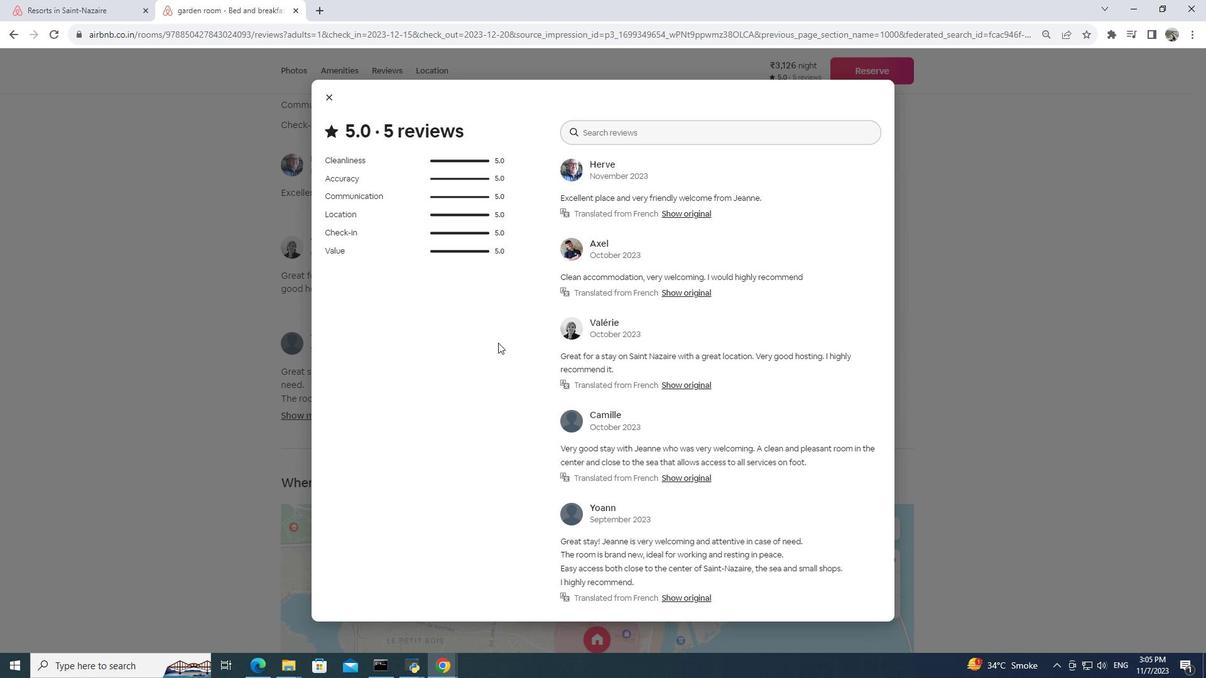 
Action: Mouse moved to (504, 349)
Screenshot: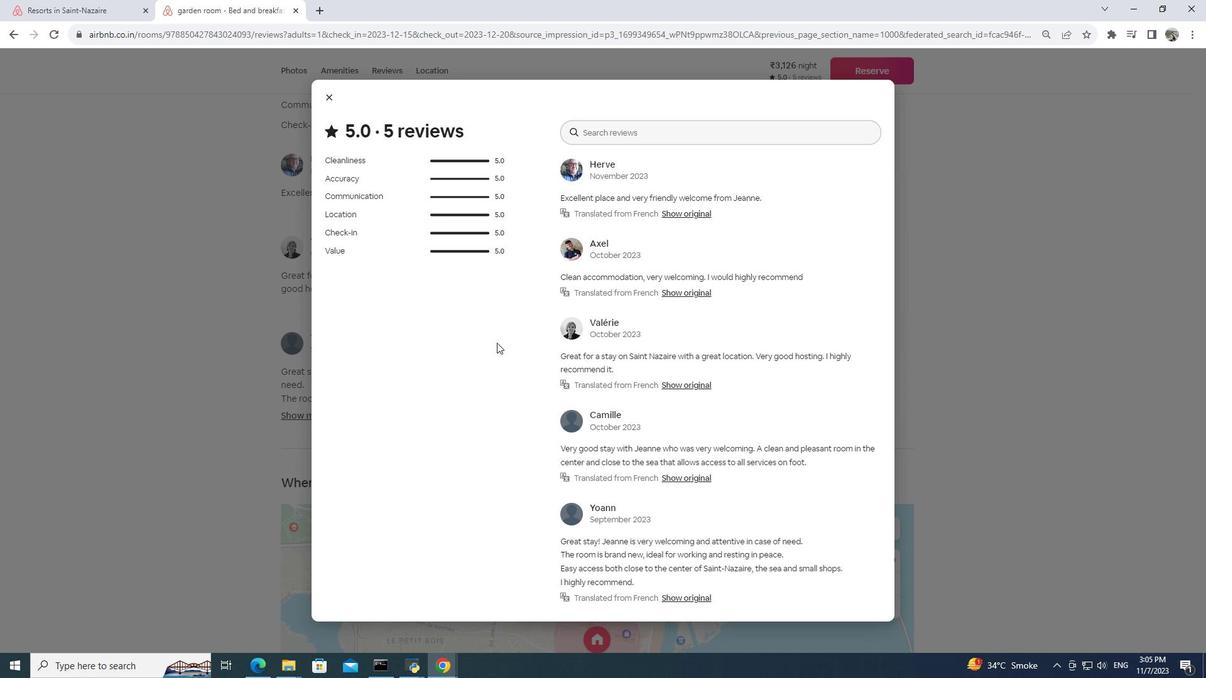 
Action: Mouse scrolled (504, 348) with delta (0, 0)
Screenshot: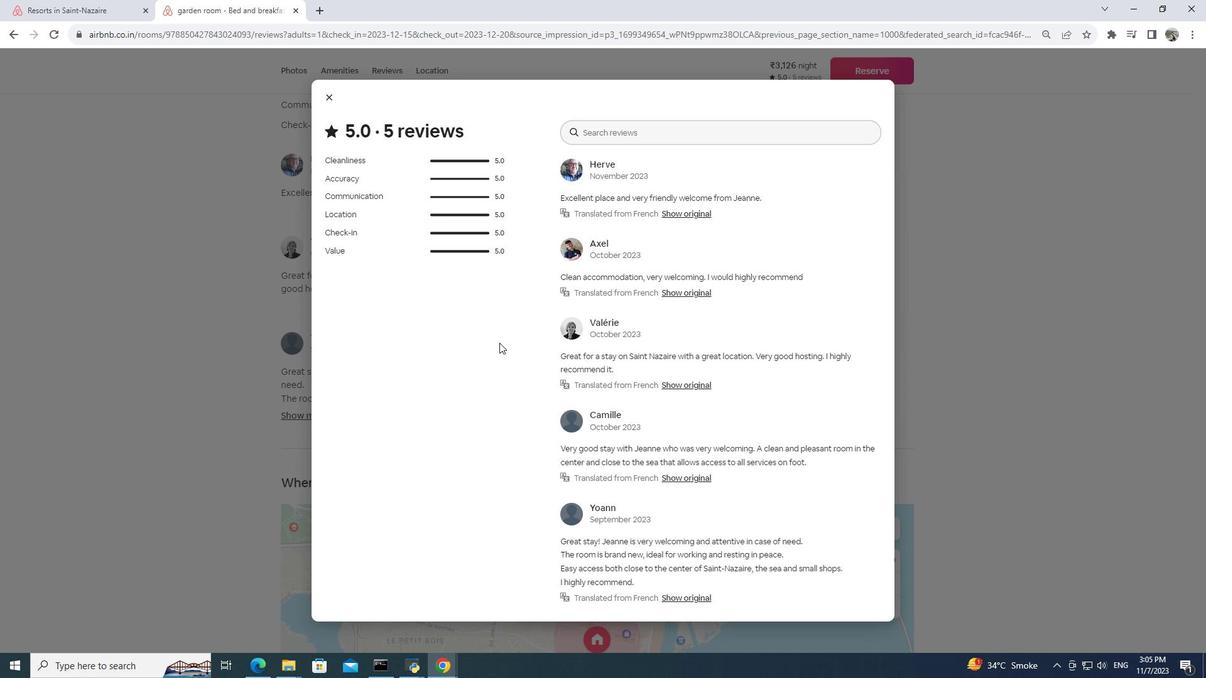 
Action: Mouse scrolled (504, 348) with delta (0, 0)
Screenshot: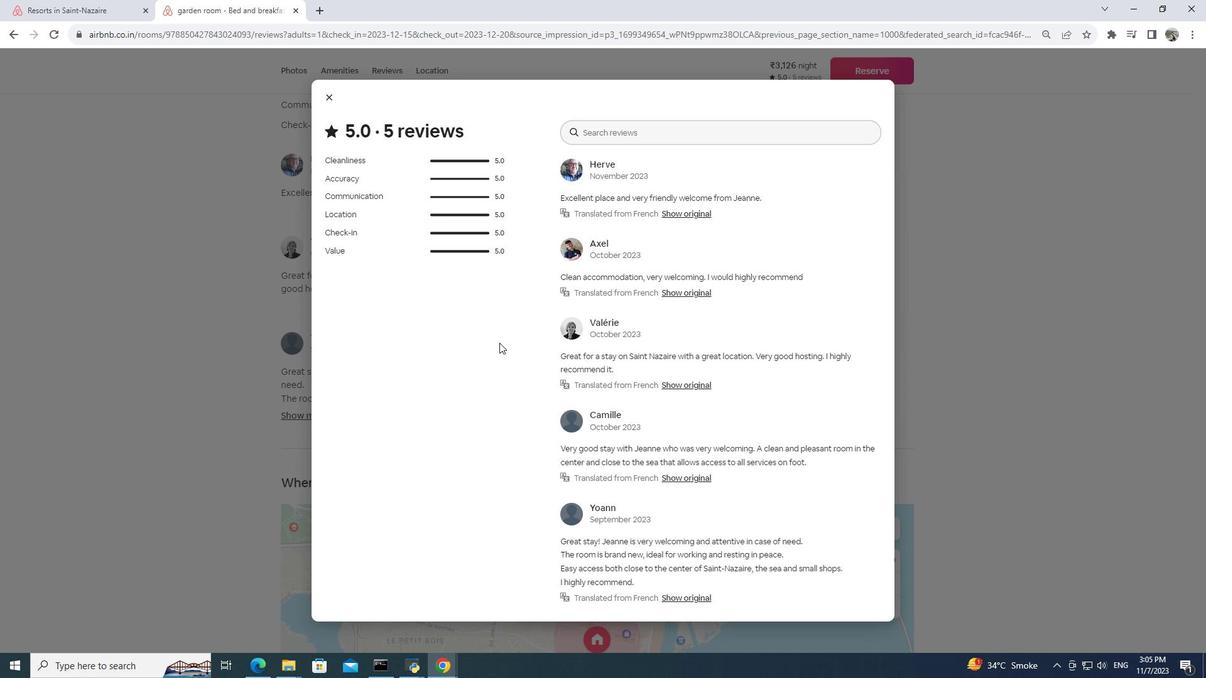 
Action: Mouse scrolled (504, 348) with delta (0, 0)
Screenshot: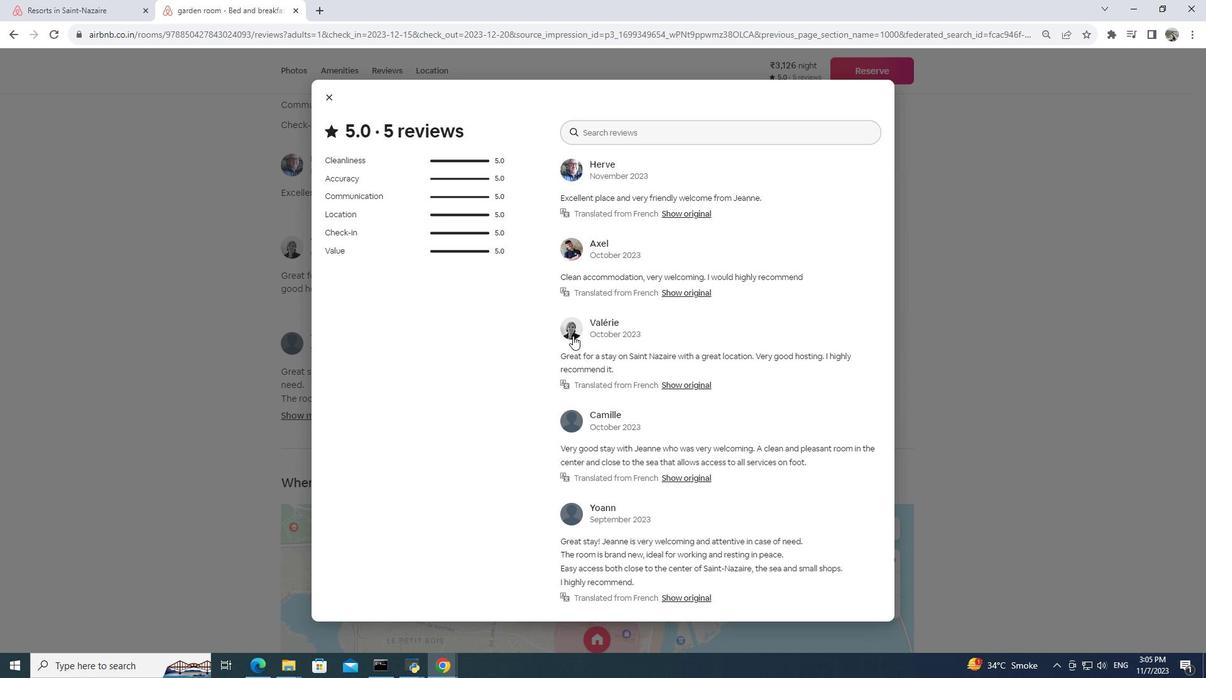 
Action: Mouse moved to (574, 342)
Screenshot: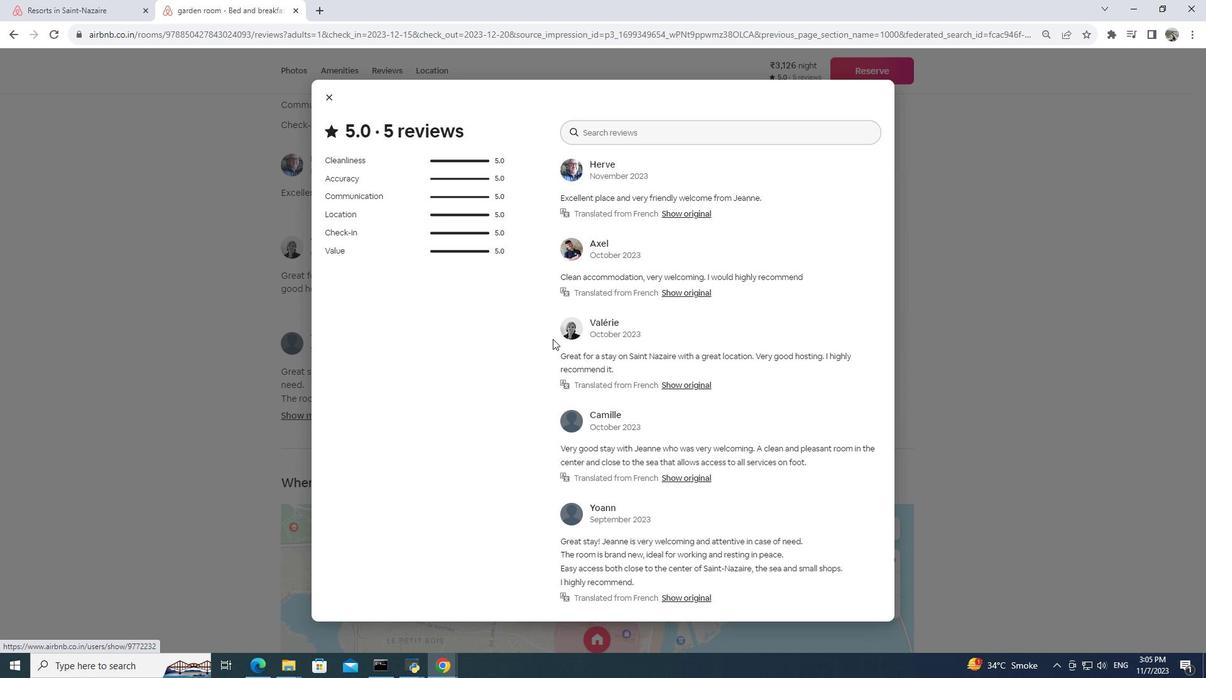 
Action: Mouse scrolled (574, 341) with delta (0, 0)
Screenshot: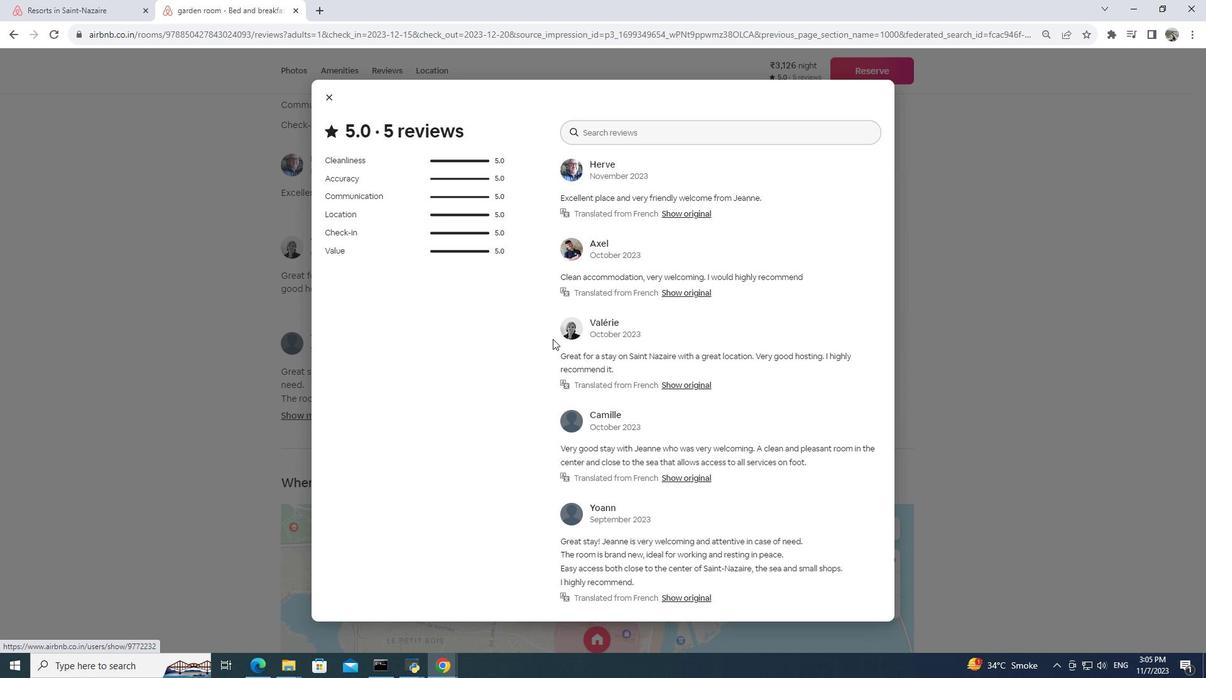 
Action: Mouse moved to (574, 343)
Screenshot: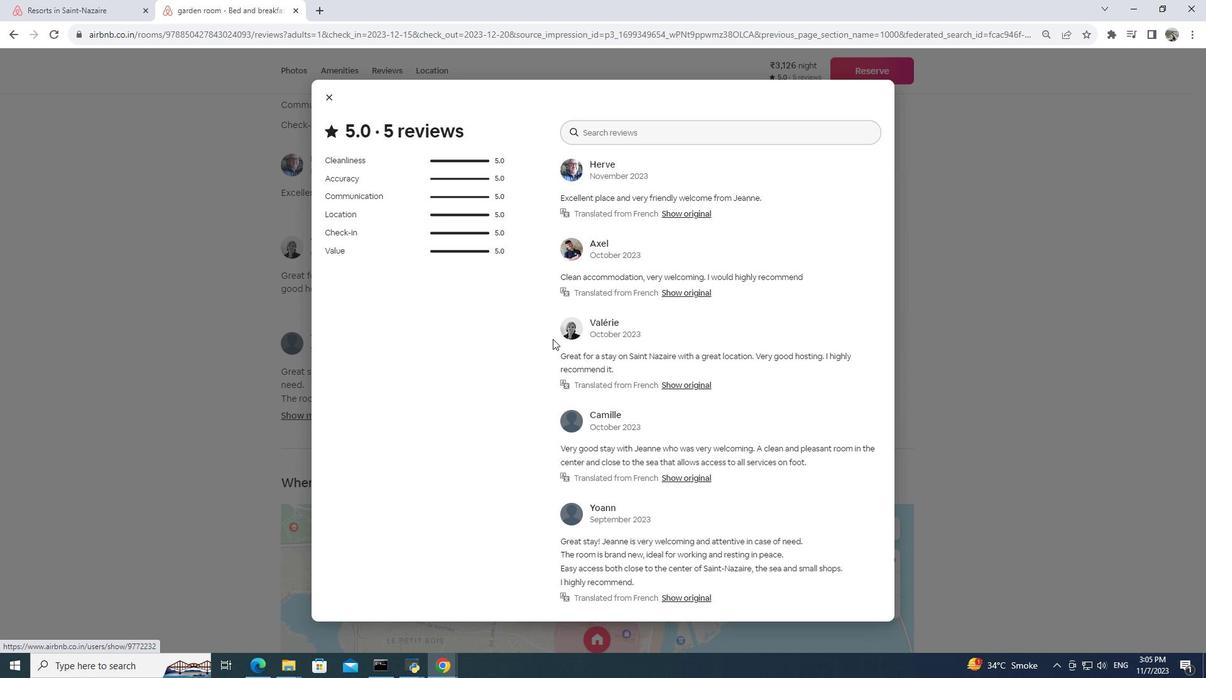 
Action: Mouse scrolled (574, 342) with delta (0, 0)
Screenshot: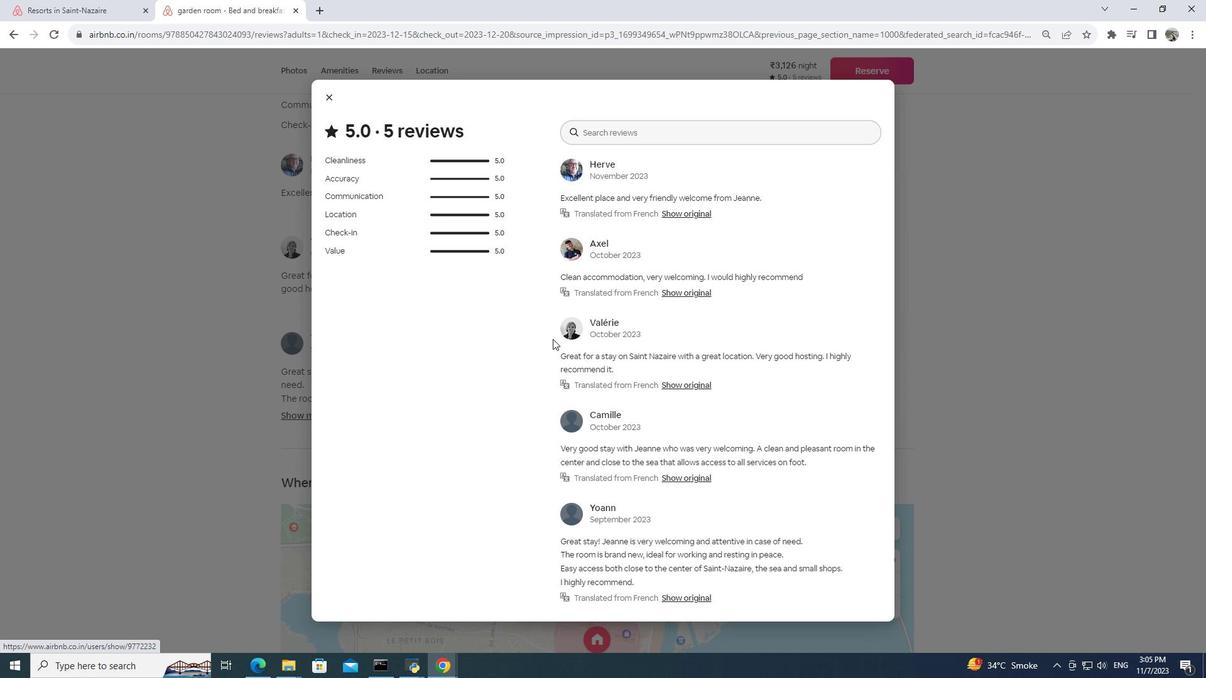 
Action: Mouse moved to (573, 343)
Screenshot: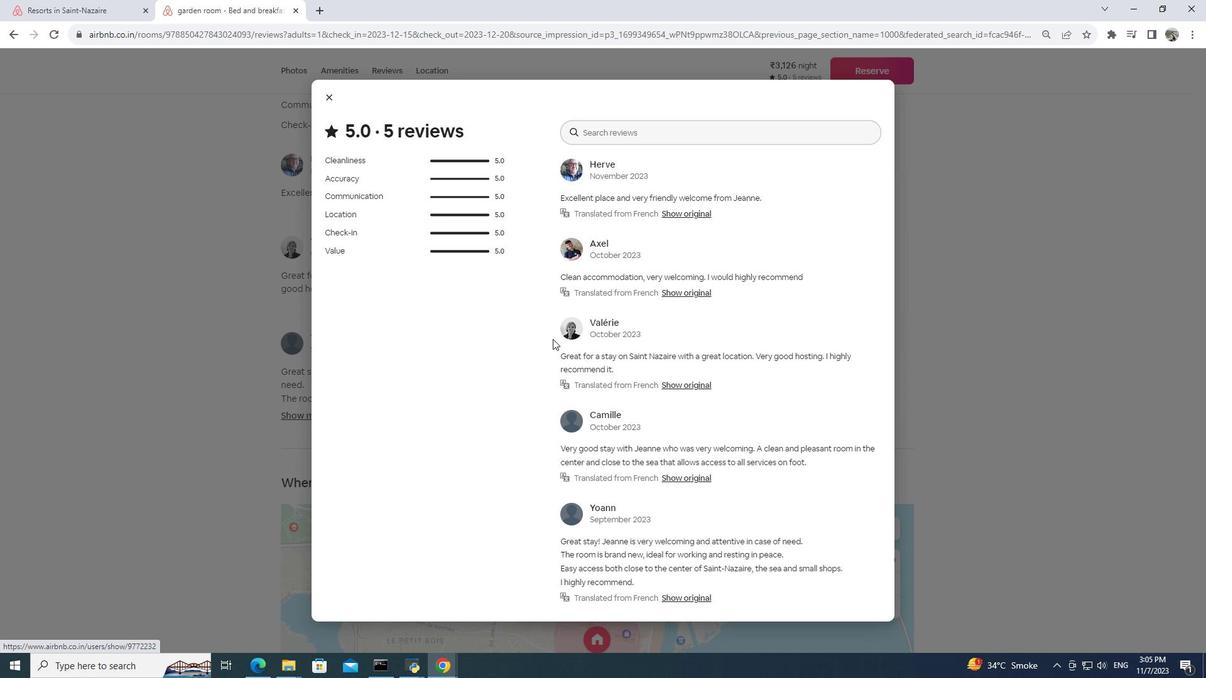 
Action: Mouse scrolled (573, 342) with delta (0, 0)
Screenshot: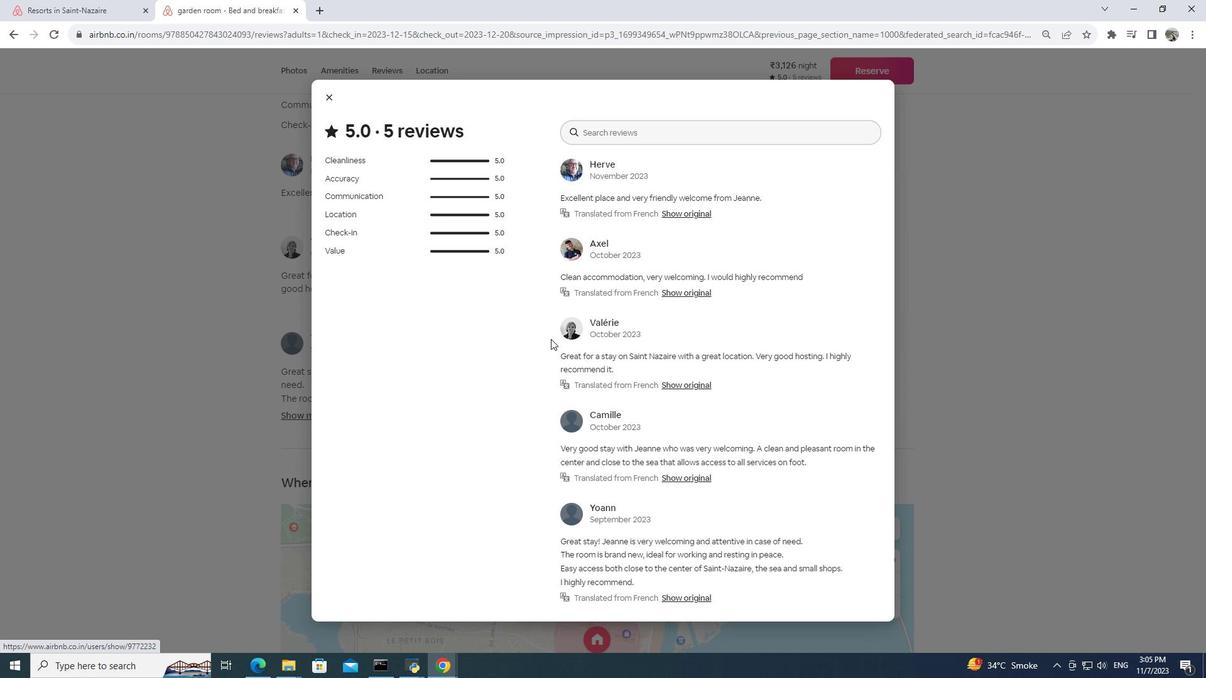 
Action: Mouse scrolled (573, 342) with delta (0, 0)
Screenshot: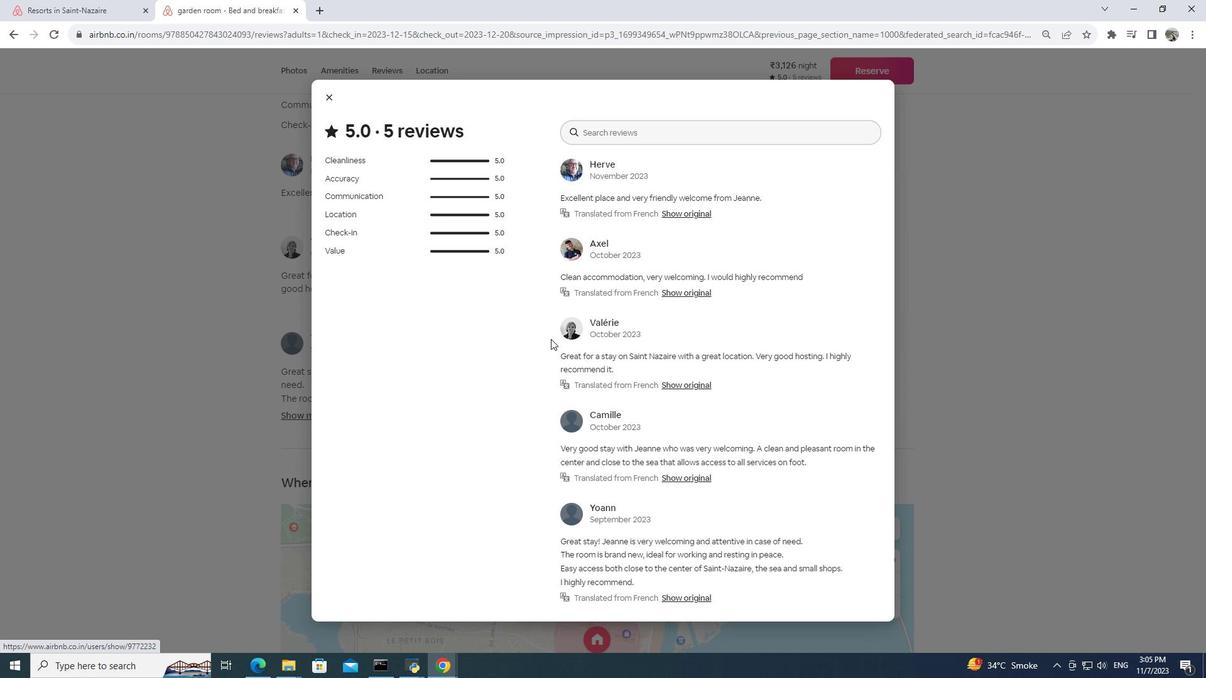 
Action: Mouse moved to (554, 345)
Screenshot: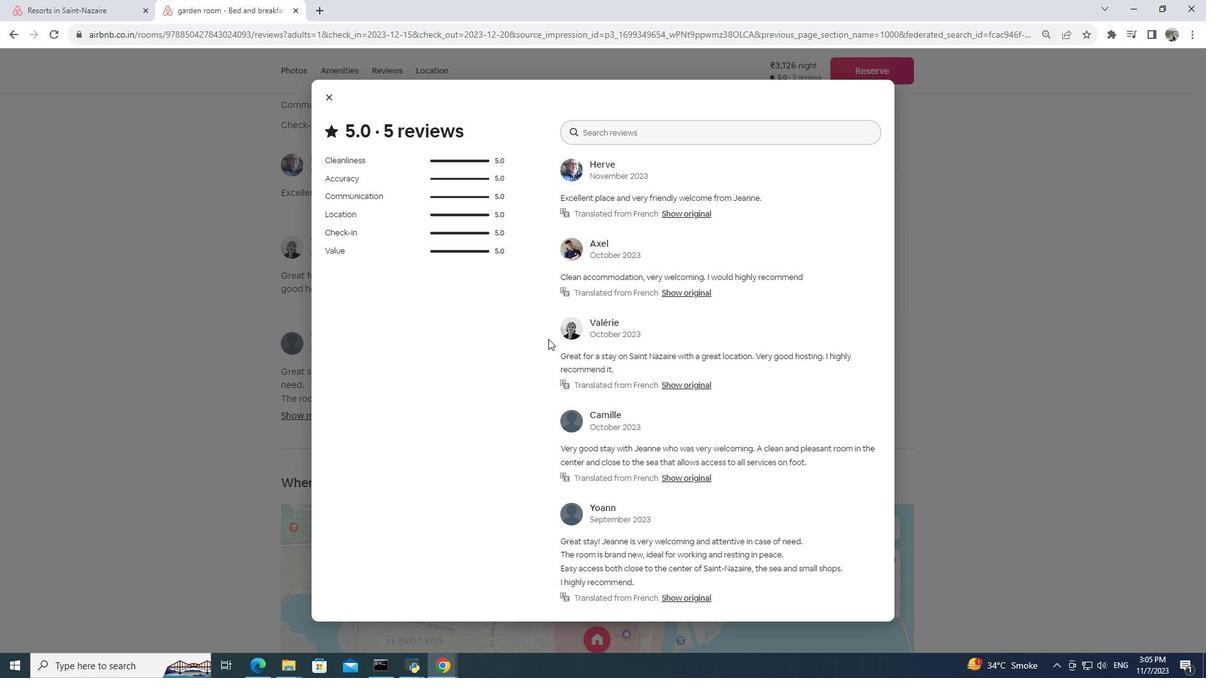 
Action: Mouse scrolled (554, 346) with delta (0, 0)
Screenshot: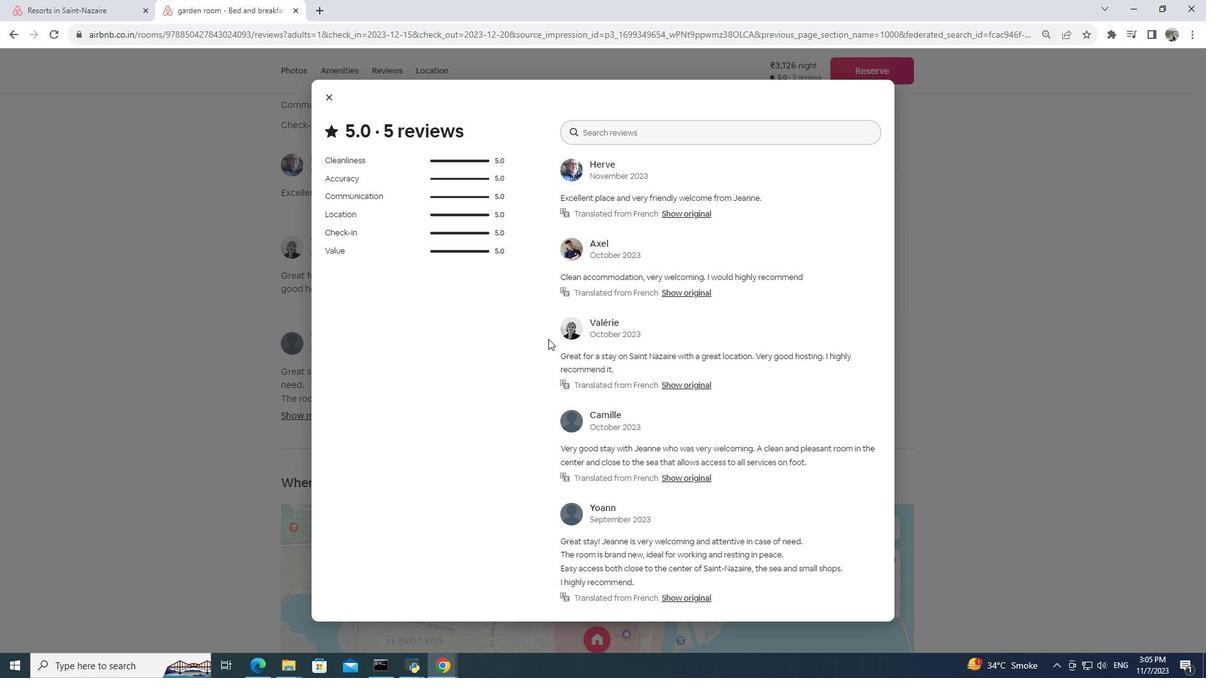 
Action: Mouse scrolled (554, 346) with delta (0, 0)
Screenshot: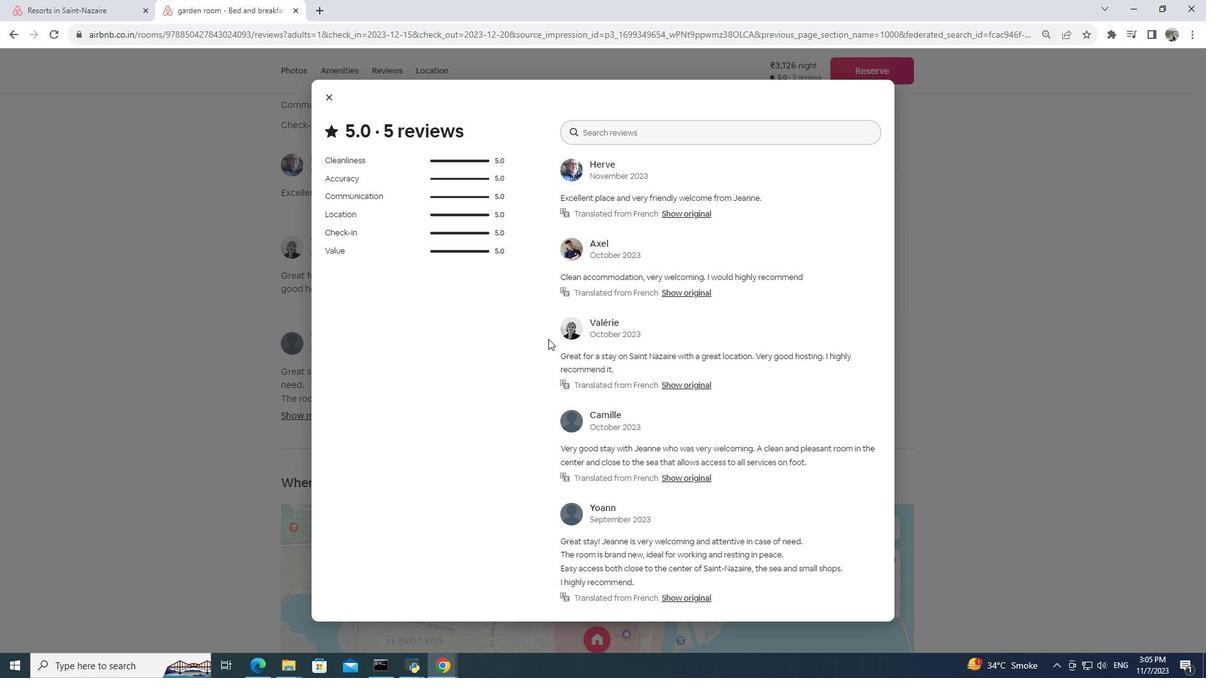 
Action: Mouse scrolled (554, 346) with delta (0, 0)
Screenshot: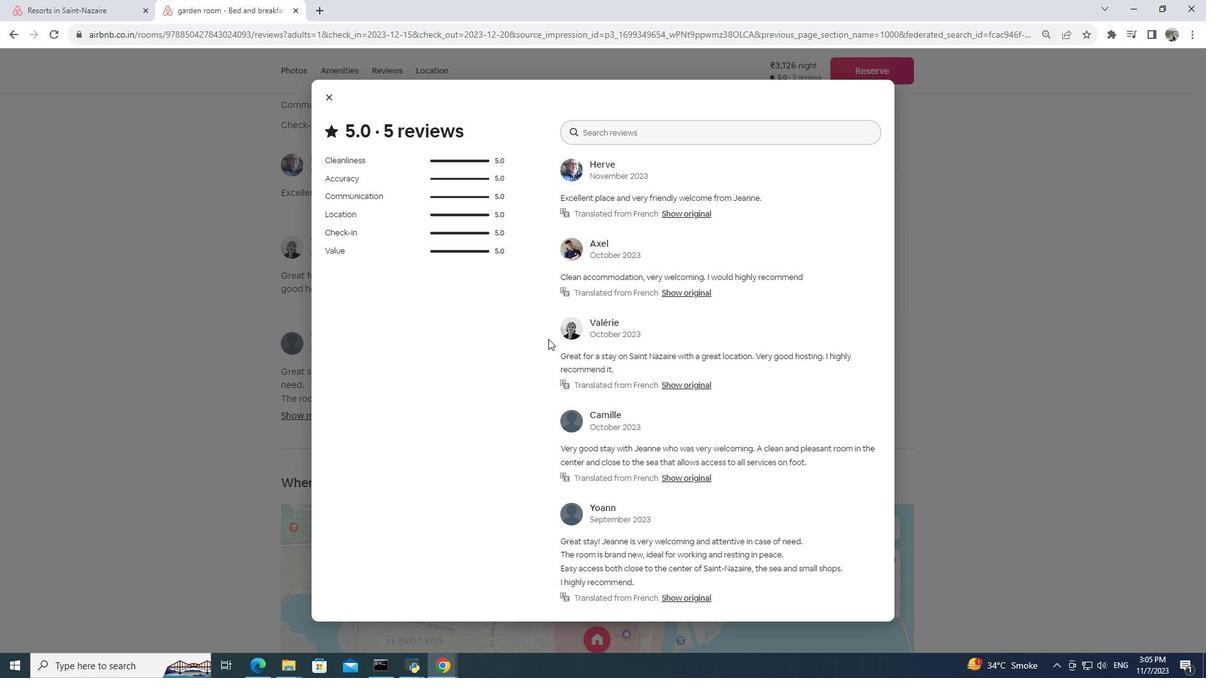 
Action: Mouse scrolled (554, 346) with delta (0, 0)
Screenshot: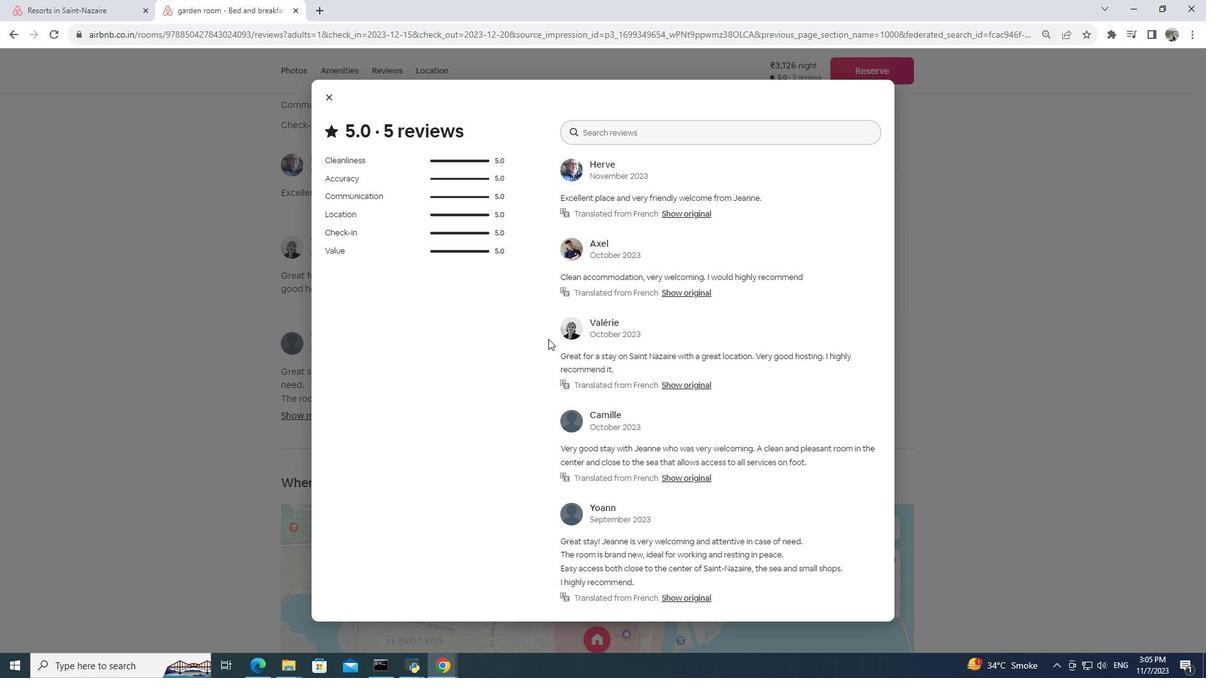 
Action: Mouse moved to (535, 322)
Screenshot: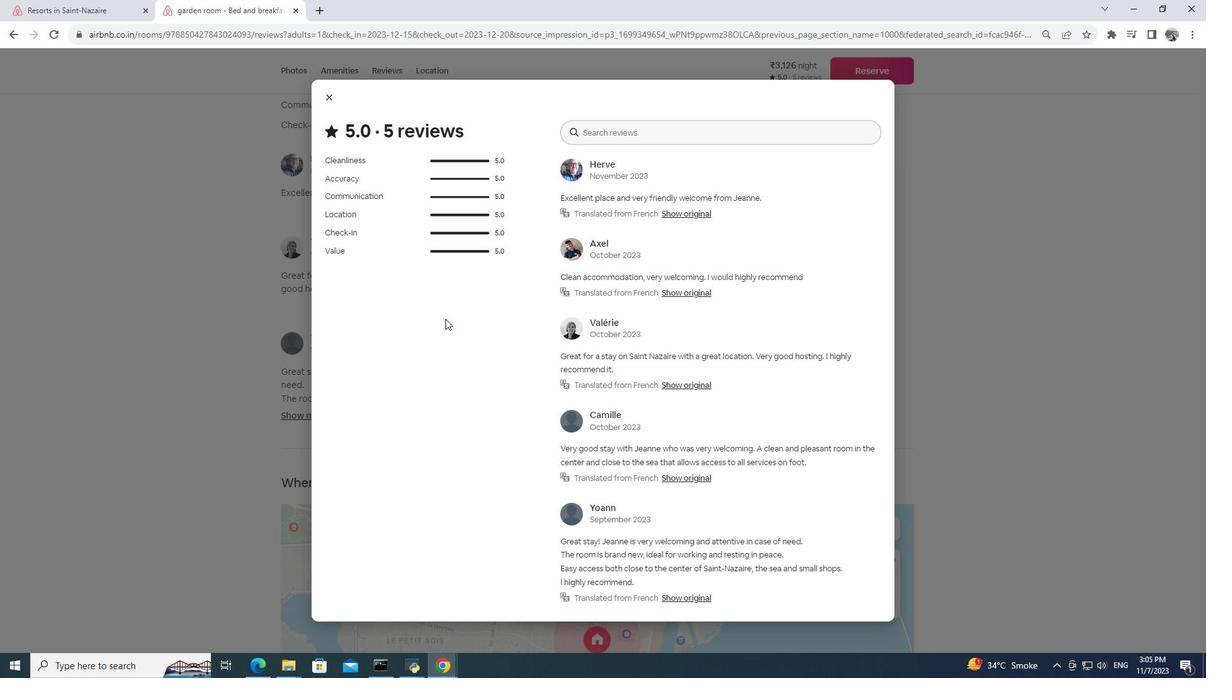 
Action: Mouse scrolled (535, 322) with delta (0, 0)
Screenshot: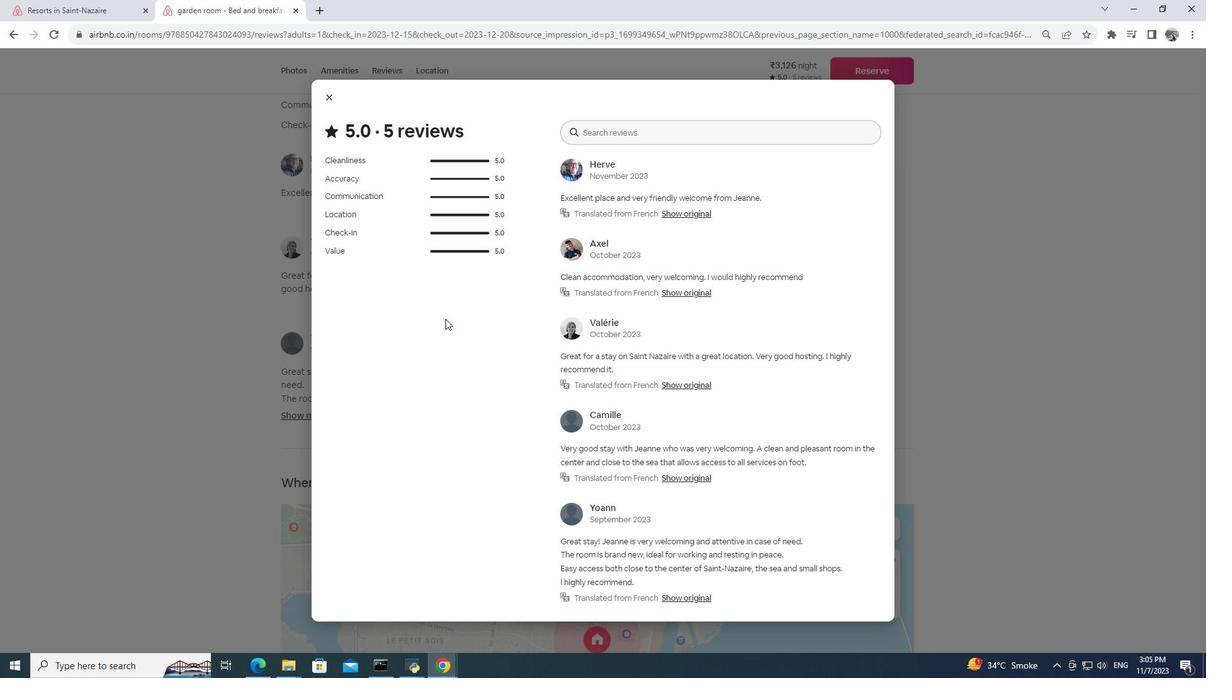 
Action: Mouse scrolled (535, 322) with delta (0, 0)
Screenshot: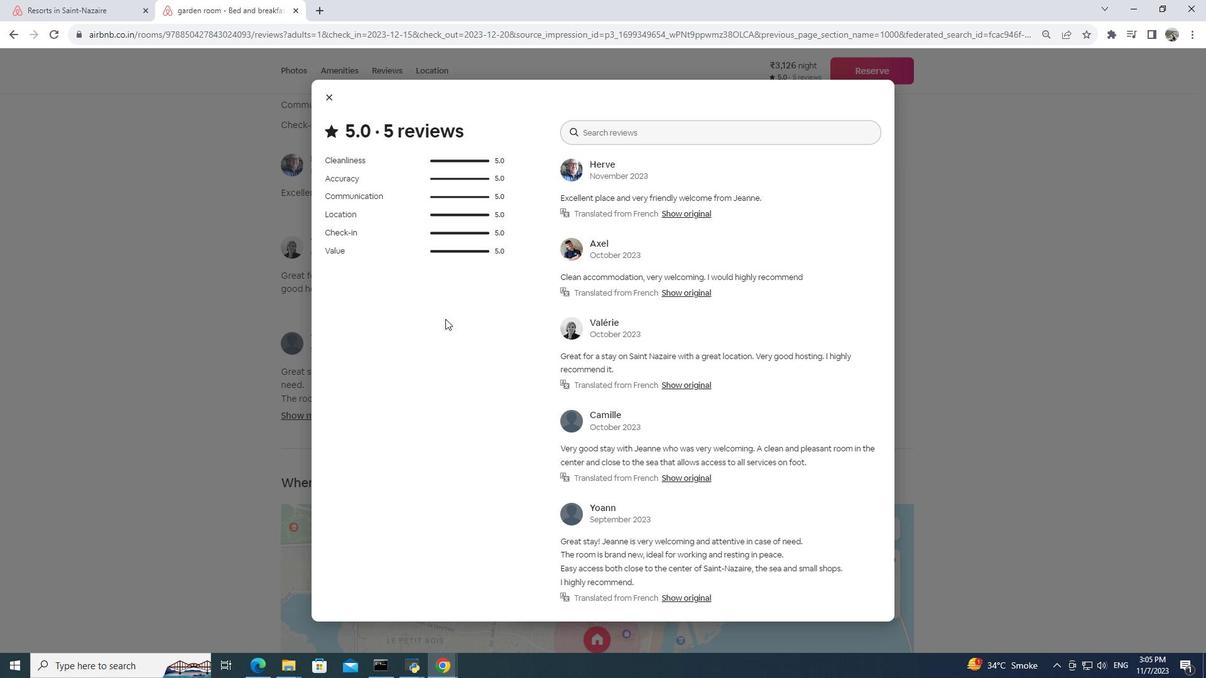 
Action: Mouse scrolled (535, 322) with delta (0, 0)
Screenshot: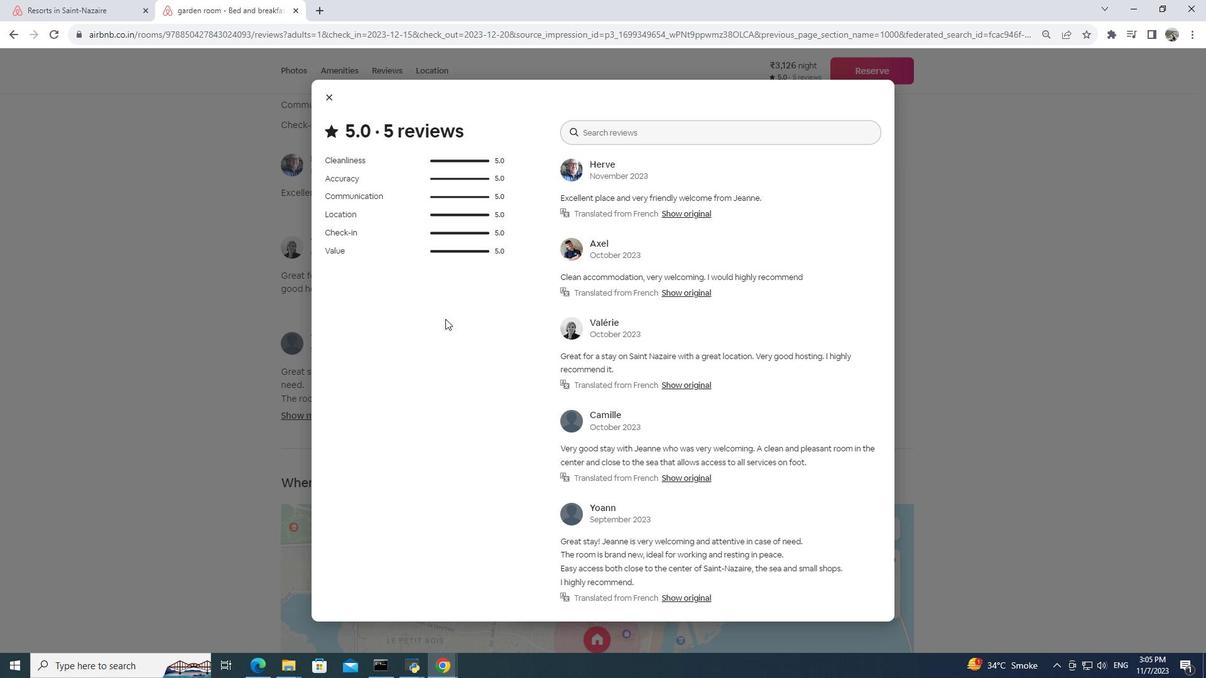 
Action: Mouse moved to (334, 99)
Screenshot: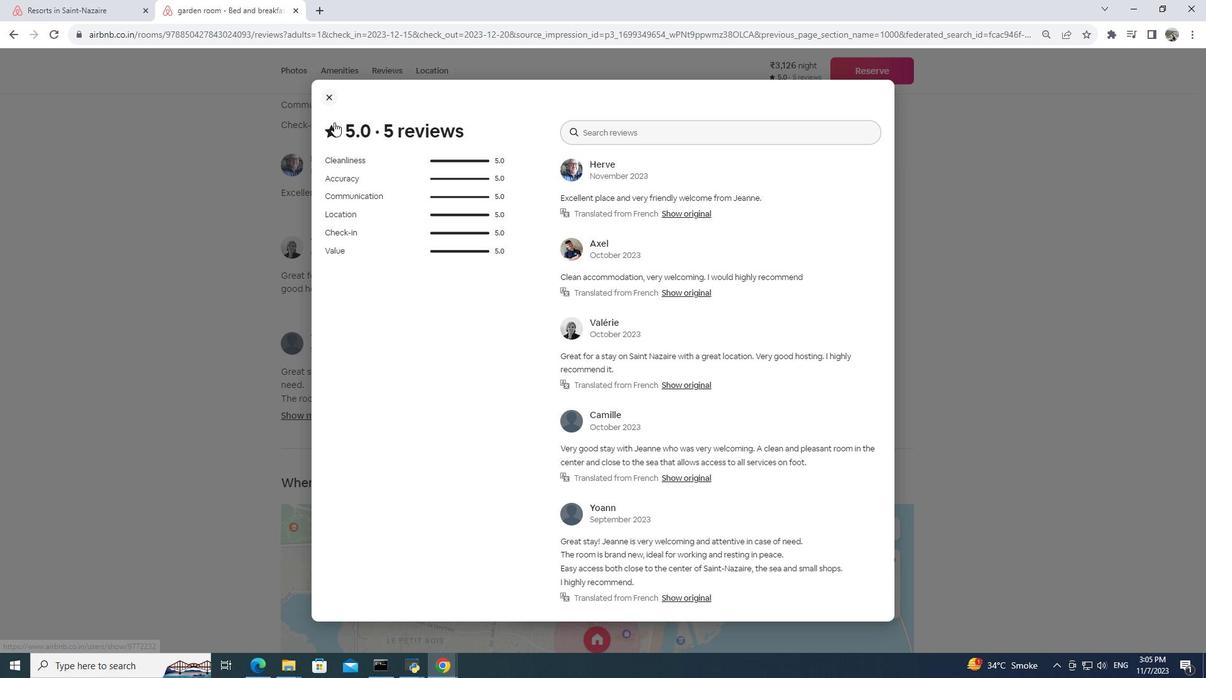 
Action: Mouse pressed left at (334, 99)
Screenshot: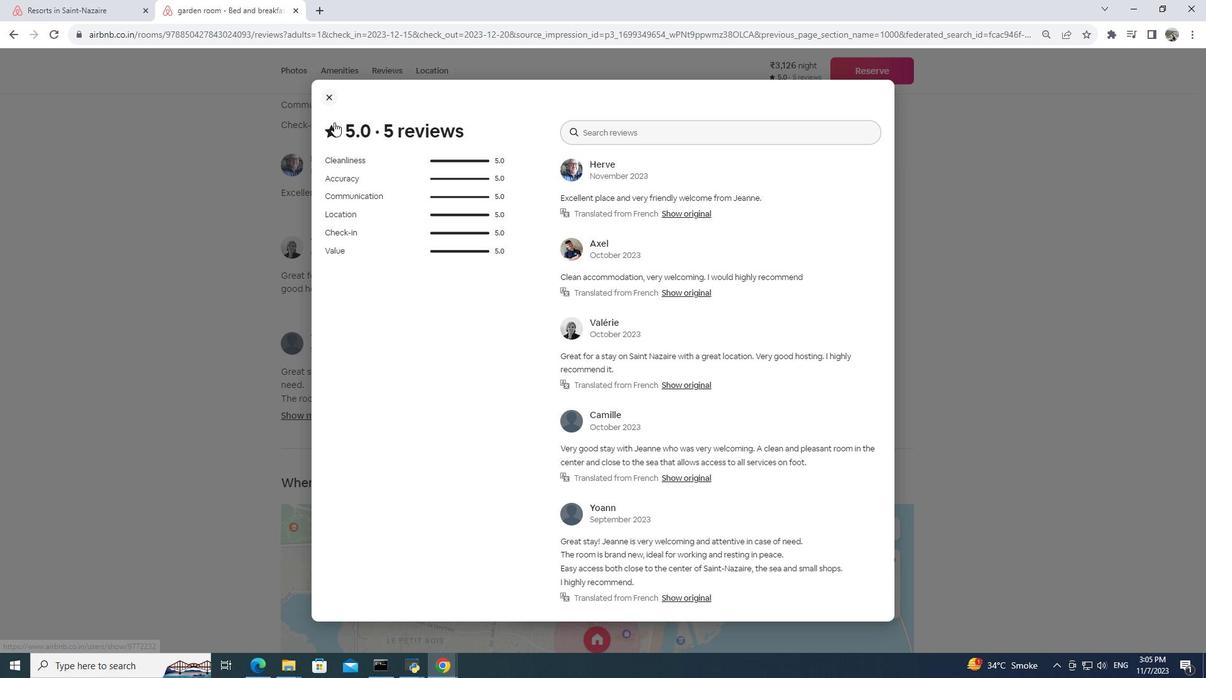 
Action: Mouse moved to (478, 311)
Screenshot: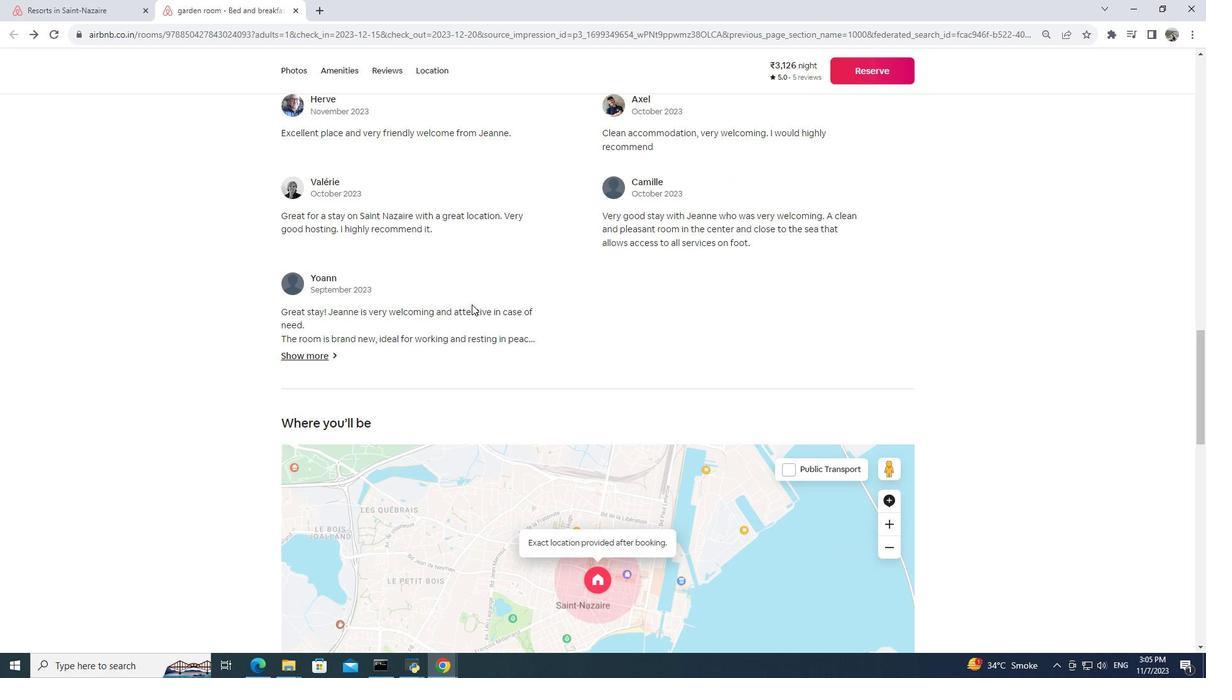 
Action: Mouse scrolled (478, 310) with delta (0, 0)
Screenshot: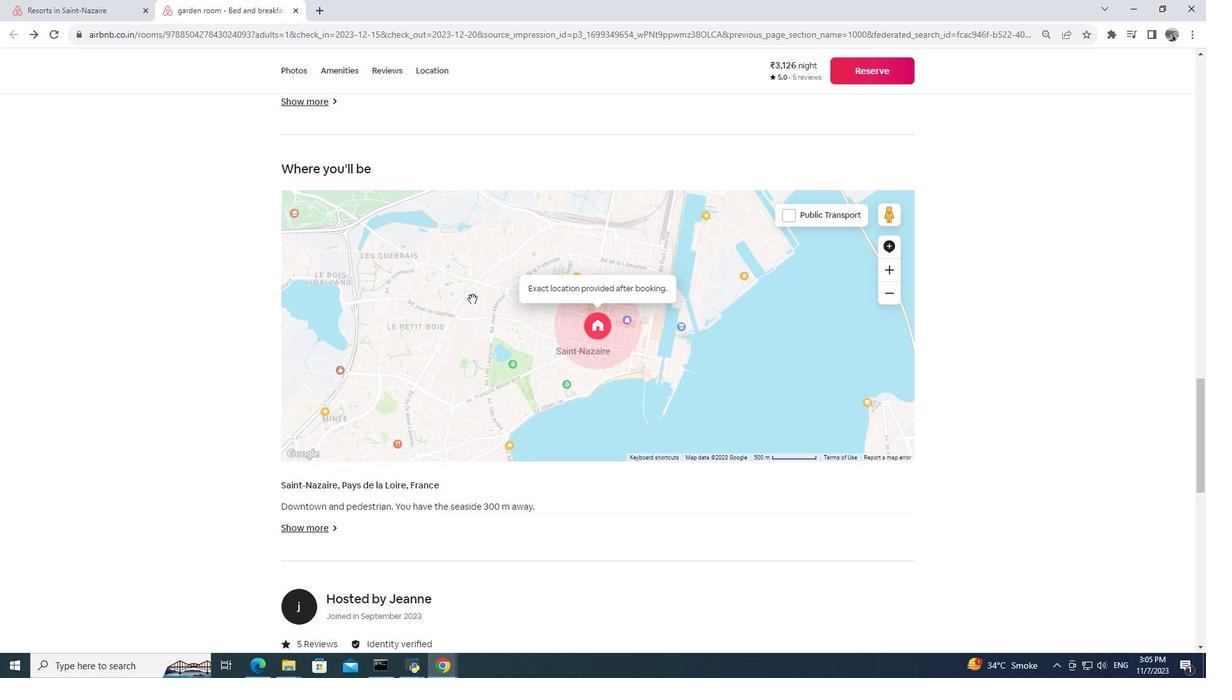 
Action: Mouse scrolled (478, 310) with delta (0, 0)
Screenshot: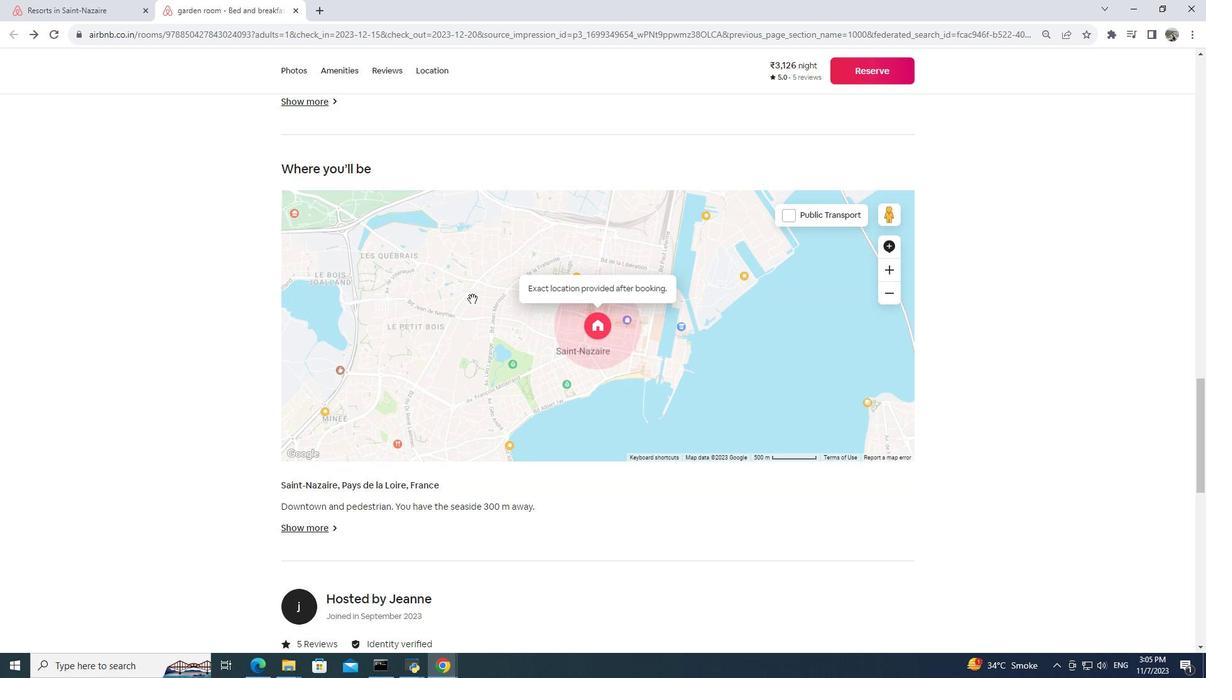 
Action: Mouse scrolled (478, 310) with delta (0, 0)
Screenshot: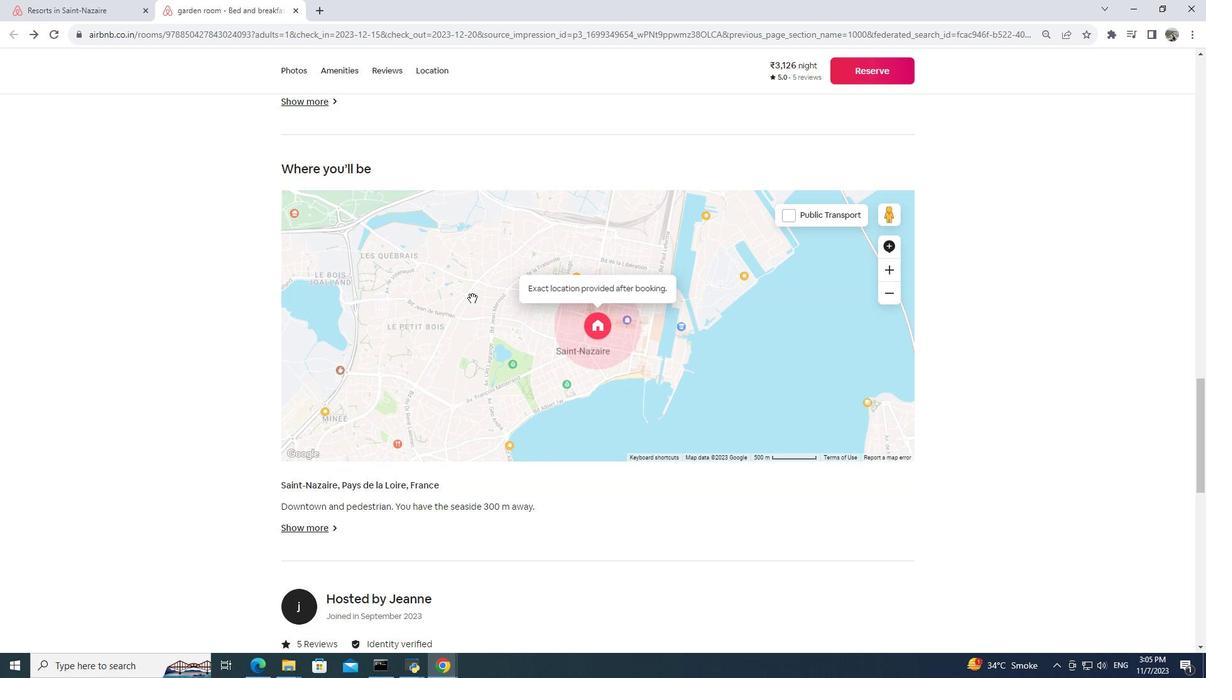 
Action: Mouse scrolled (478, 310) with delta (0, 0)
Screenshot: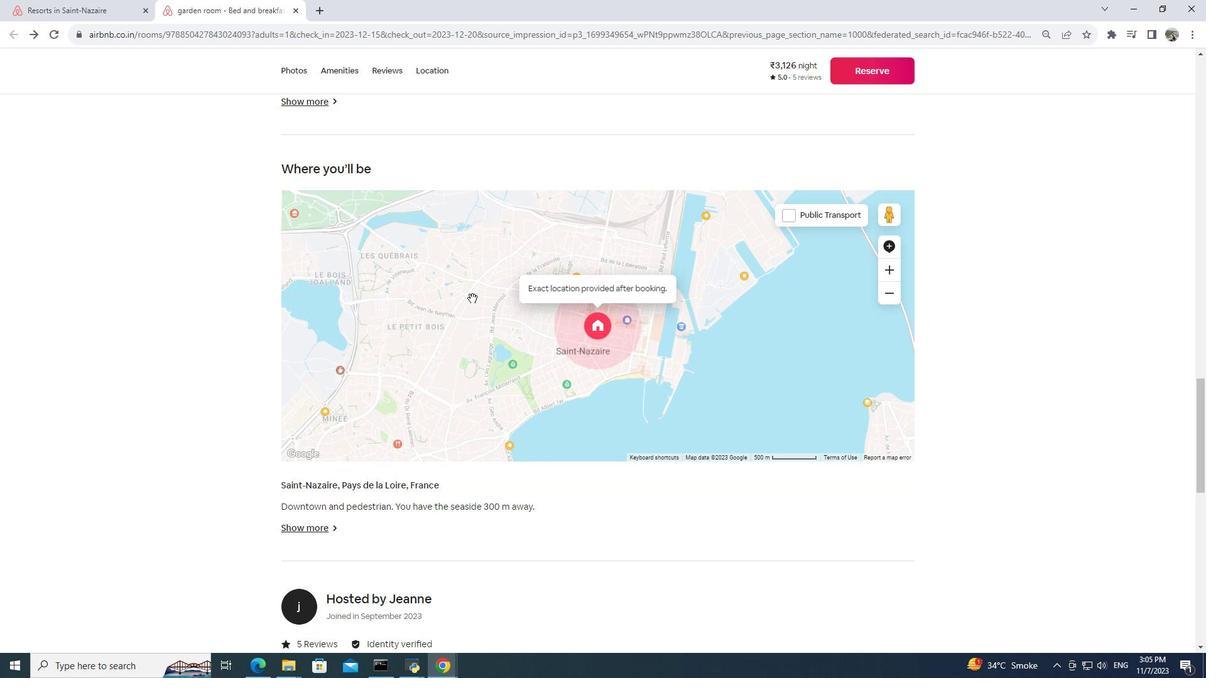 
Action: Mouse scrolled (478, 310) with delta (0, 0)
Screenshot: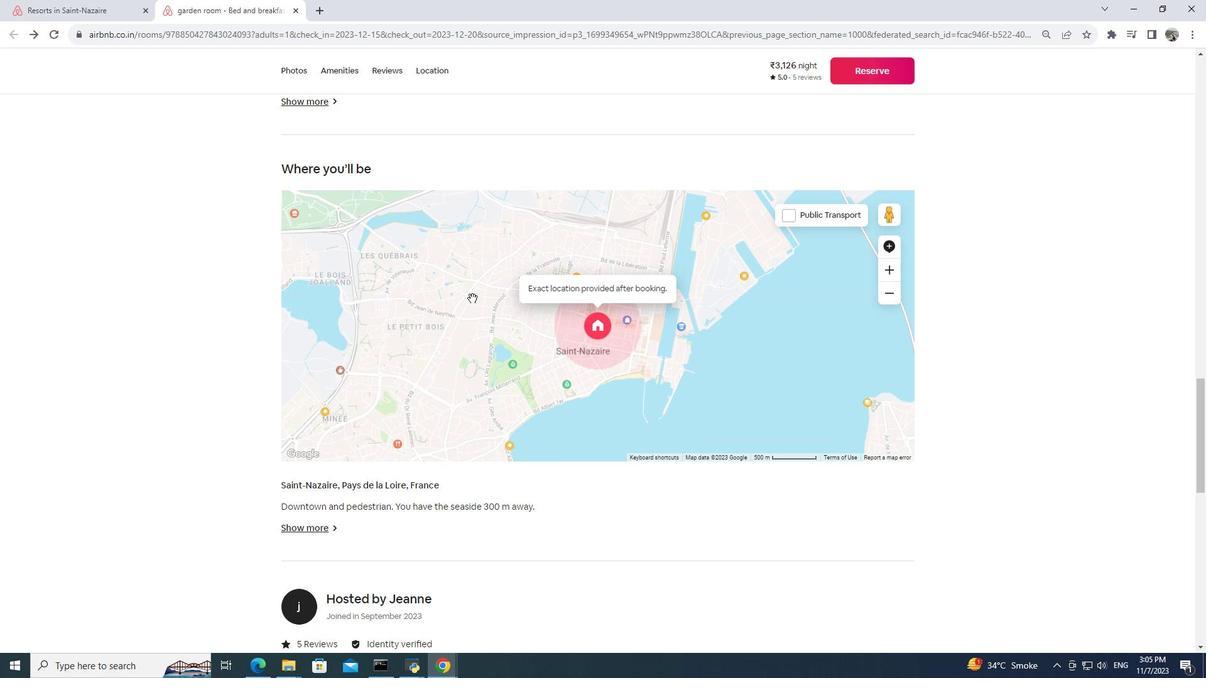 
Action: Mouse moved to (478, 304)
Screenshot: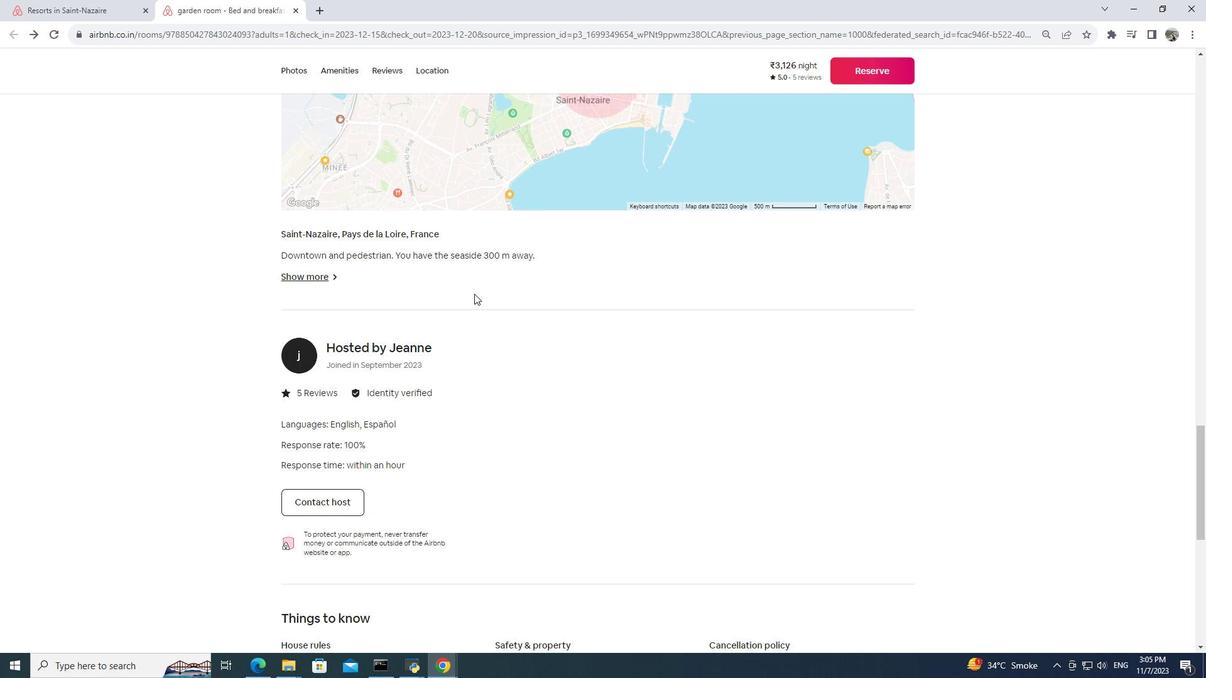 
Action: Mouse scrolled (478, 304) with delta (0, 0)
Screenshot: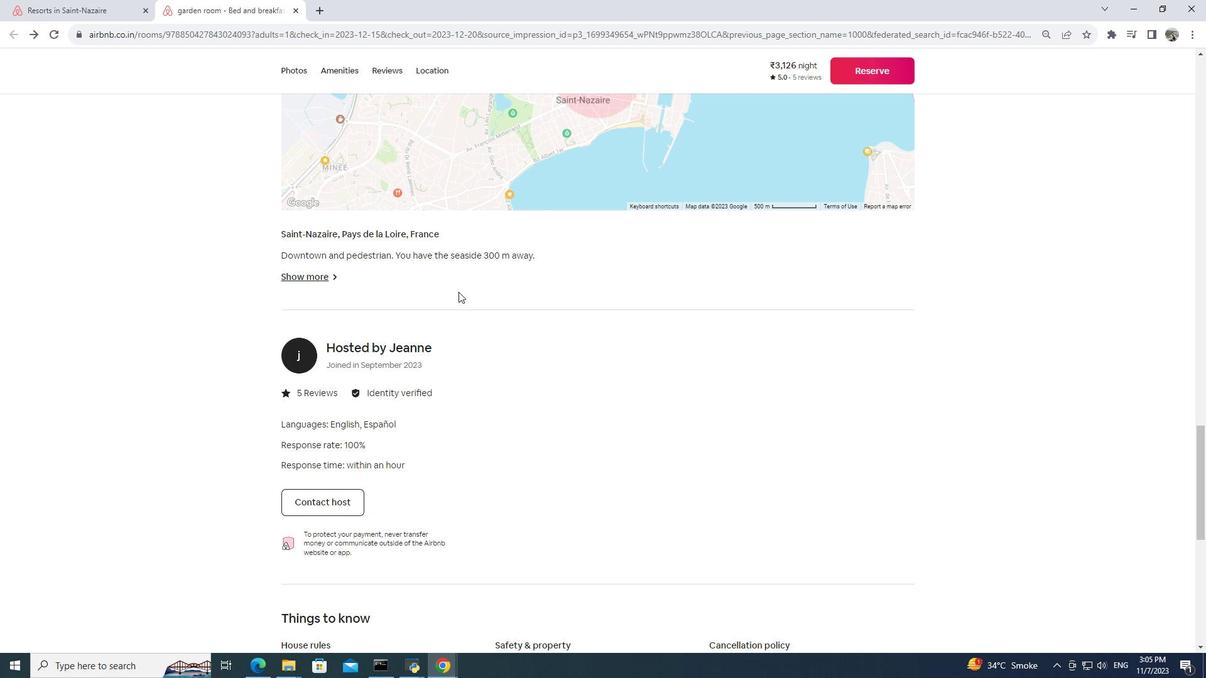 
Action: Mouse moved to (478, 304)
Screenshot: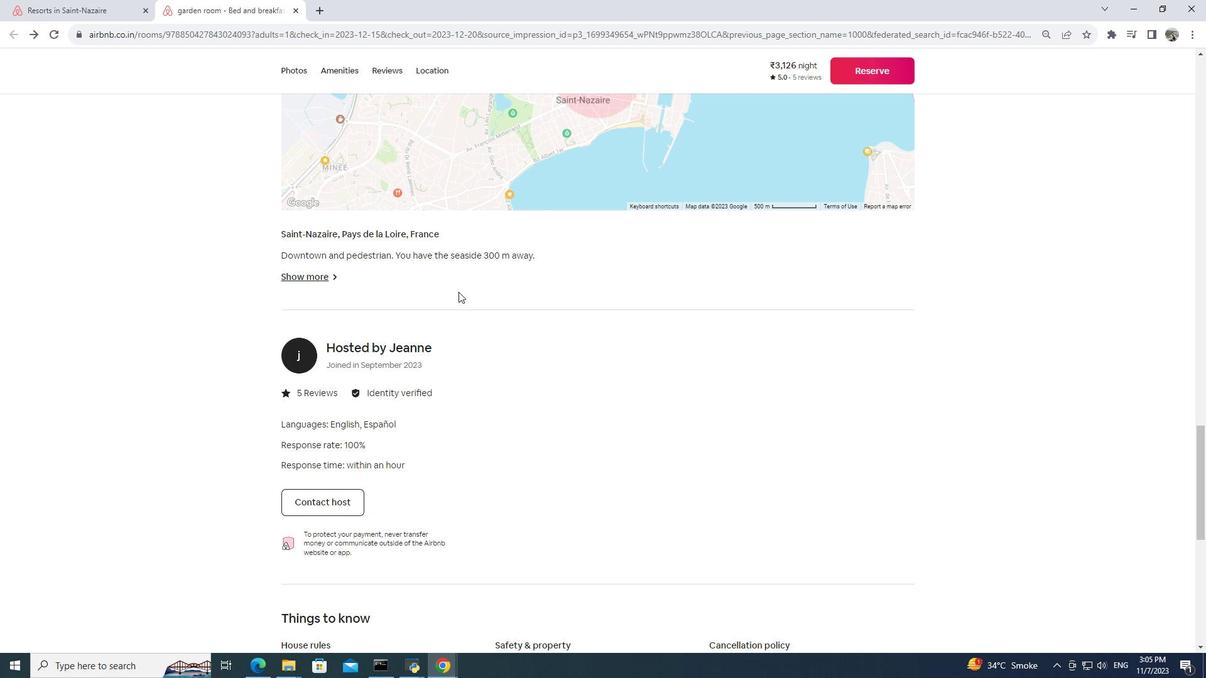 
Action: Mouse scrolled (478, 304) with delta (0, 0)
Screenshot: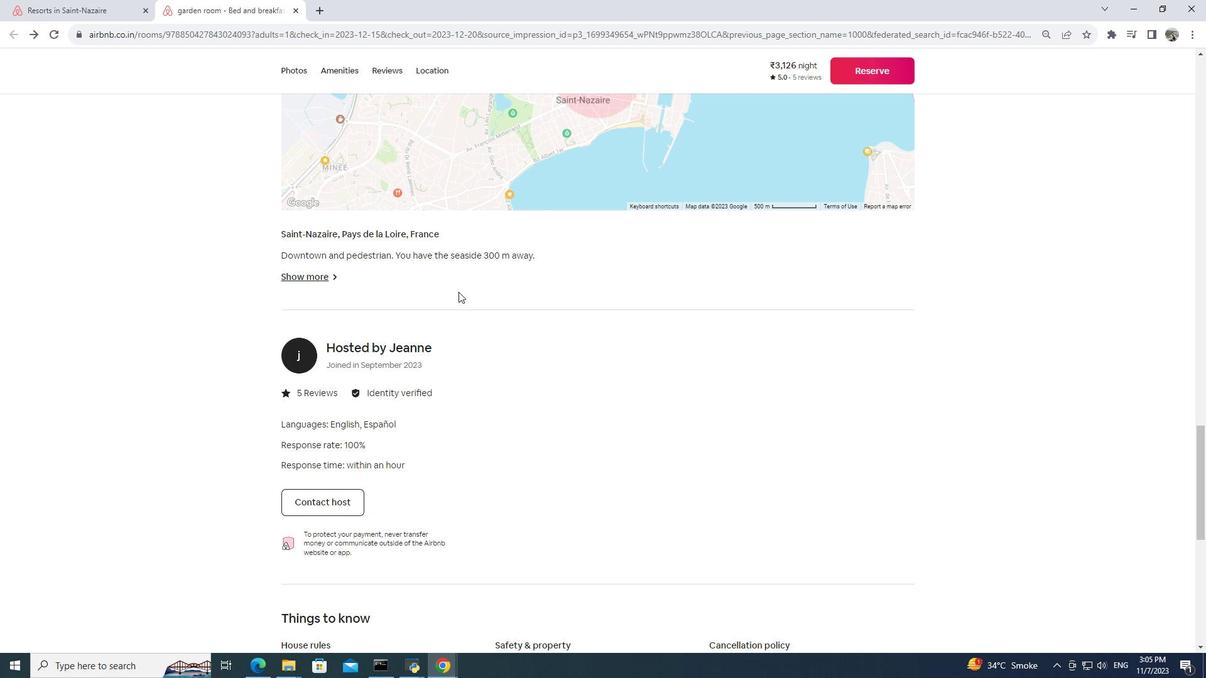 
Action: Mouse scrolled (478, 304) with delta (0, 0)
Screenshot: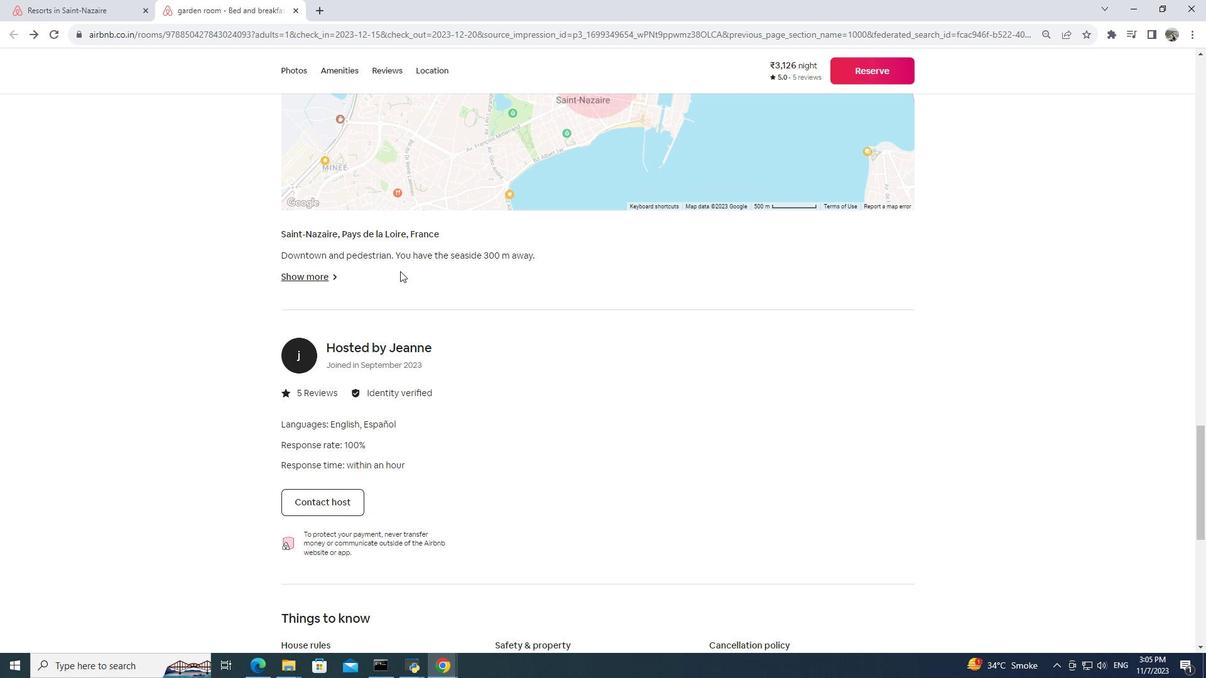 
Action: Mouse scrolled (478, 304) with delta (0, 0)
Screenshot: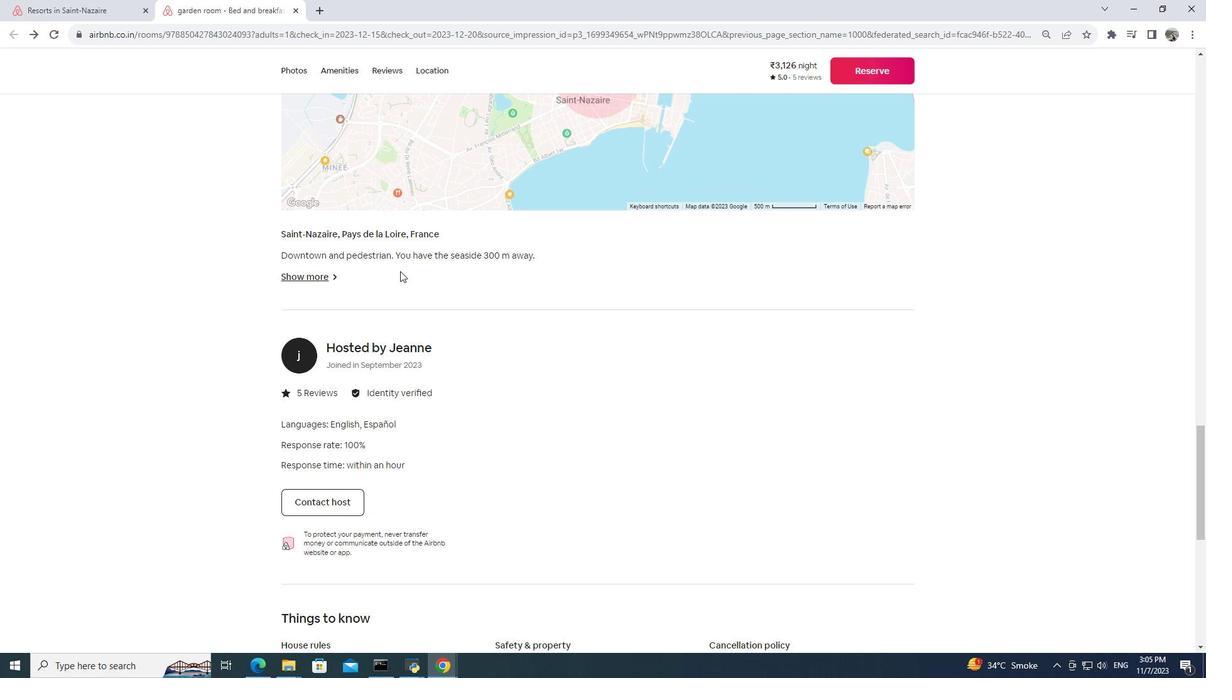 
Action: Mouse moved to (332, 284)
Screenshot: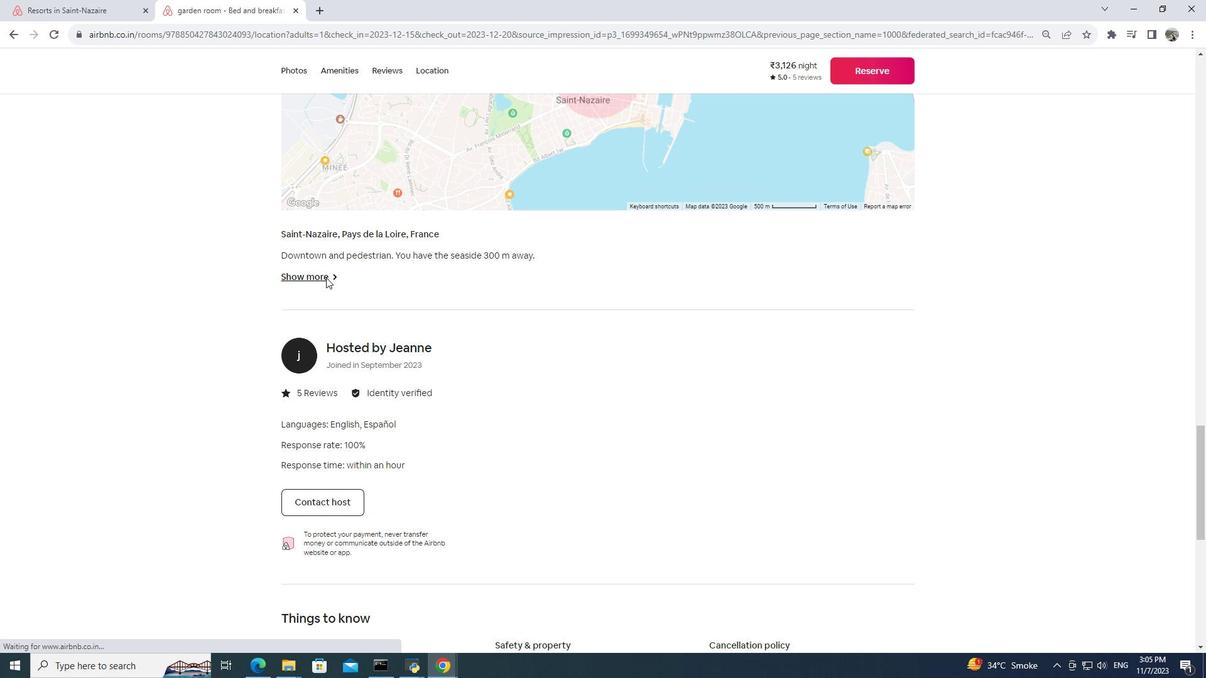 
Action: Mouse pressed left at (332, 284)
Screenshot: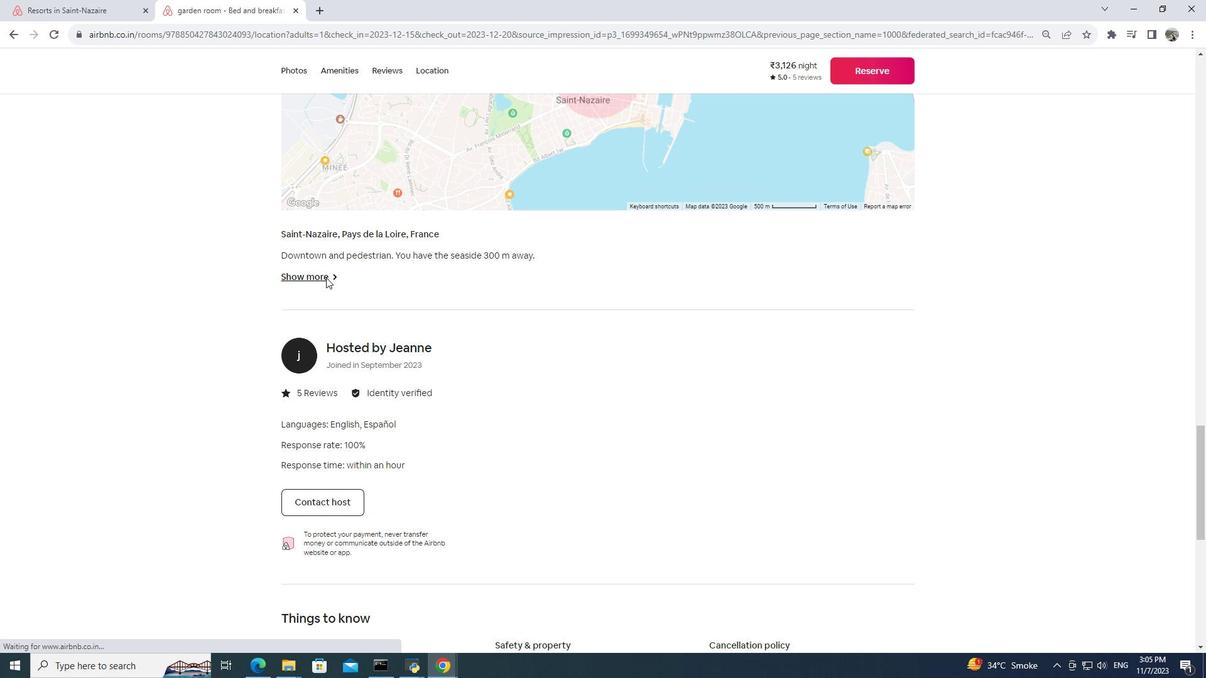 
Action: Mouse moved to (17, 68)
Screenshot: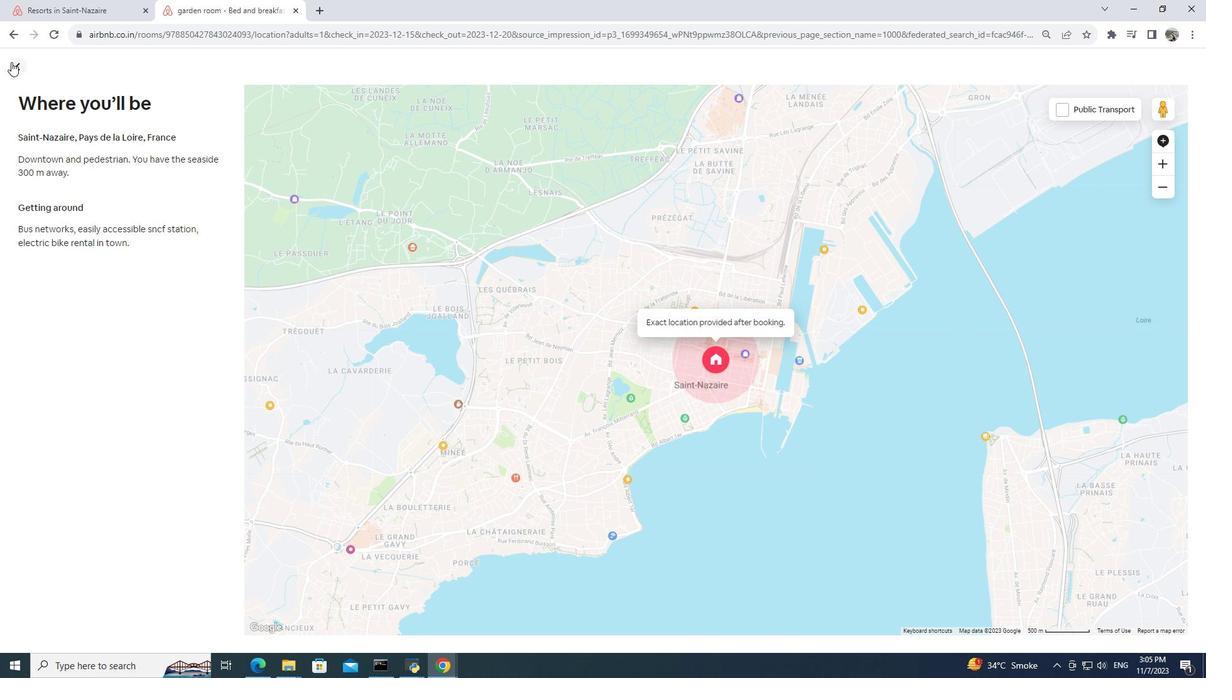 
Action: Mouse pressed left at (17, 68)
Screenshot: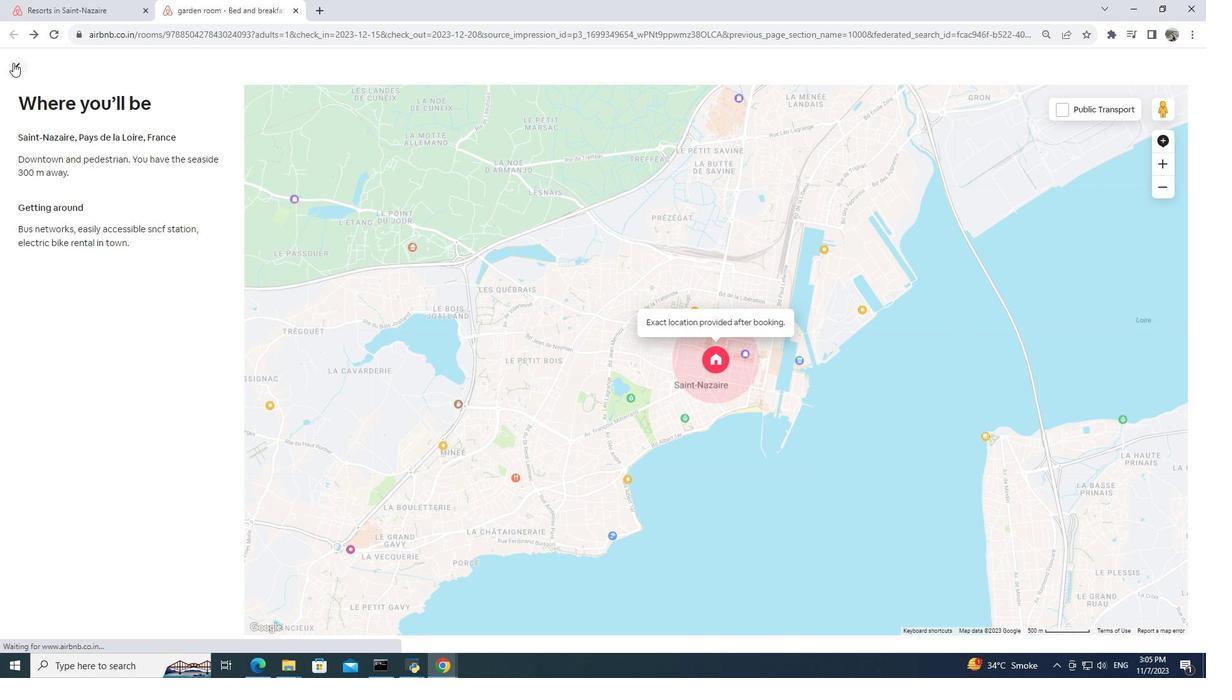 
Action: Mouse moved to (472, 305)
Screenshot: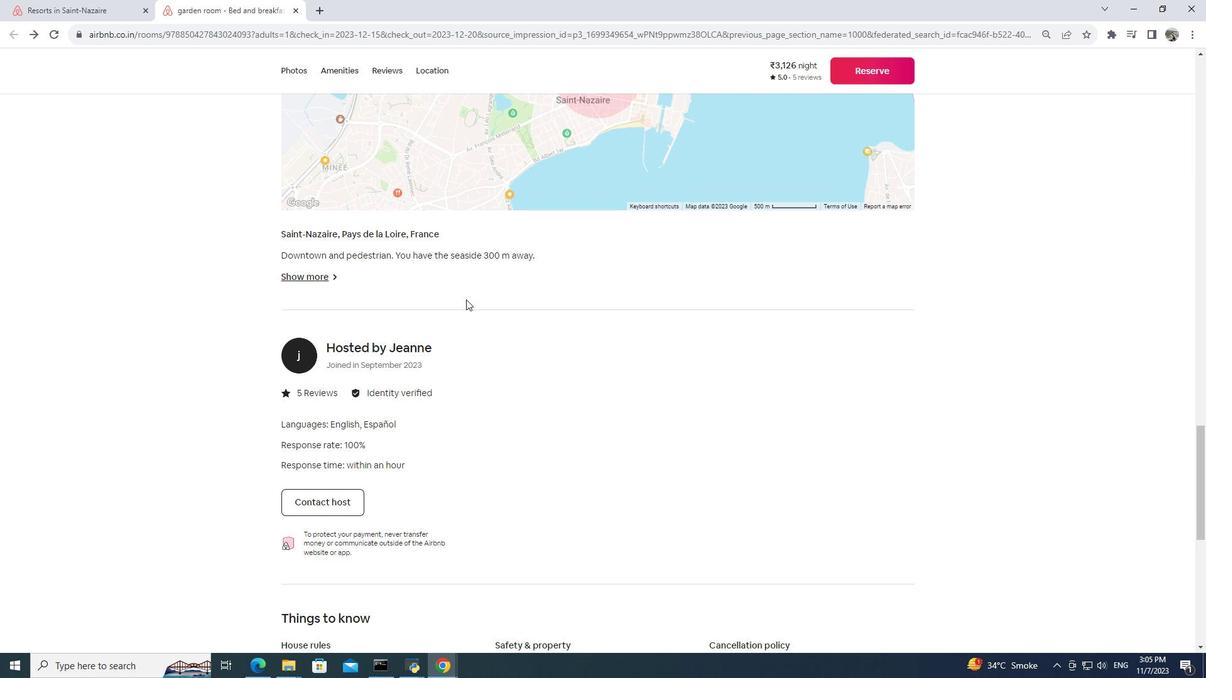 
Action: Mouse scrolled (472, 305) with delta (0, 0)
Screenshot: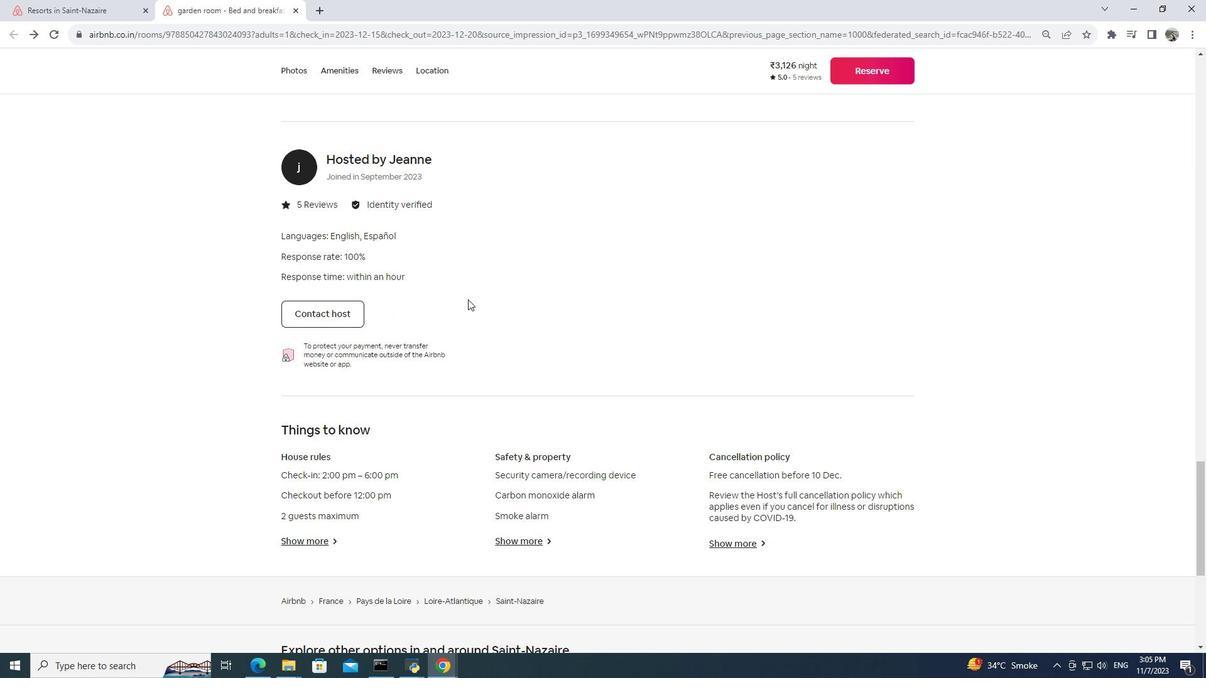 
Action: Mouse scrolled (472, 305) with delta (0, 0)
Screenshot: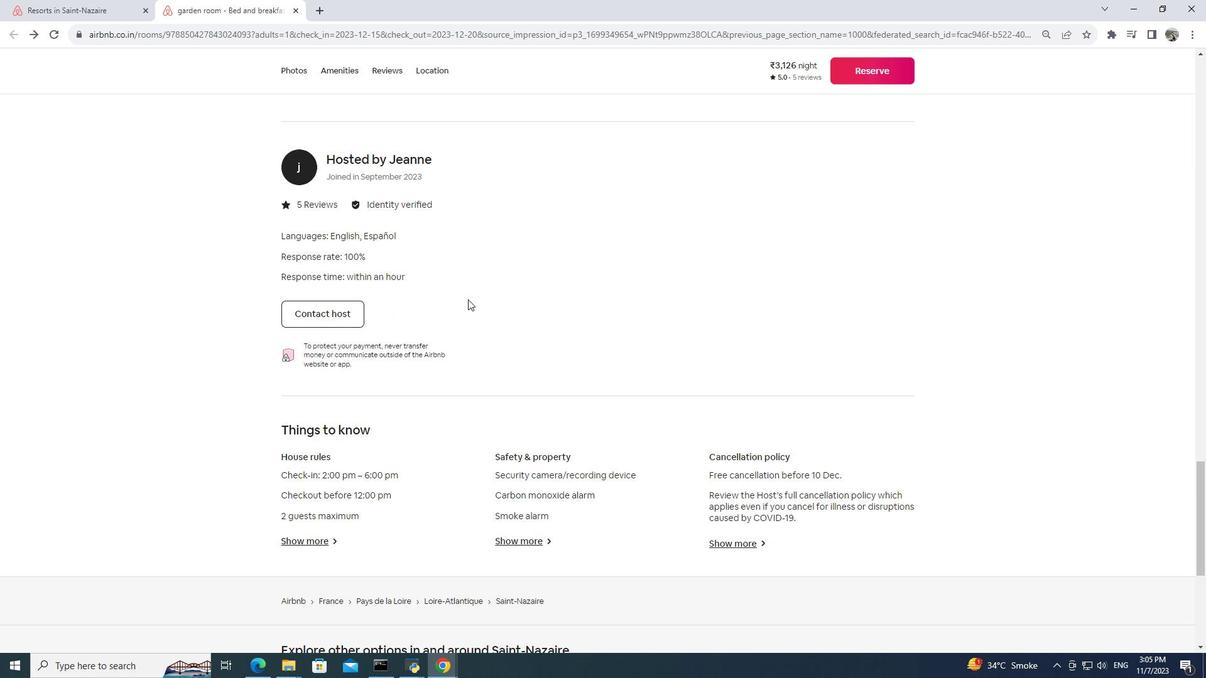 
Action: Mouse scrolled (472, 305) with delta (0, 0)
Screenshot: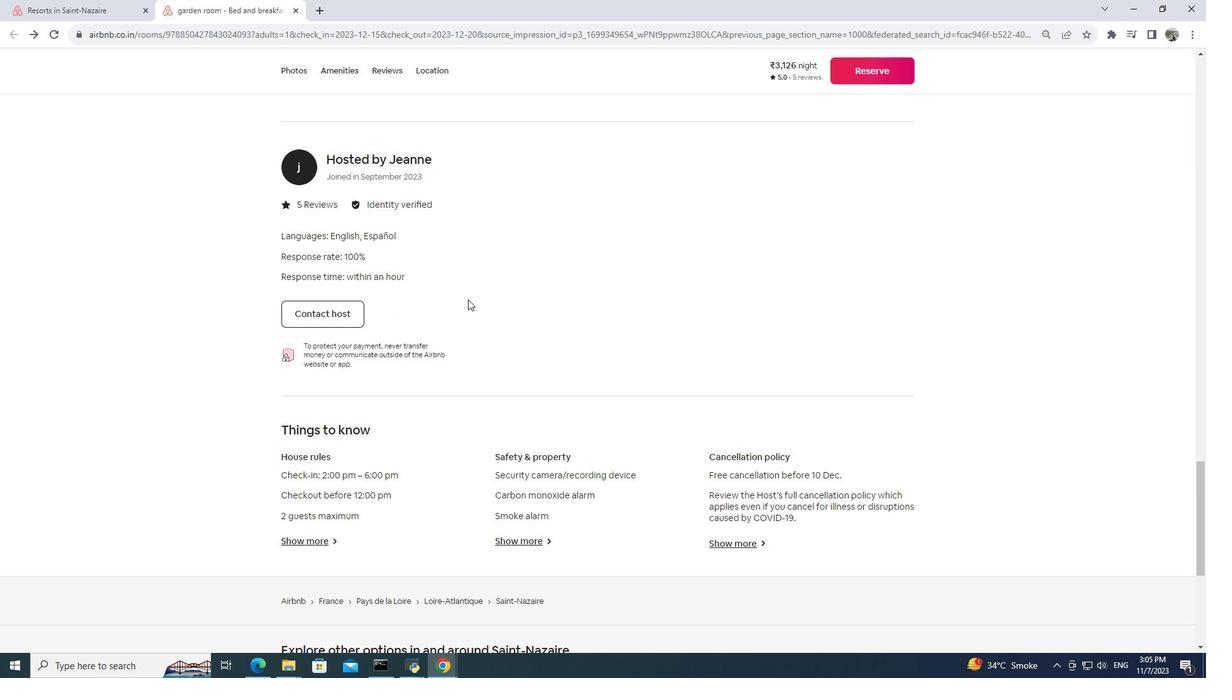 
Action: Mouse moved to (474, 305)
Screenshot: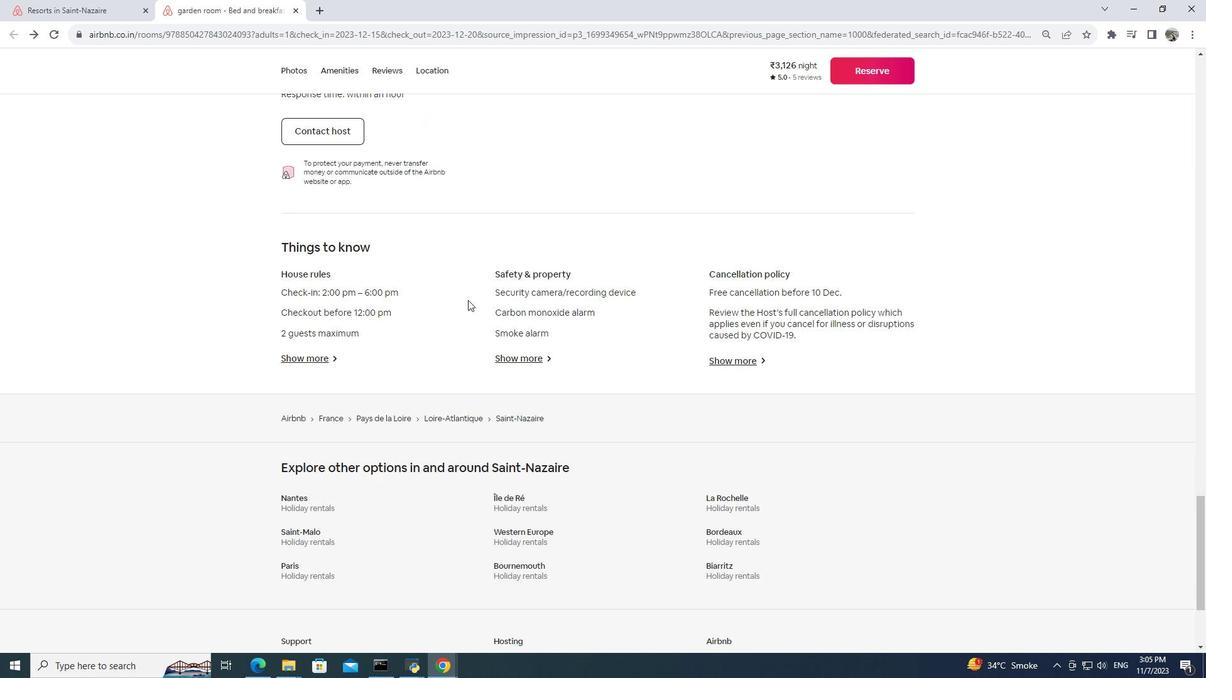 
Action: Mouse scrolled (474, 305) with delta (0, 0)
Screenshot: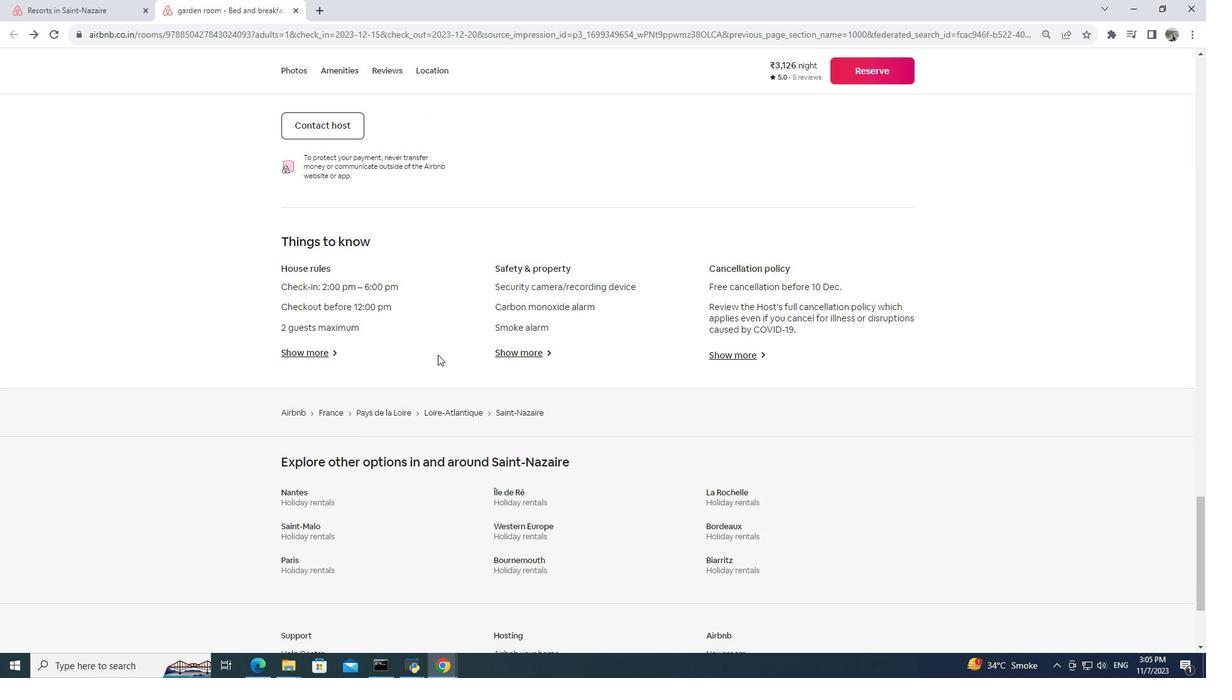
Action: Mouse scrolled (474, 305) with delta (0, 0)
Screenshot: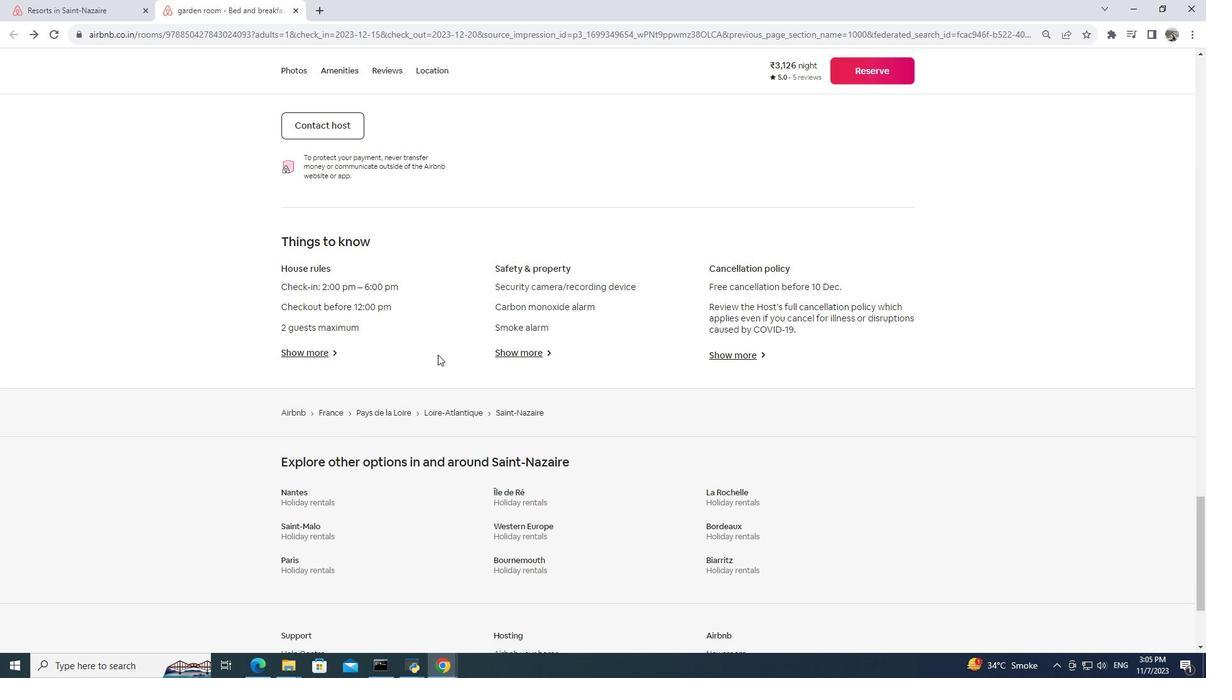 
Action: Mouse scrolled (474, 305) with delta (0, 0)
Screenshot: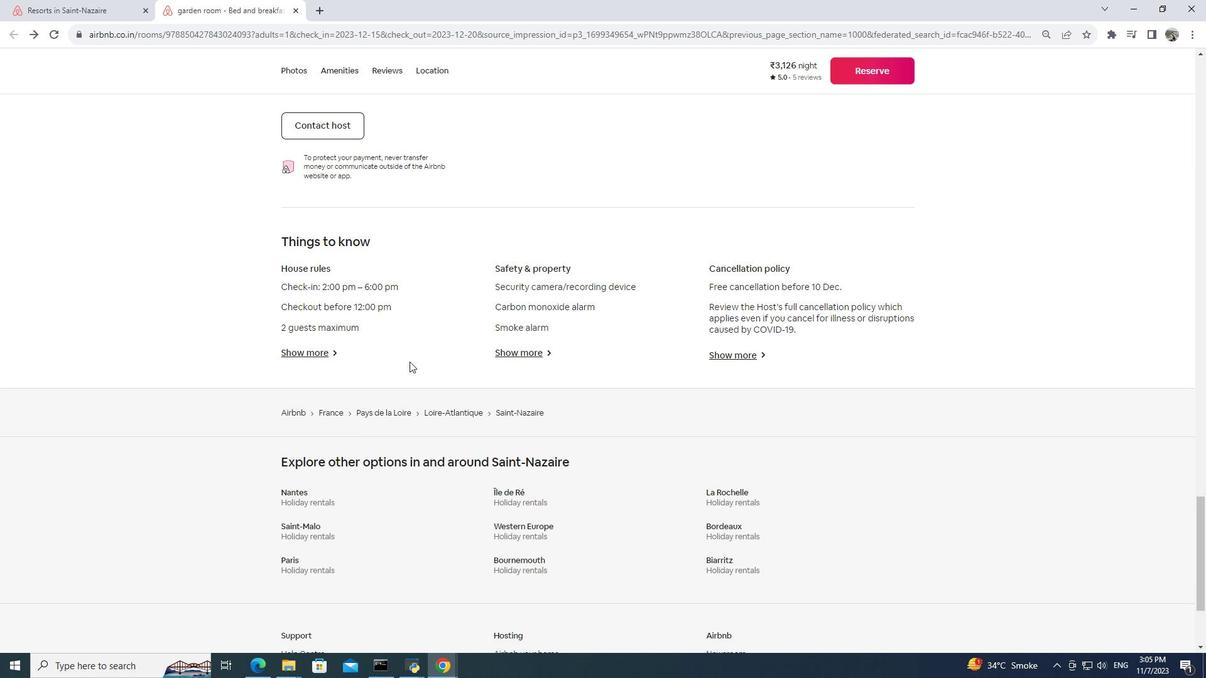 
Action: Mouse moved to (316, 359)
Screenshot: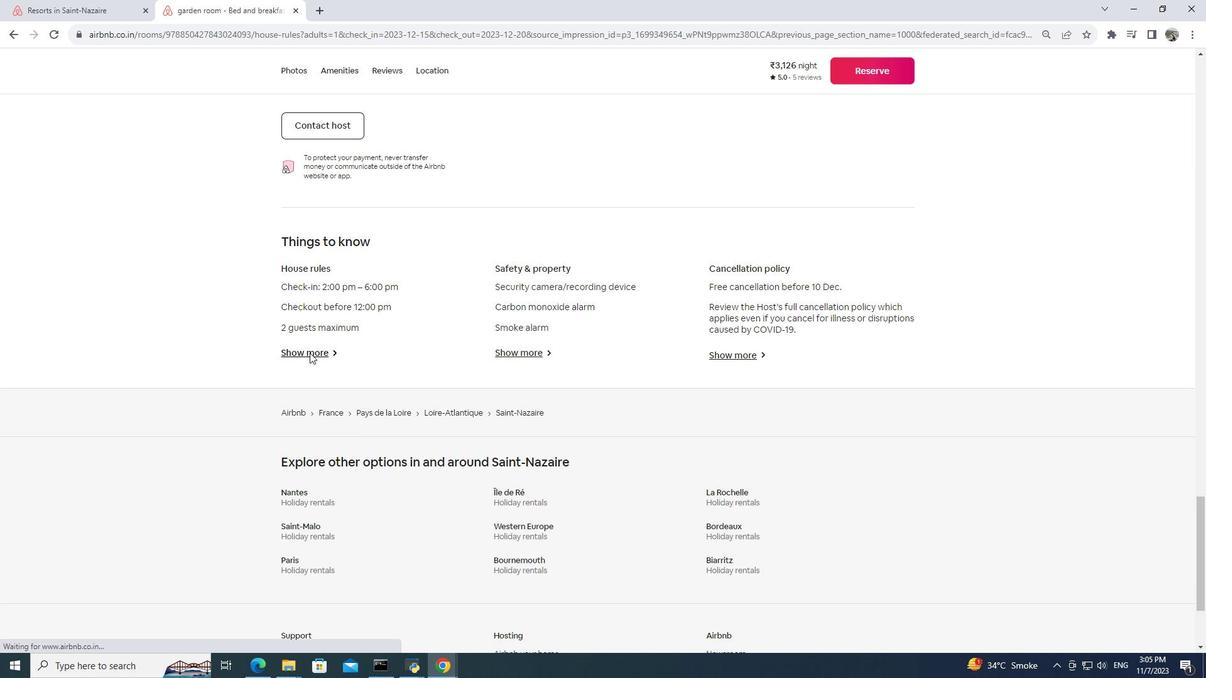
Action: Mouse pressed left at (316, 359)
Screenshot: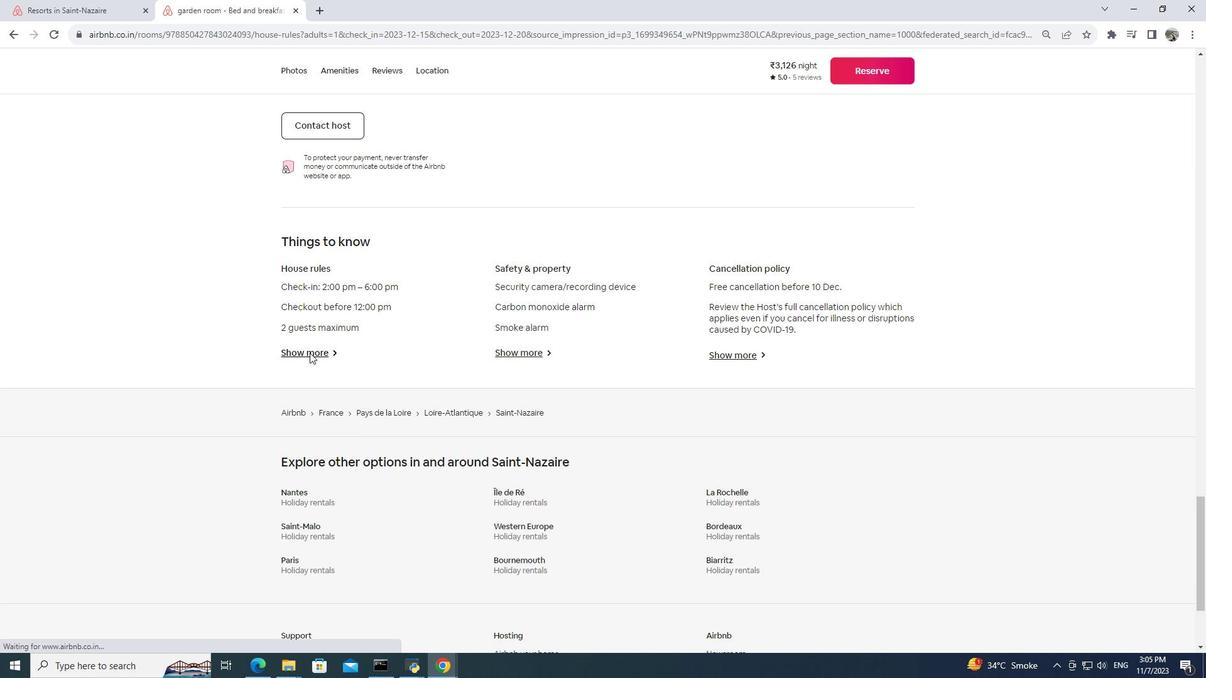
Action: Mouse moved to (539, 360)
Screenshot: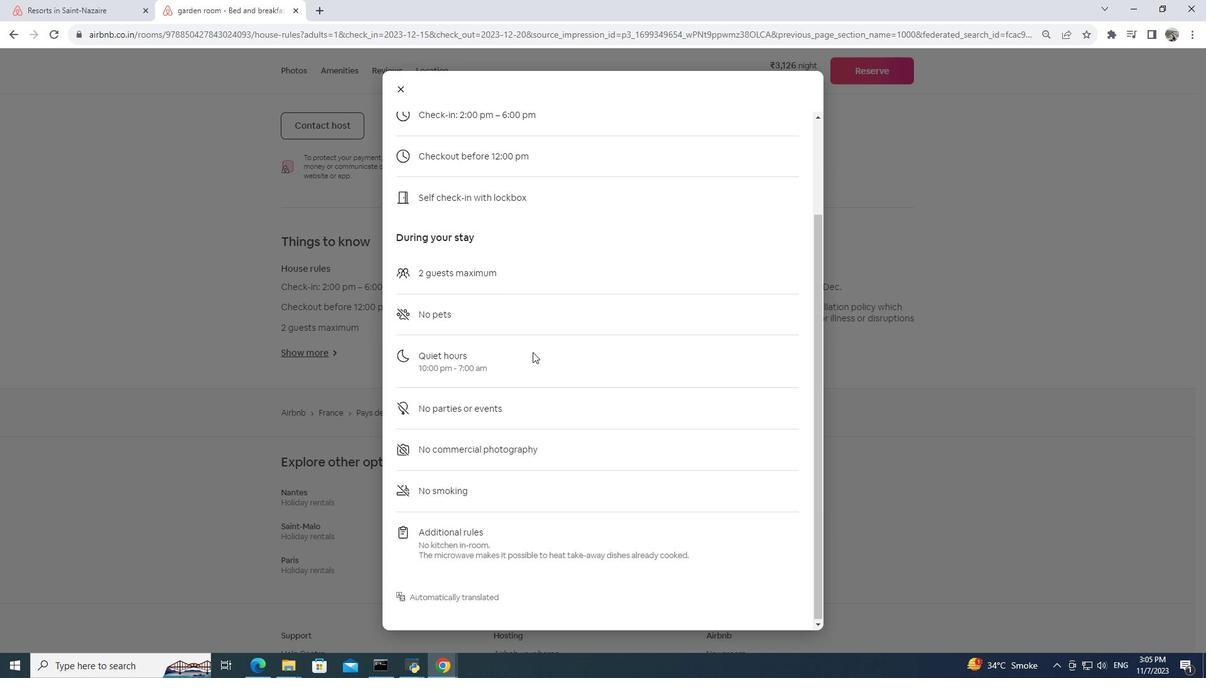 
Action: Mouse scrolled (539, 361) with delta (0, 0)
Screenshot: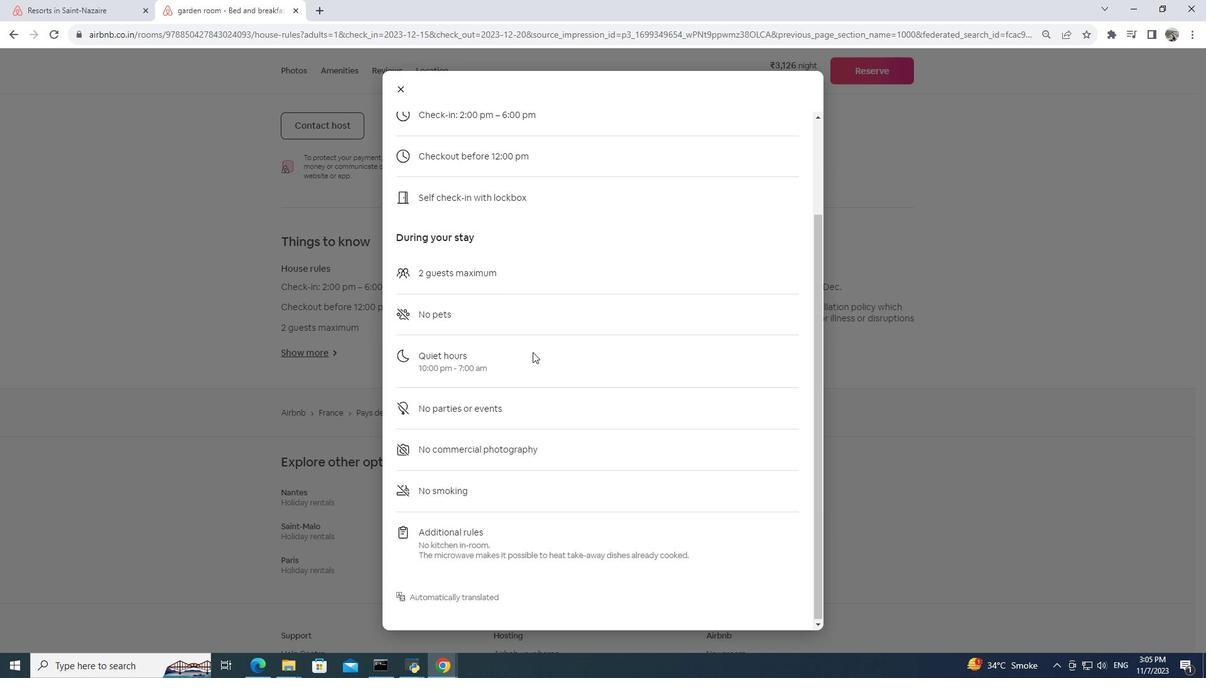 
Action: Mouse scrolled (539, 360) with delta (0, 0)
Screenshot: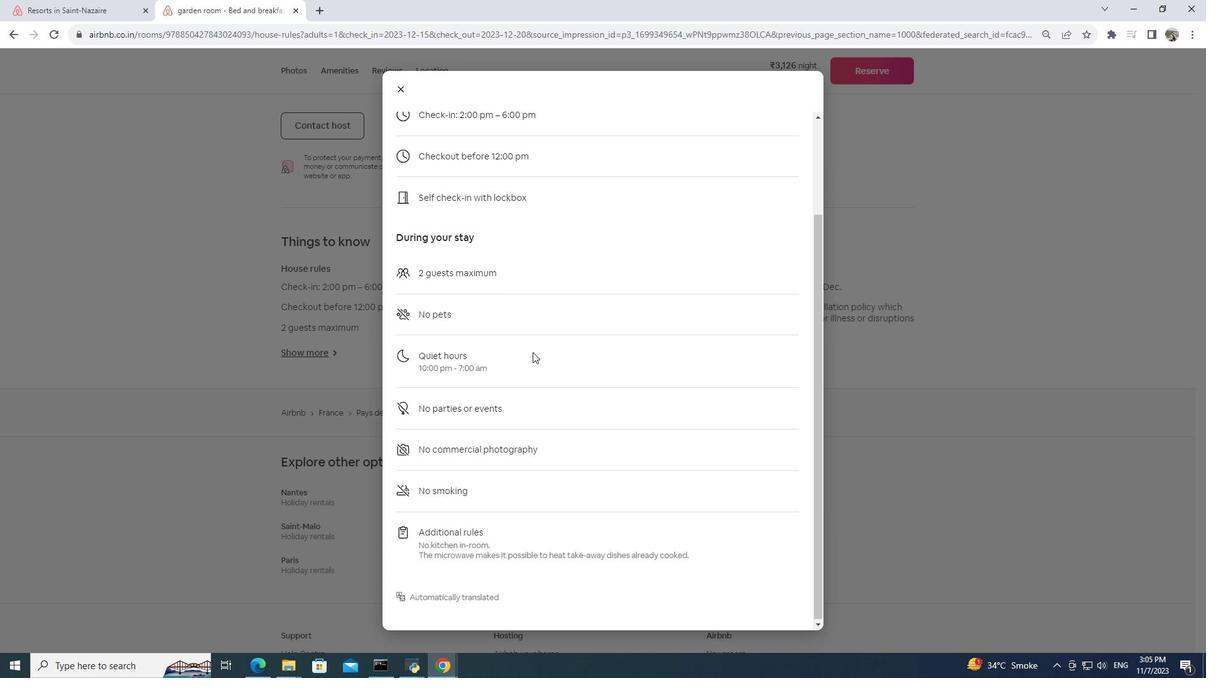
Action: Mouse scrolled (539, 360) with delta (0, 0)
Screenshot: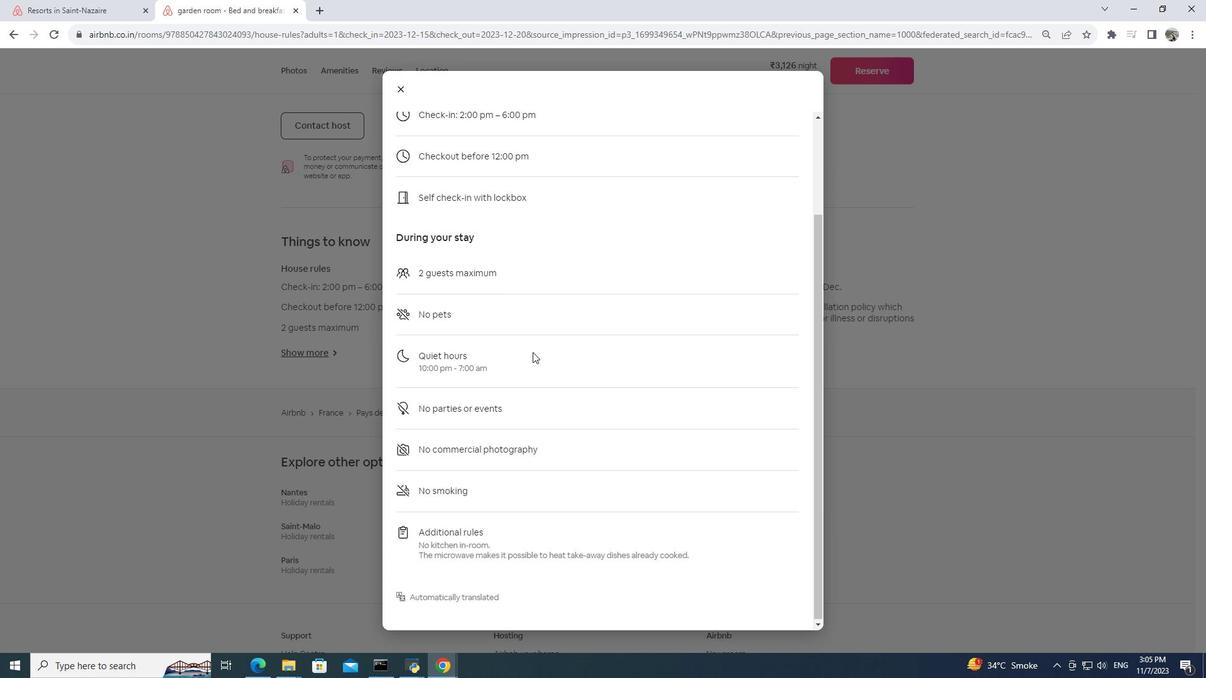 
Action: Mouse scrolled (539, 360) with delta (0, 0)
Screenshot: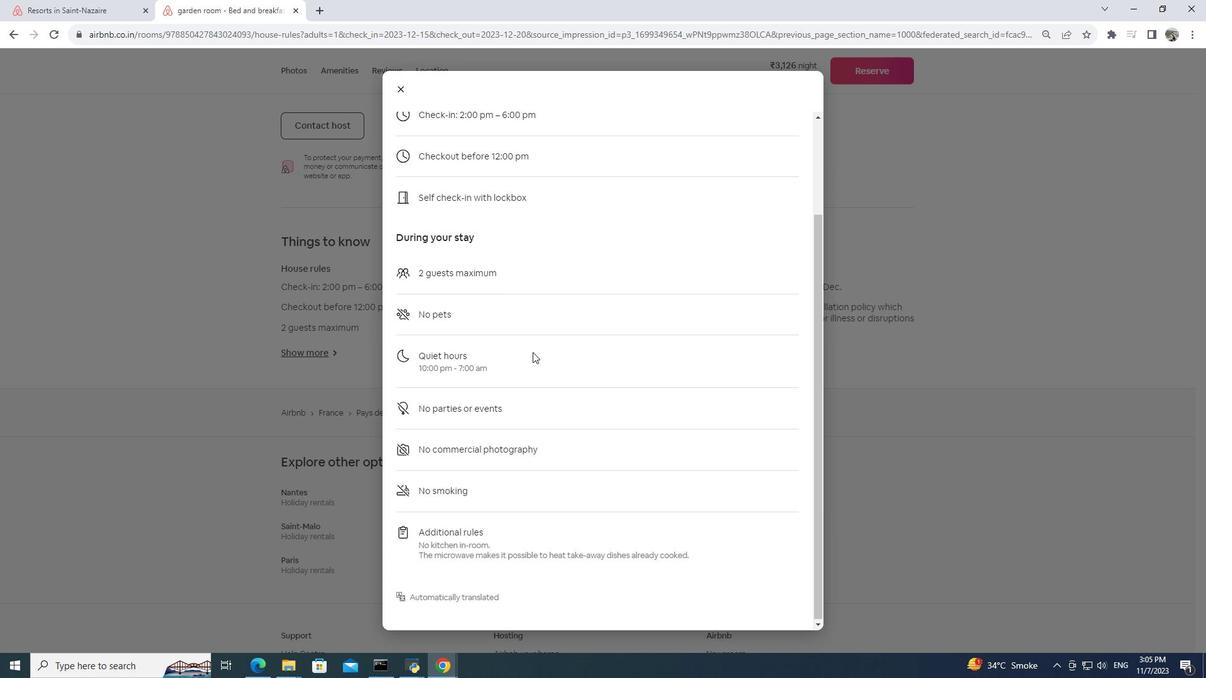 
Action: Mouse scrolled (539, 360) with delta (0, 0)
Screenshot: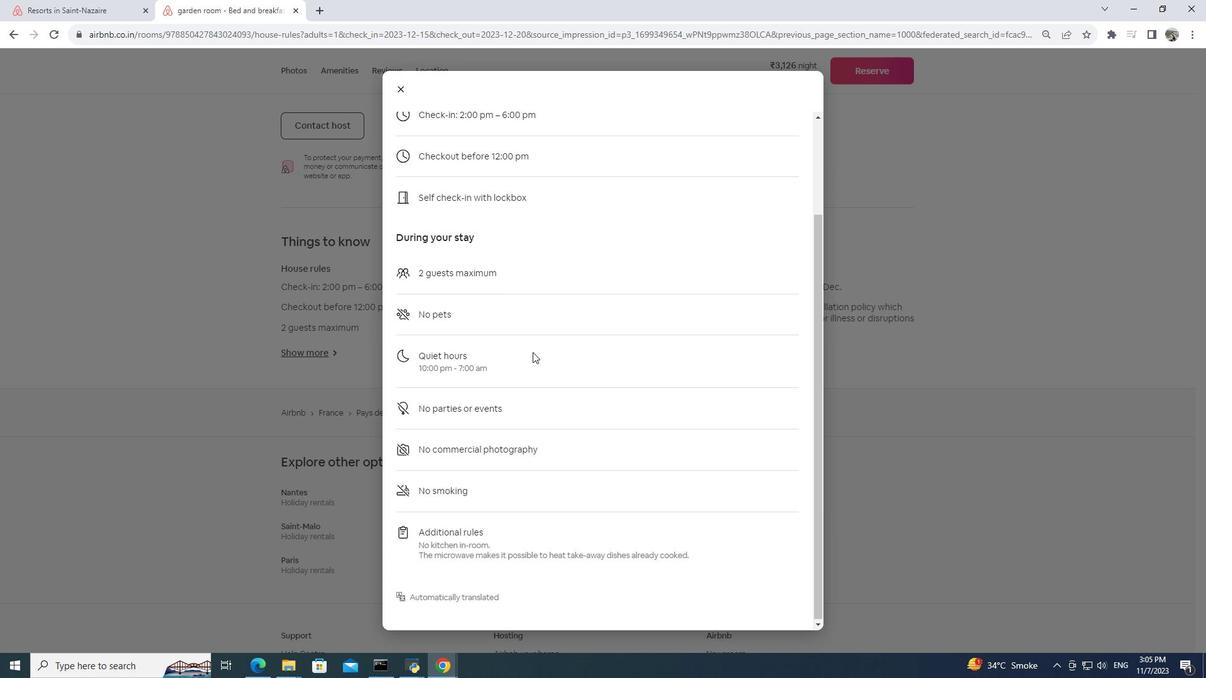 
Action: Mouse moved to (539, 358)
Screenshot: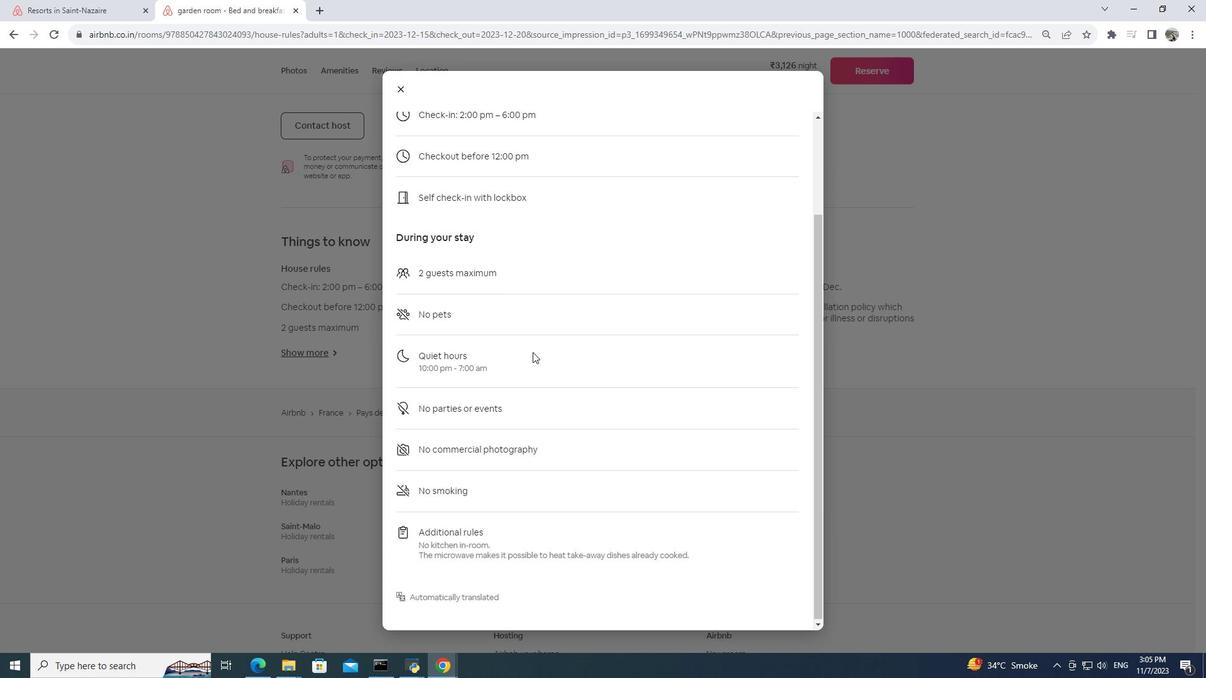 
Action: Mouse scrolled (539, 358) with delta (0, 0)
Screenshot: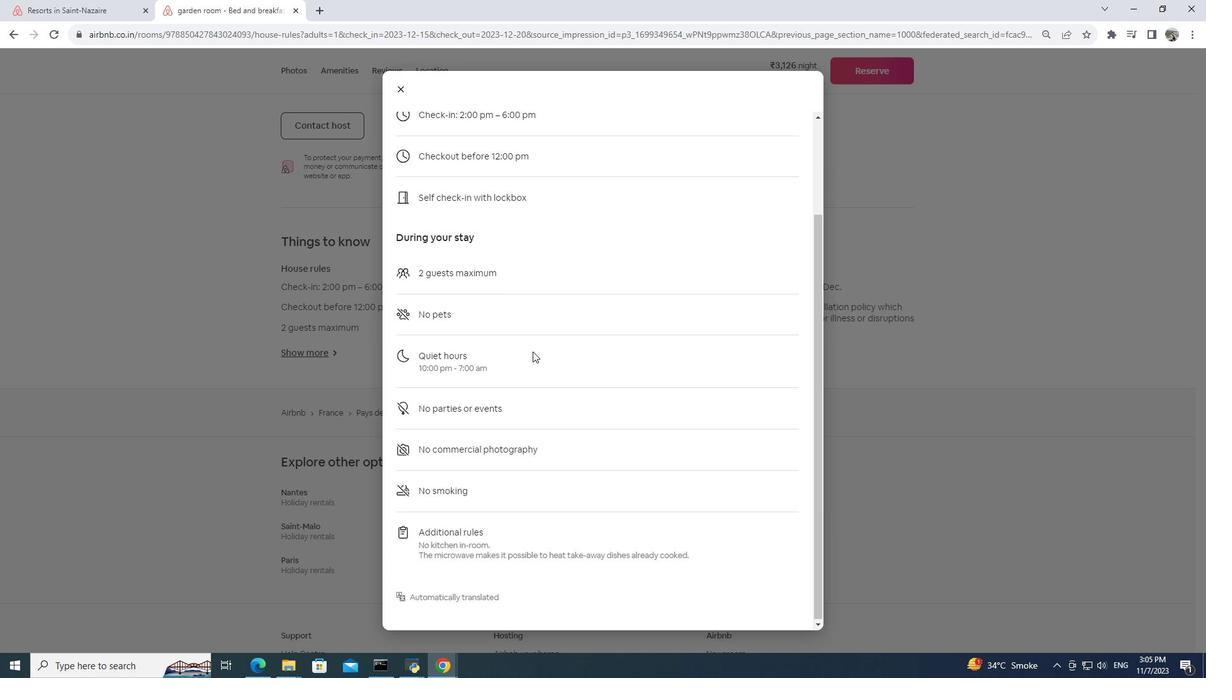 
Action: Mouse scrolled (539, 358) with delta (0, 0)
Screenshot: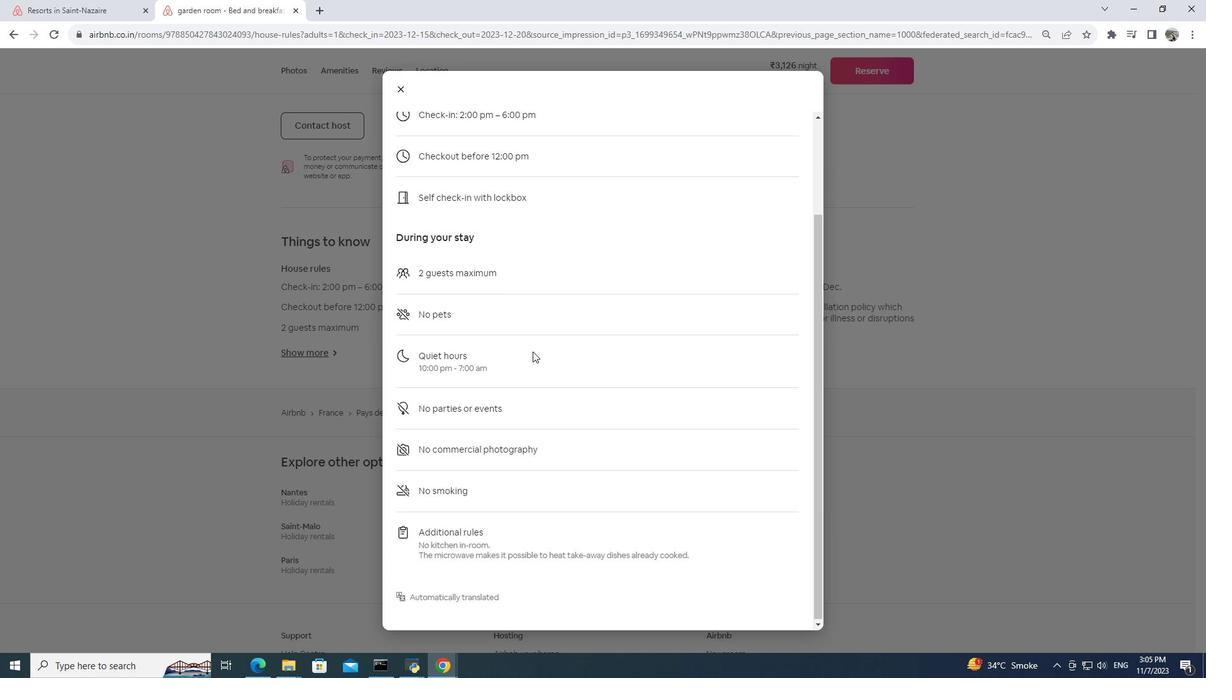 
Action: Mouse moved to (539, 358)
Screenshot: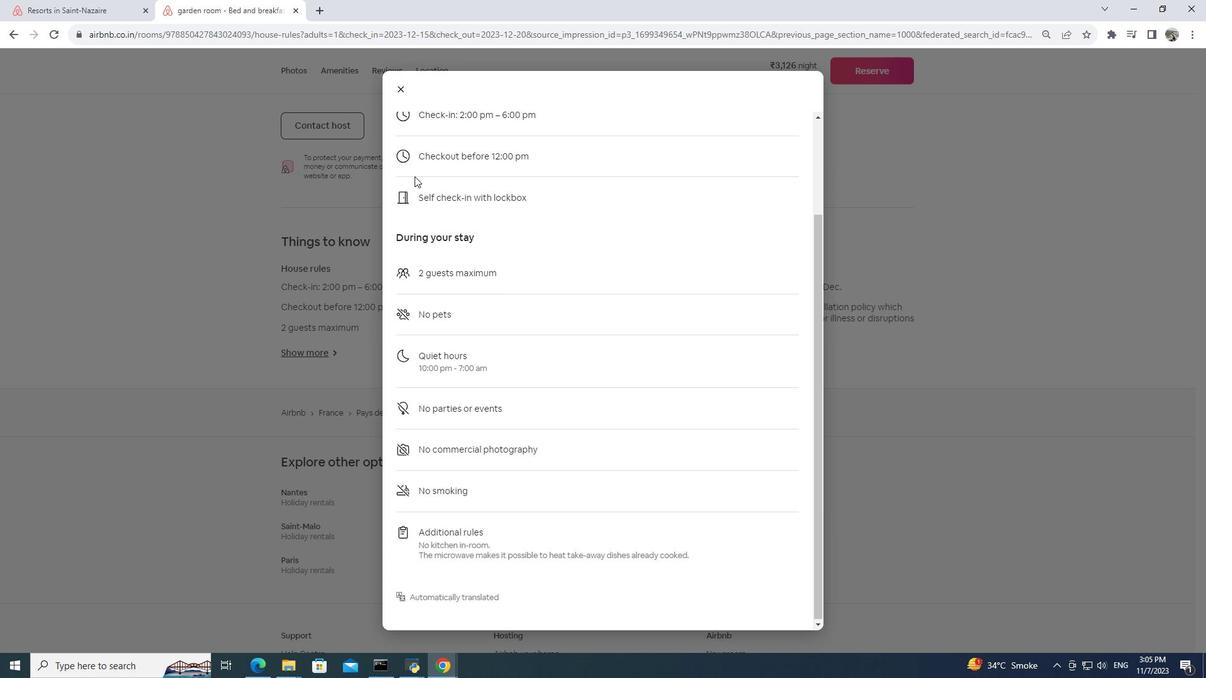 
Action: Mouse scrolled (539, 357) with delta (0, 0)
Screenshot: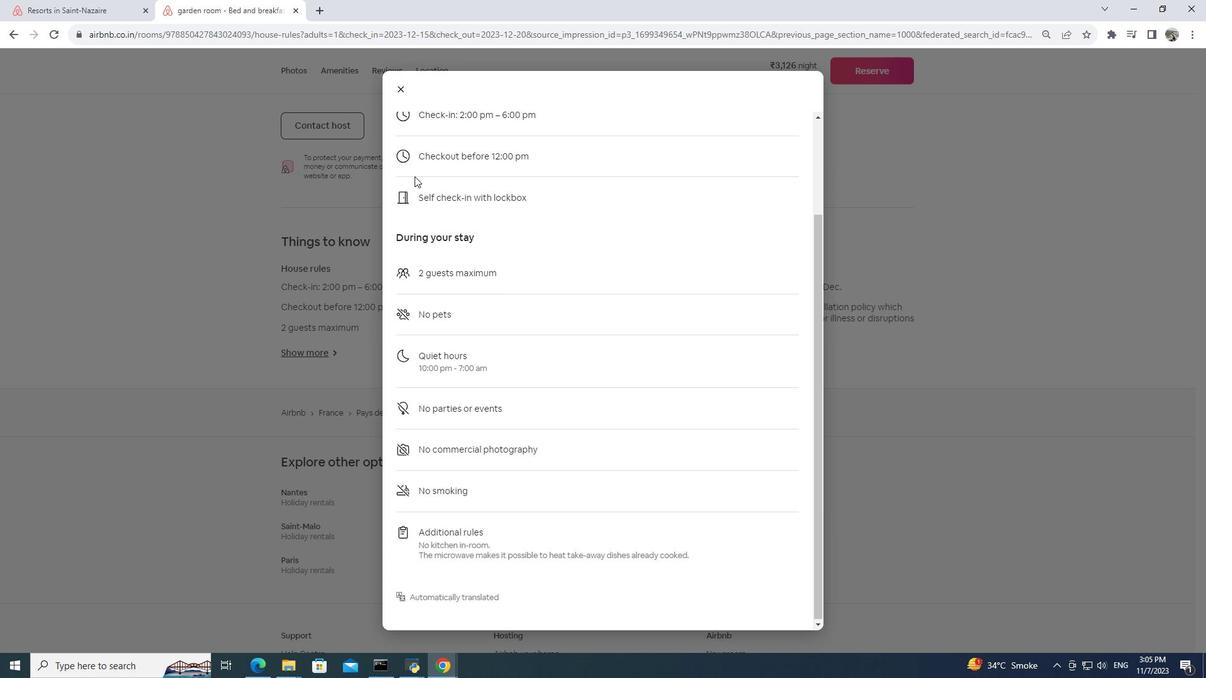 
Action: Mouse moved to (402, 87)
Screenshot: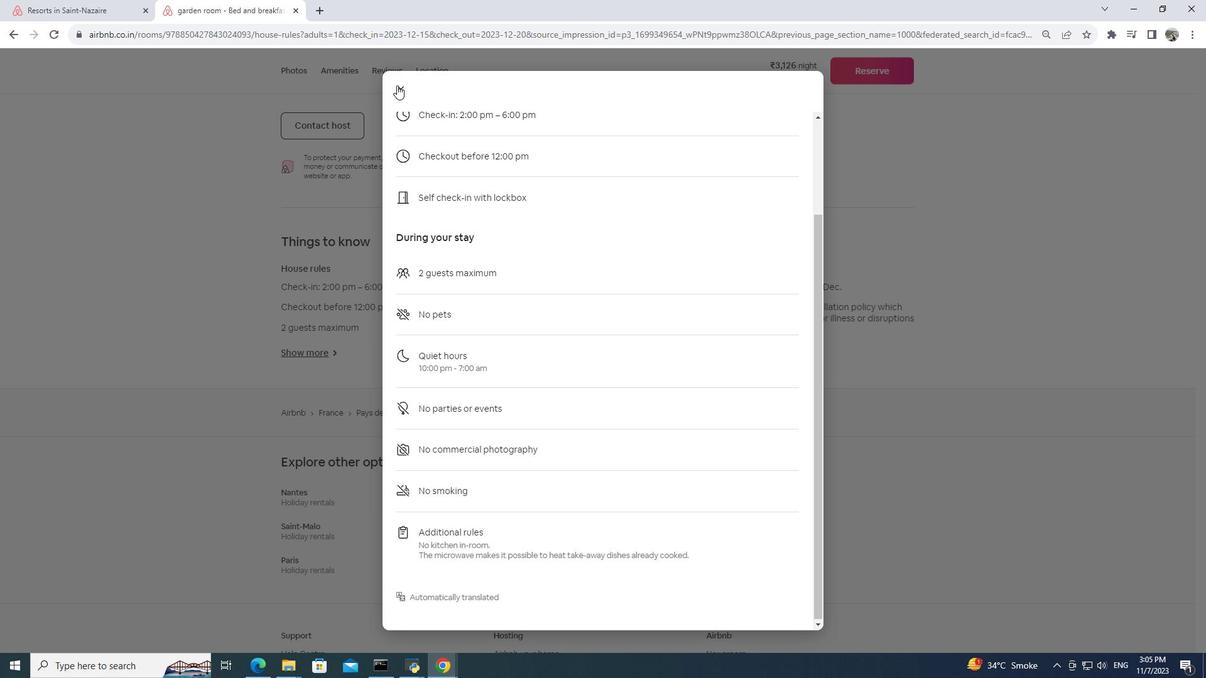 
Action: Mouse pressed left at (402, 87)
Screenshot: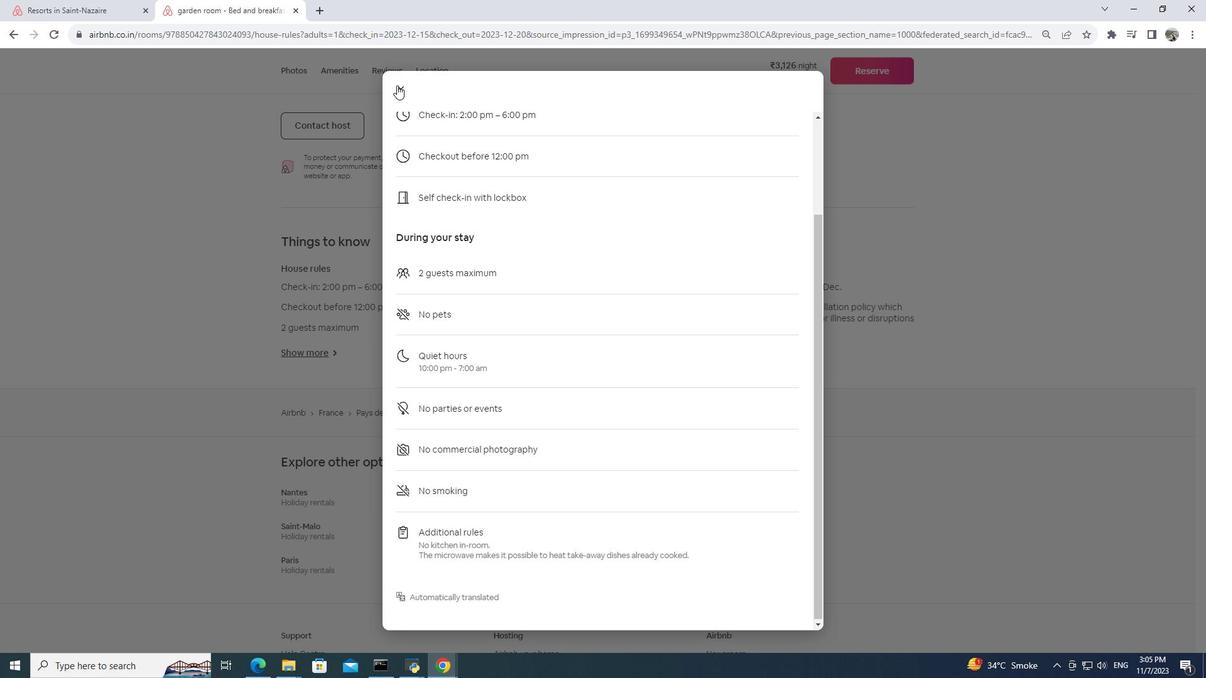 
Action: Mouse moved to (406, 96)
Screenshot: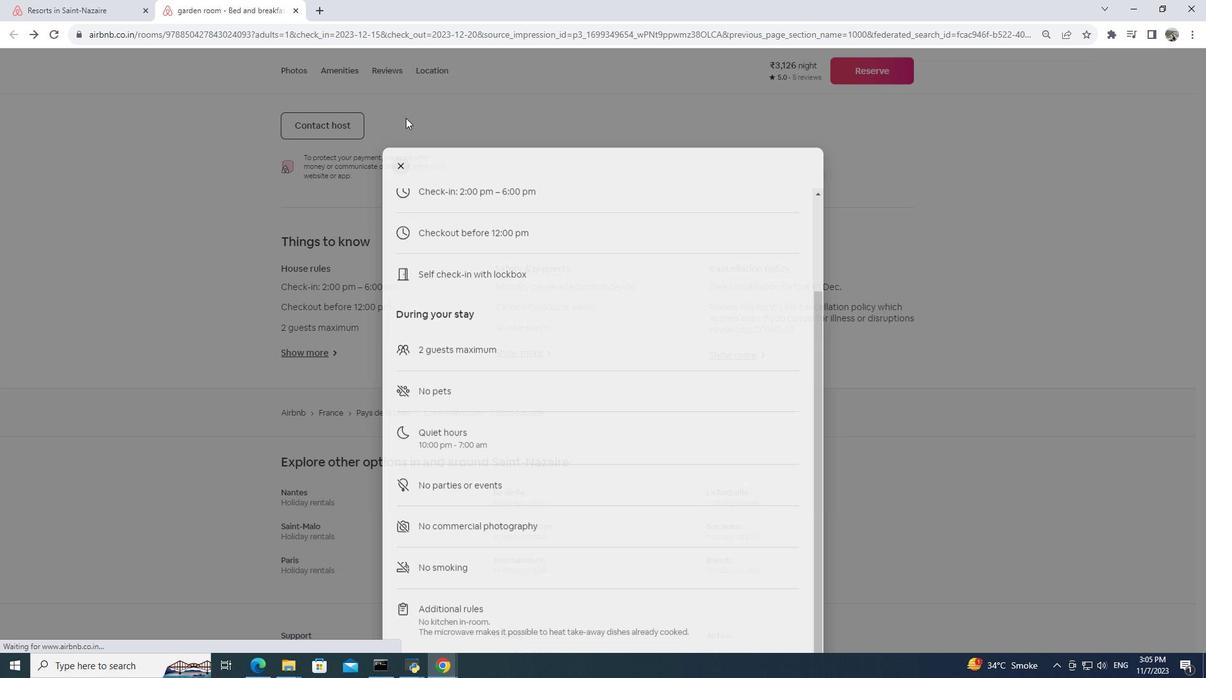 
Action: Mouse pressed left at (406, 96)
Screenshot: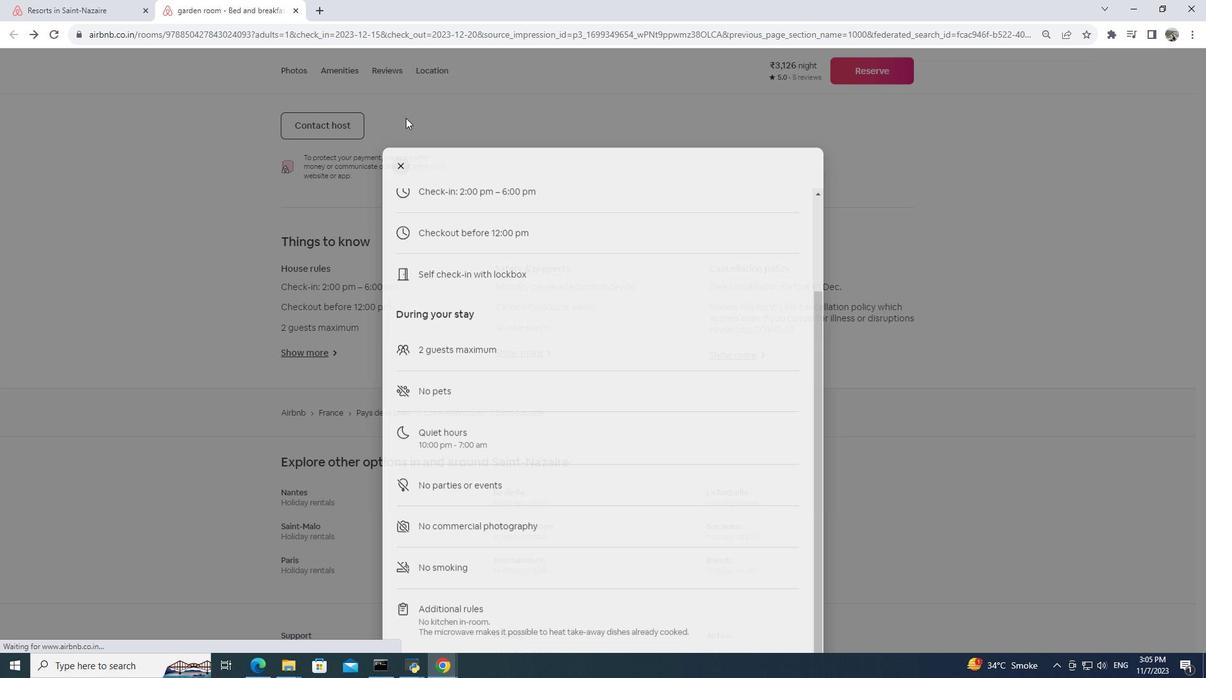 
Action: Mouse moved to (512, 357)
Screenshot: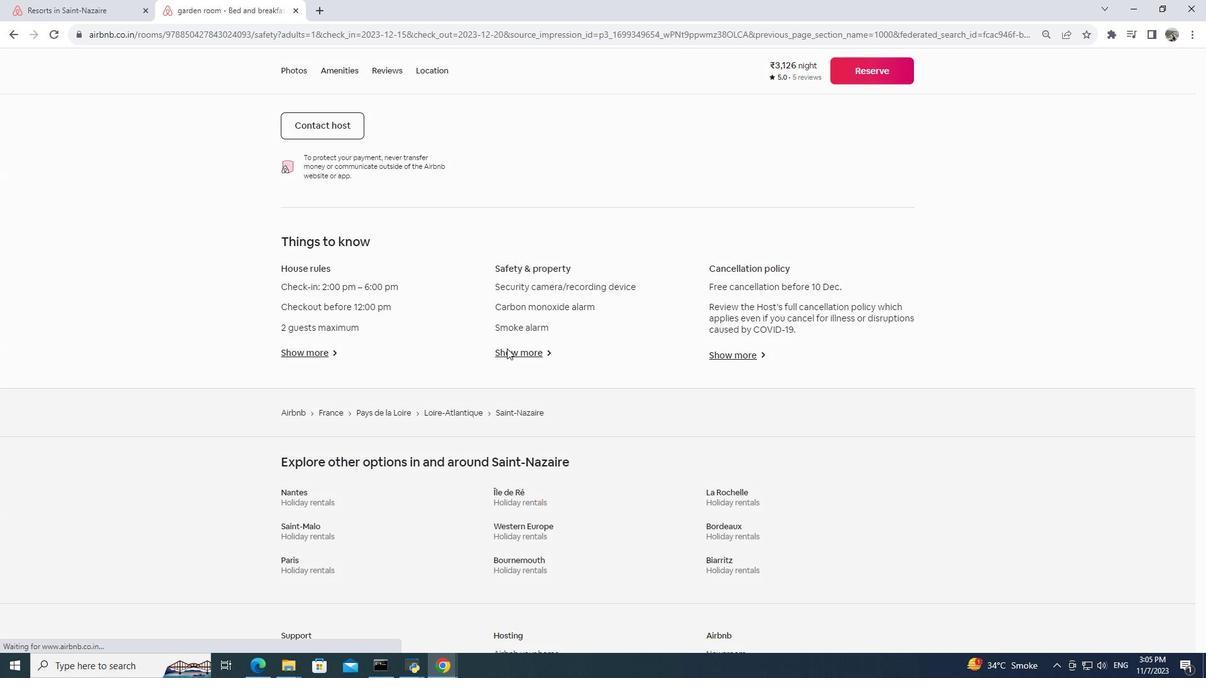 
Action: Mouse pressed left at (512, 357)
Screenshot: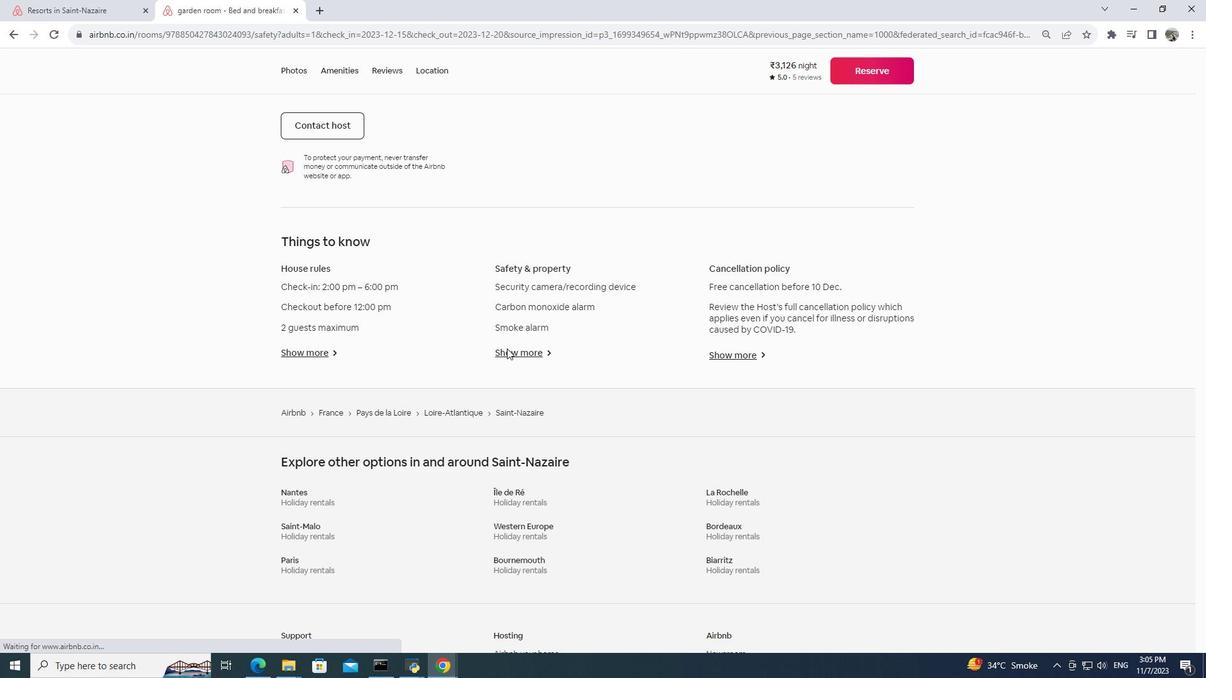 
Action: Mouse moved to (508, 355)
Screenshot: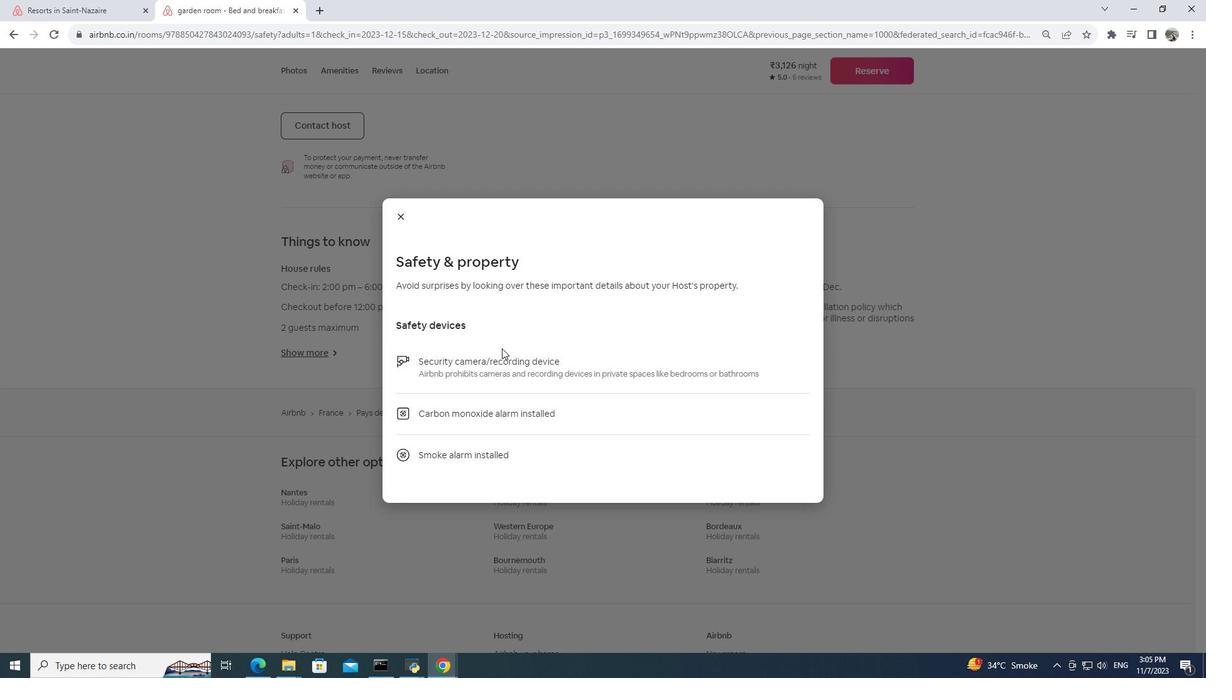 
Action: Mouse scrolled (508, 354) with delta (0, 0)
Screenshot: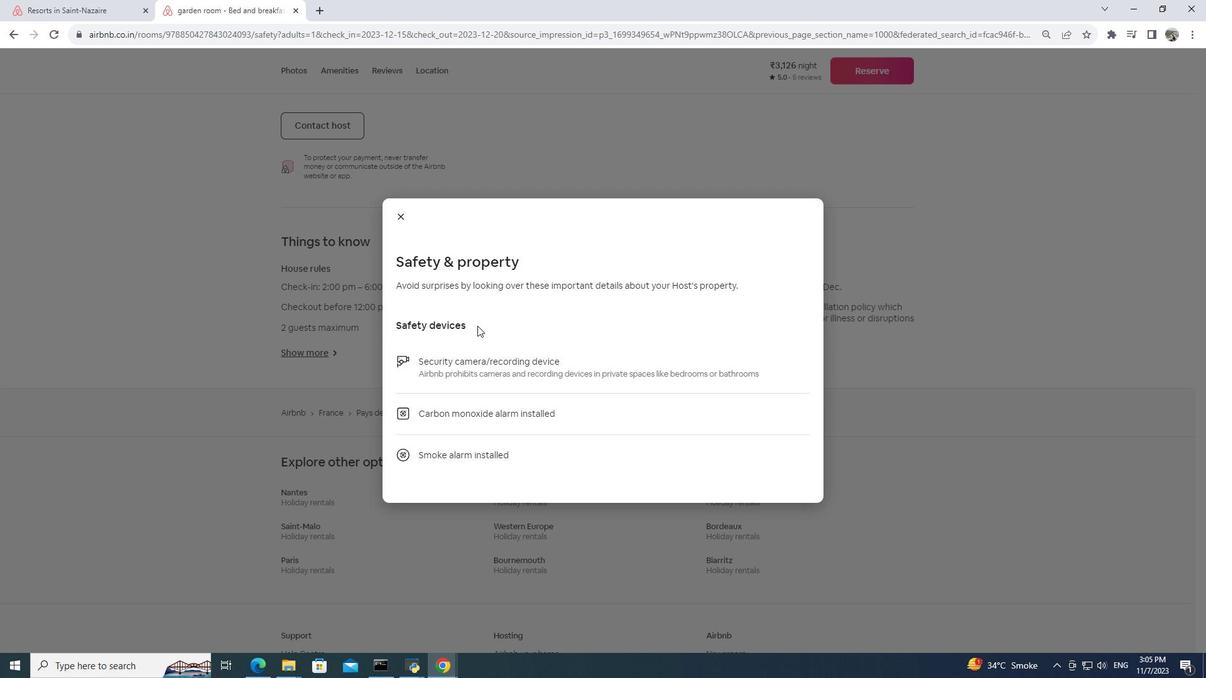 
Action: Mouse scrolled (508, 354) with delta (0, 0)
Screenshot: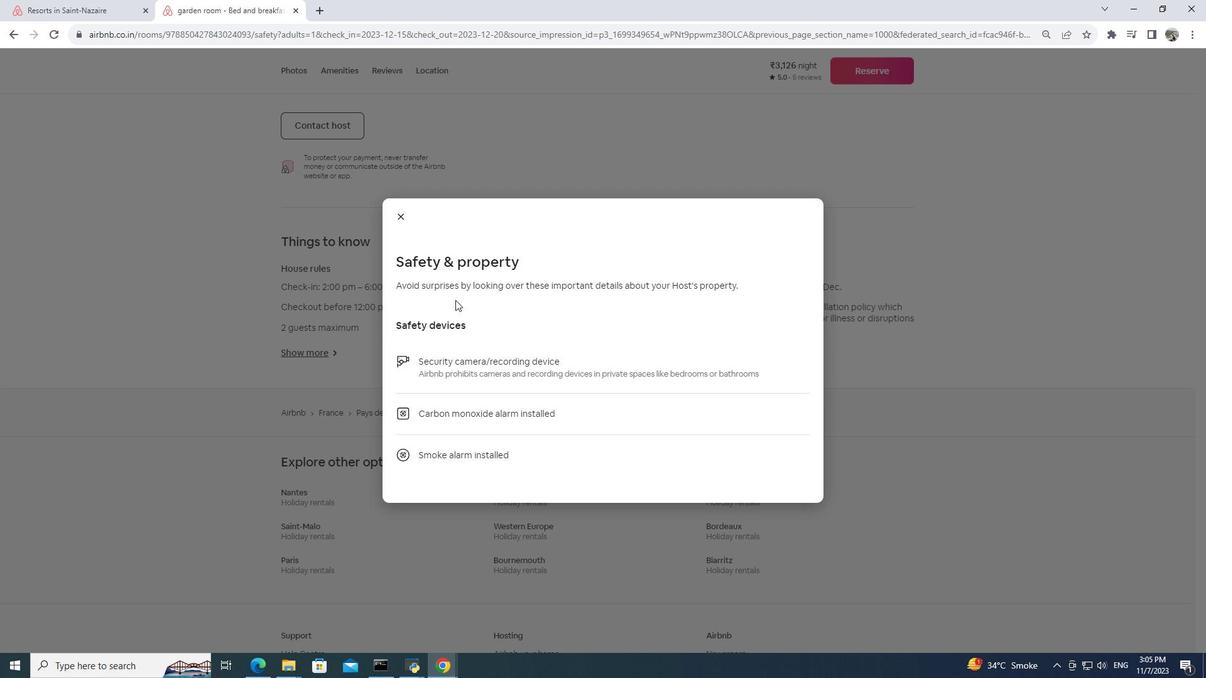 
Action: Mouse scrolled (508, 354) with delta (0, 0)
Screenshot: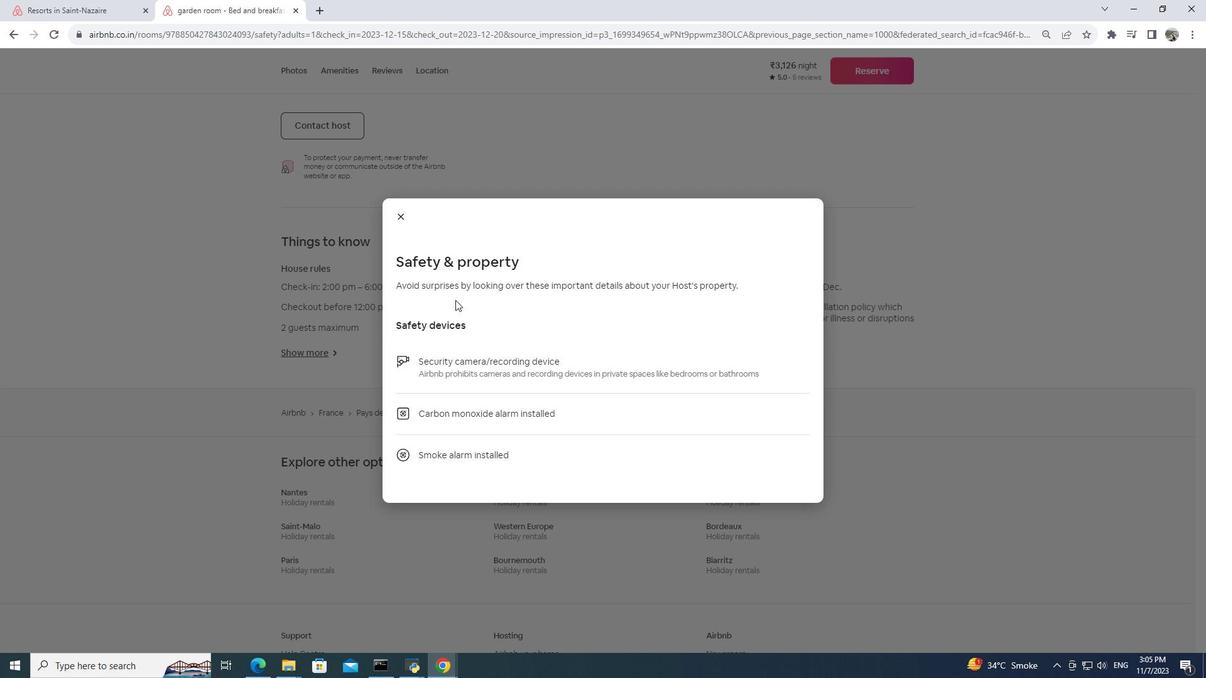
Action: Mouse scrolled (508, 354) with delta (0, 0)
Screenshot: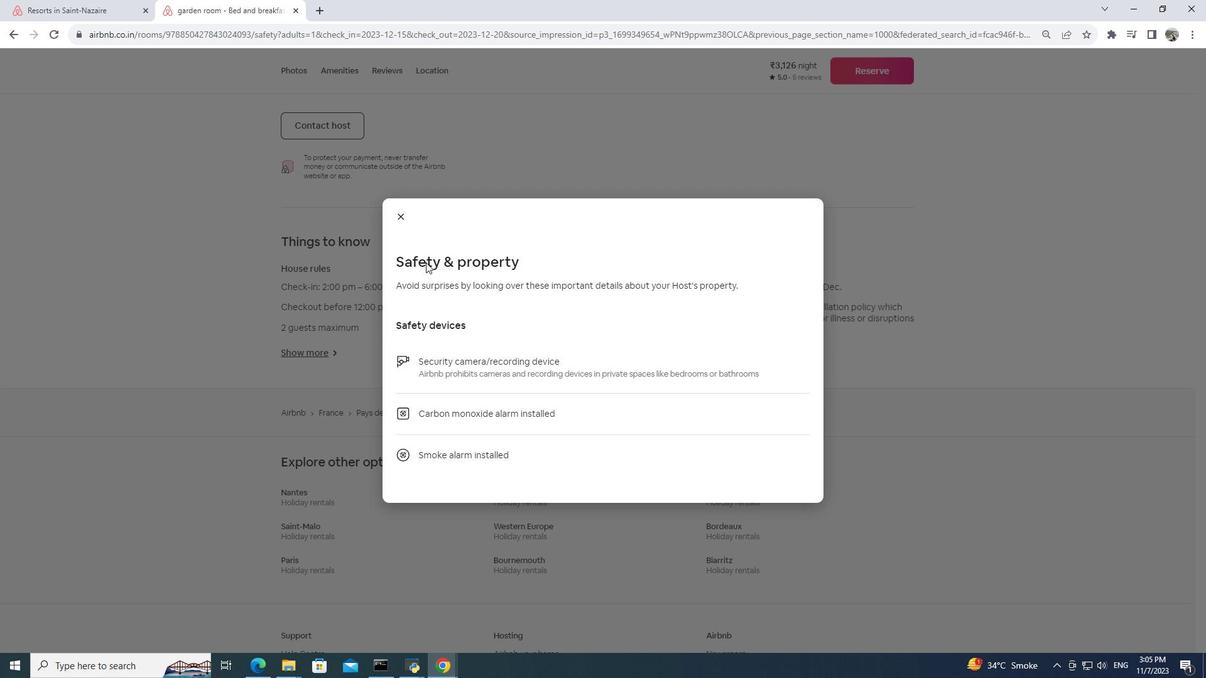 
Action: Mouse moved to (407, 214)
Screenshot: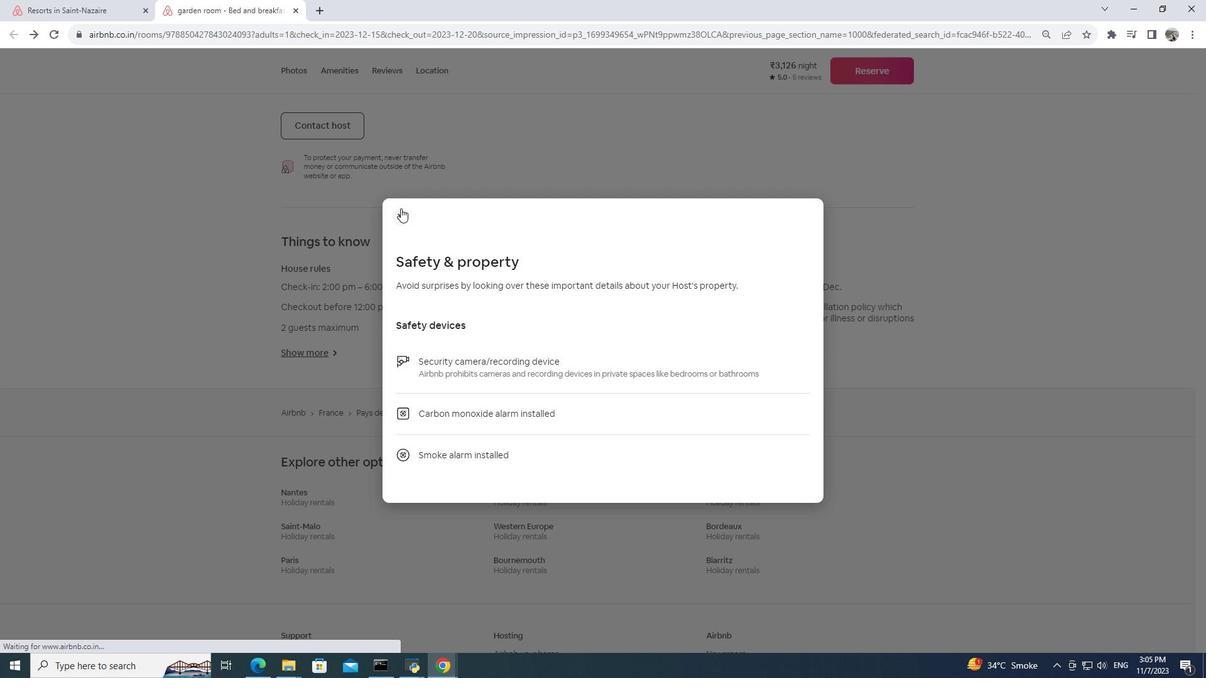 
Action: Mouse pressed left at (407, 214)
Screenshot: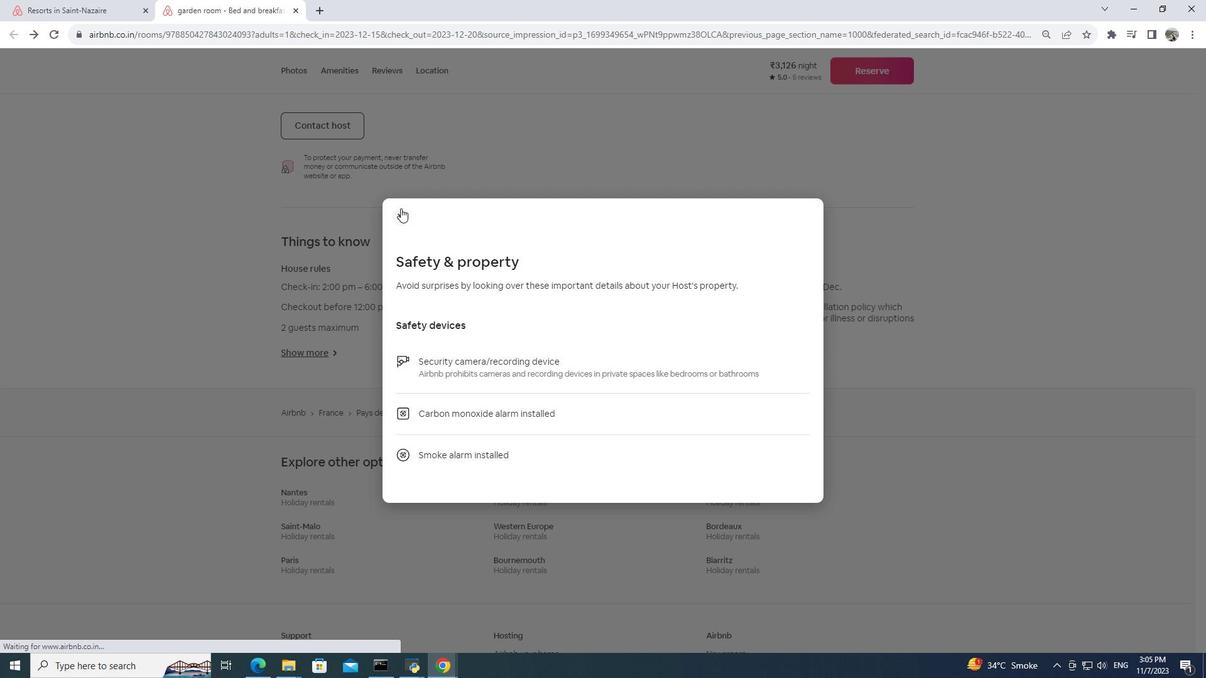 
Action: Mouse moved to (743, 355)
Screenshot: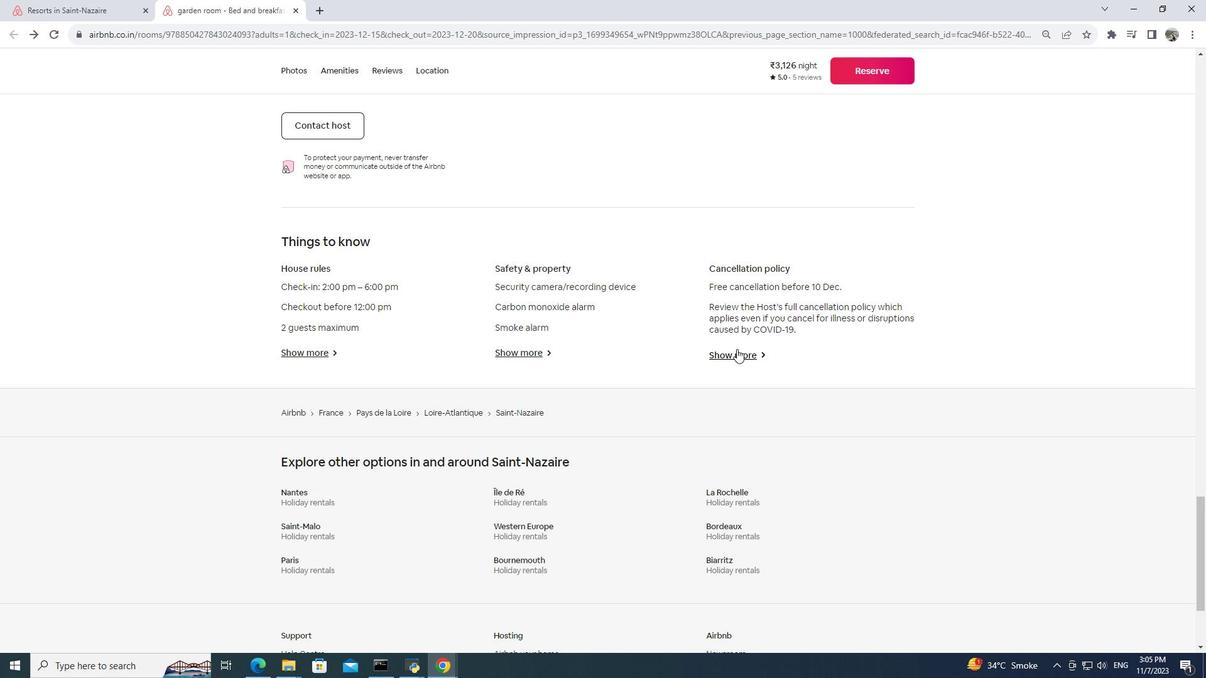 
Action: Mouse pressed left at (743, 355)
Screenshot: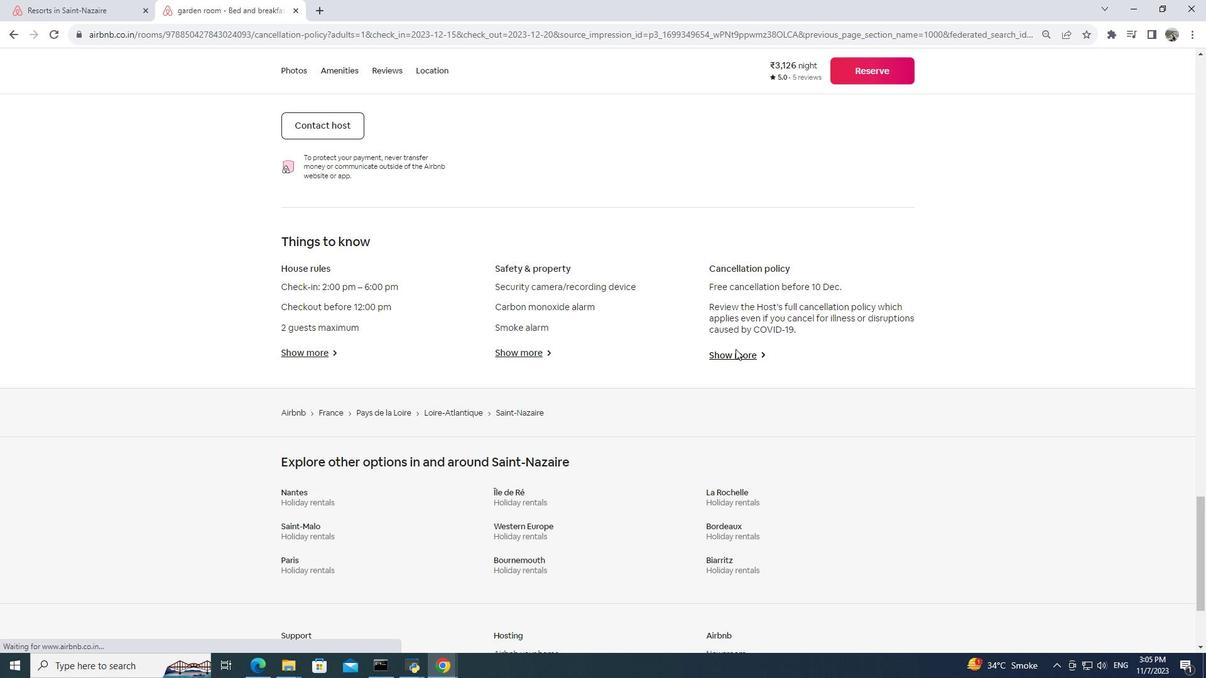 
Action: Mouse moved to (637, 331)
Screenshot: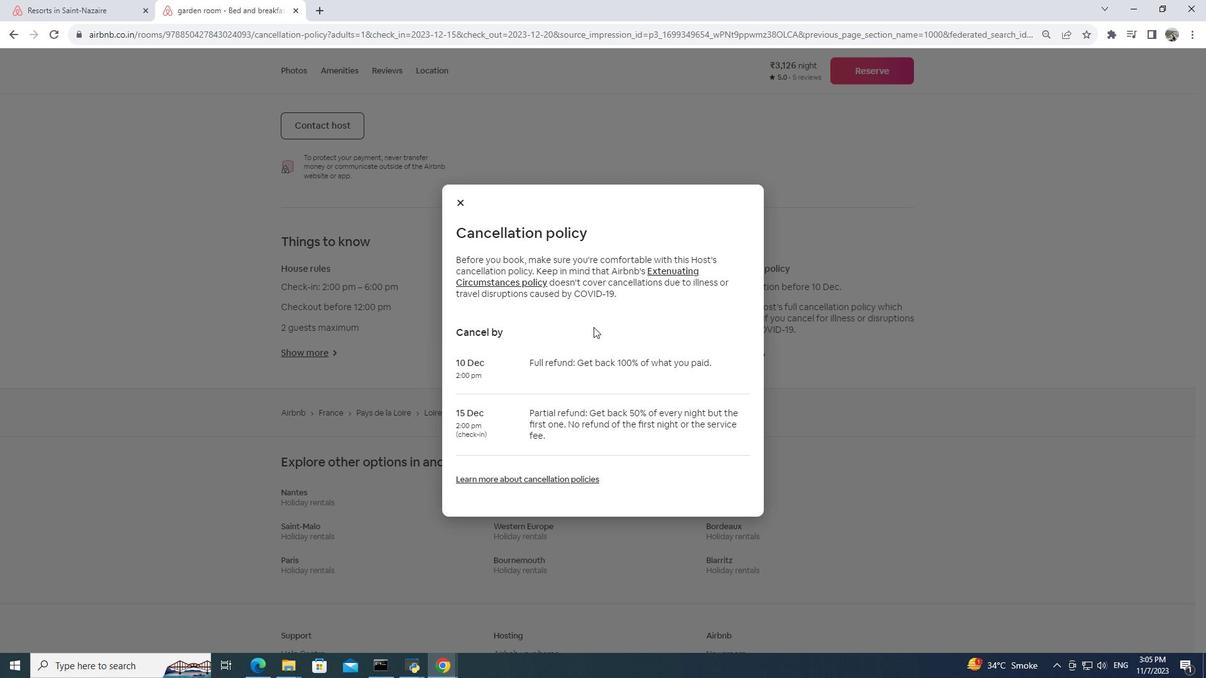 
Action: Mouse scrolled (637, 330) with delta (0, 0)
Screenshot: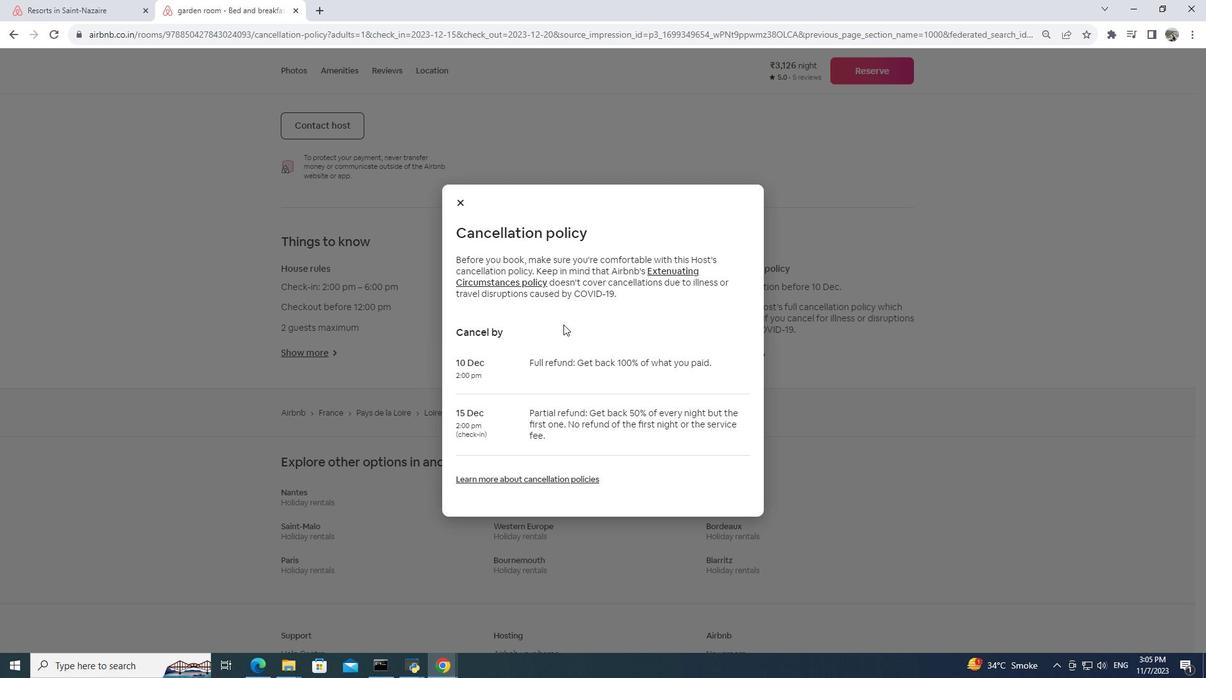 
Action: Mouse scrolled (637, 330) with delta (0, 0)
Screenshot: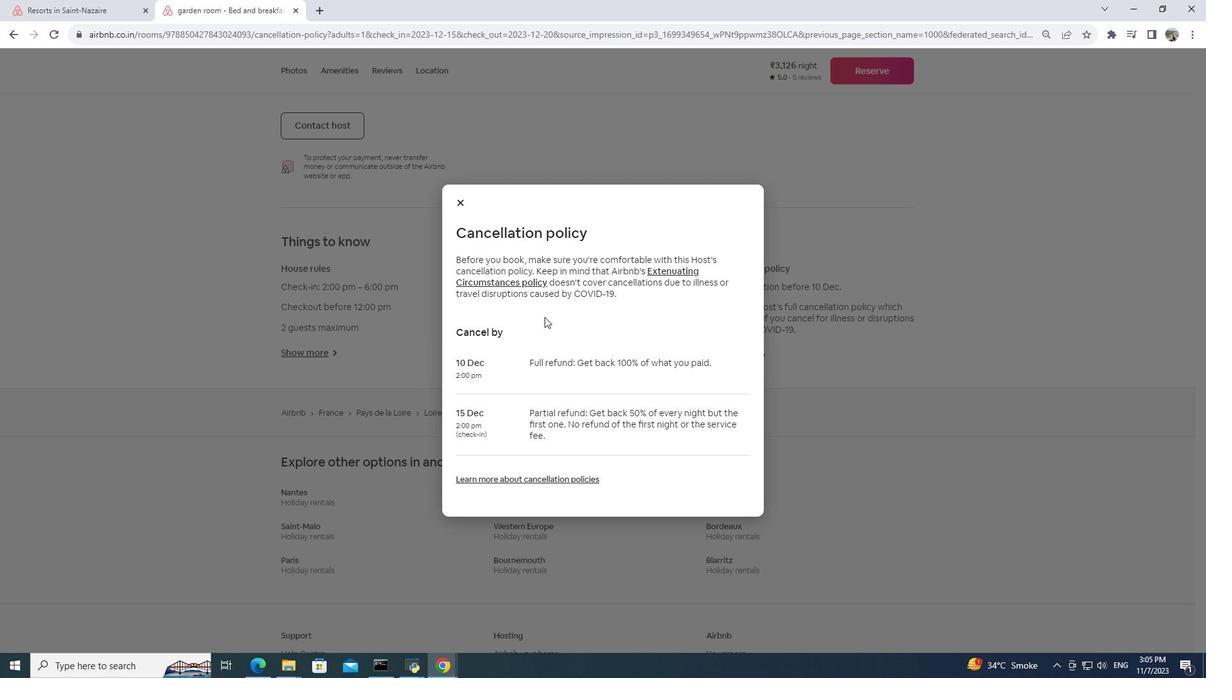 
Action: Mouse scrolled (637, 330) with delta (0, 0)
Screenshot: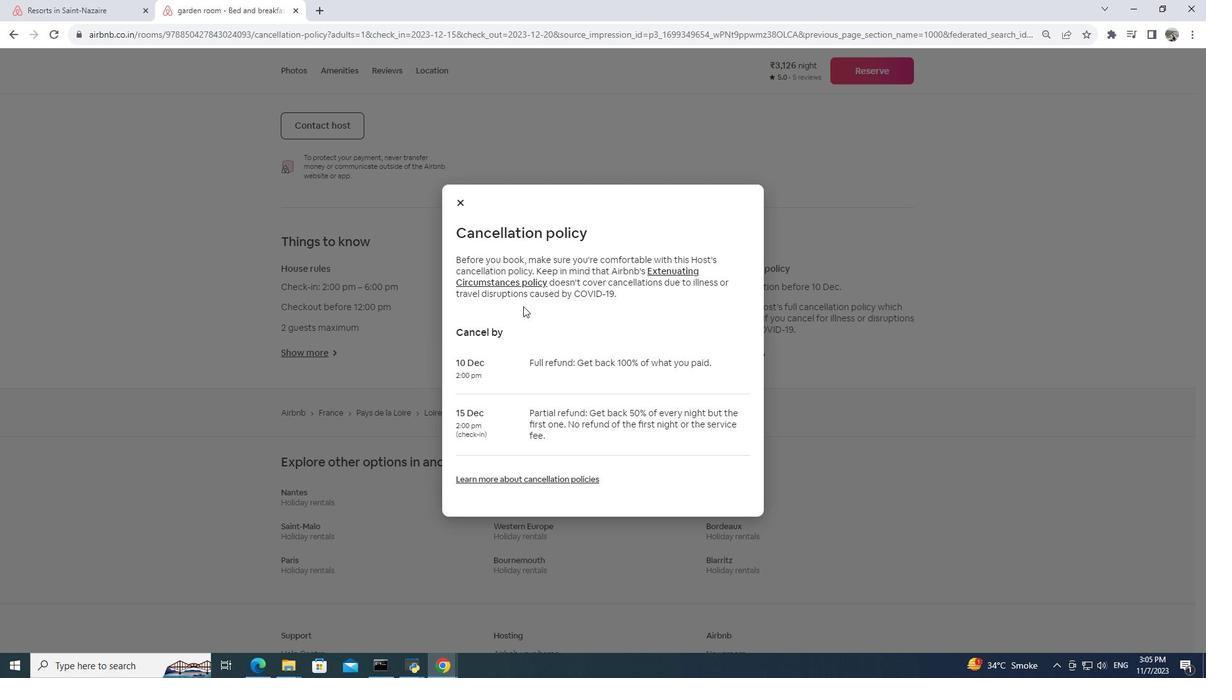 
Action: Mouse scrolled (637, 330) with delta (0, 0)
